 Task: Best fashion website designs: Prive Revaux.
Action: Mouse moved to (619, 425)
Screenshot: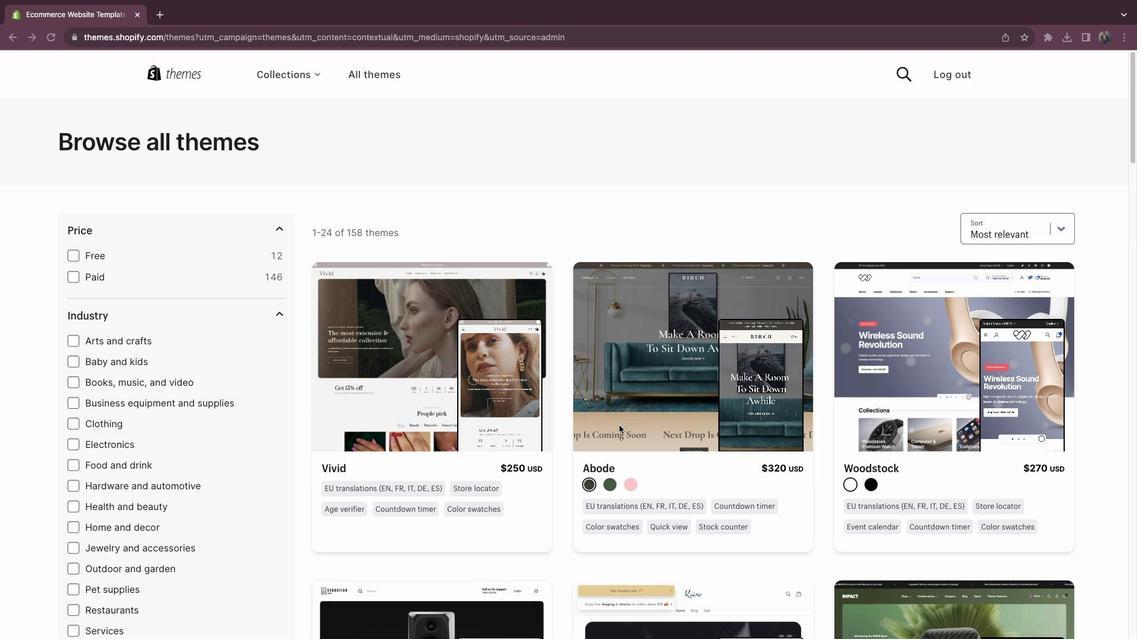 
Action: Mouse scrolled (619, 425) with delta (0, 0)
Screenshot: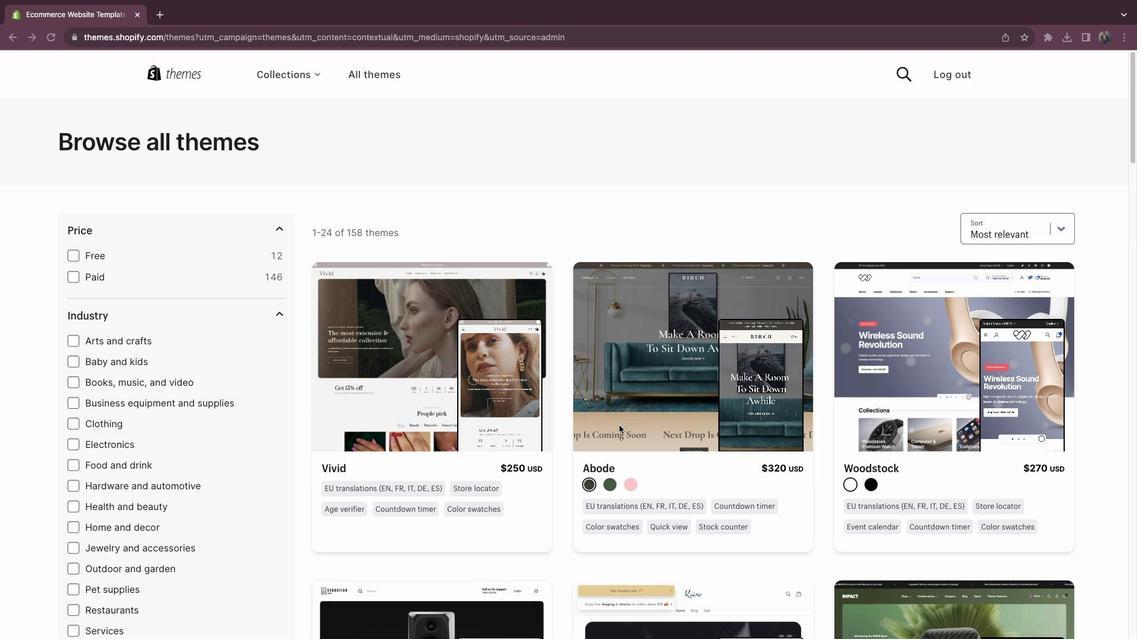 
Action: Mouse scrolled (619, 425) with delta (0, 0)
Screenshot: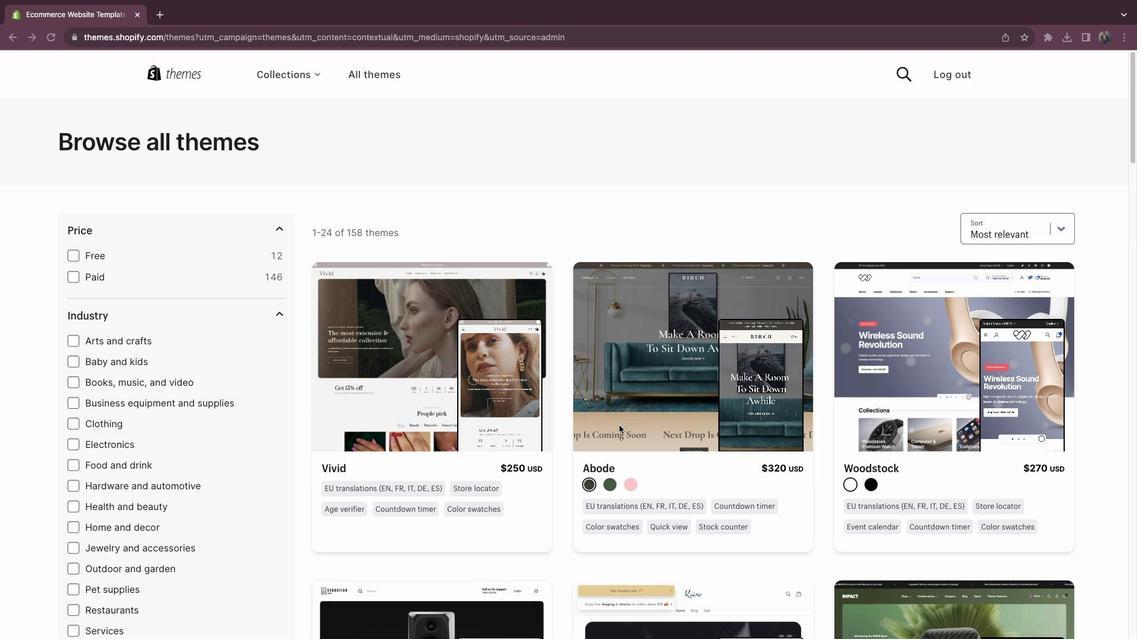 
Action: Mouse scrolled (619, 425) with delta (0, -1)
Screenshot: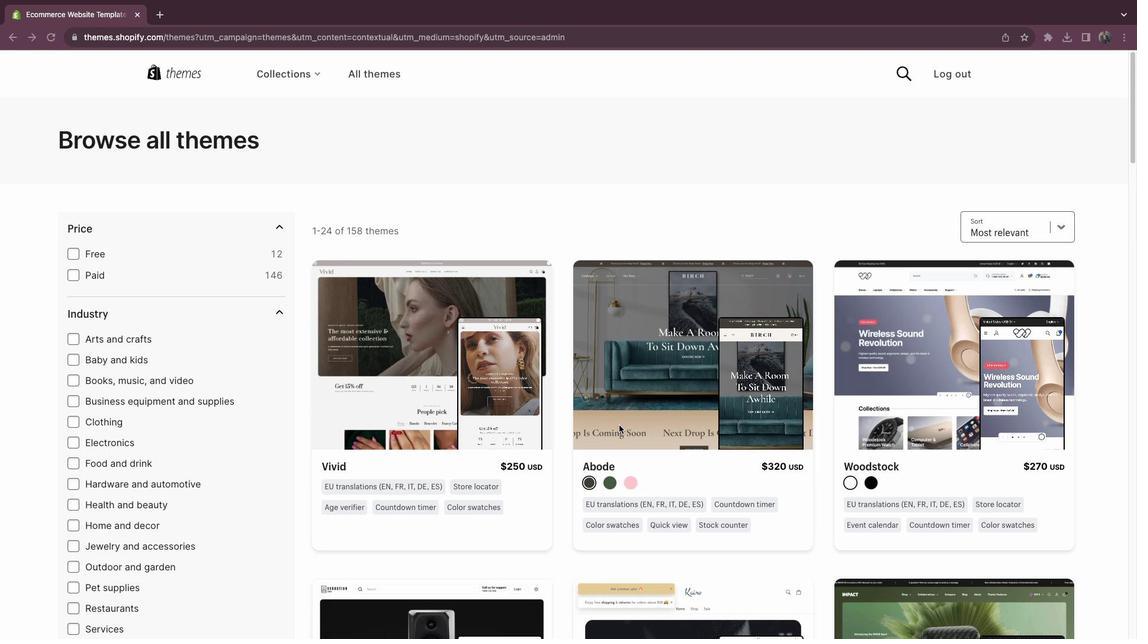 
Action: Mouse scrolled (619, 425) with delta (0, -2)
Screenshot: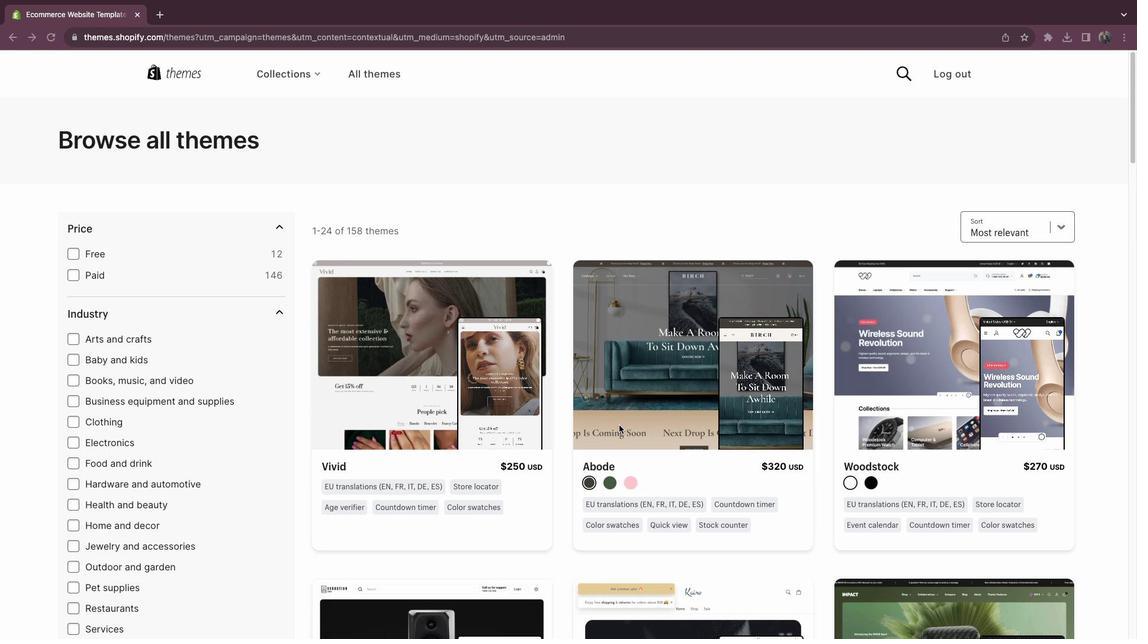 
Action: Mouse scrolled (619, 425) with delta (0, -3)
Screenshot: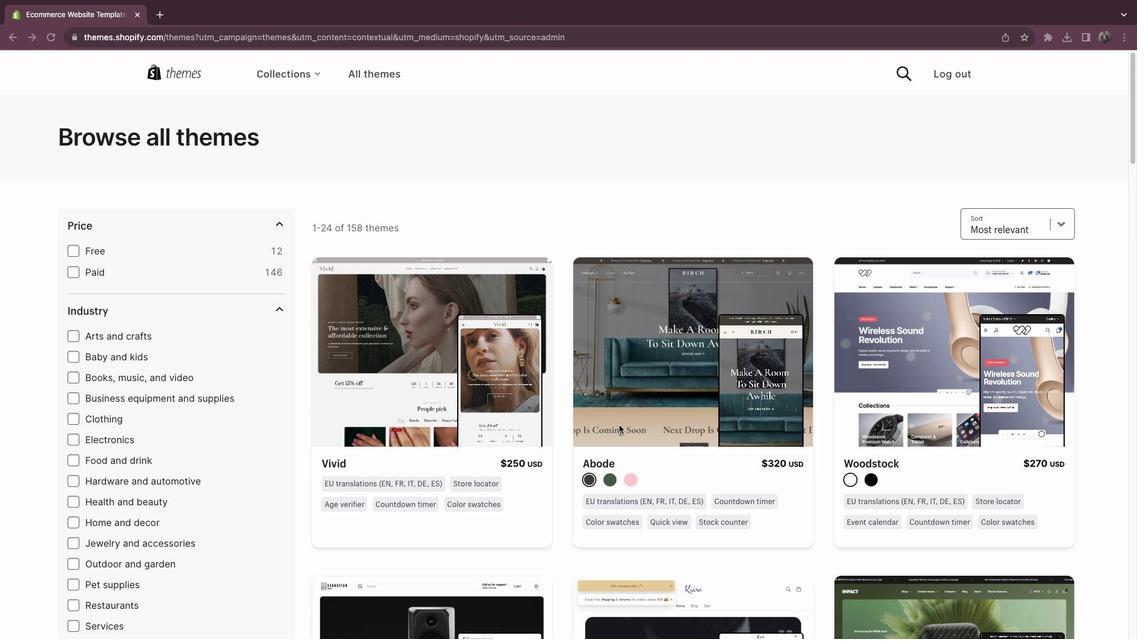
Action: Mouse moved to (623, 425)
Screenshot: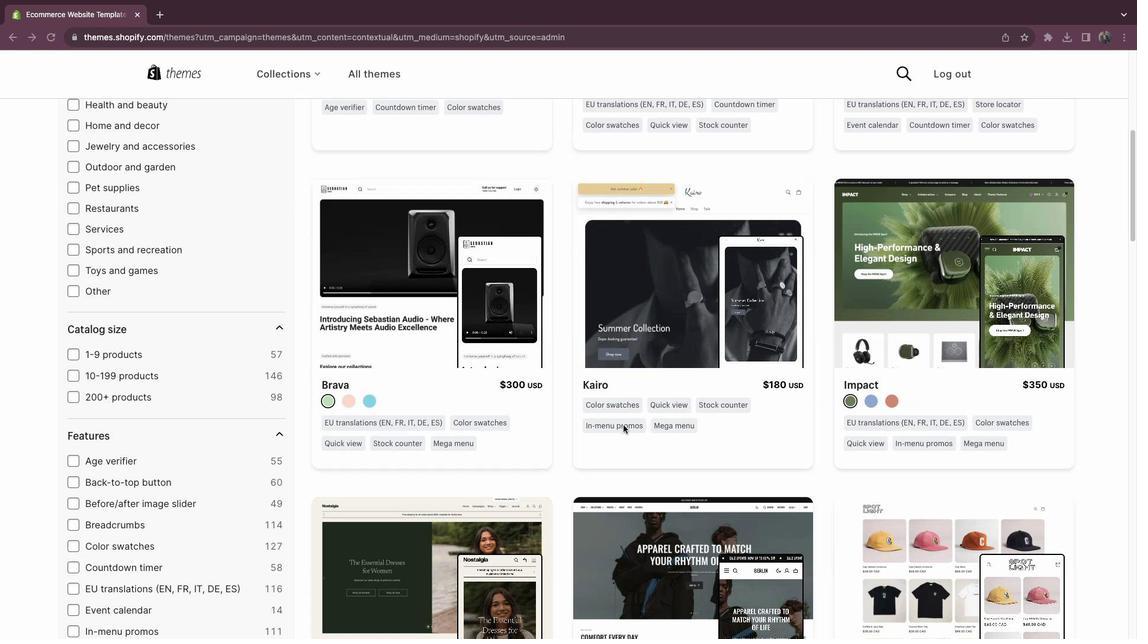 
Action: Mouse scrolled (623, 425) with delta (0, 0)
Screenshot: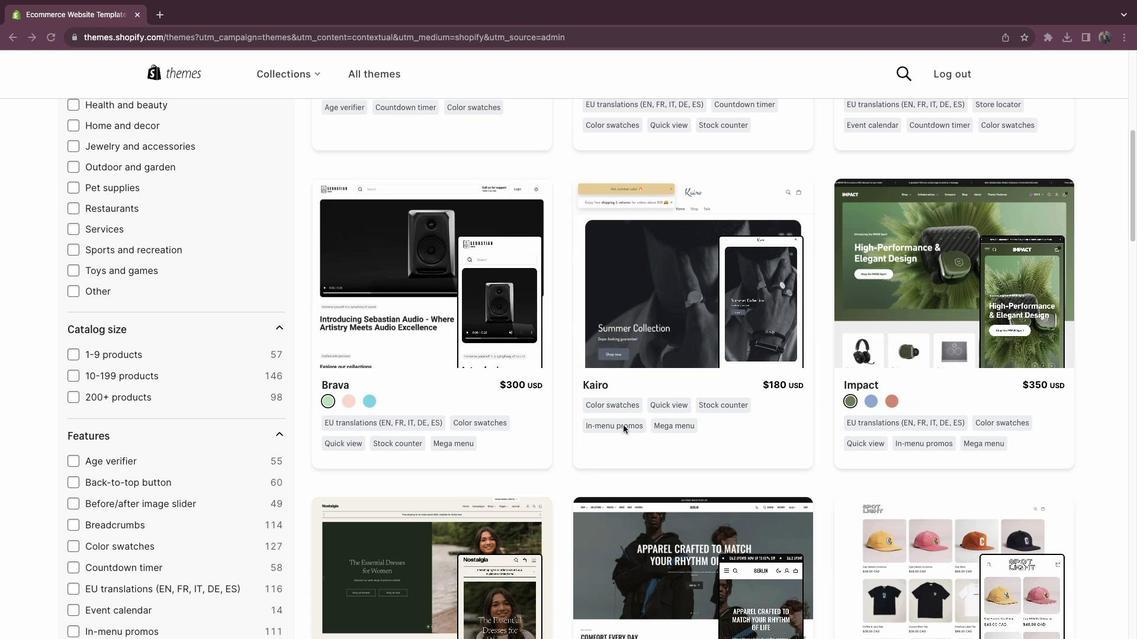 
Action: Mouse scrolled (623, 425) with delta (0, 0)
Screenshot: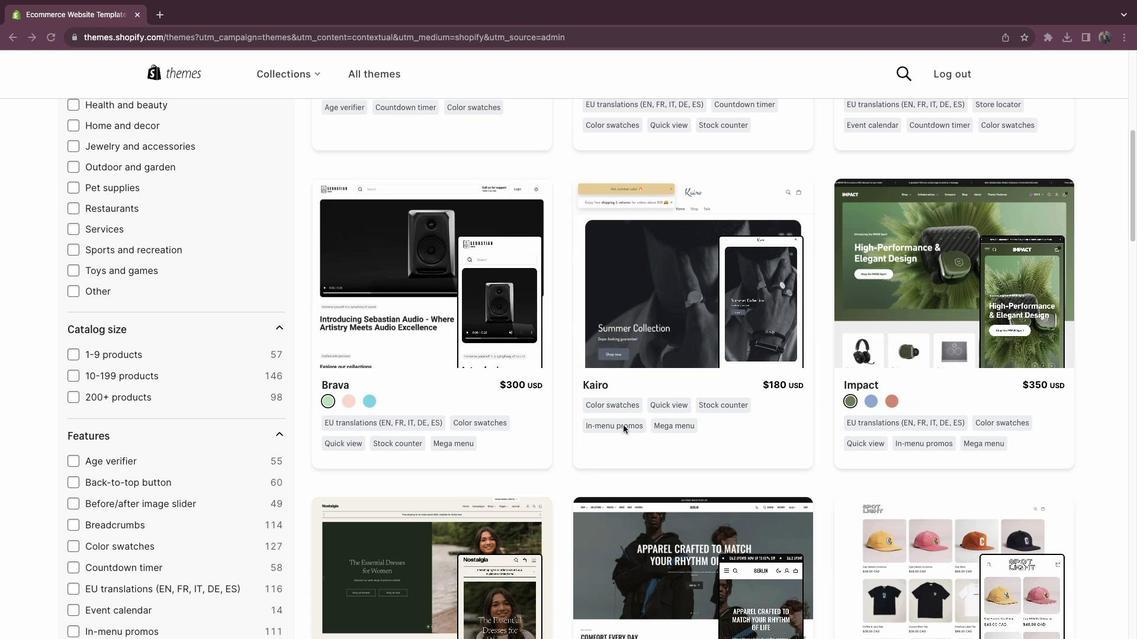 
Action: Mouse scrolled (623, 425) with delta (0, -1)
Screenshot: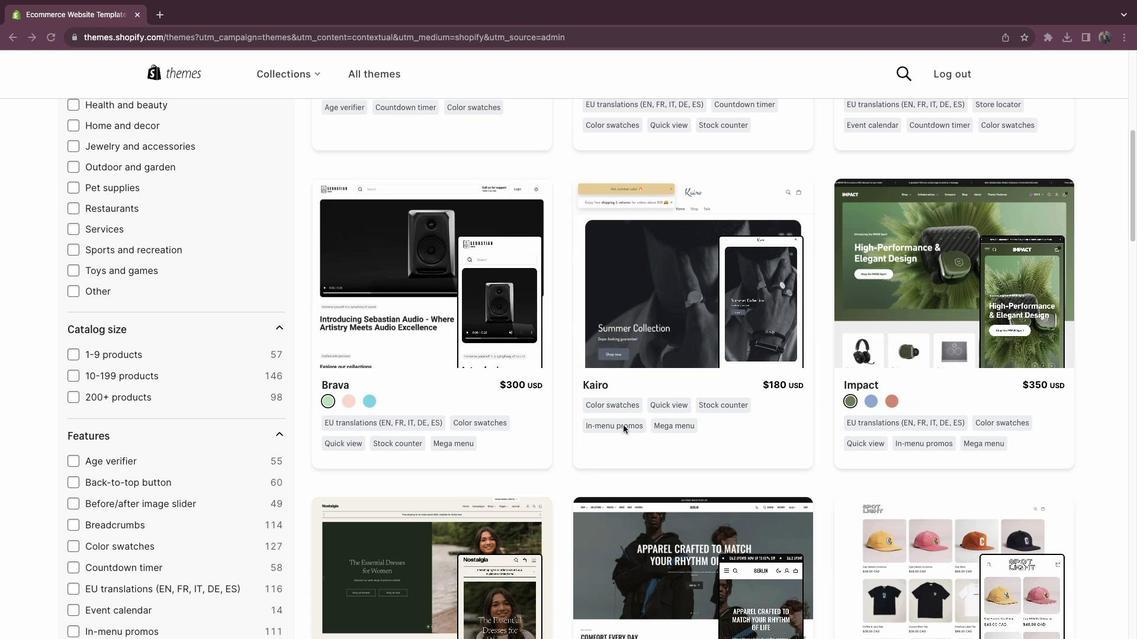 
Action: Mouse scrolled (623, 425) with delta (0, -2)
Screenshot: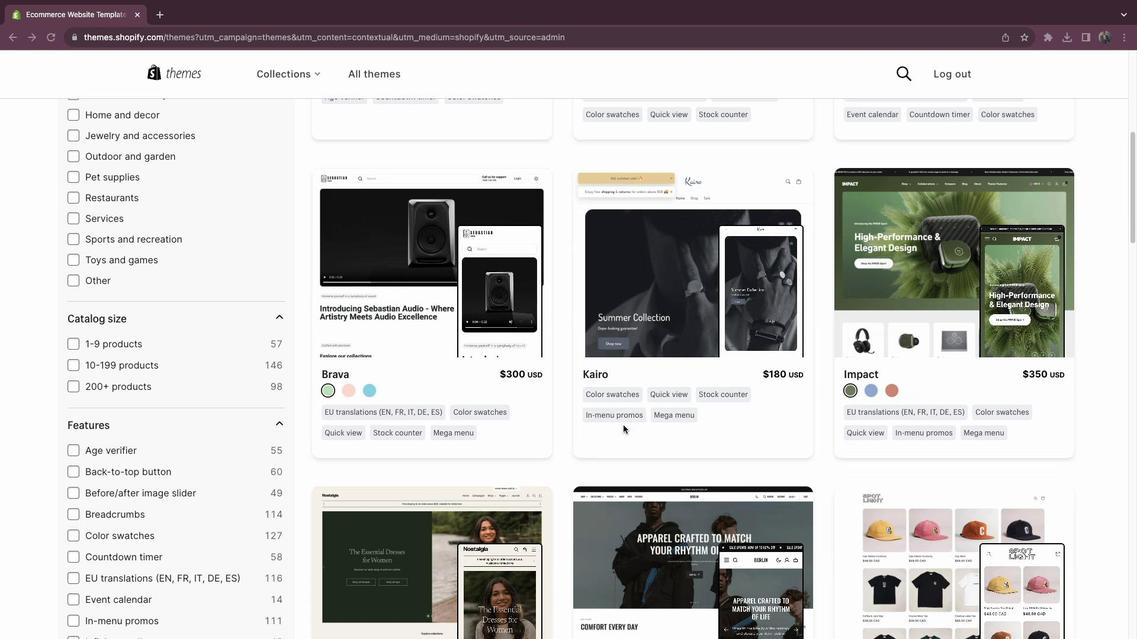 
Action: Mouse moved to (635, 421)
Screenshot: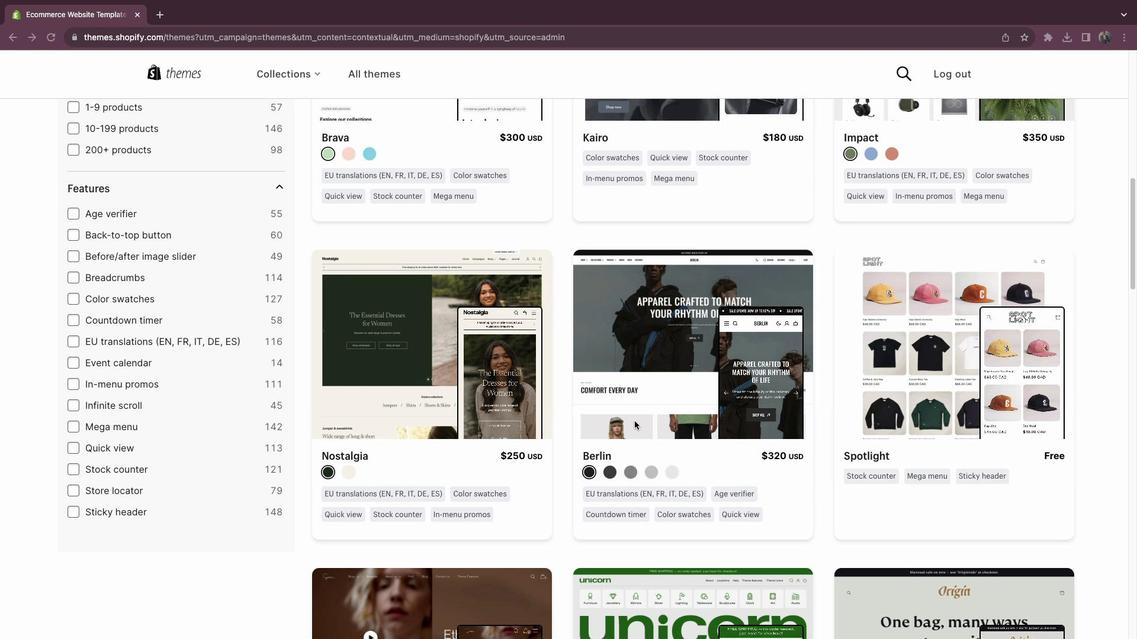 
Action: Mouse scrolled (635, 421) with delta (0, 0)
Screenshot: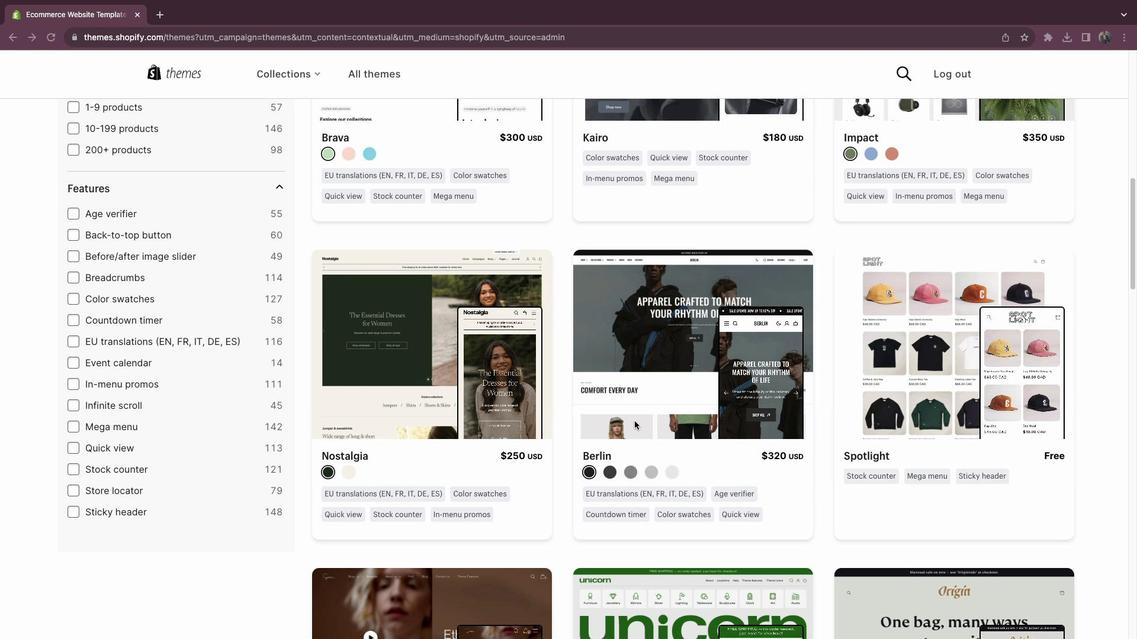 
Action: Mouse scrolled (635, 421) with delta (0, 0)
Screenshot: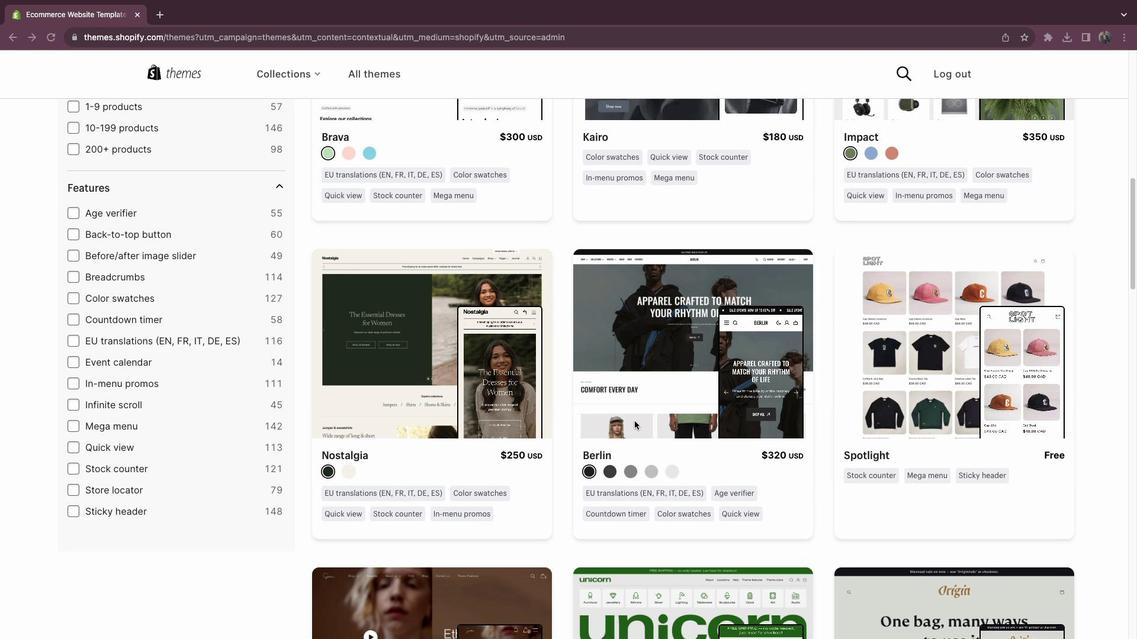 
Action: Mouse scrolled (635, 421) with delta (0, -1)
Screenshot: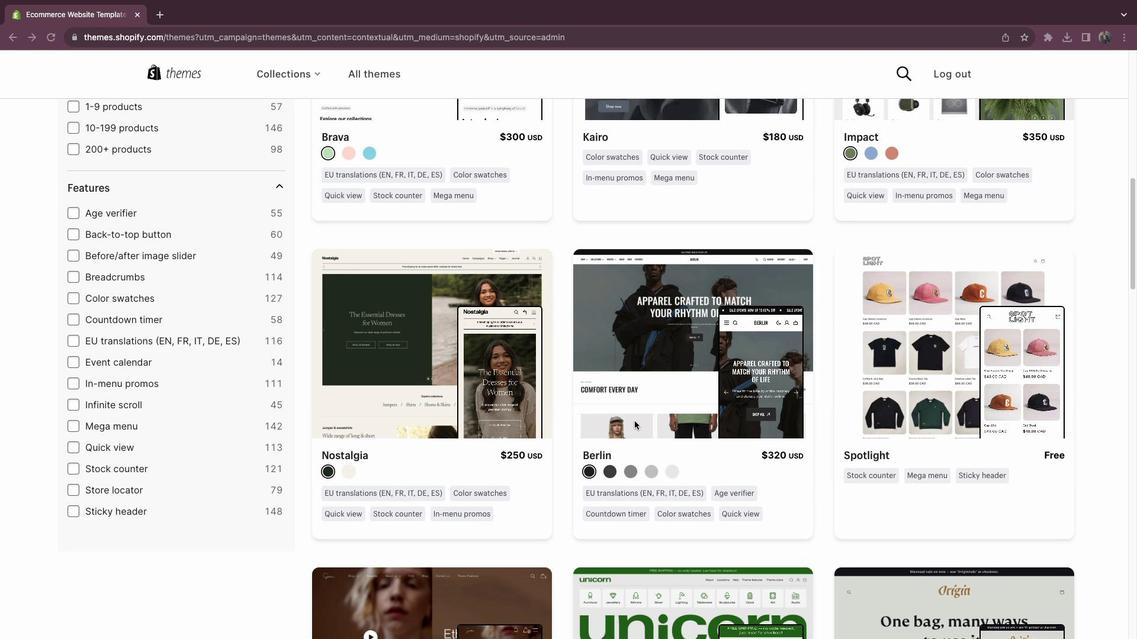 
Action: Mouse scrolled (635, 421) with delta (0, -2)
Screenshot: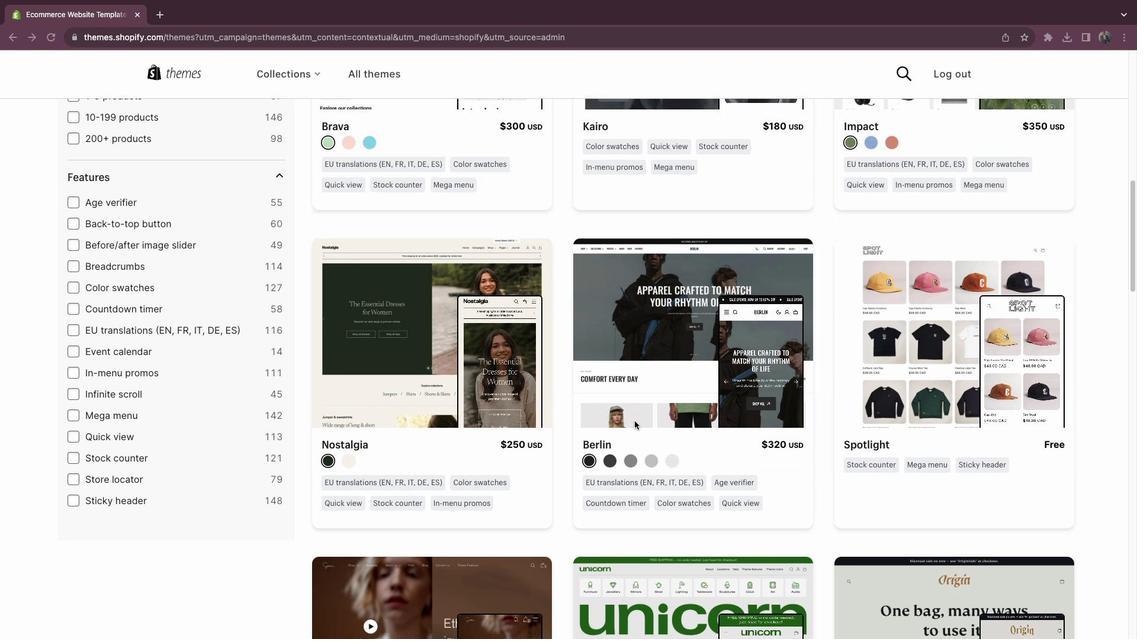 
Action: Mouse scrolled (635, 421) with delta (0, -3)
Screenshot: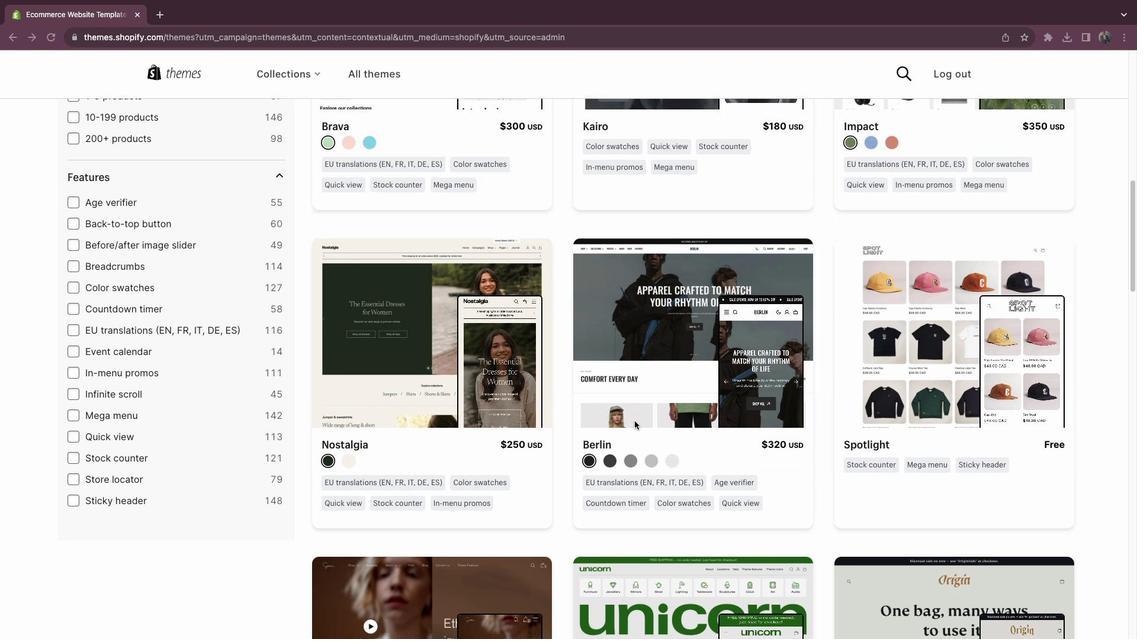 
Action: Mouse moved to (635, 423)
Screenshot: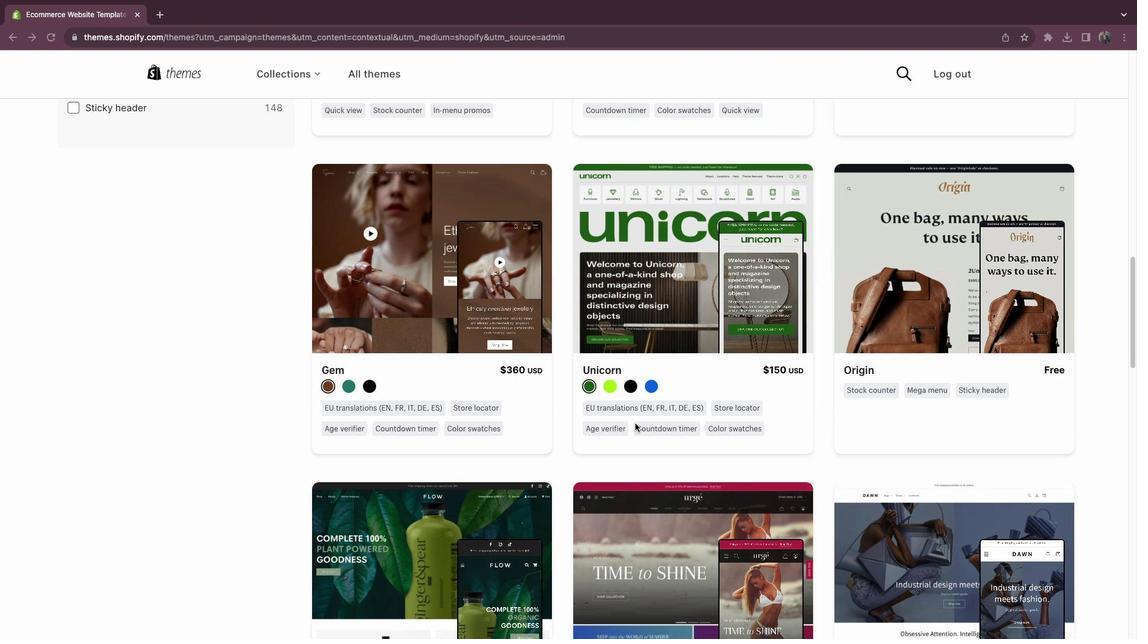 
Action: Mouse scrolled (635, 423) with delta (0, 0)
Screenshot: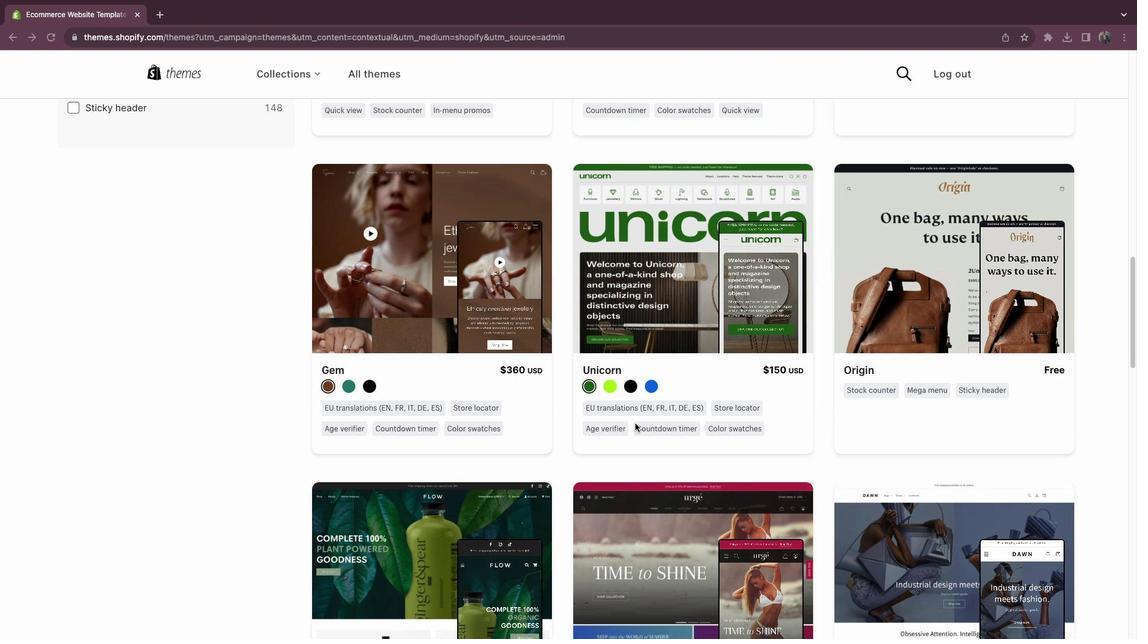 
Action: Mouse scrolled (635, 423) with delta (0, 0)
Screenshot: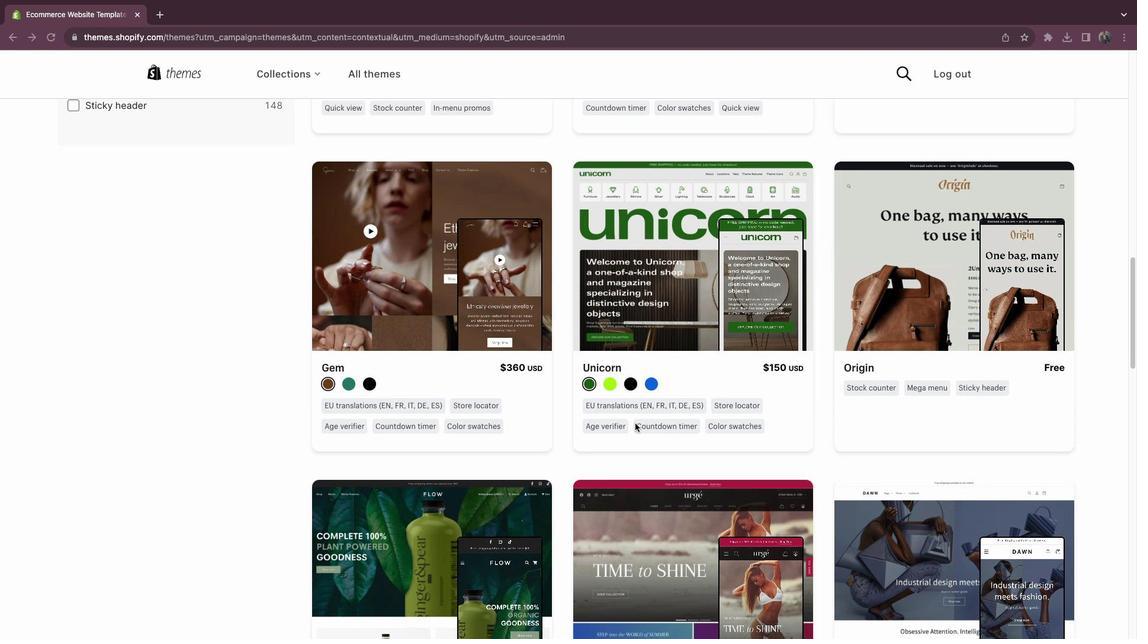 
Action: Mouse scrolled (635, 423) with delta (0, -1)
Screenshot: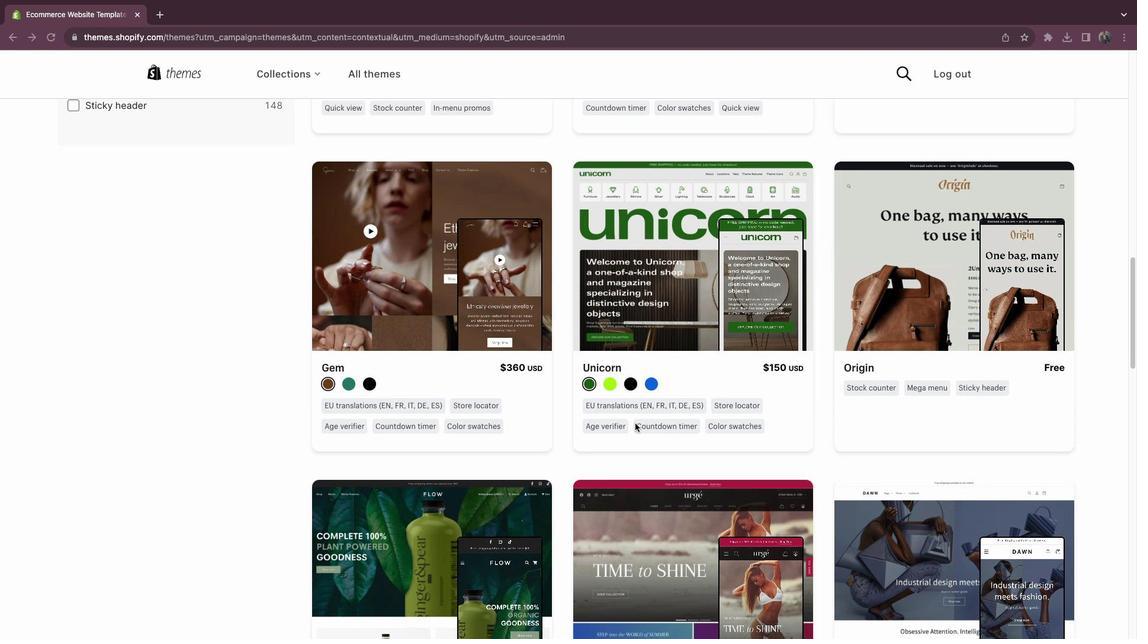 
Action: Mouse scrolled (635, 423) with delta (0, -2)
Screenshot: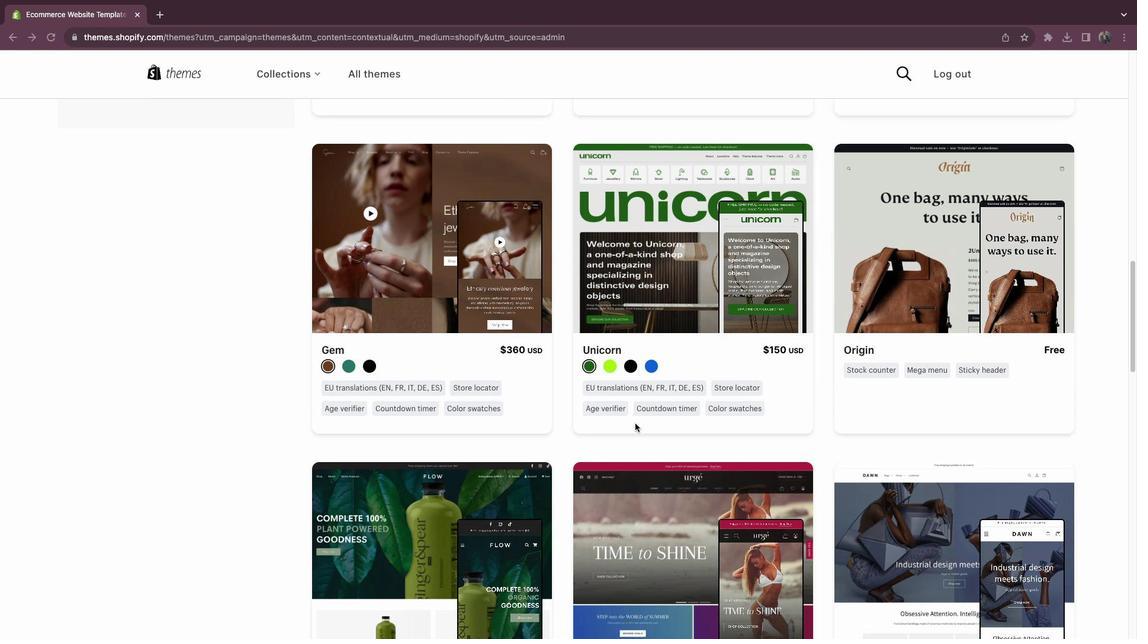 
Action: Mouse moved to (634, 427)
Screenshot: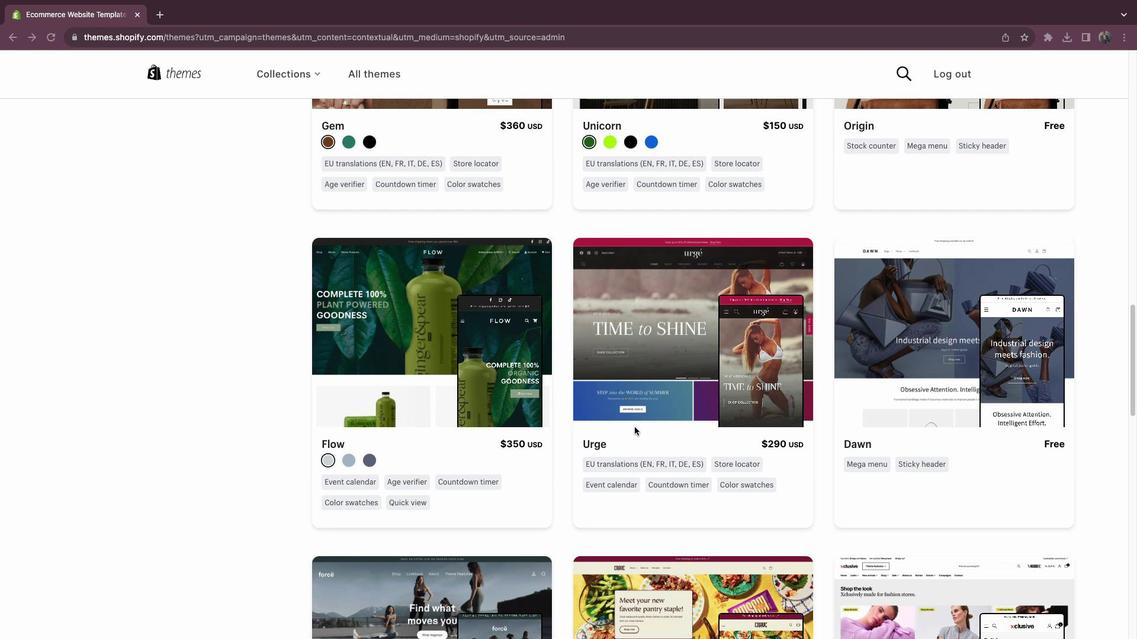 
Action: Mouse scrolled (634, 427) with delta (0, 0)
Screenshot: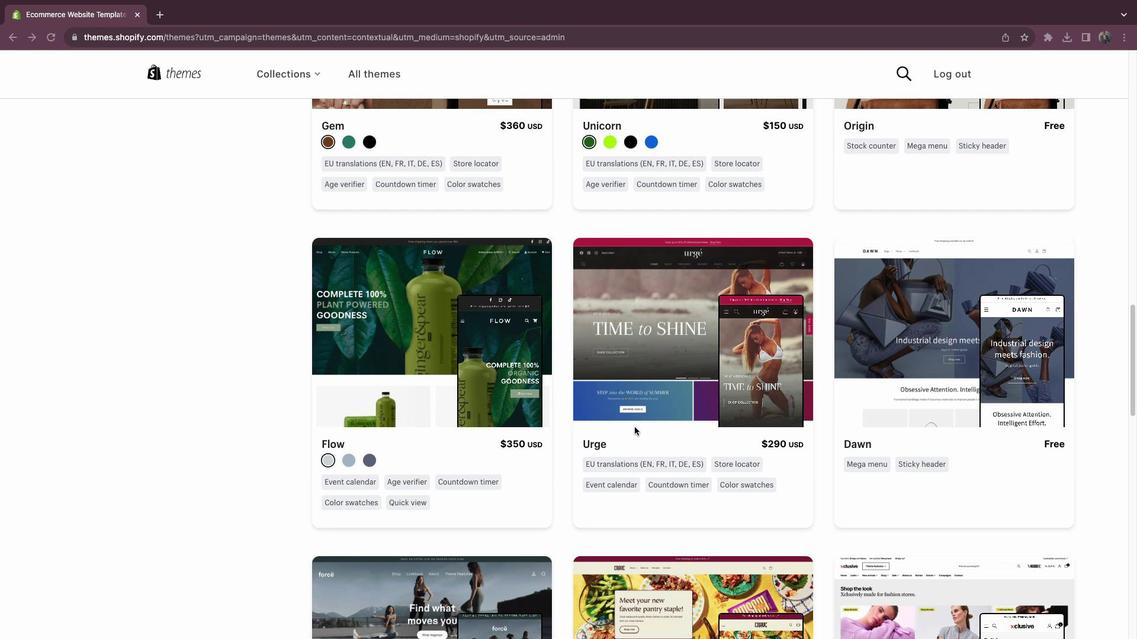 
Action: Mouse scrolled (634, 427) with delta (0, 0)
Screenshot: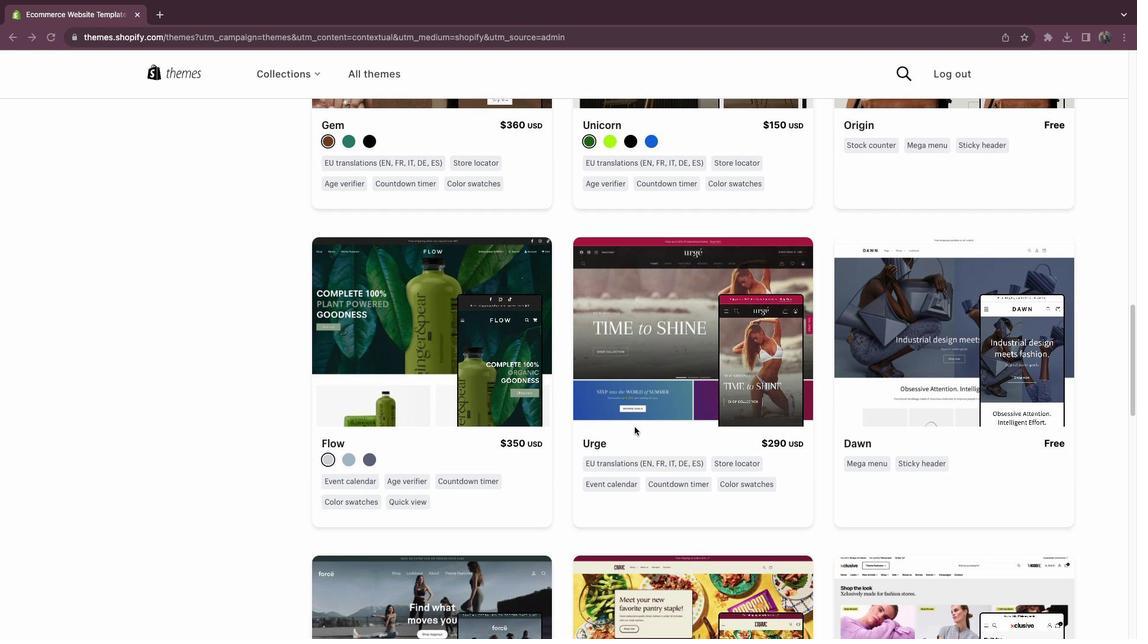 
Action: Mouse scrolled (634, 427) with delta (0, -1)
Screenshot: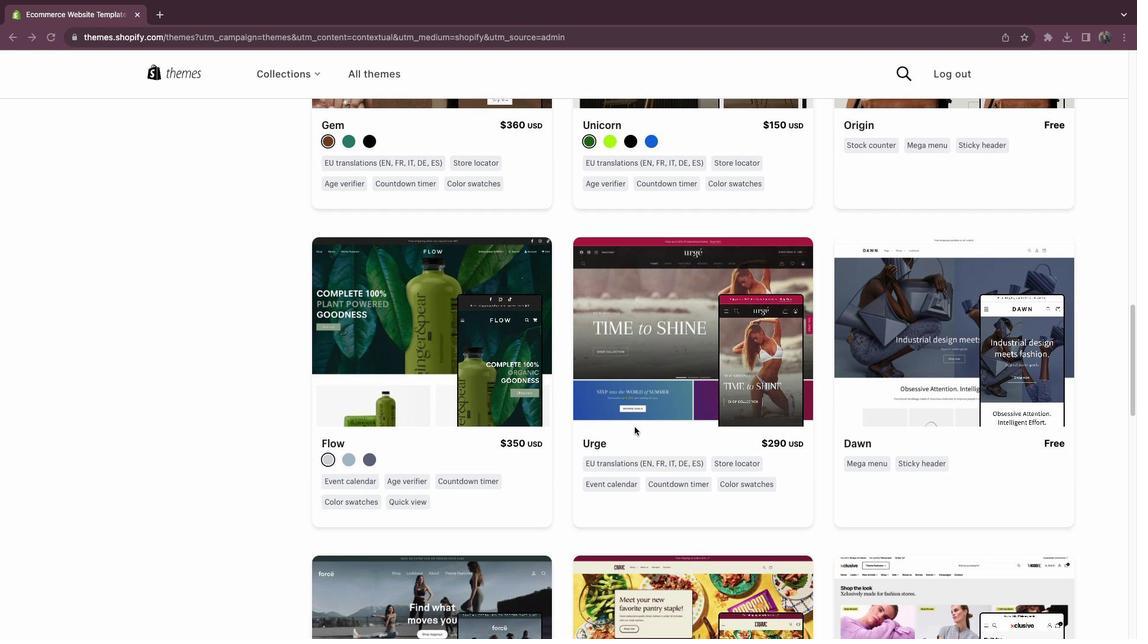 
Action: Mouse moved to (632, 444)
Screenshot: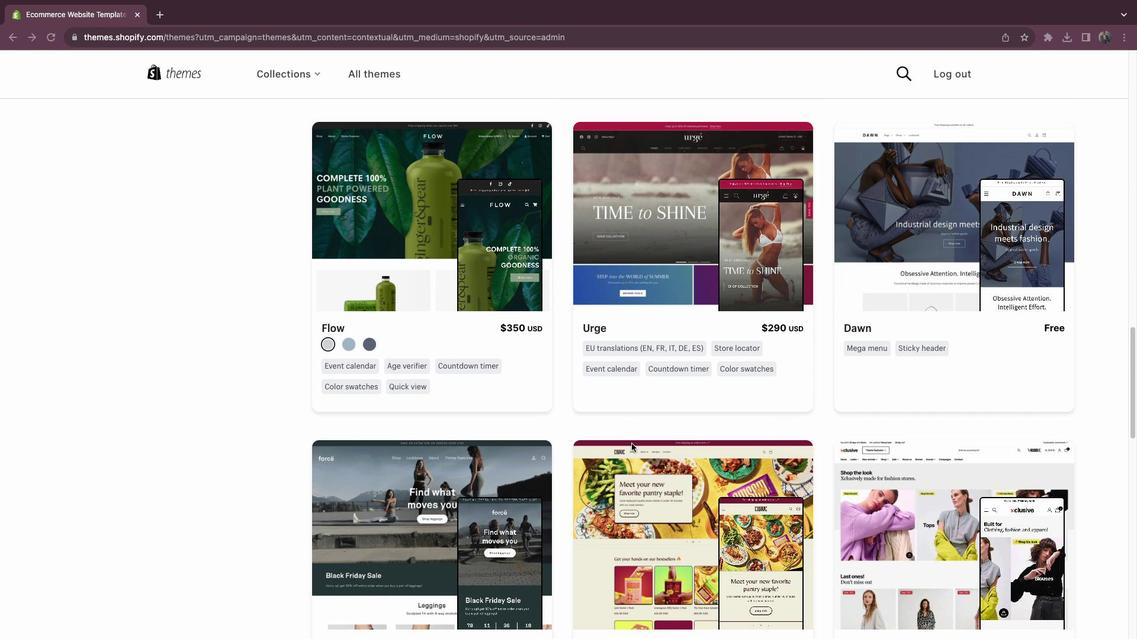 
Action: Mouse scrolled (632, 444) with delta (0, 0)
Screenshot: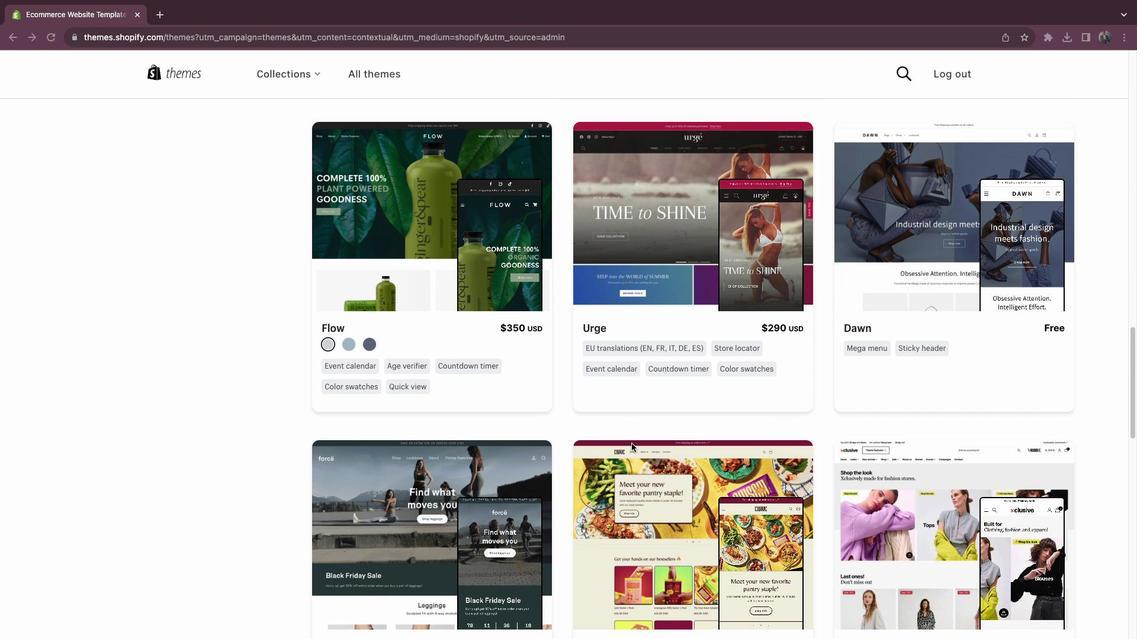 
Action: Mouse scrolled (632, 444) with delta (0, 0)
Screenshot: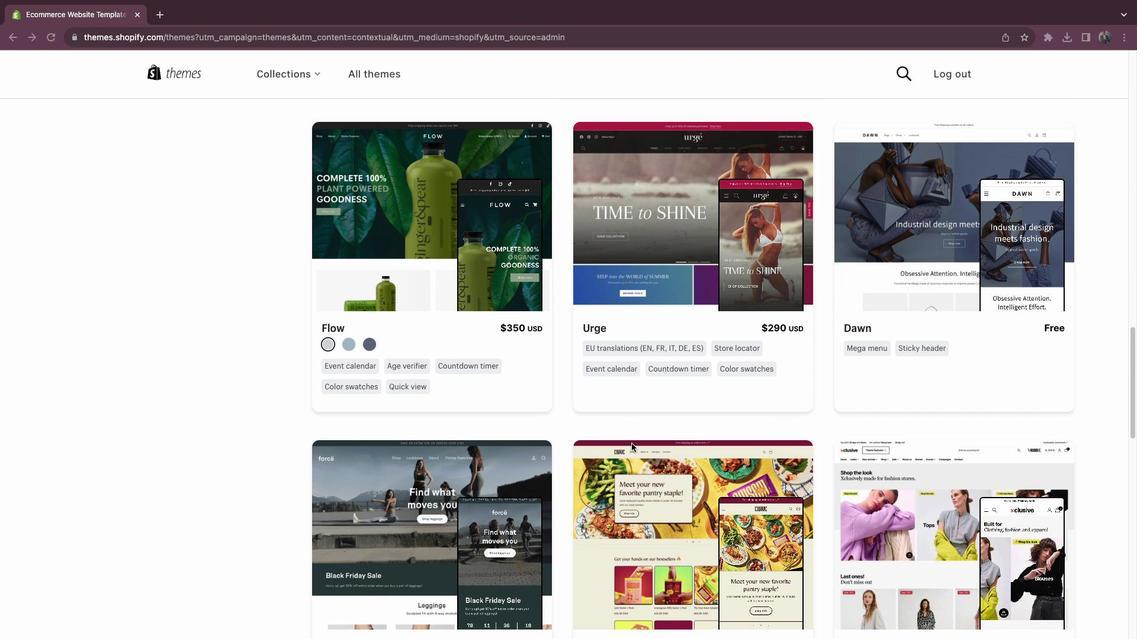
Action: Mouse scrolled (632, 444) with delta (0, -1)
Screenshot: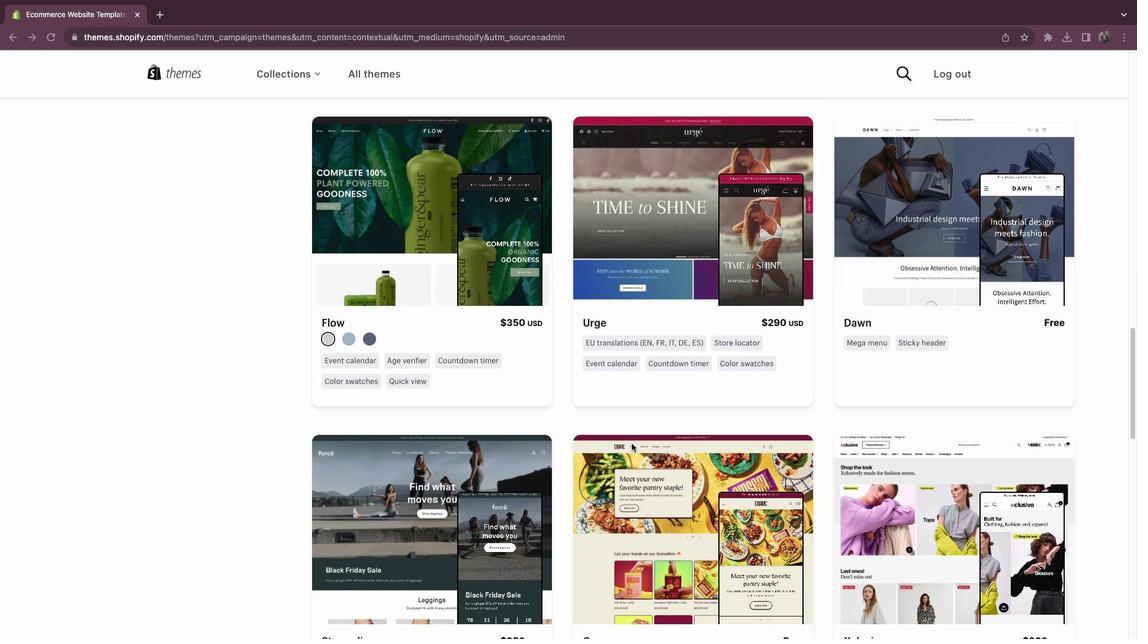
Action: Mouse scrolled (632, 444) with delta (0, -2)
Screenshot: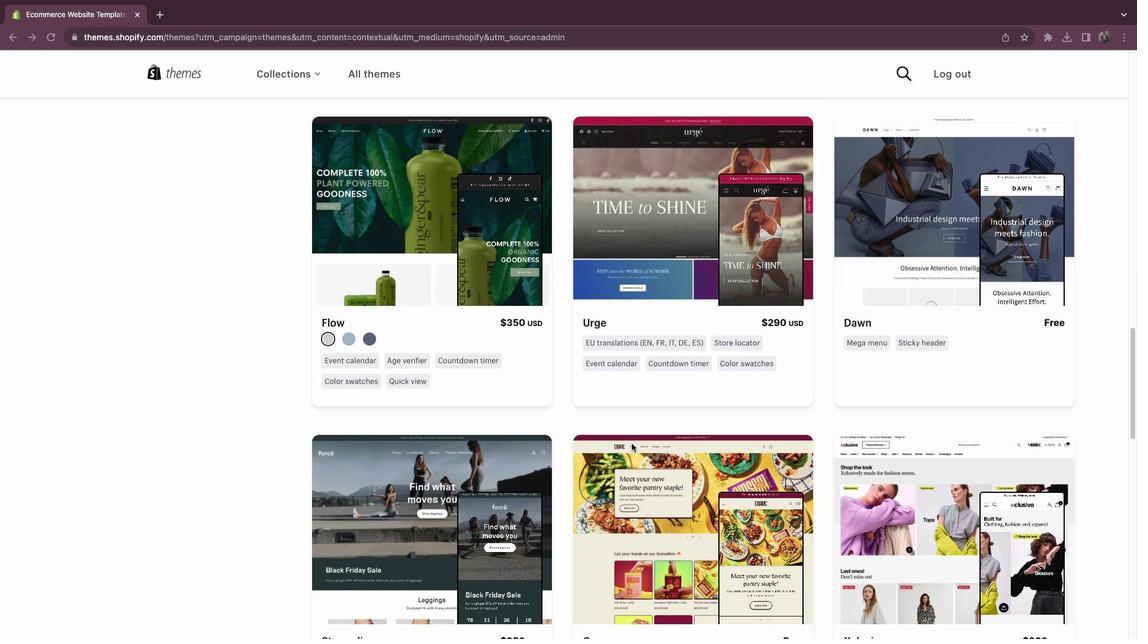 
Action: Mouse scrolled (632, 444) with delta (0, -2)
Screenshot: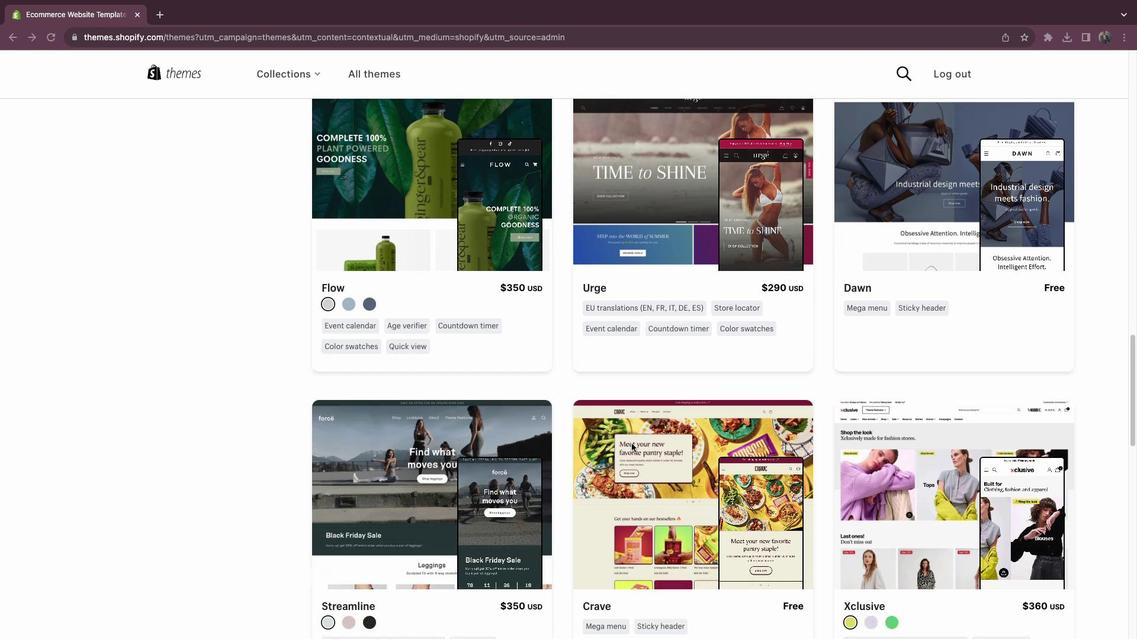 
Action: Mouse scrolled (632, 444) with delta (0, 0)
Screenshot: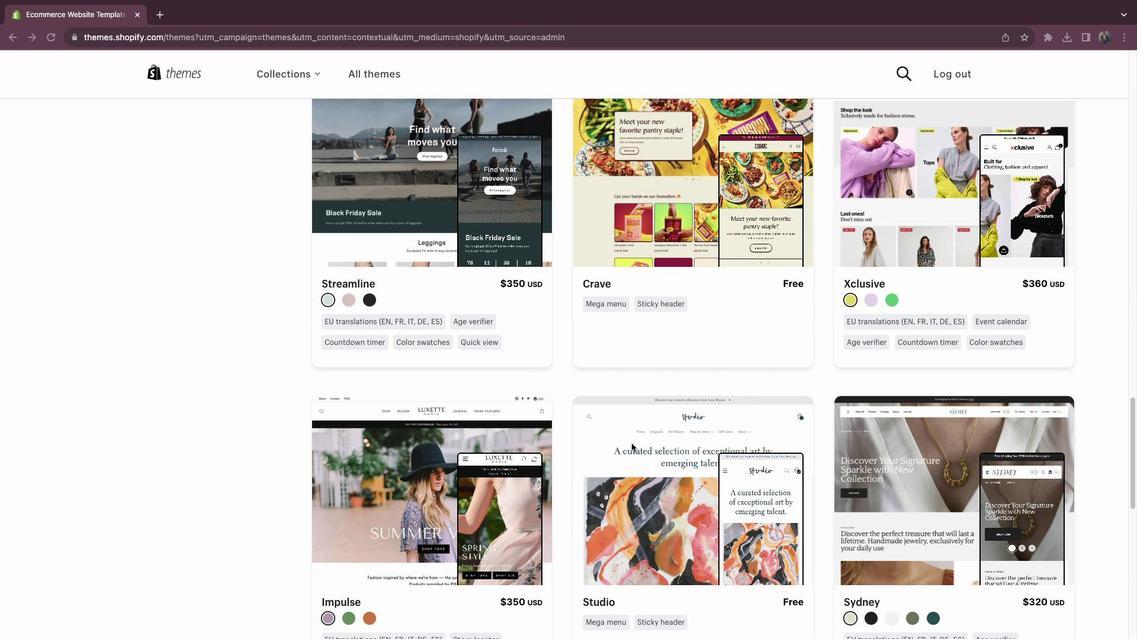 
Action: Mouse scrolled (632, 444) with delta (0, 0)
Screenshot: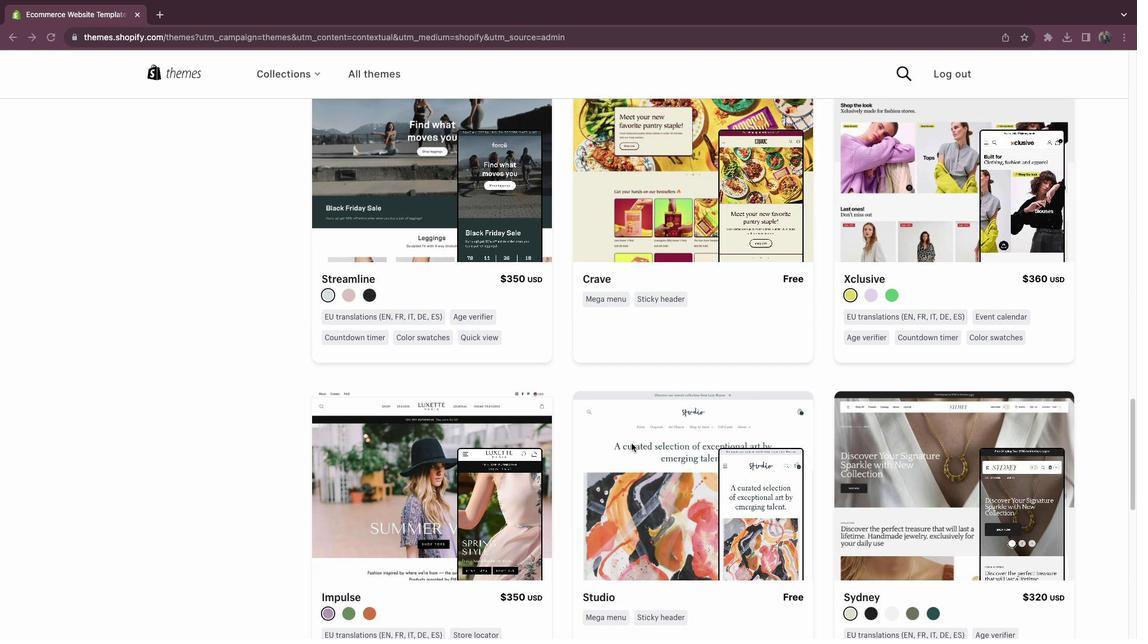 
Action: Mouse scrolled (632, 444) with delta (0, -1)
Screenshot: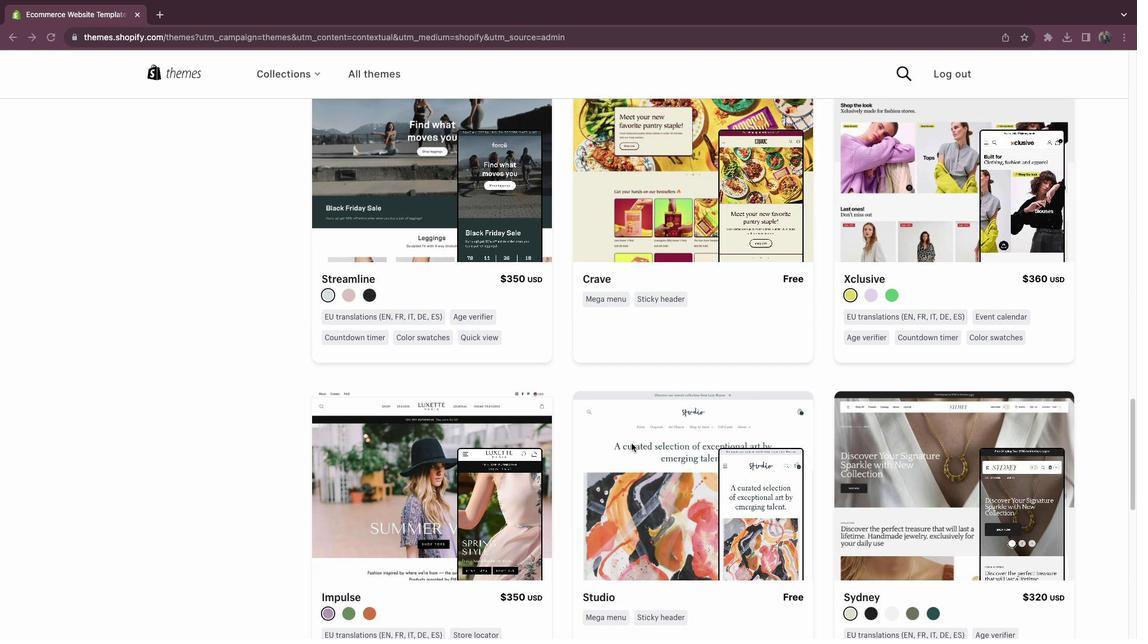 
Action: Mouse scrolled (632, 444) with delta (0, -2)
Screenshot: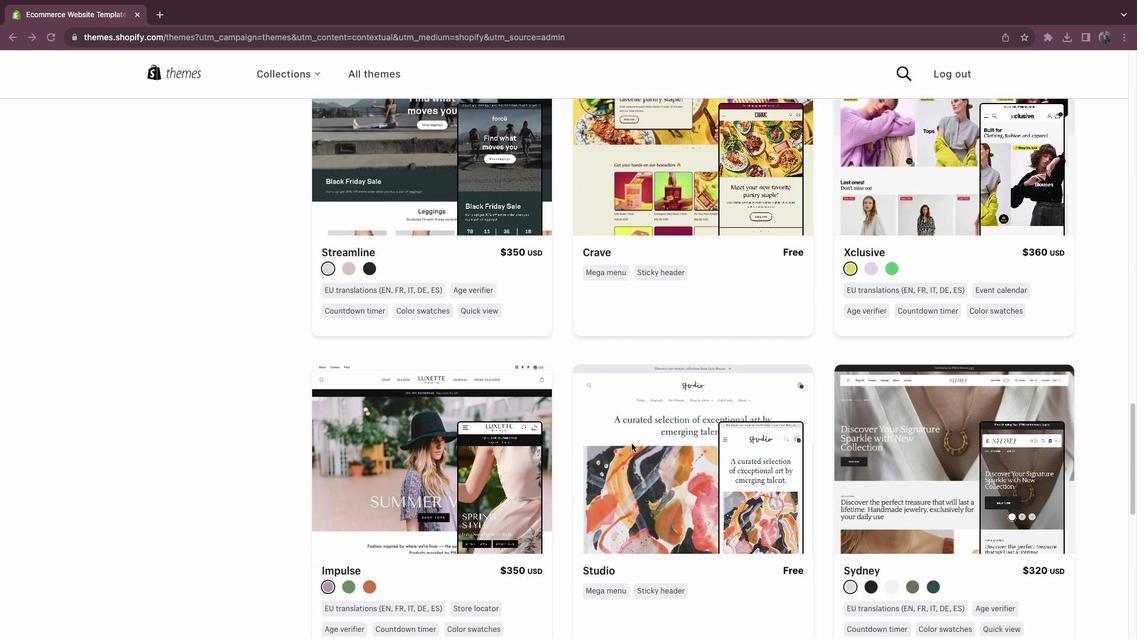 
Action: Mouse scrolled (632, 444) with delta (0, 0)
Screenshot: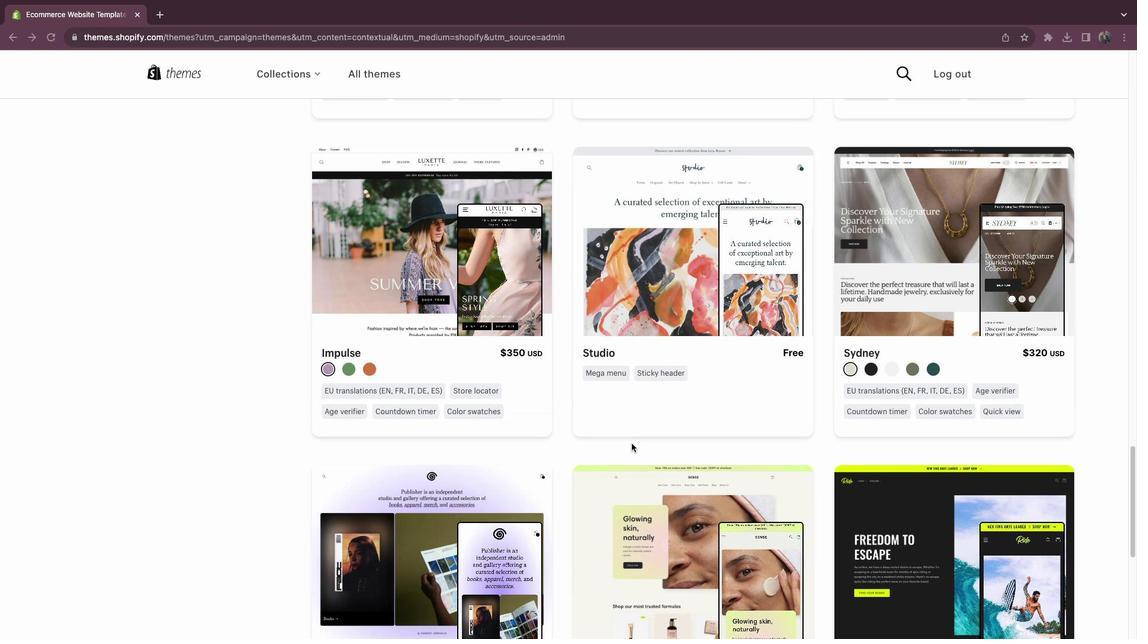 
Action: Mouse scrolled (632, 444) with delta (0, 0)
Screenshot: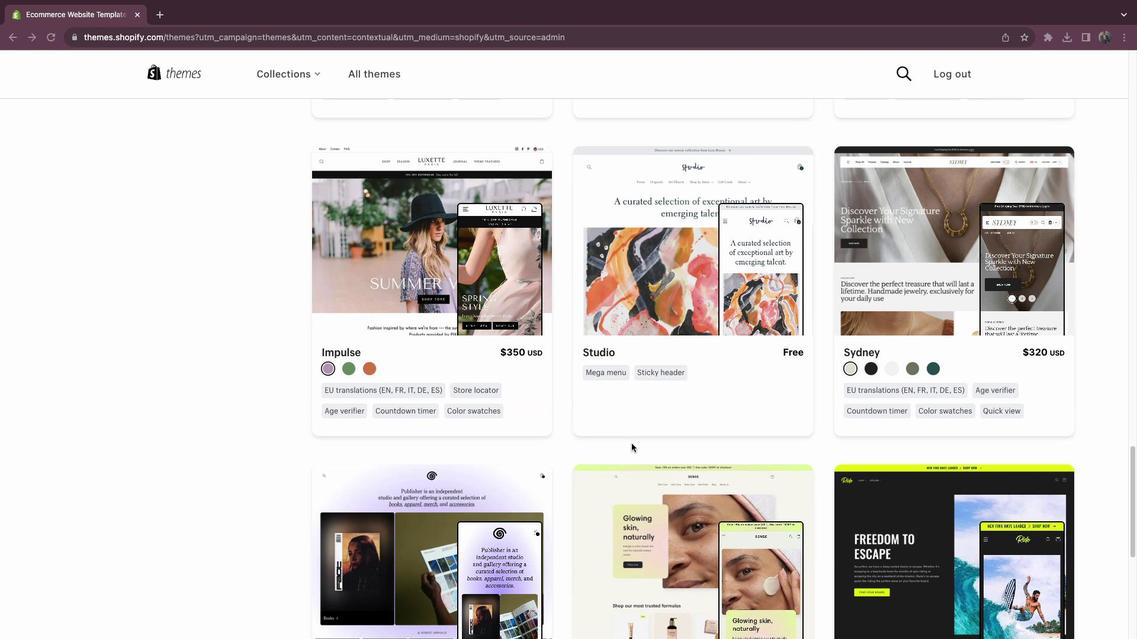 
Action: Mouse scrolled (632, 444) with delta (0, -1)
Screenshot: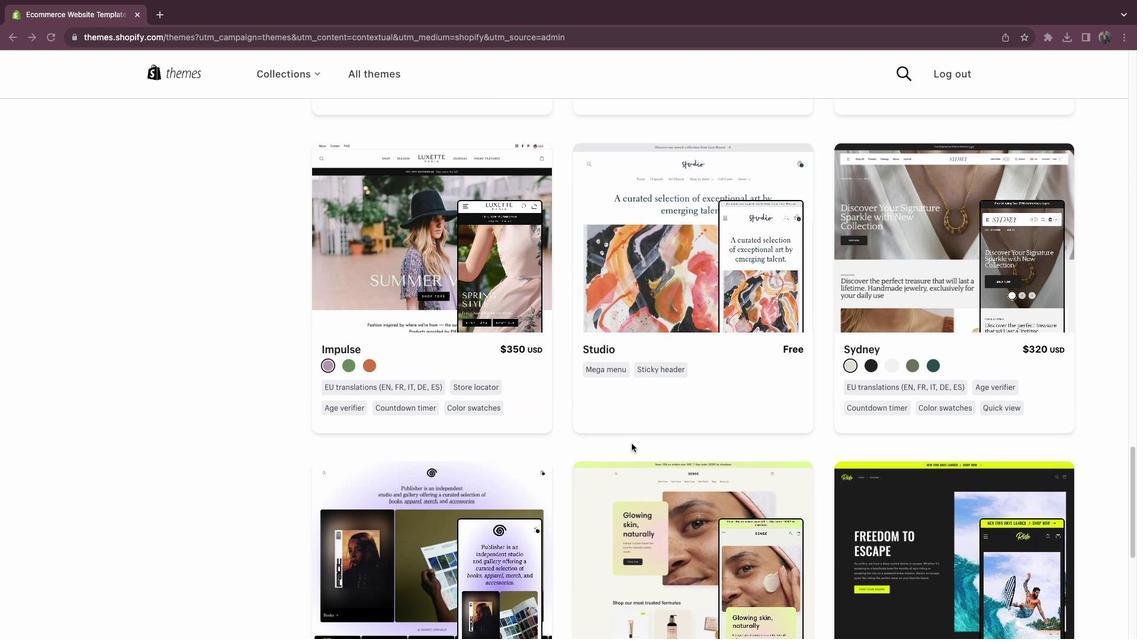
Action: Mouse scrolled (632, 444) with delta (0, -2)
Screenshot: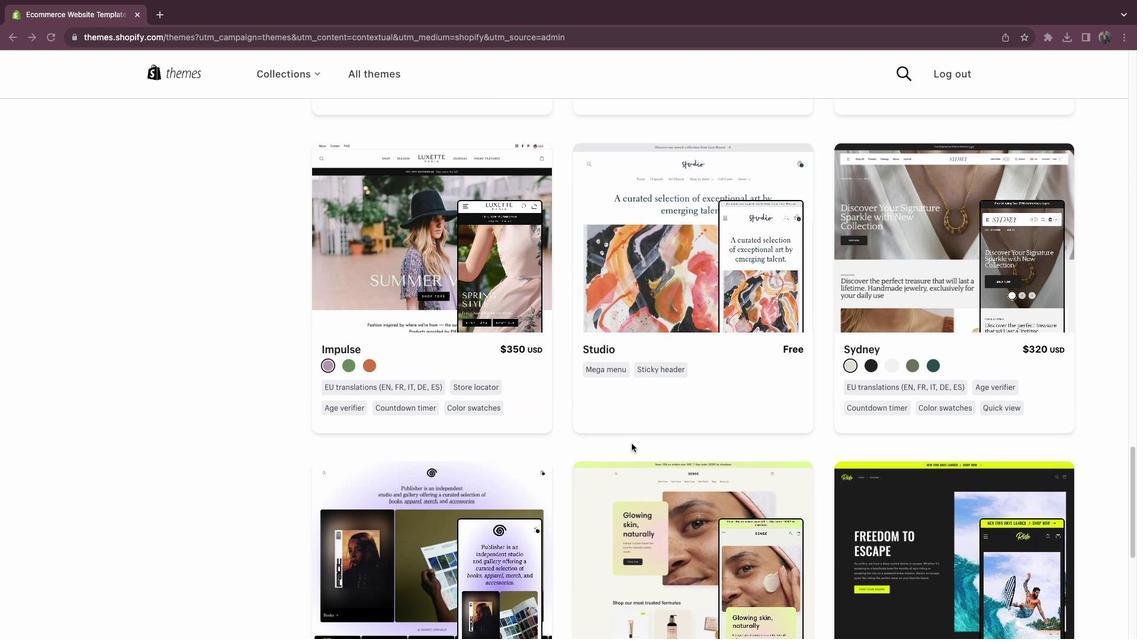 
Action: Mouse scrolled (632, 444) with delta (0, 0)
Screenshot: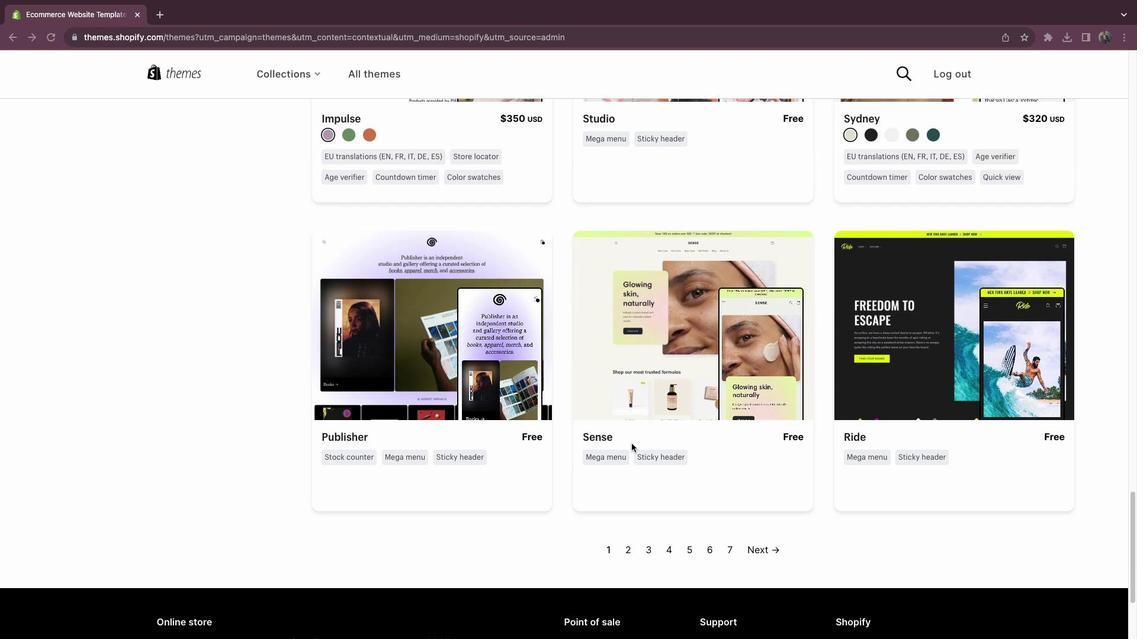 
Action: Mouse scrolled (632, 444) with delta (0, 0)
Screenshot: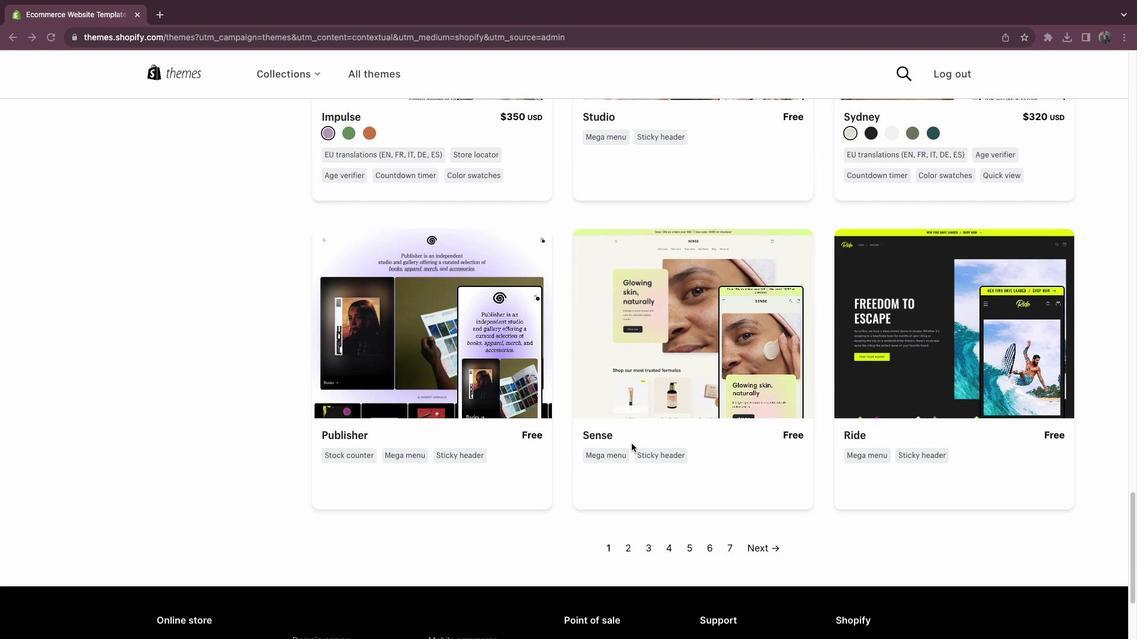 
Action: Mouse scrolled (632, 444) with delta (0, 0)
Screenshot: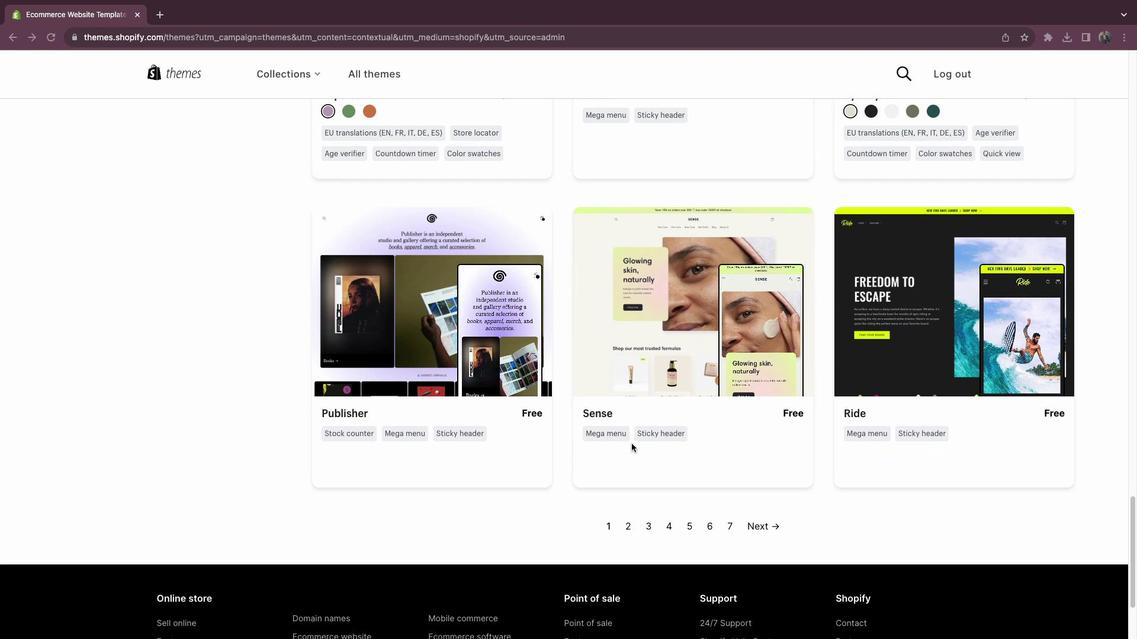 
Action: Mouse scrolled (632, 444) with delta (0, 0)
Screenshot: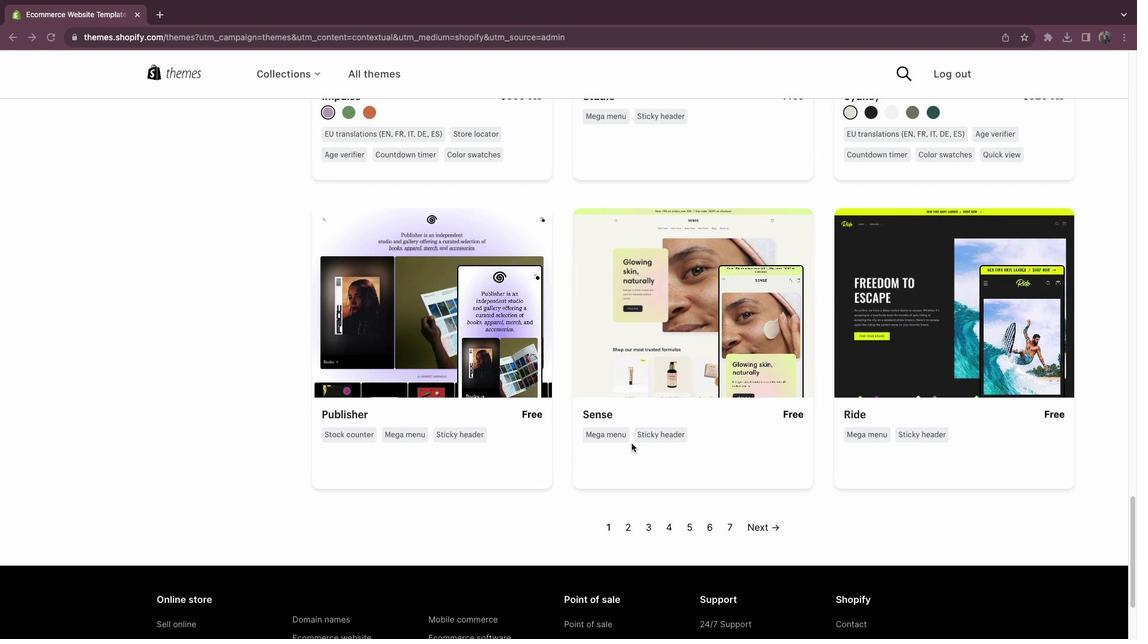 
Action: Mouse scrolled (632, 444) with delta (0, 2)
Screenshot: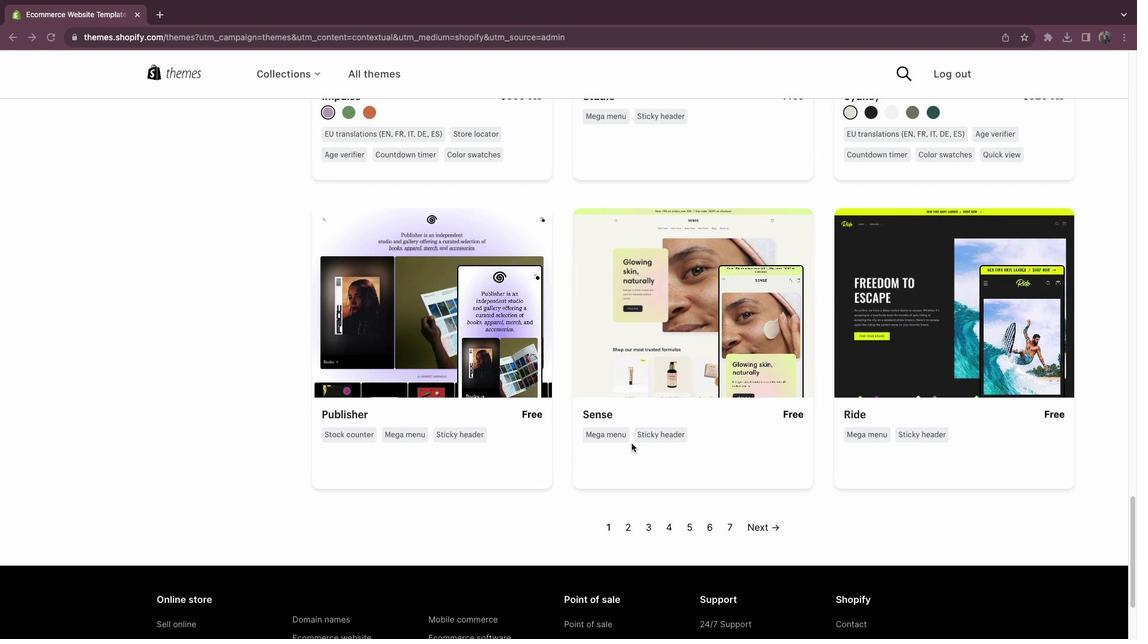 
Action: Mouse scrolled (632, 444) with delta (0, 2)
Screenshot: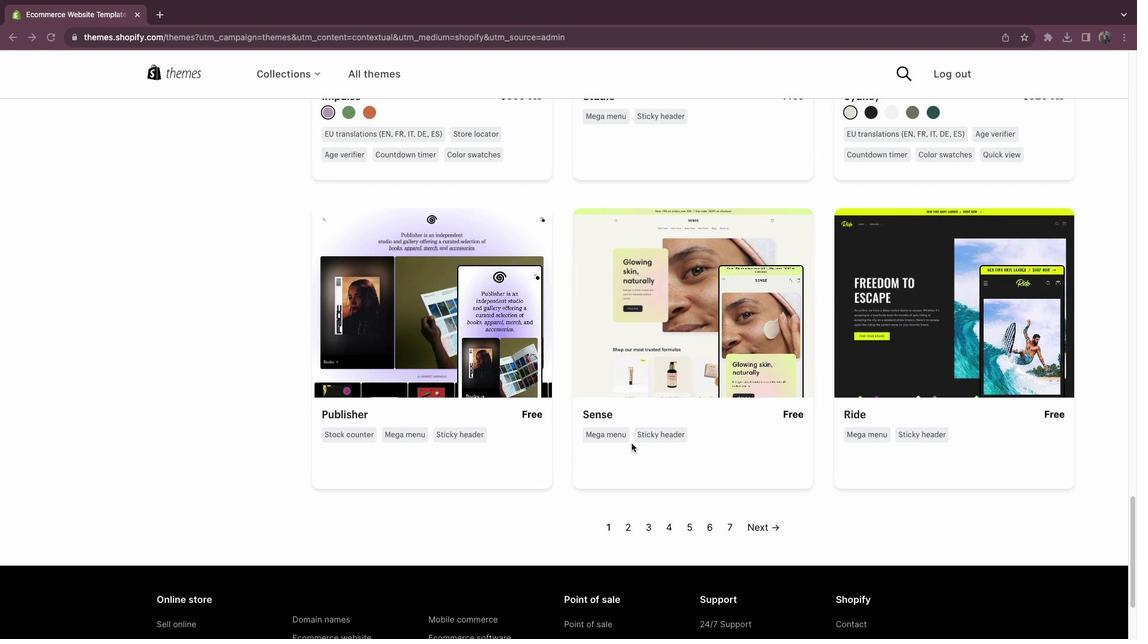 
Action: Mouse scrolled (632, 444) with delta (0, 3)
Screenshot: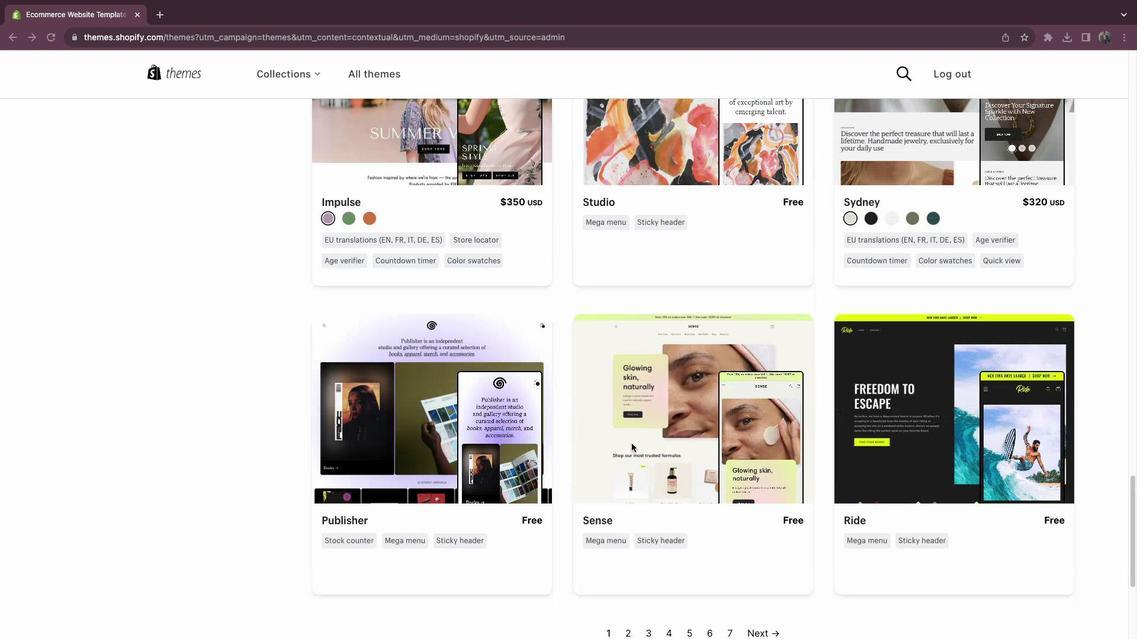 
Action: Mouse scrolled (632, 444) with delta (0, 4)
Screenshot: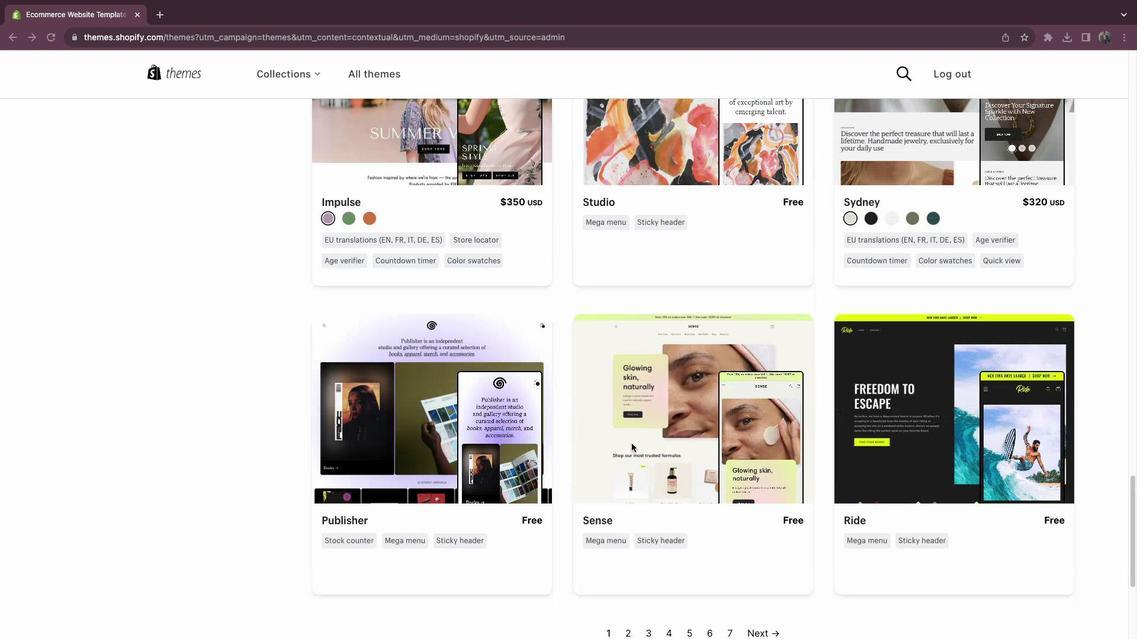 
Action: Mouse scrolled (632, 444) with delta (0, 4)
Screenshot: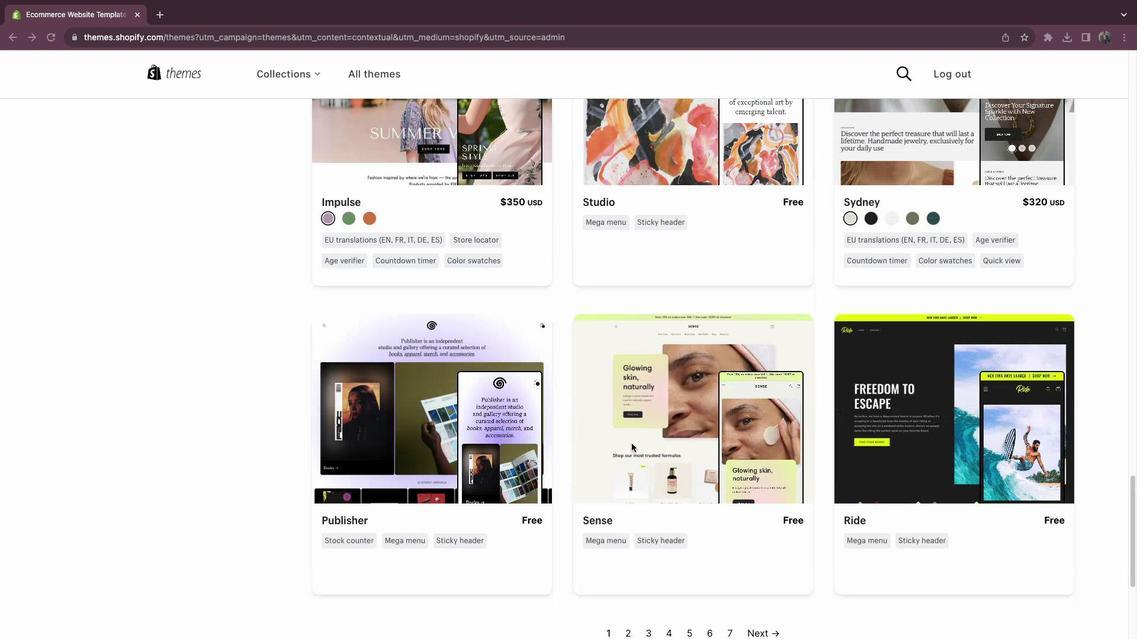 
Action: Mouse scrolled (632, 444) with delta (0, 0)
Screenshot: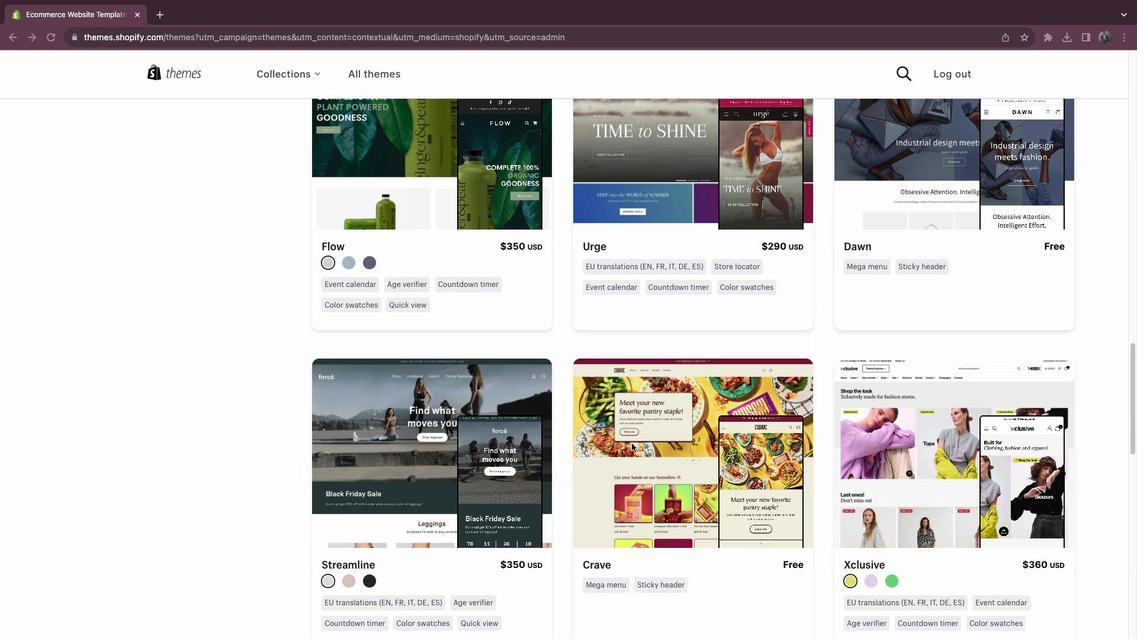 
Action: Mouse scrolled (632, 444) with delta (0, 0)
Screenshot: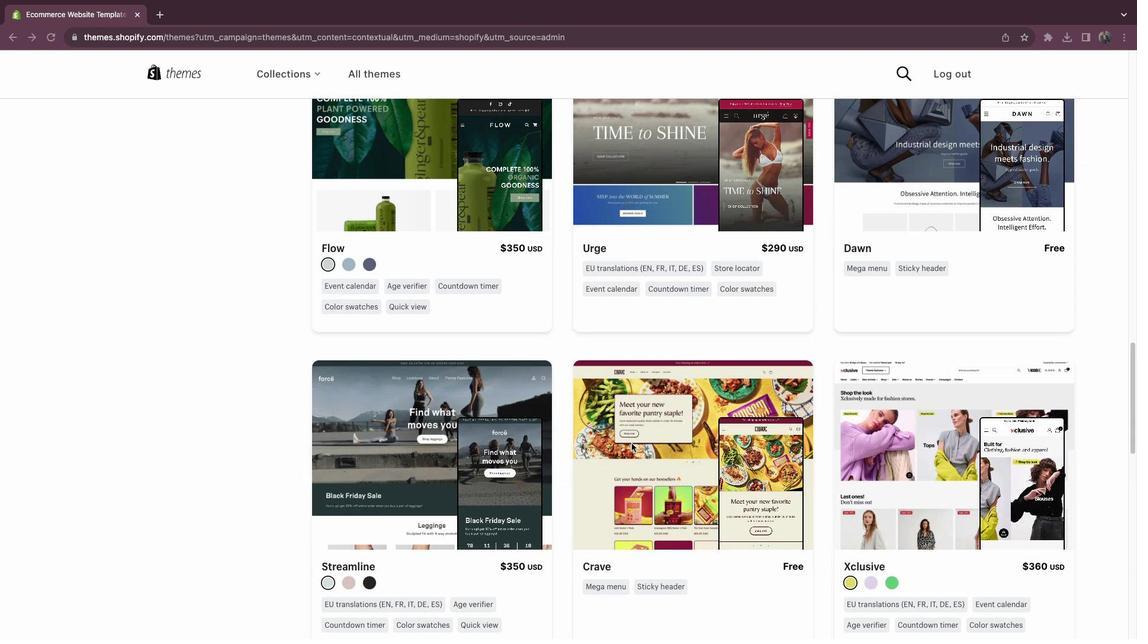 
Action: Mouse scrolled (632, 444) with delta (0, 2)
Screenshot: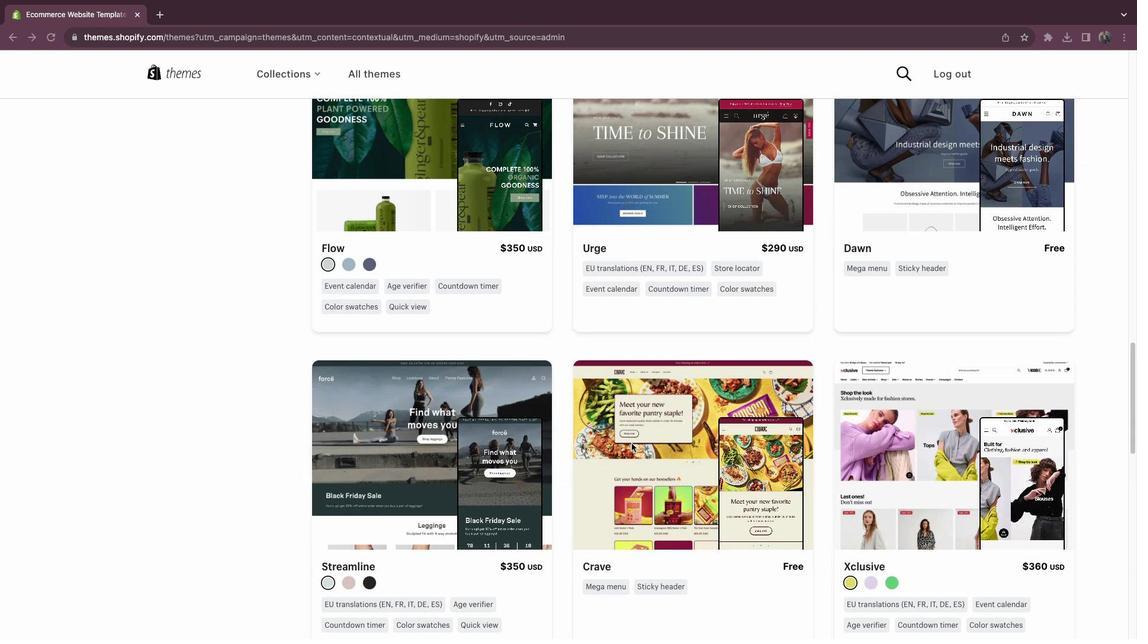 
Action: Mouse scrolled (632, 444) with delta (0, 2)
Screenshot: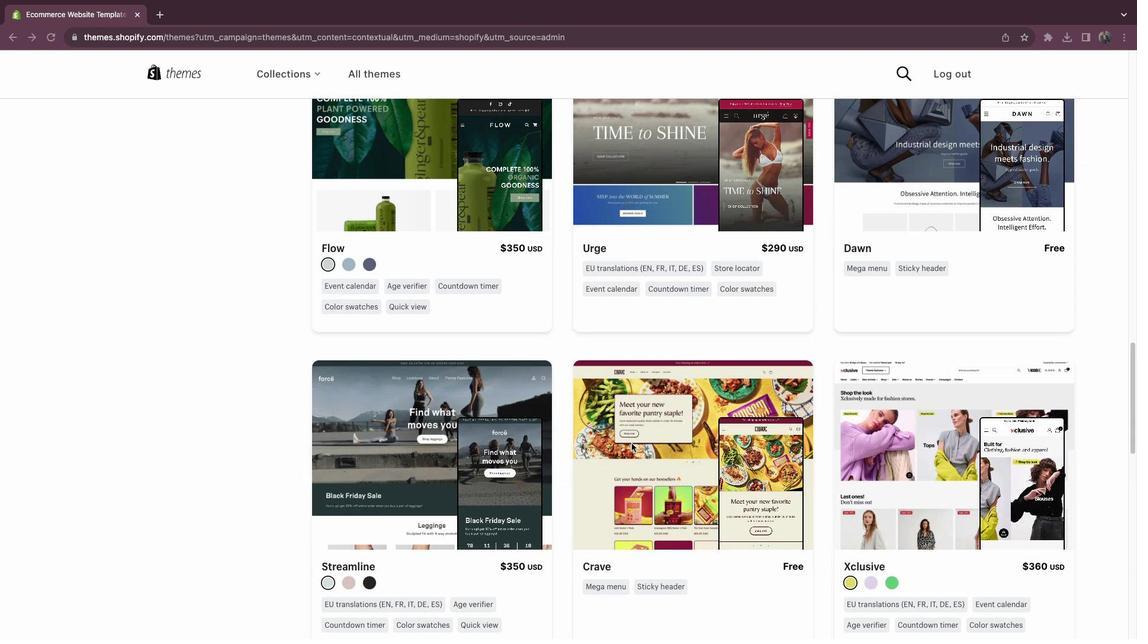 
Action: Mouse scrolled (632, 444) with delta (0, 3)
Screenshot: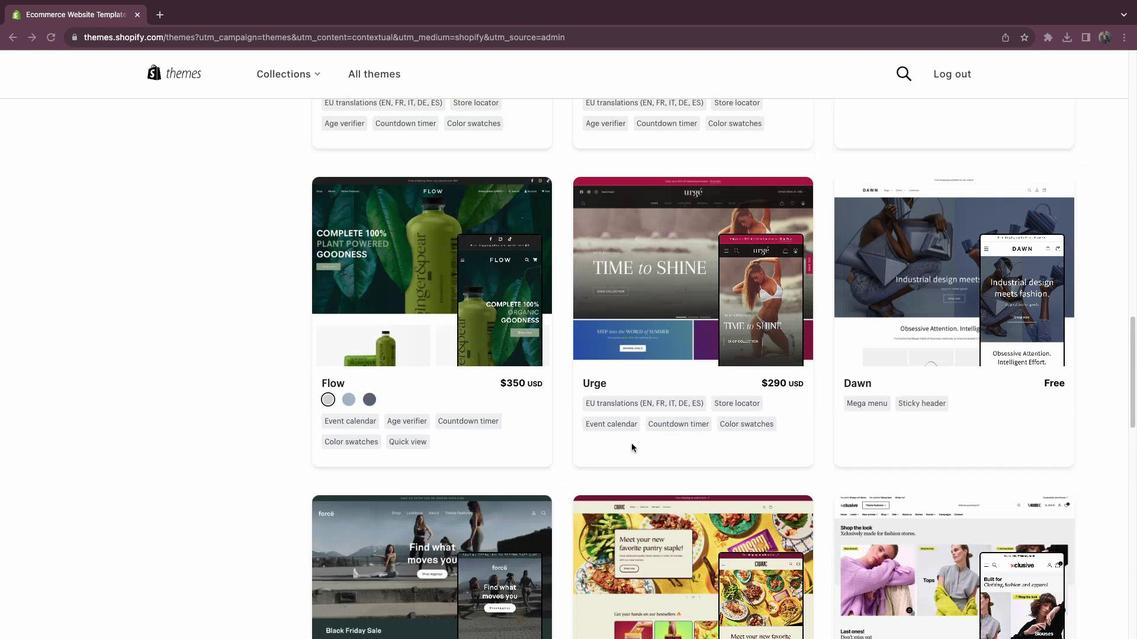 
Action: Mouse scrolled (632, 444) with delta (0, 4)
Screenshot: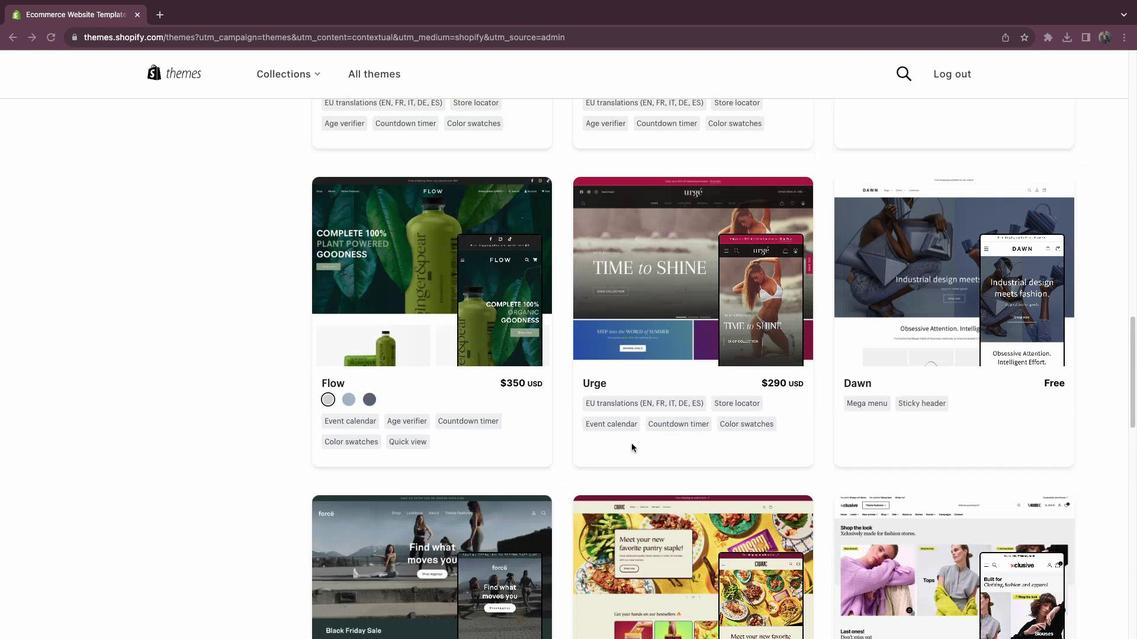 
Action: Mouse scrolled (632, 444) with delta (0, 4)
Screenshot: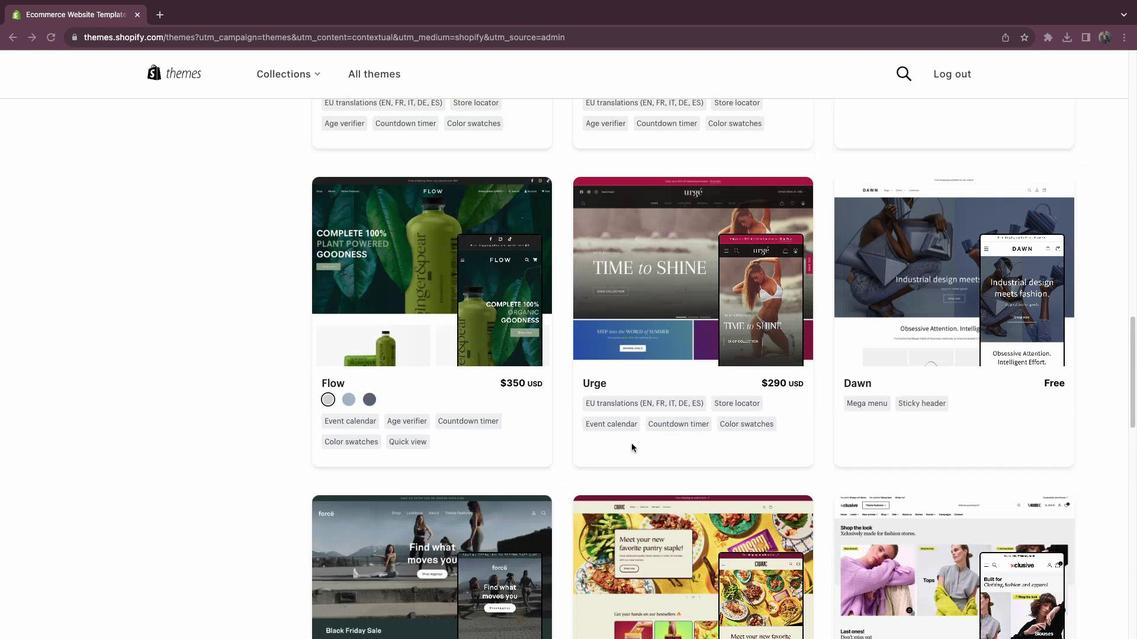 
Action: Mouse moved to (630, 442)
Screenshot: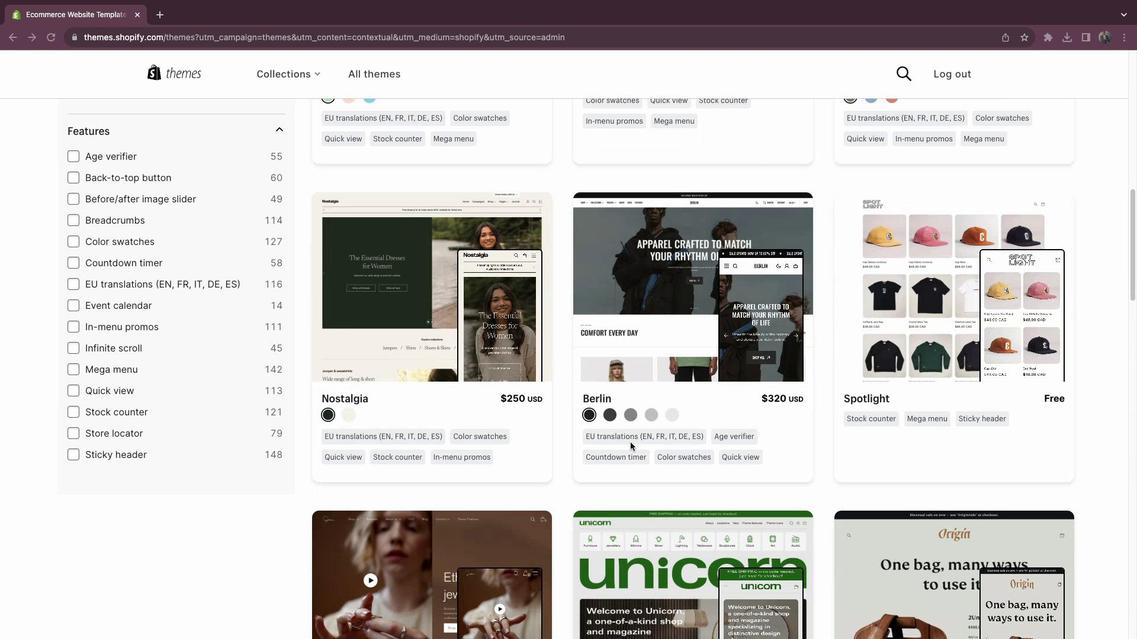 
Action: Mouse scrolled (630, 442) with delta (0, 0)
Screenshot: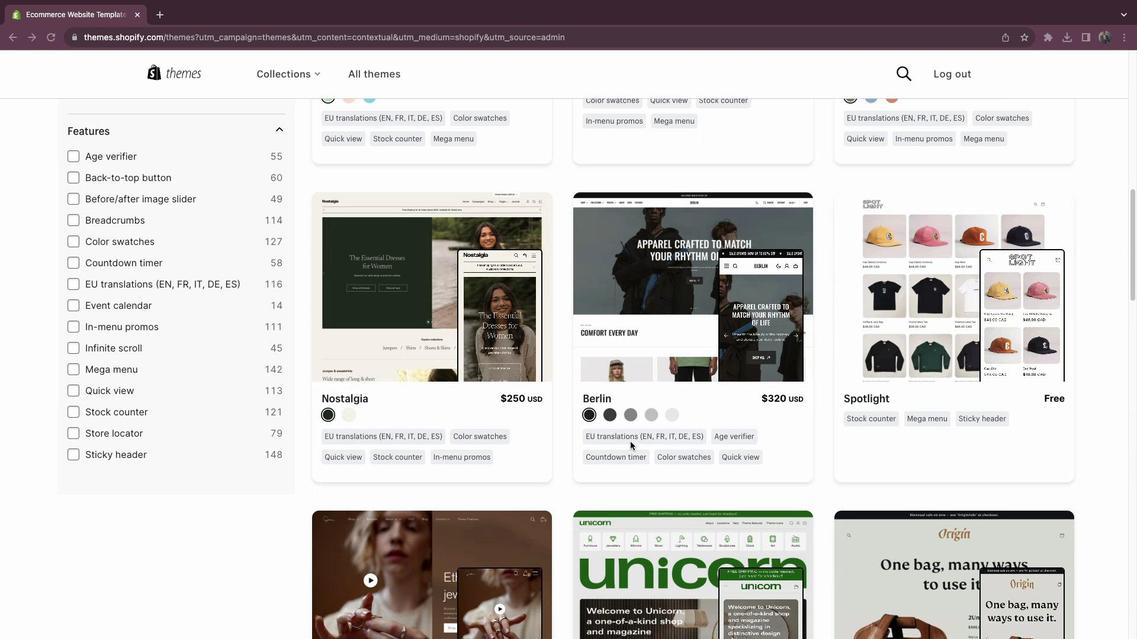 
Action: Mouse scrolled (630, 442) with delta (0, 0)
Screenshot: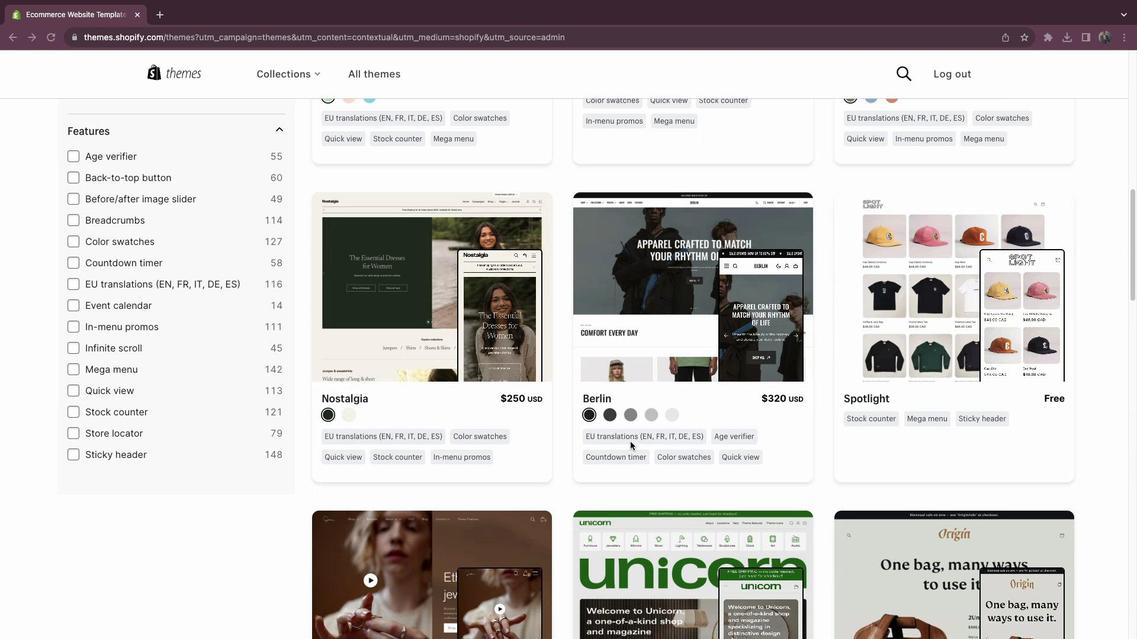 
Action: Mouse scrolled (630, 442) with delta (0, 2)
Screenshot: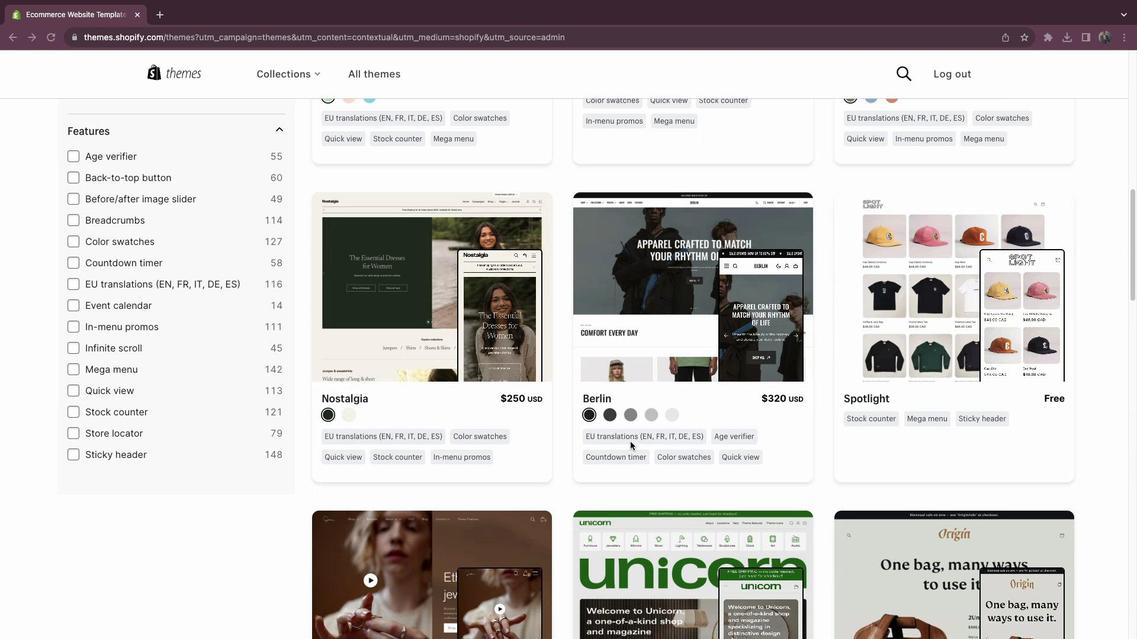 
Action: Mouse scrolled (630, 442) with delta (0, 2)
Screenshot: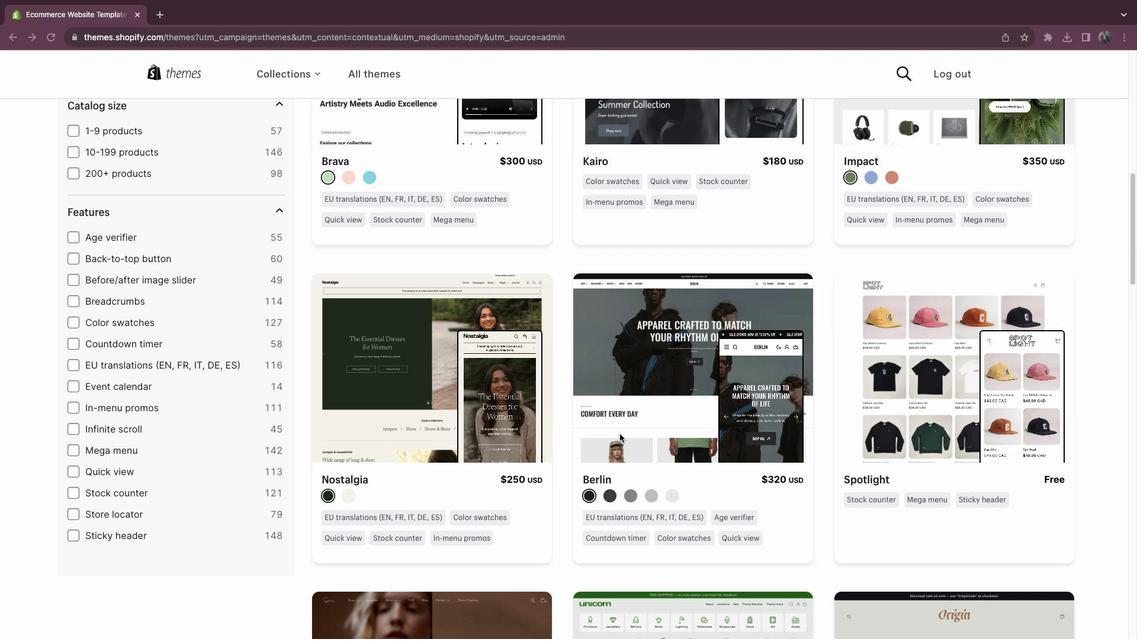 
Action: Mouse scrolled (630, 442) with delta (0, 3)
Screenshot: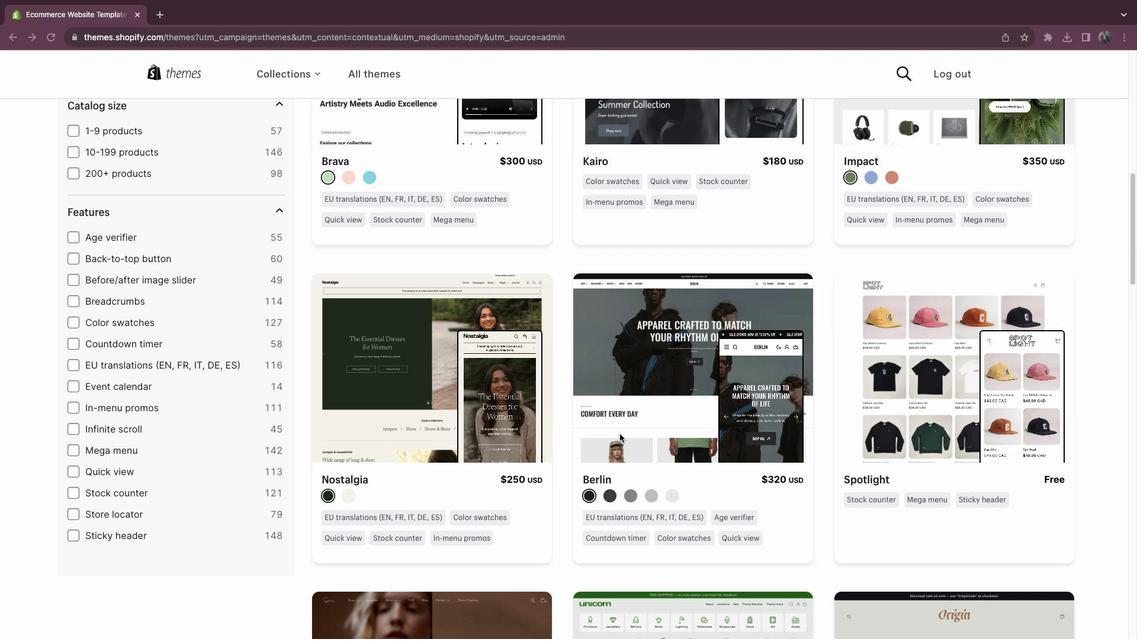 
Action: Mouse moved to (630, 442)
Screenshot: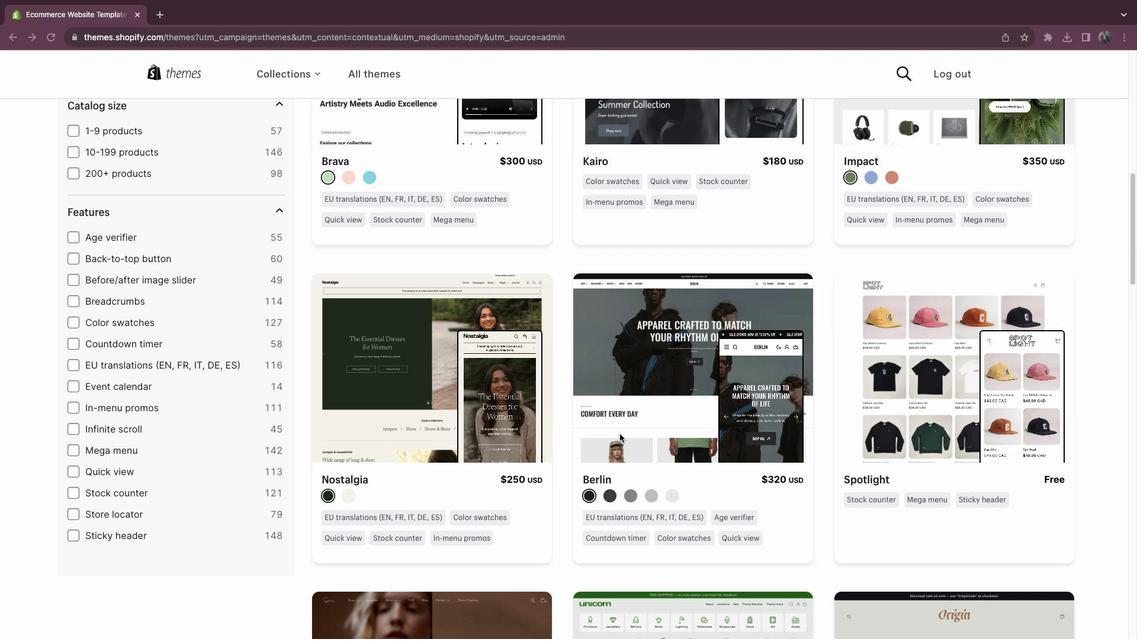 
Action: Mouse scrolled (630, 442) with delta (0, 4)
Screenshot: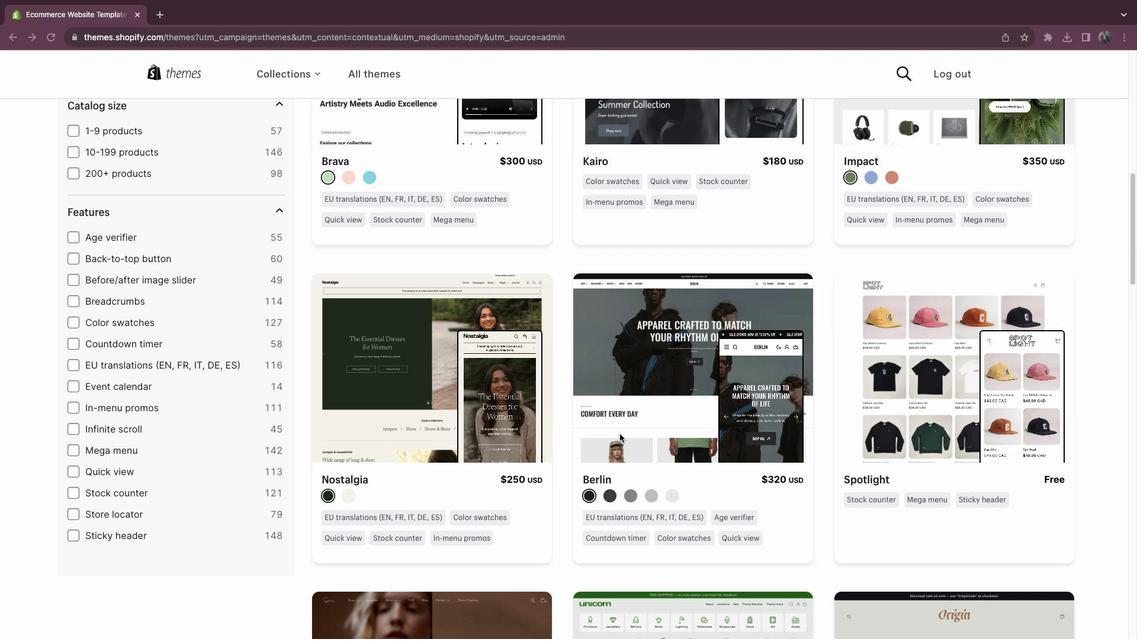 
Action: Mouse moved to (627, 439)
Screenshot: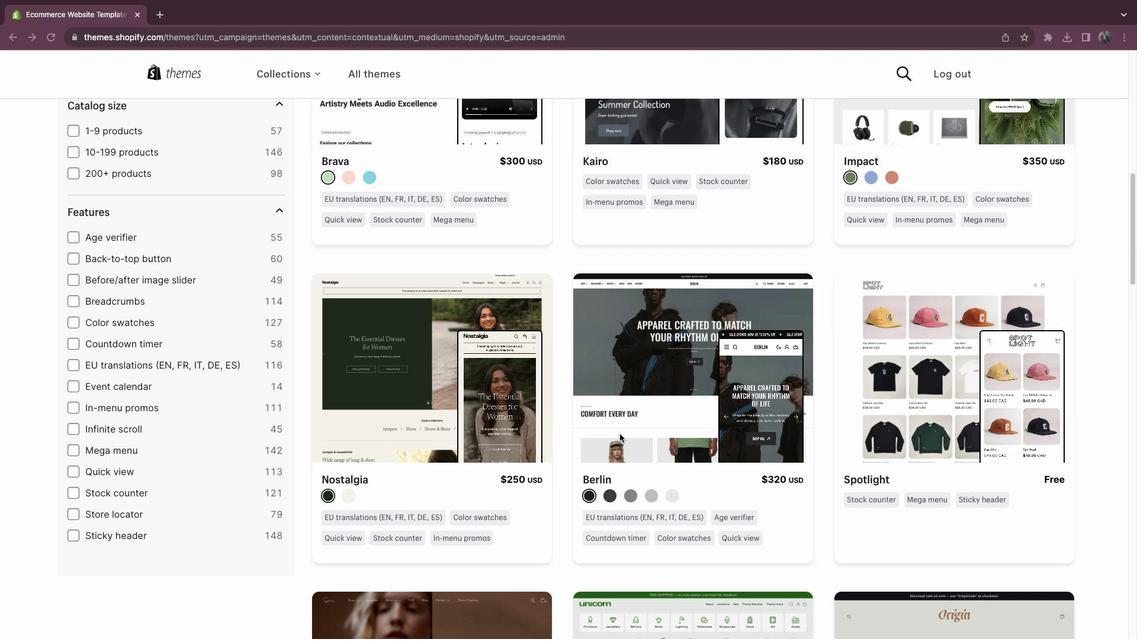 
Action: Mouse scrolled (627, 439) with delta (0, 4)
Screenshot: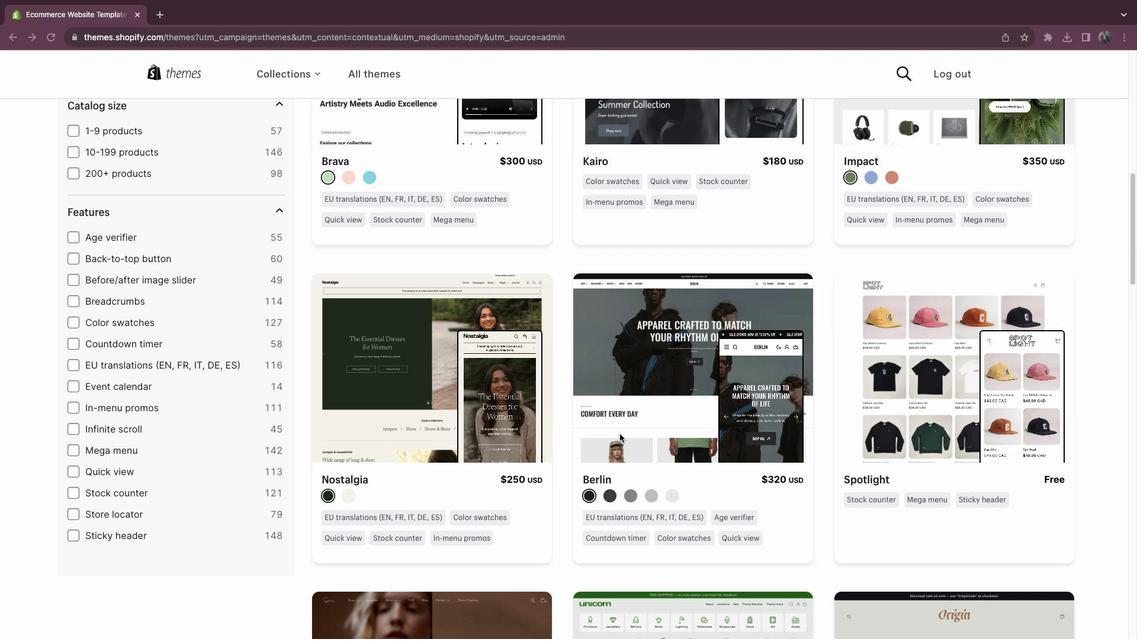 
Action: Mouse moved to (84, 427)
Screenshot: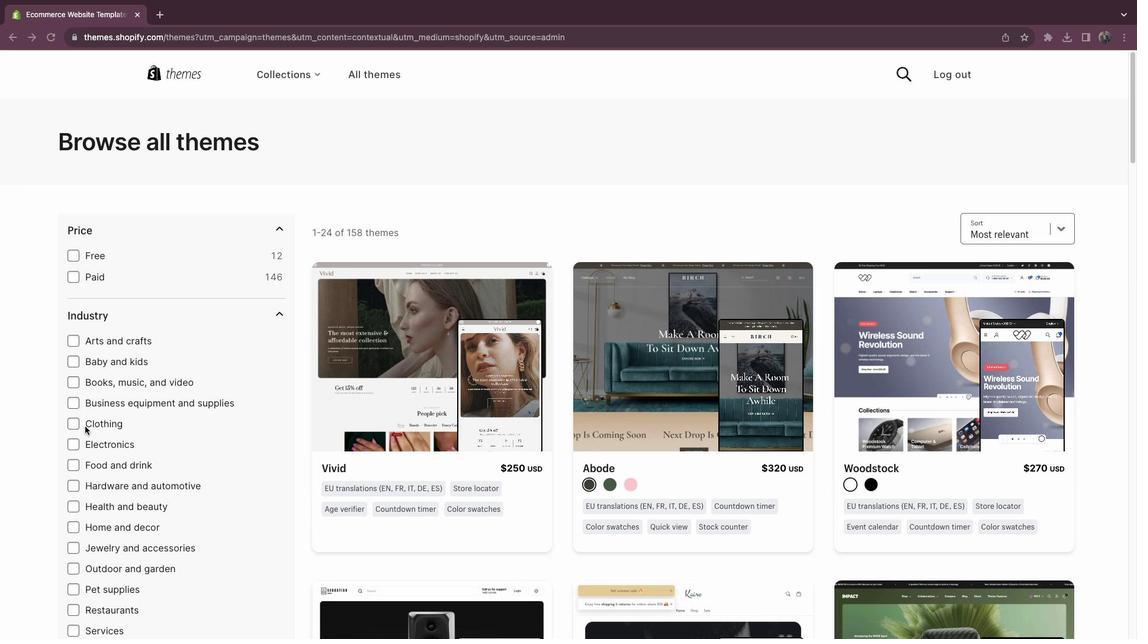 
Action: Mouse scrolled (84, 427) with delta (0, 0)
Screenshot: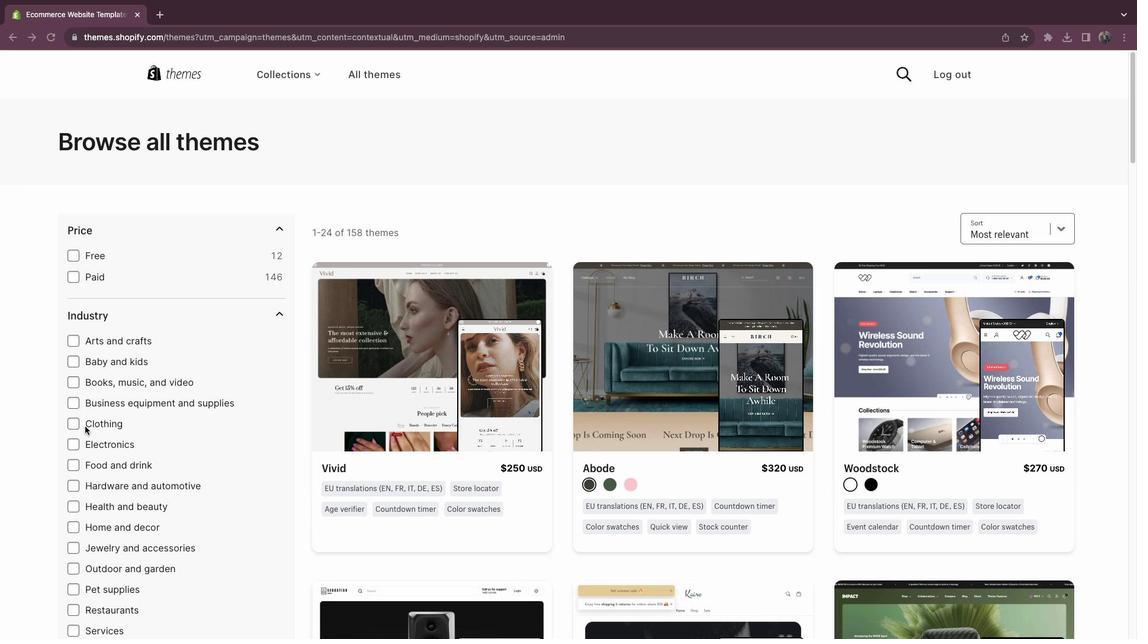 
Action: Mouse scrolled (84, 427) with delta (0, 0)
Screenshot: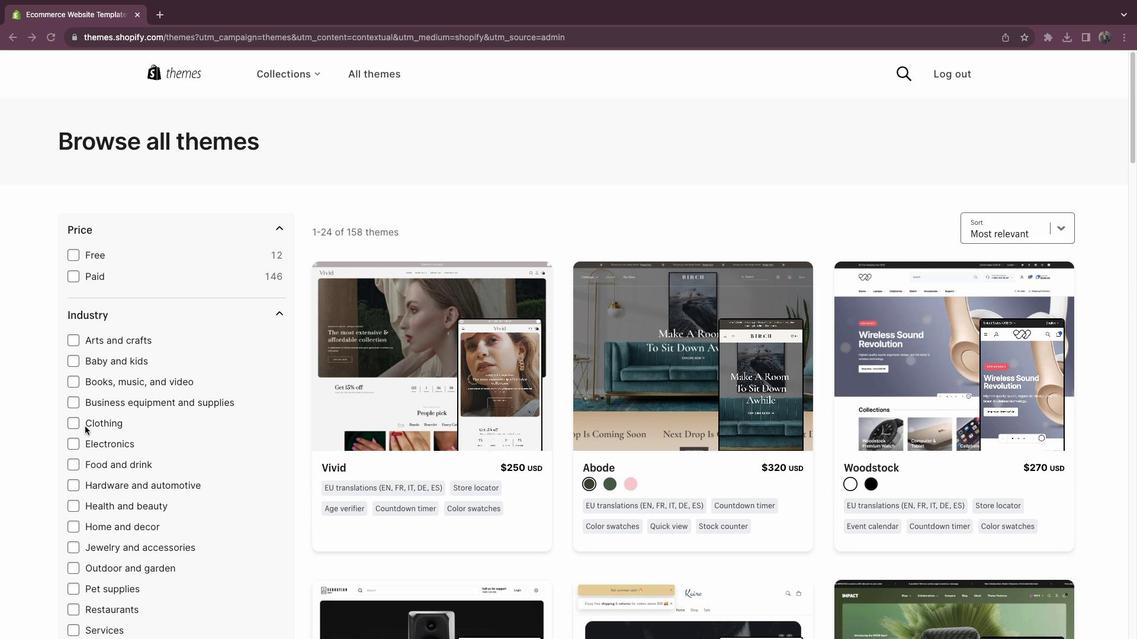 
Action: Mouse scrolled (84, 427) with delta (0, -1)
Screenshot: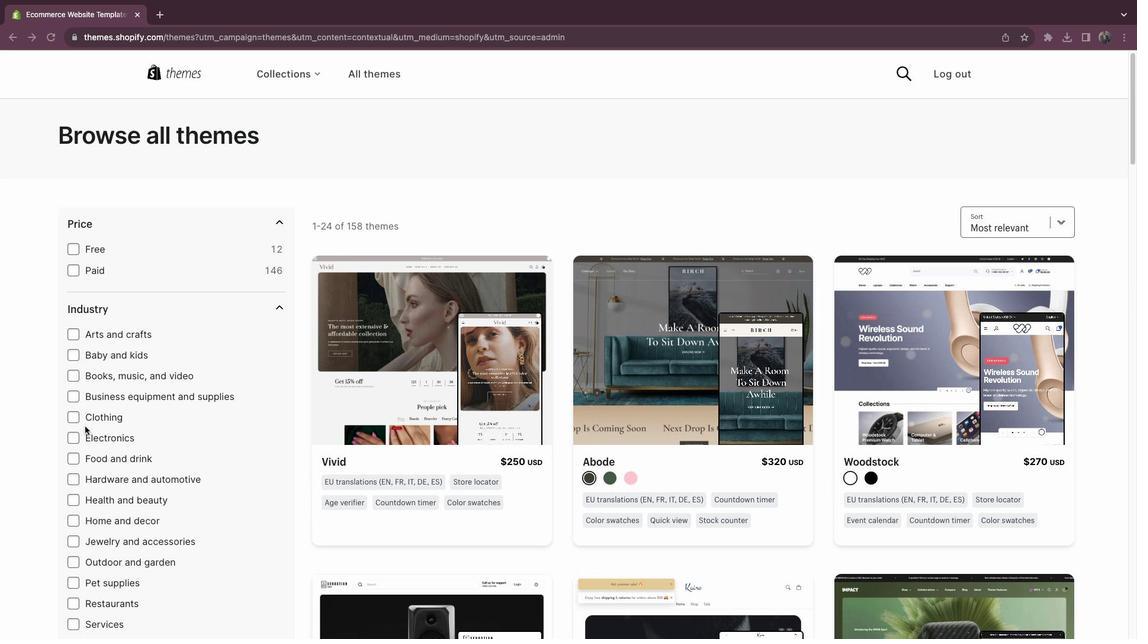 
Action: Mouse moved to (84, 386)
Screenshot: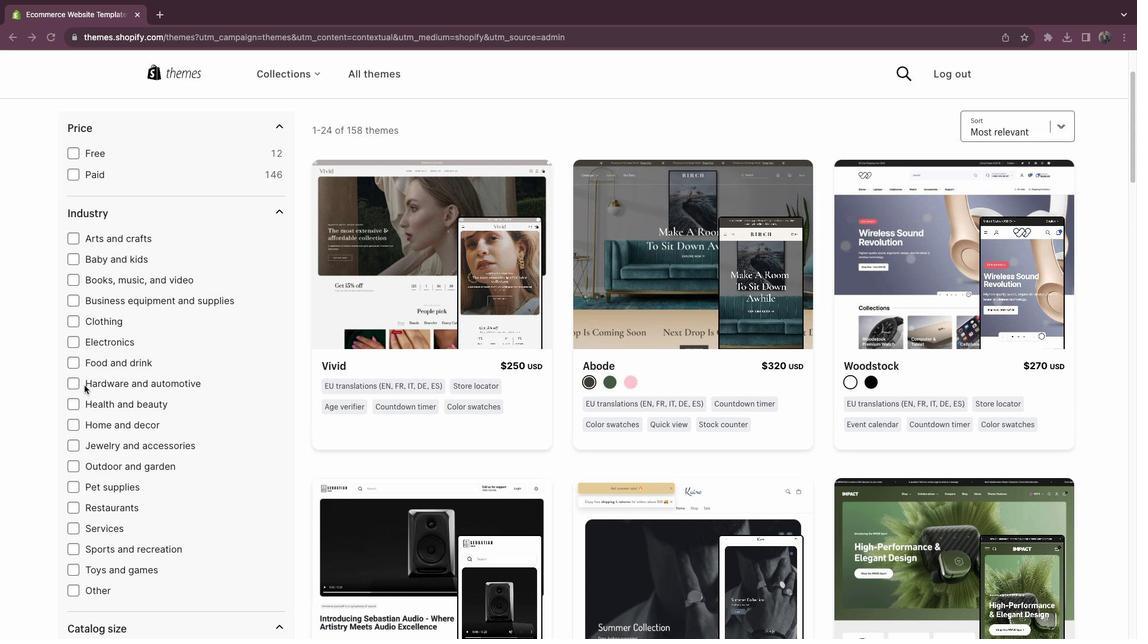 
Action: Mouse scrolled (84, 386) with delta (0, 0)
Screenshot: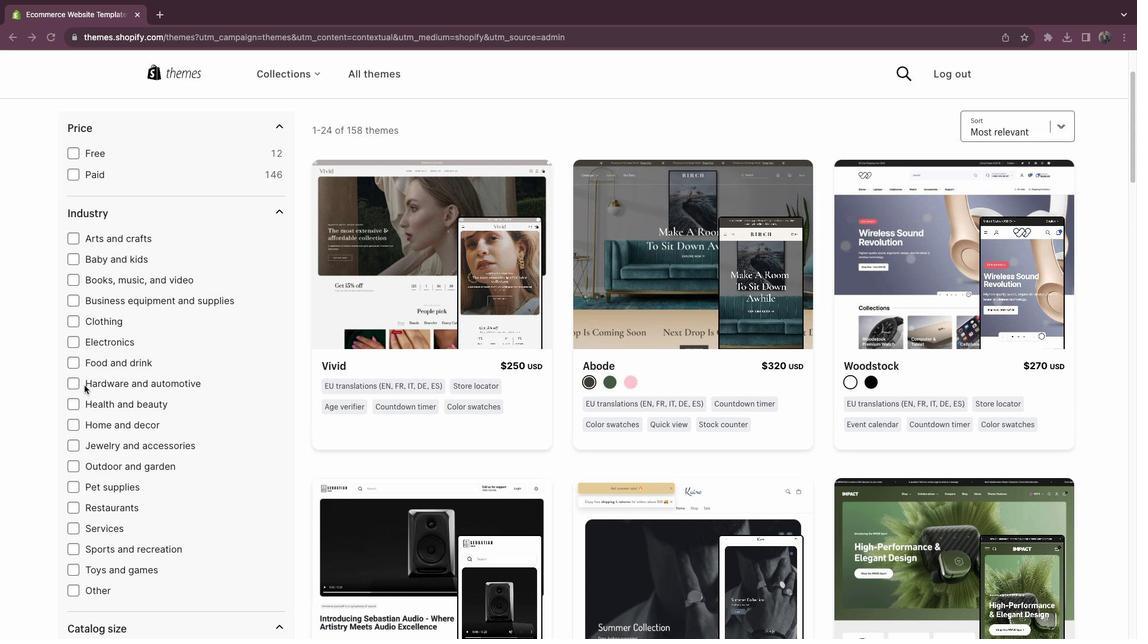 
Action: Mouse scrolled (84, 386) with delta (0, 0)
Screenshot: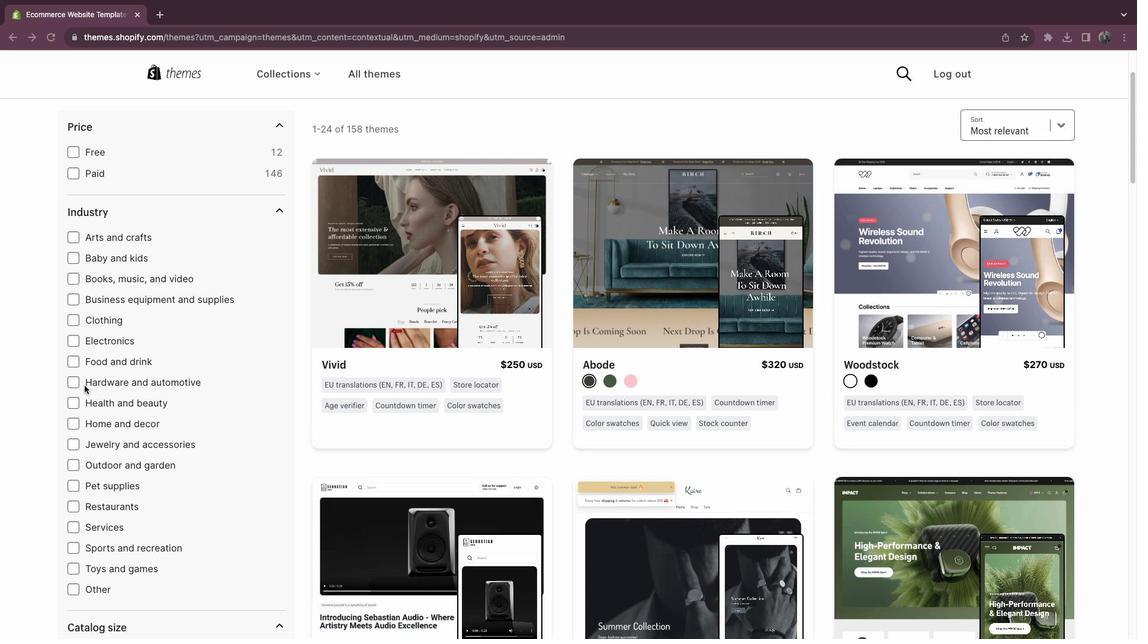 
Action: Mouse scrolled (84, 386) with delta (0, 0)
Screenshot: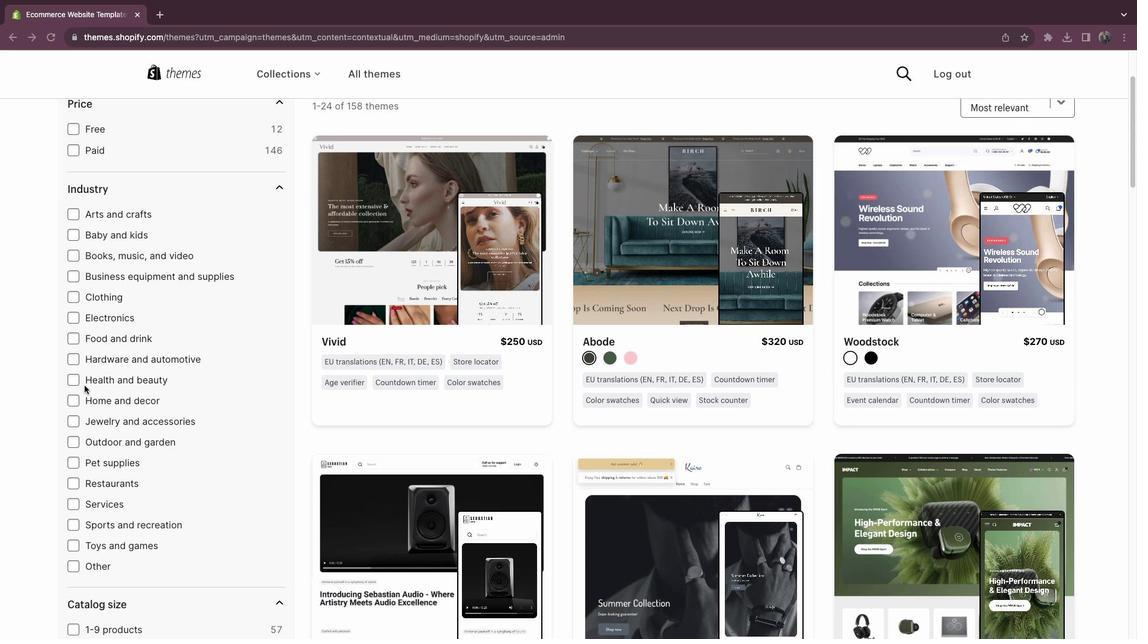 
Action: Mouse scrolled (84, 386) with delta (0, 0)
Screenshot: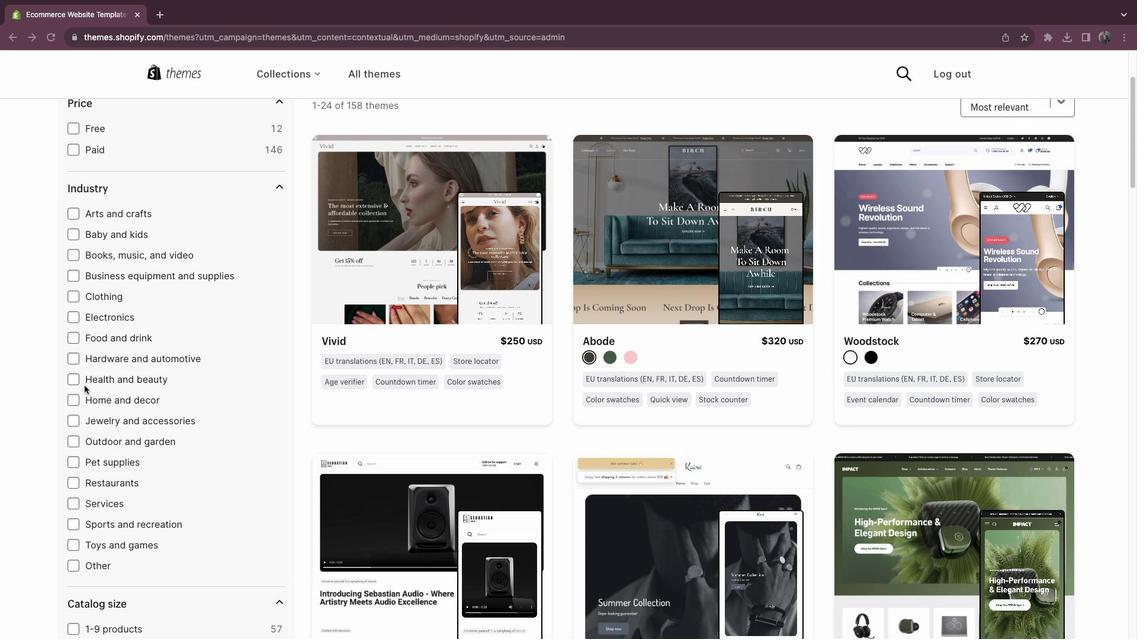 
Action: Mouse moved to (129, 402)
Screenshot: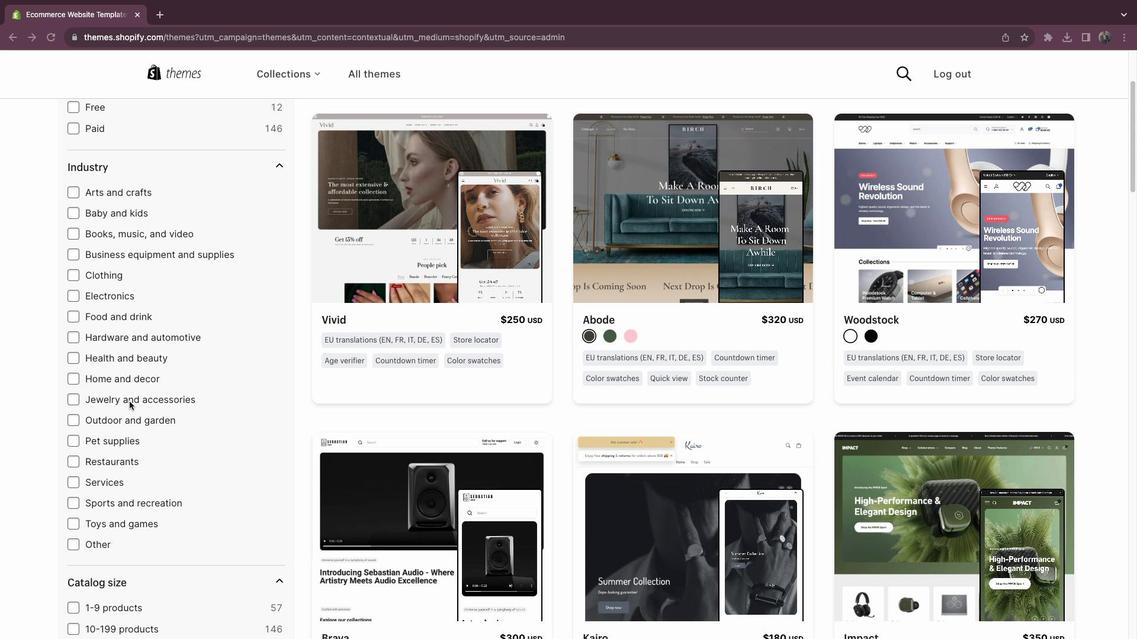 
Action: Mouse scrolled (129, 402) with delta (0, 0)
Screenshot: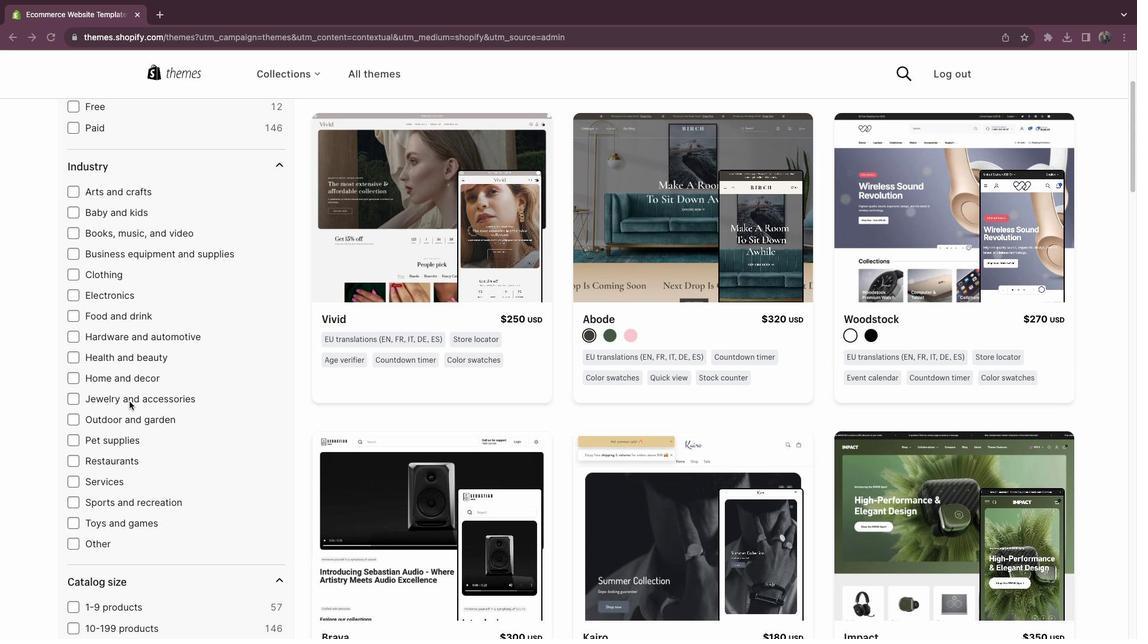 
Action: Mouse scrolled (129, 402) with delta (0, 0)
Screenshot: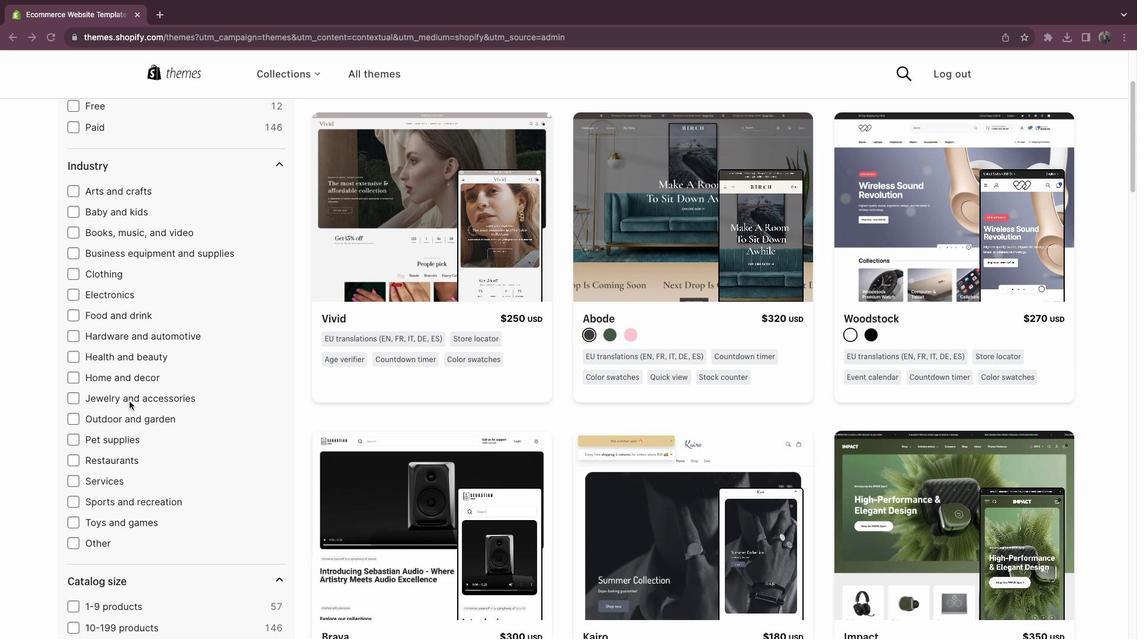 
Action: Mouse scrolled (129, 402) with delta (0, -1)
Screenshot: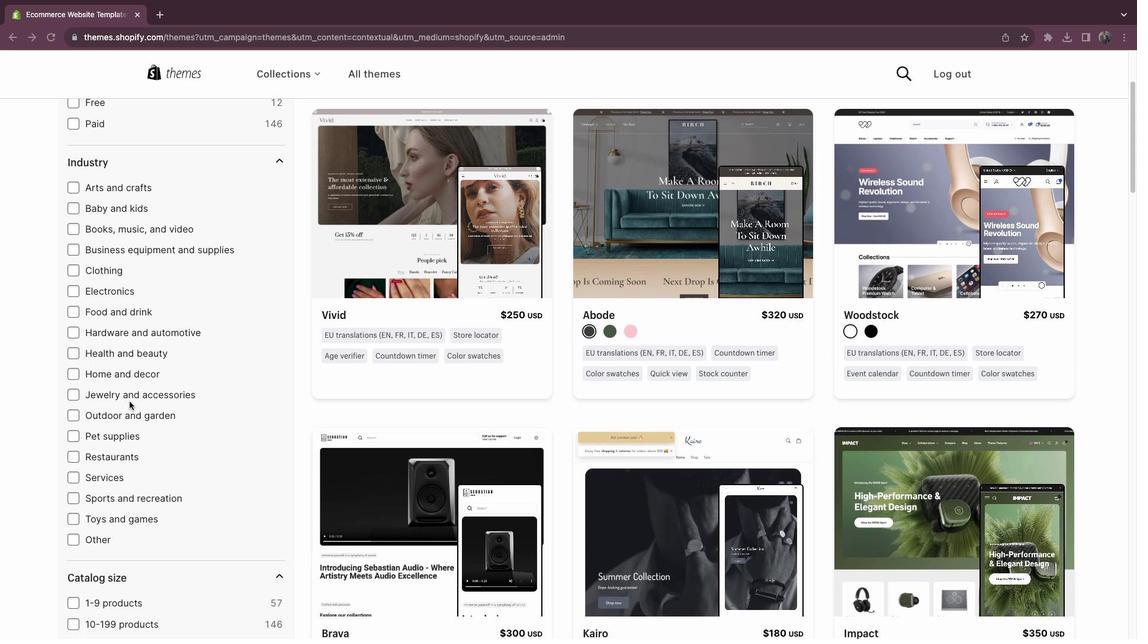 
Action: Mouse moved to (78, 321)
Screenshot: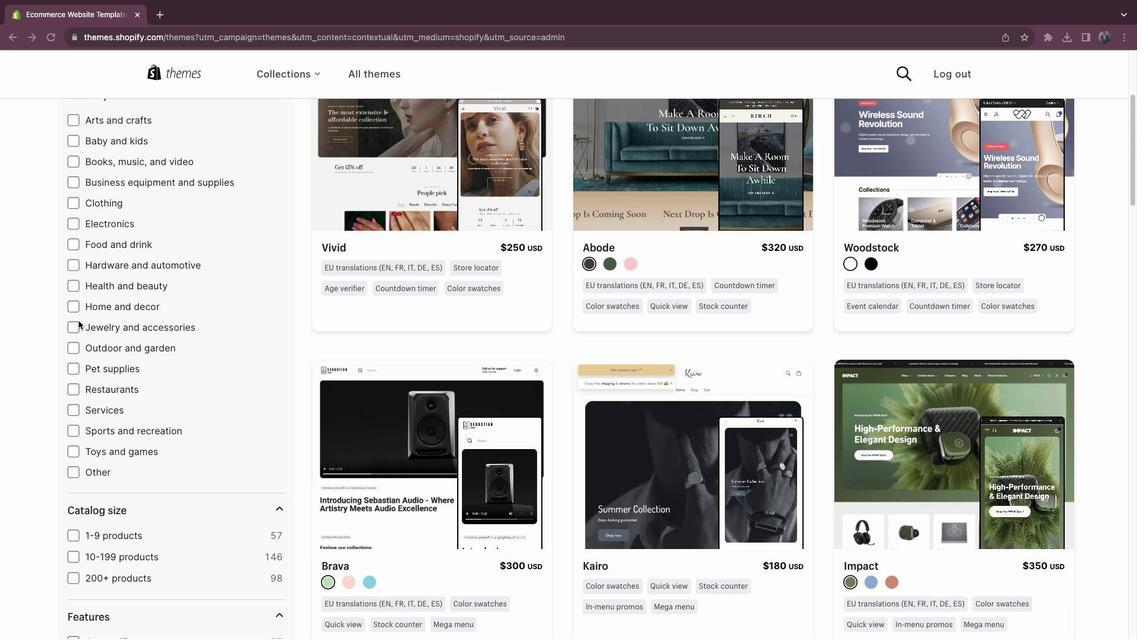 
Action: Mouse pressed left at (78, 321)
Screenshot: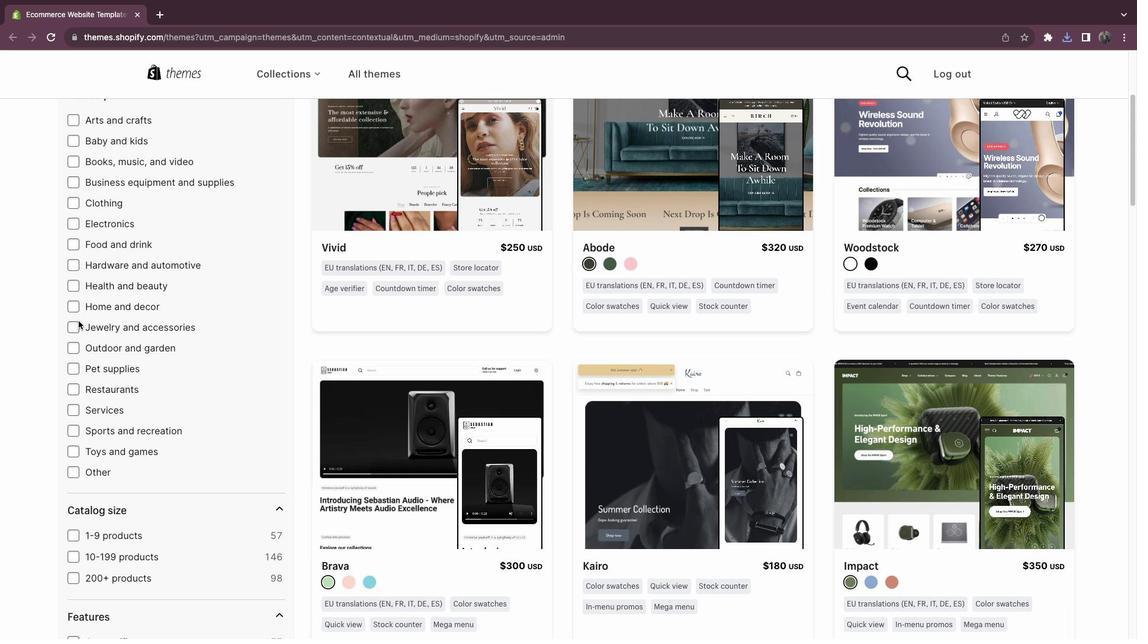 
Action: Mouse moved to (72, 332)
Screenshot: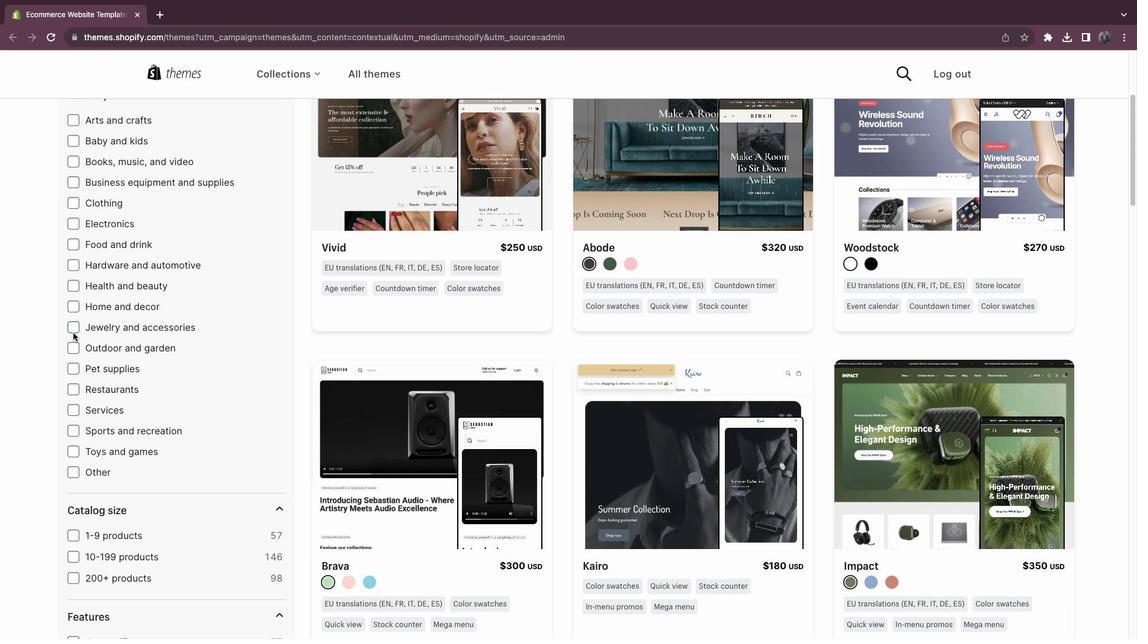 
Action: Mouse pressed left at (72, 332)
Screenshot: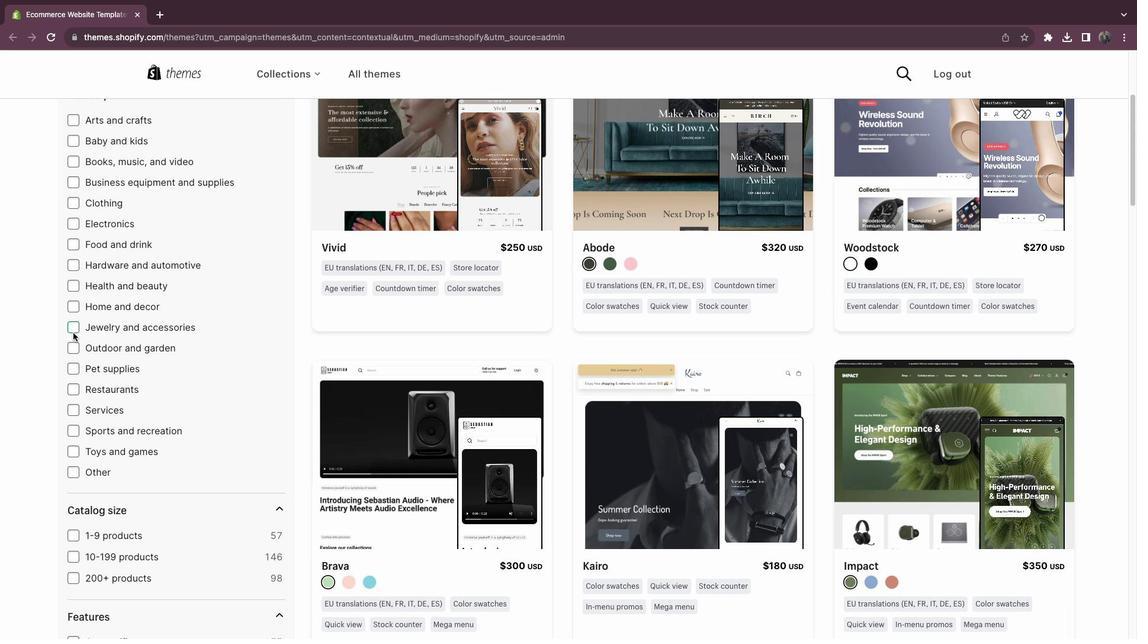 
Action: Mouse moved to (142, 390)
Screenshot: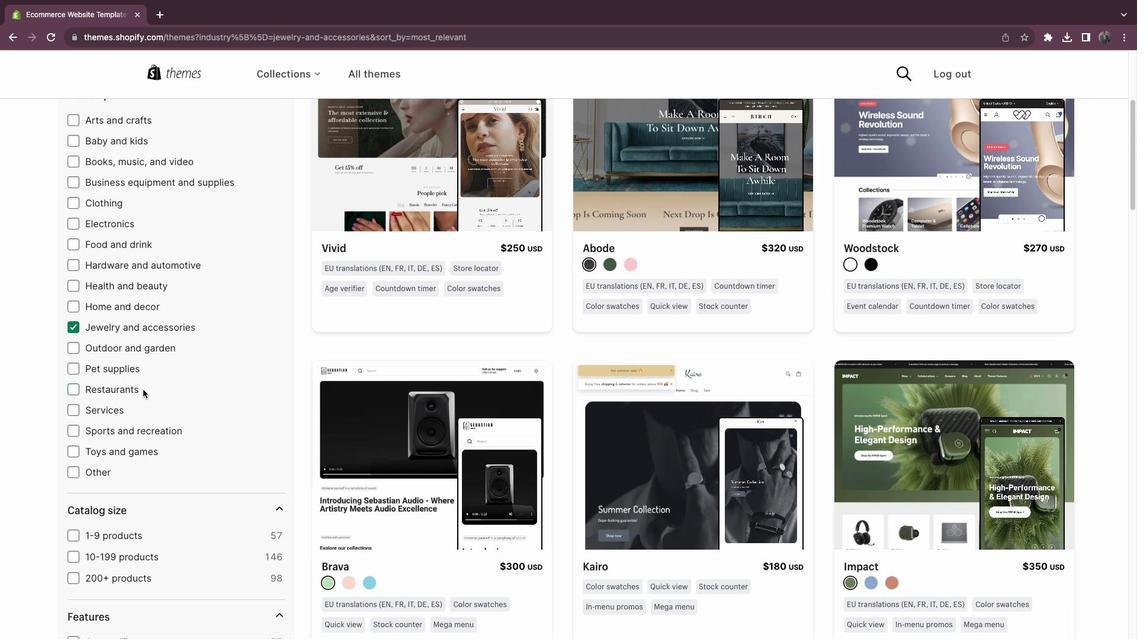 
Action: Mouse scrolled (142, 390) with delta (0, 0)
Screenshot: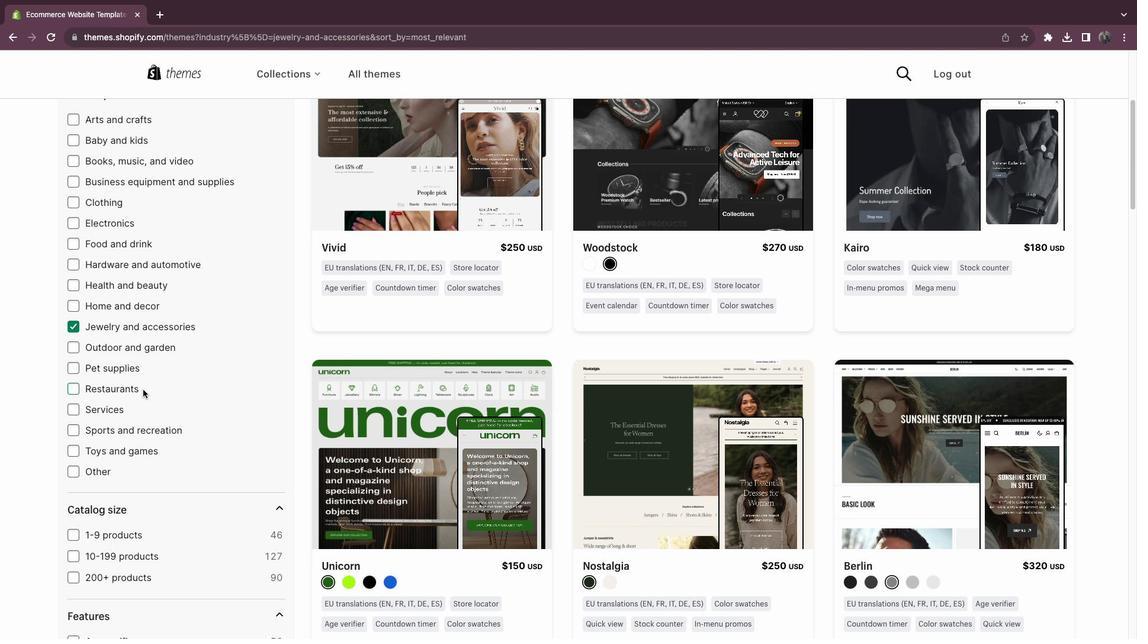 
Action: Mouse scrolled (142, 390) with delta (0, 0)
Screenshot: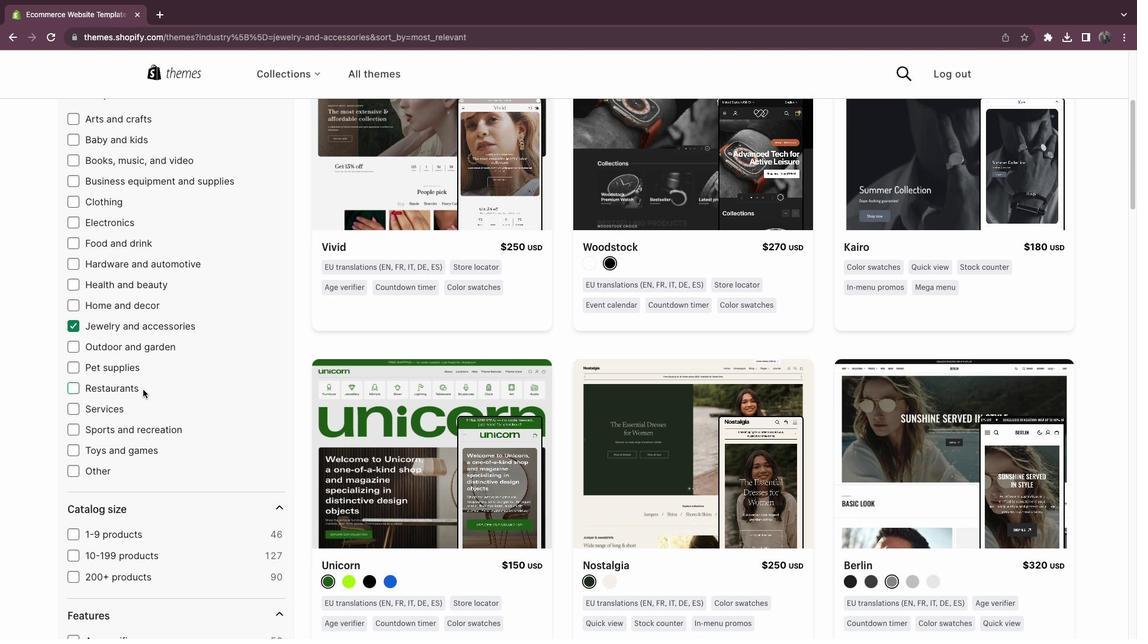 
Action: Mouse scrolled (142, 390) with delta (0, -1)
Screenshot: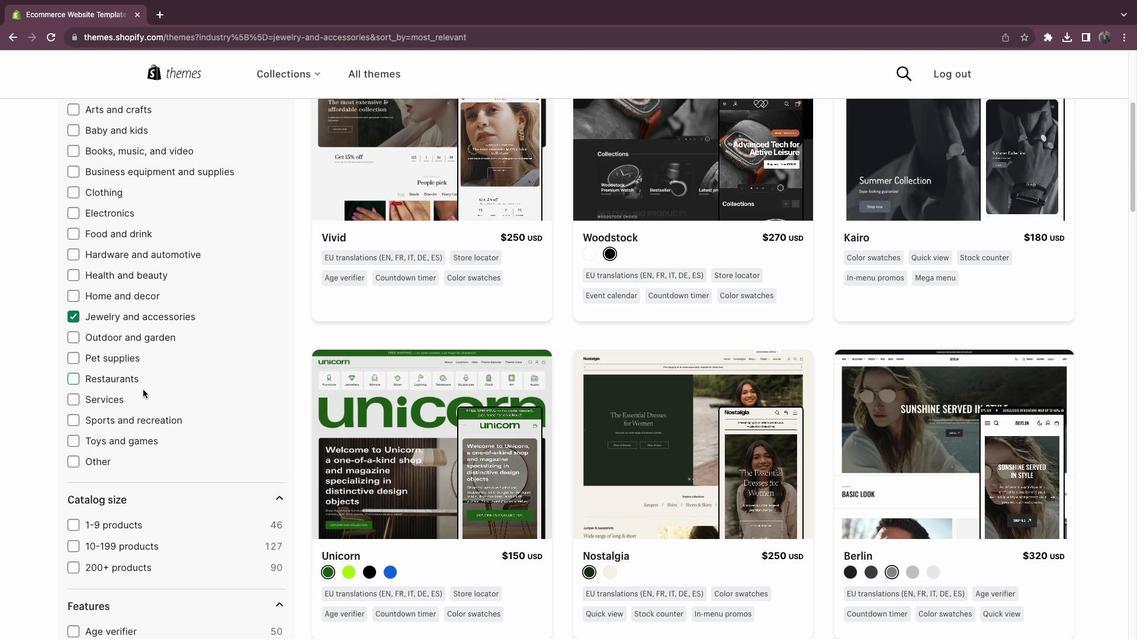 
Action: Mouse moved to (662, 376)
Screenshot: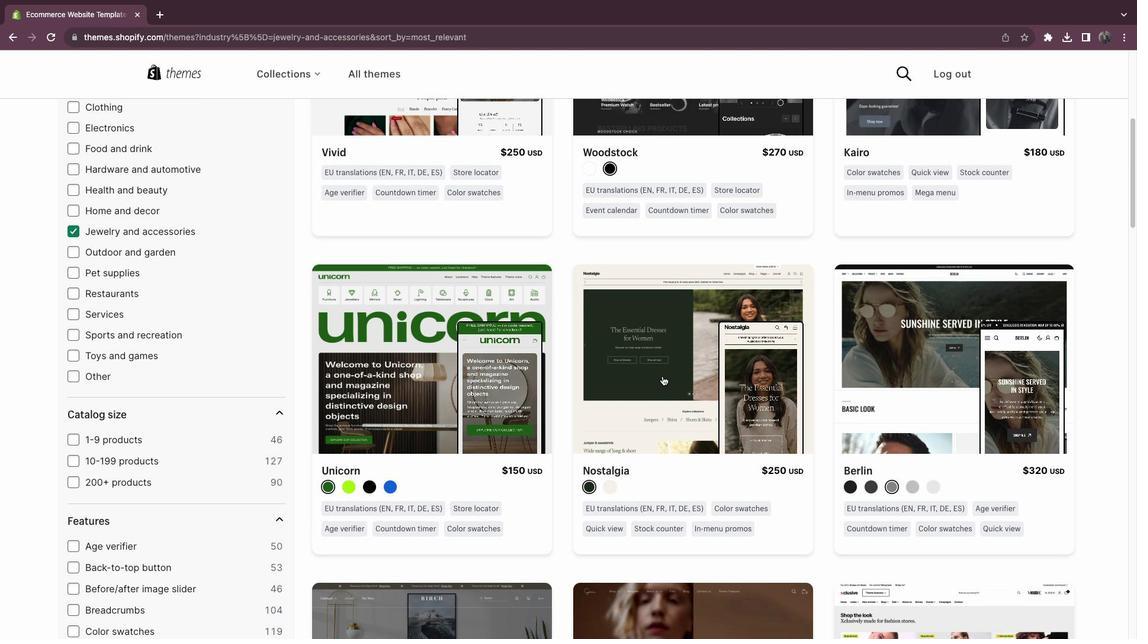 
Action: Mouse scrolled (662, 376) with delta (0, 0)
Screenshot: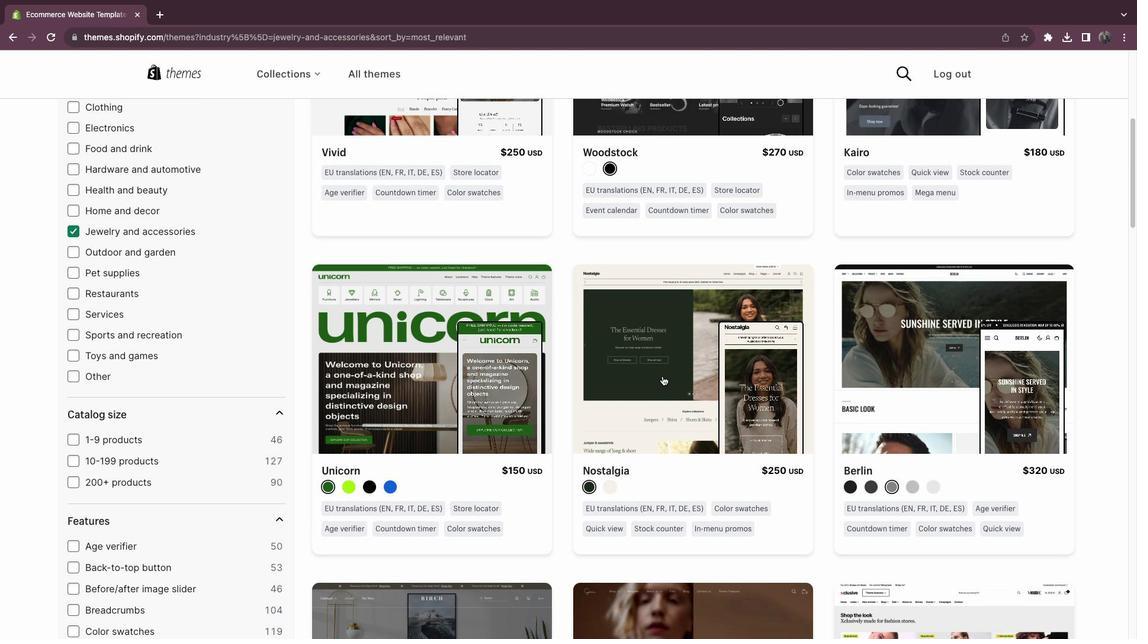 
Action: Mouse moved to (662, 376)
Screenshot: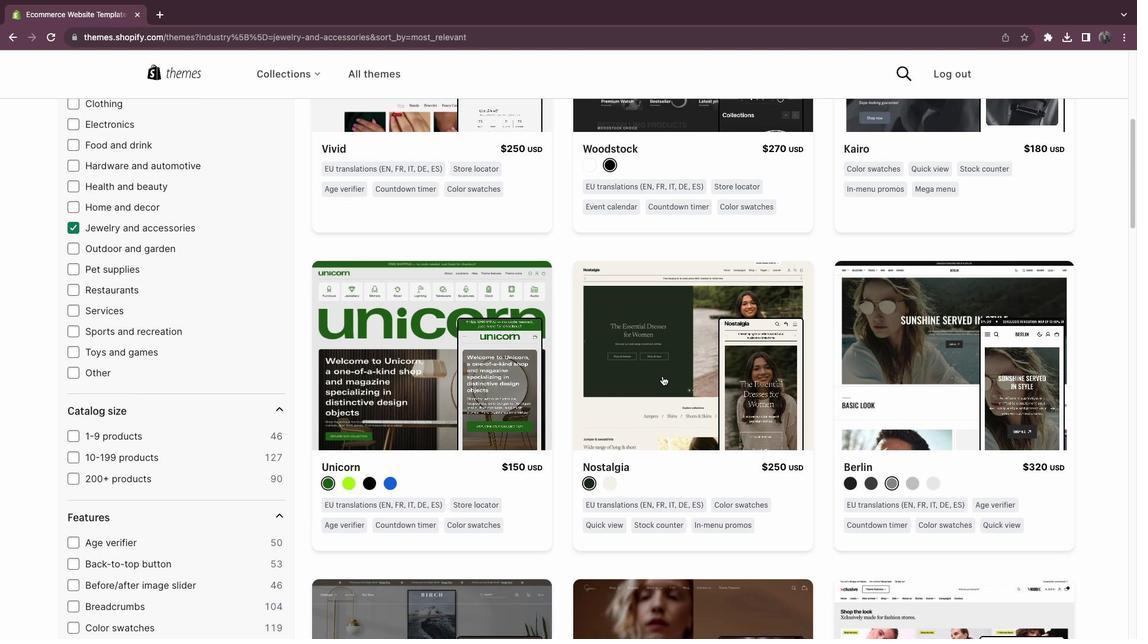 
Action: Mouse scrolled (662, 376) with delta (0, 0)
Screenshot: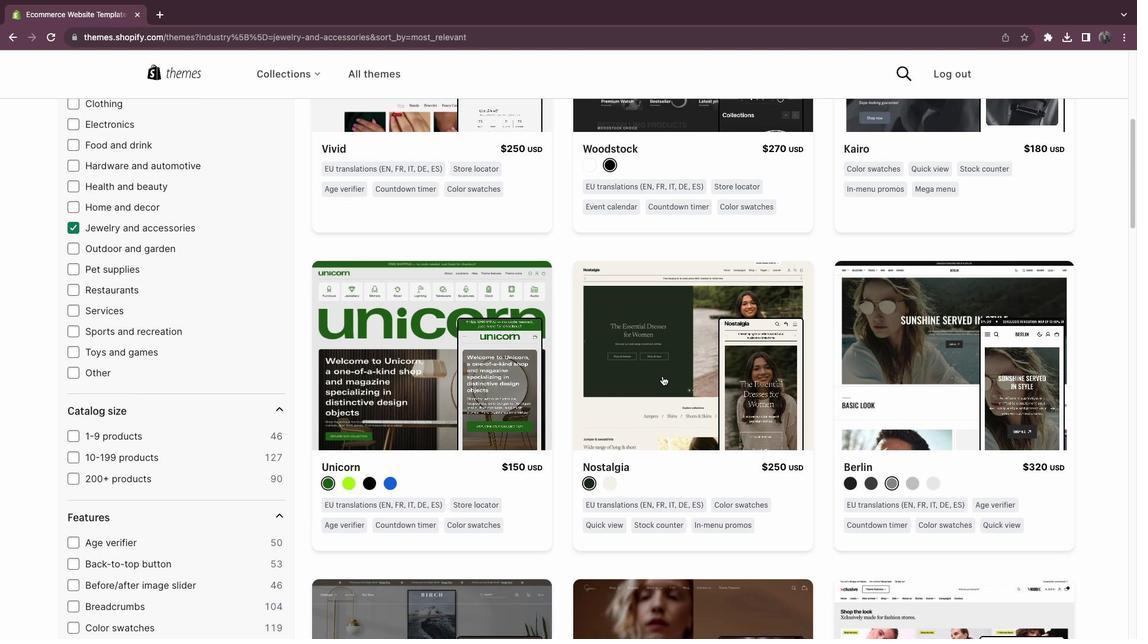 
Action: Mouse moved to (662, 376)
Screenshot: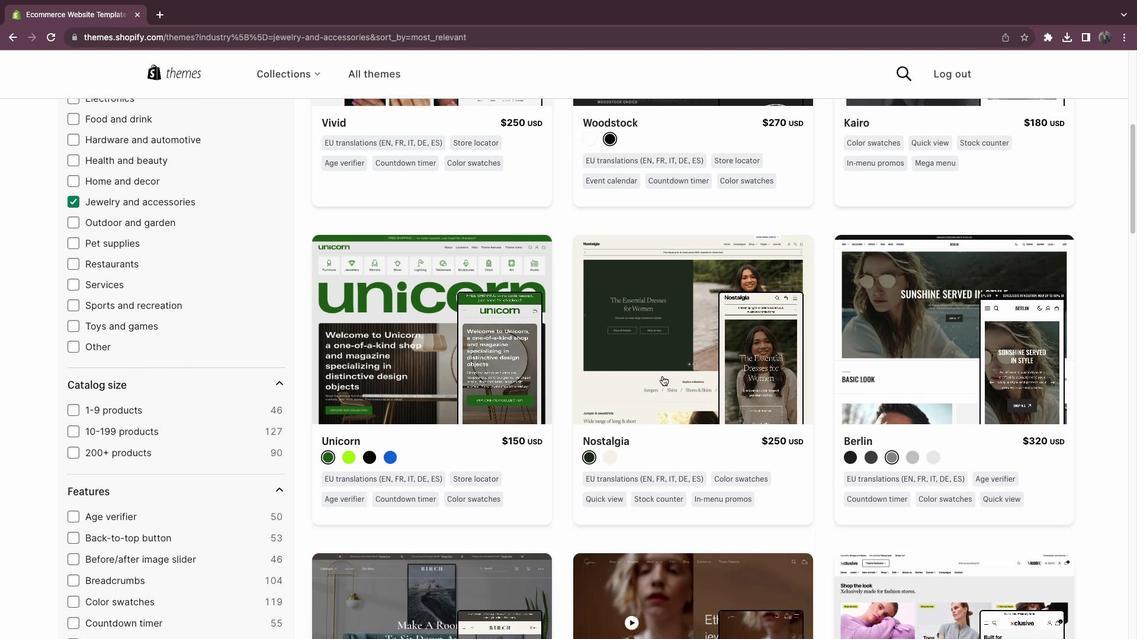 
Action: Mouse scrolled (662, 376) with delta (0, -1)
Screenshot: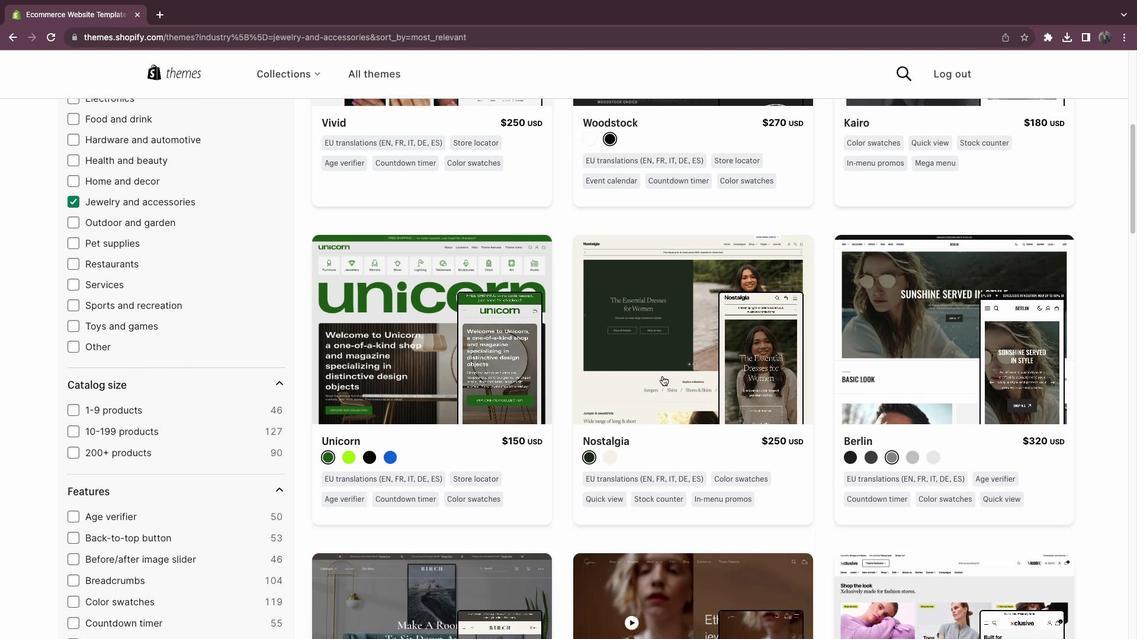 
Action: Mouse scrolled (662, 376) with delta (0, -2)
Screenshot: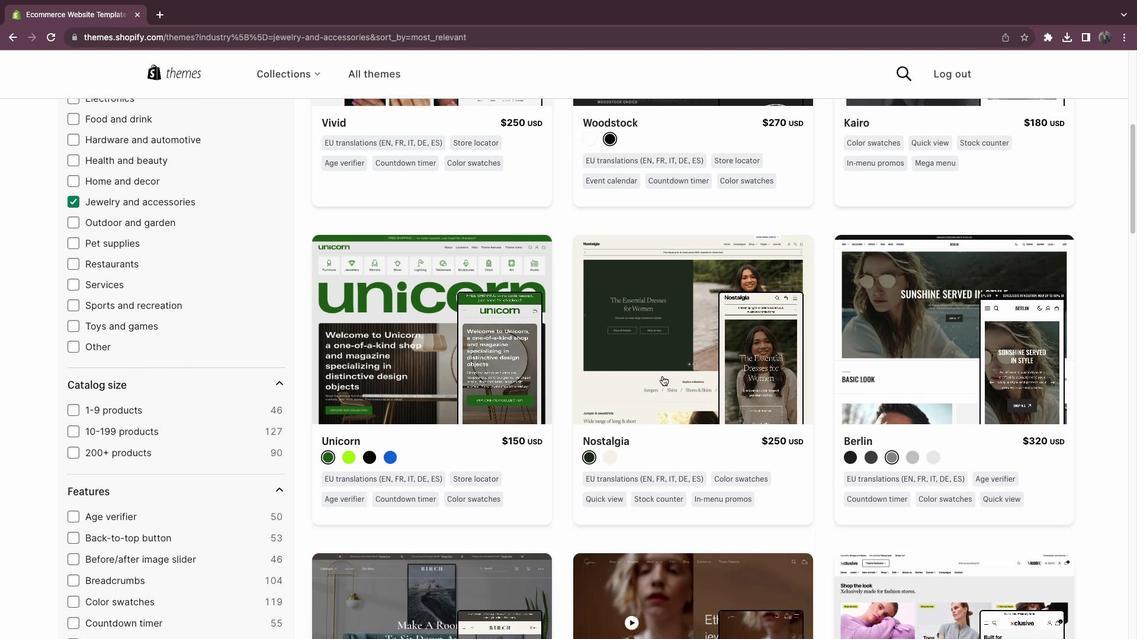 
Action: Mouse moved to (661, 376)
Screenshot: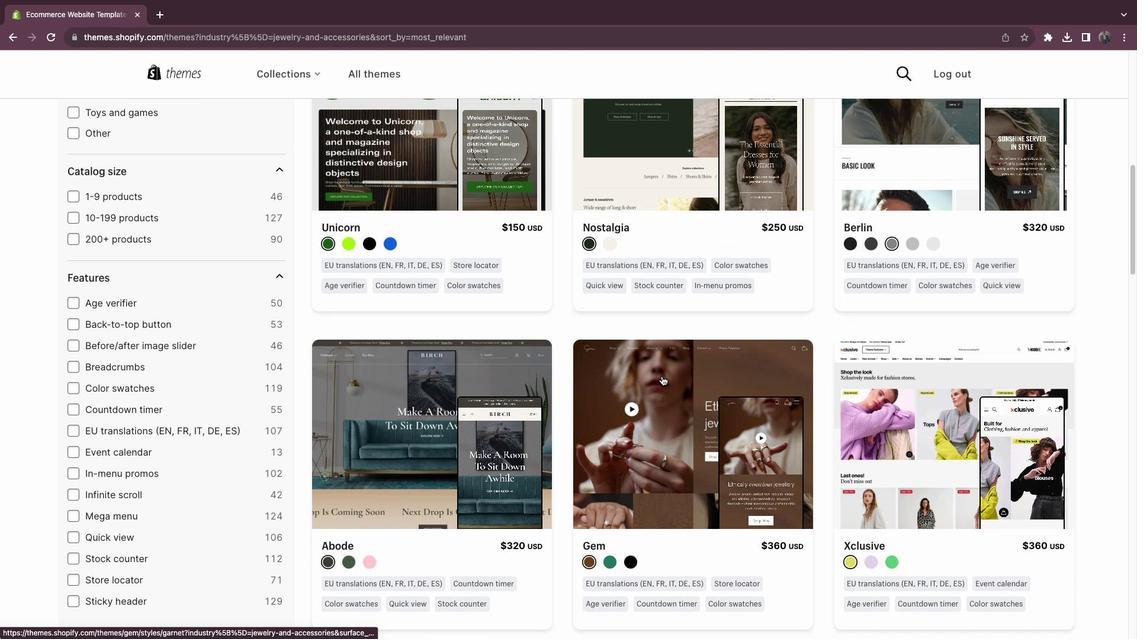 
Action: Mouse scrolled (661, 376) with delta (0, 0)
Screenshot: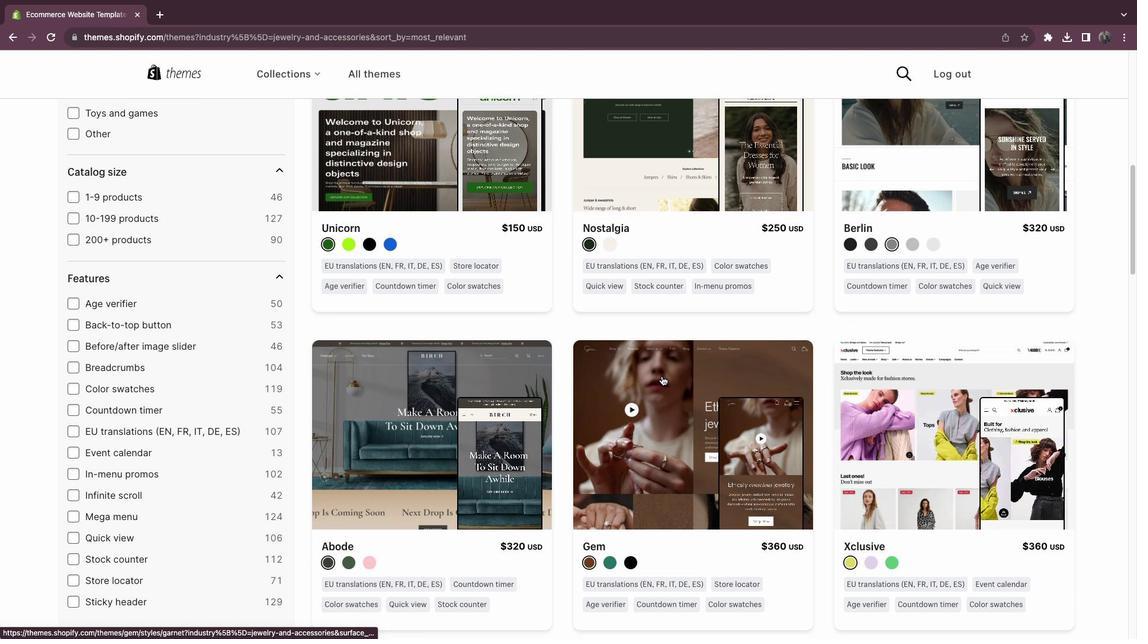 
Action: Mouse scrolled (661, 376) with delta (0, 0)
Screenshot: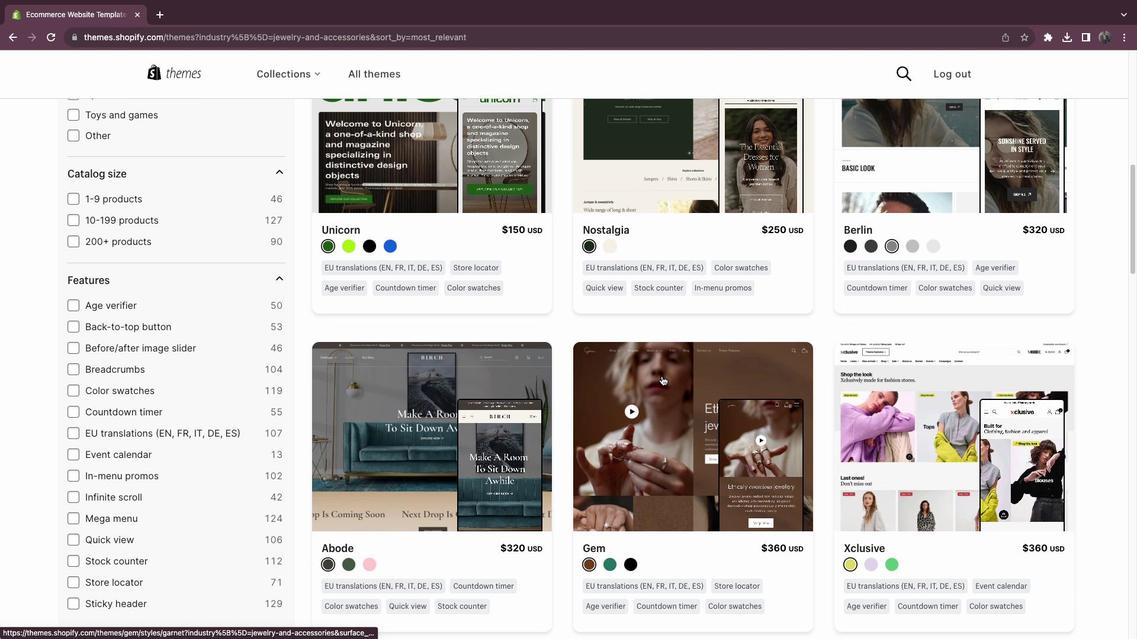 
Action: Mouse scrolled (661, 376) with delta (0, 1)
Screenshot: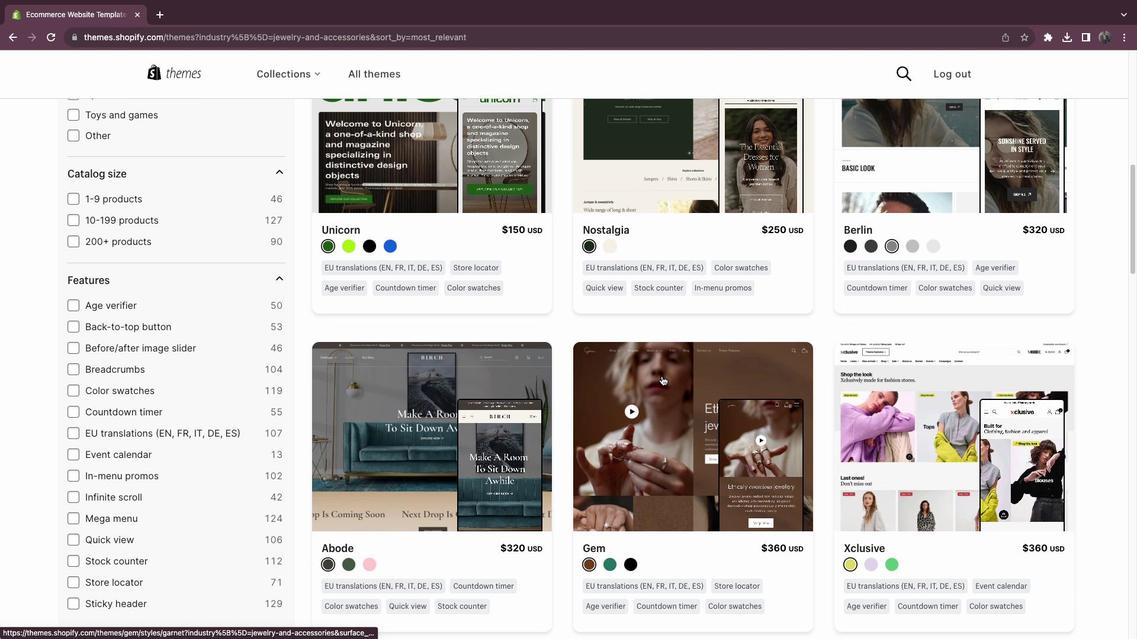 
Action: Mouse scrolled (661, 376) with delta (0, 2)
Screenshot: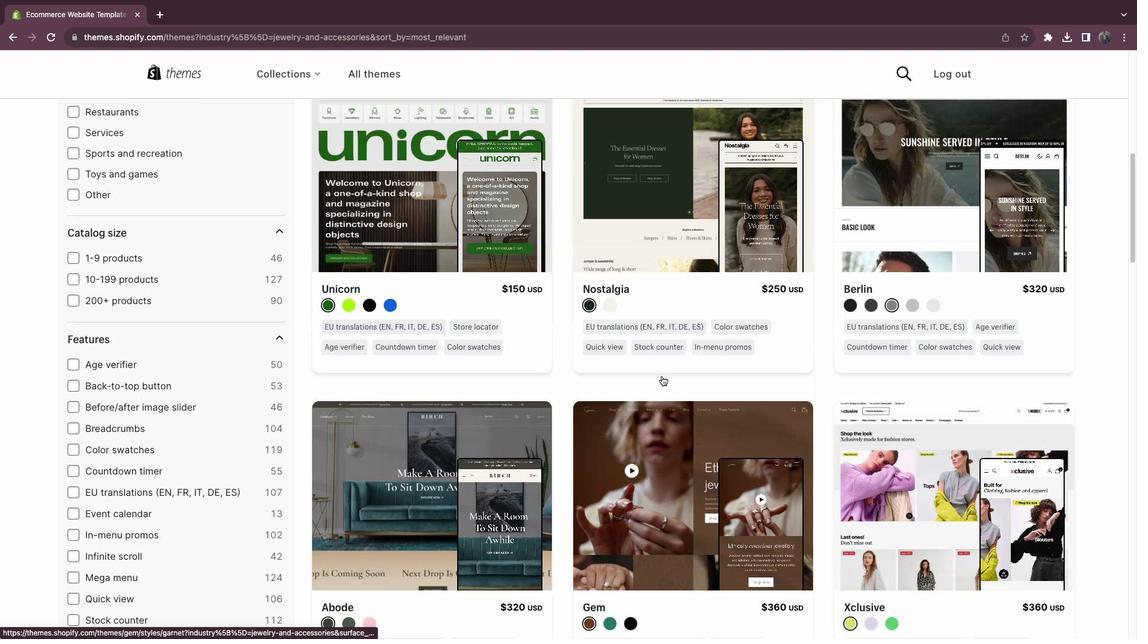 
Action: Mouse moved to (915, 384)
Screenshot: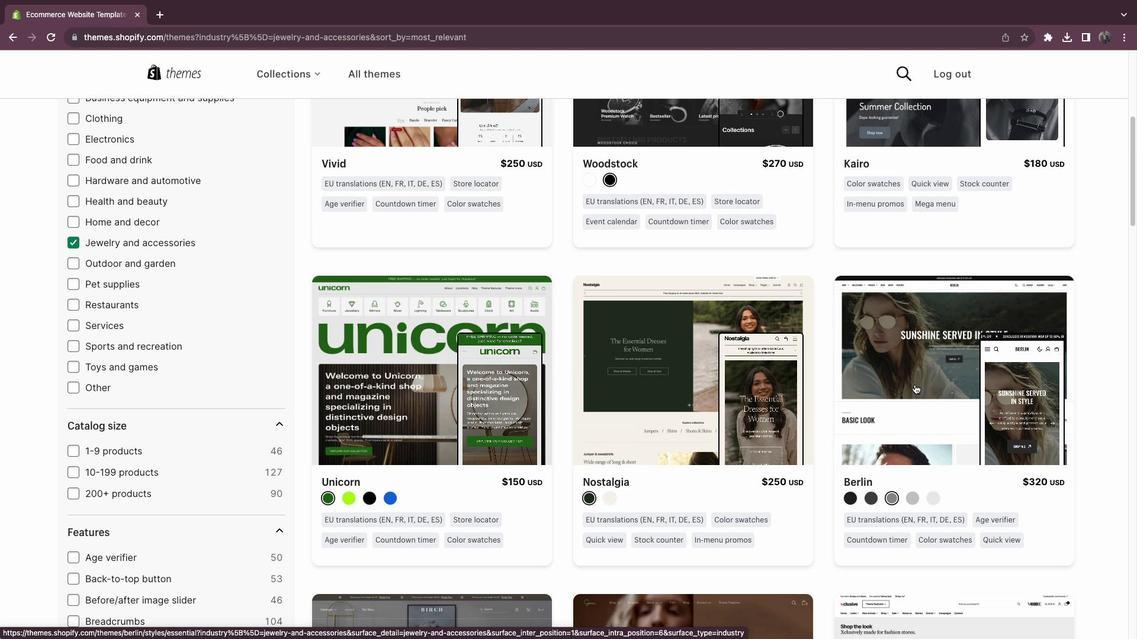 
Action: Mouse pressed left at (915, 384)
Screenshot: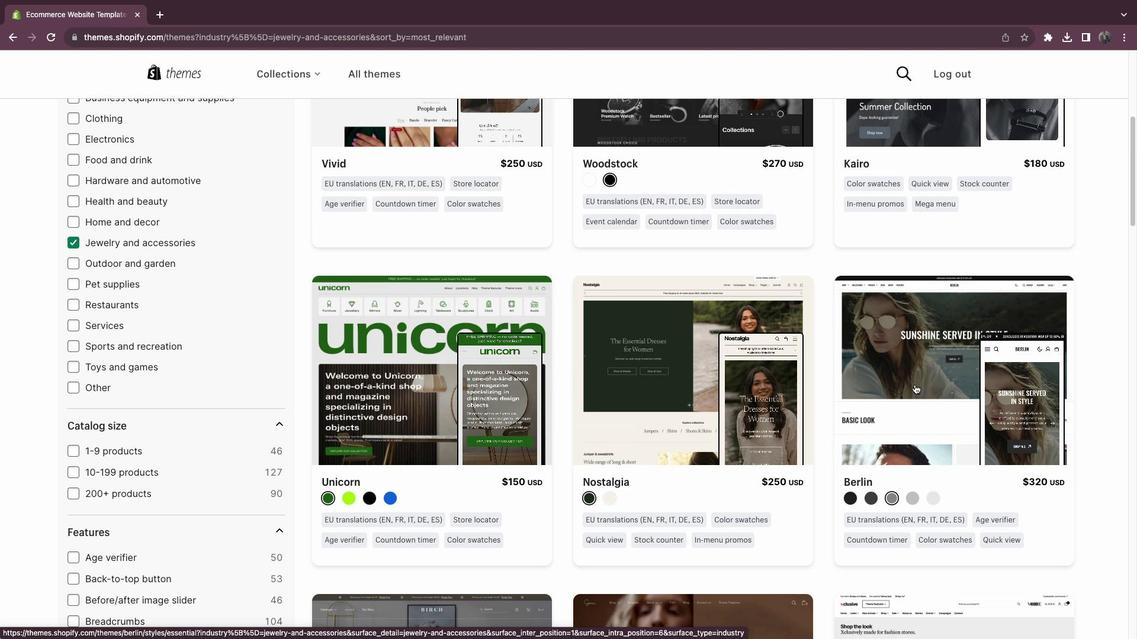 
Action: Mouse moved to (273, 469)
Screenshot: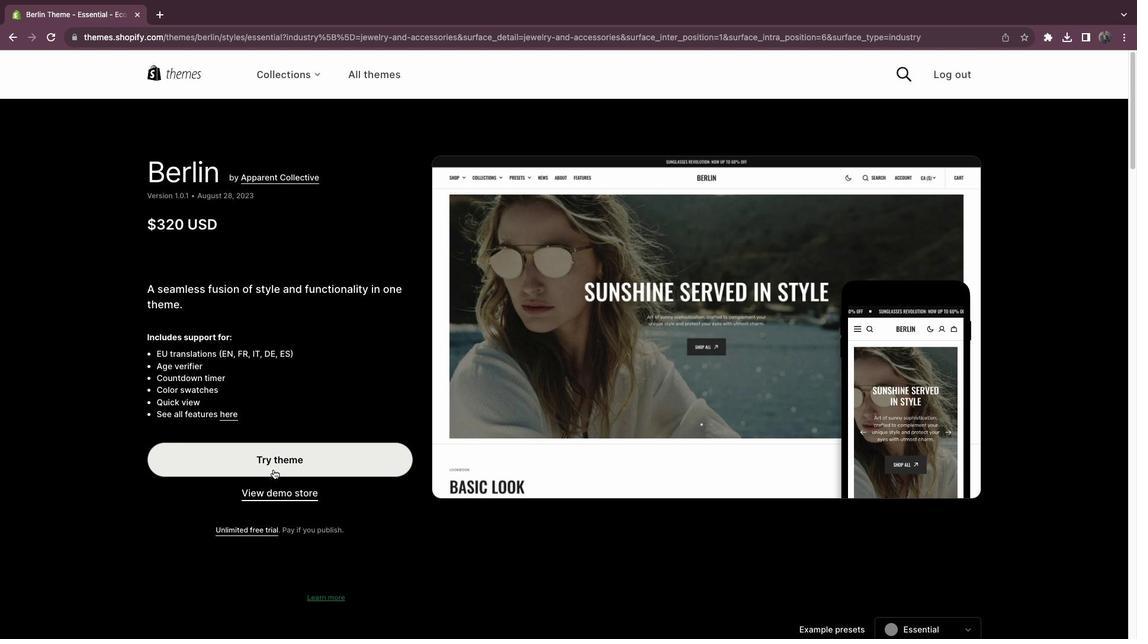 
Action: Mouse pressed left at (273, 469)
Screenshot: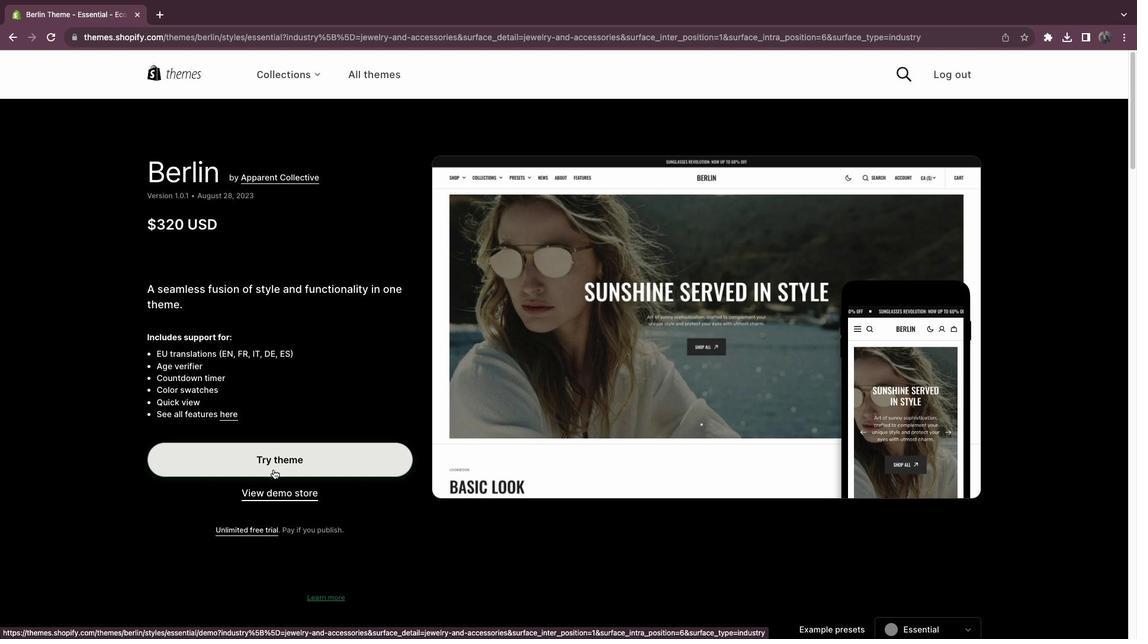 
Action: Mouse moved to (555, 412)
Screenshot: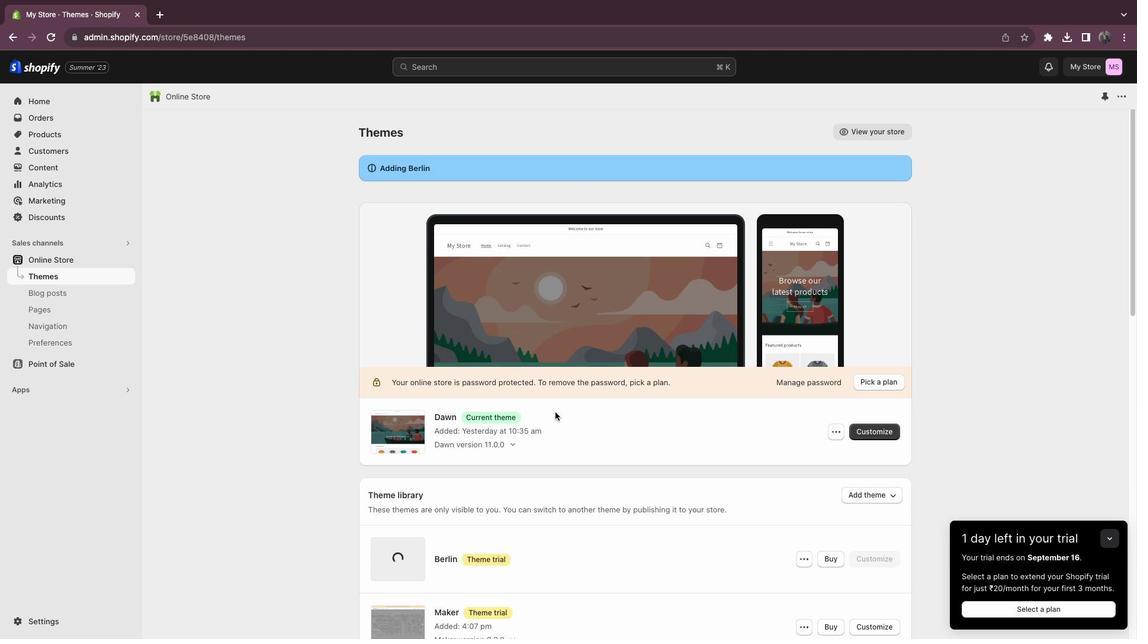 
Action: Mouse scrolled (555, 412) with delta (0, 0)
Screenshot: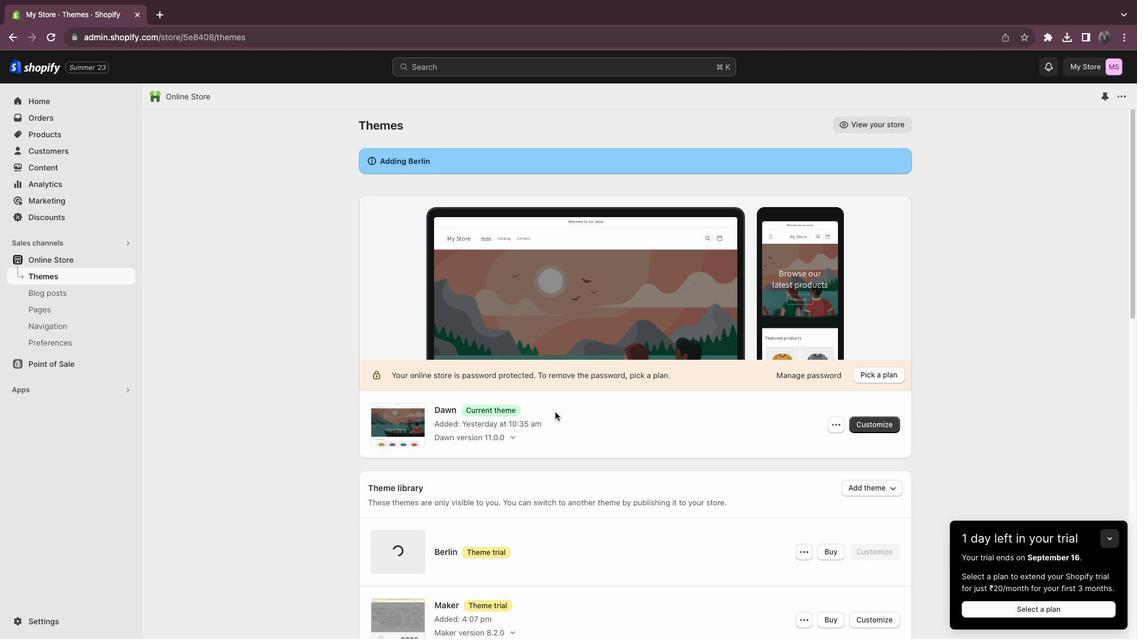 
Action: Mouse scrolled (555, 412) with delta (0, 0)
Screenshot: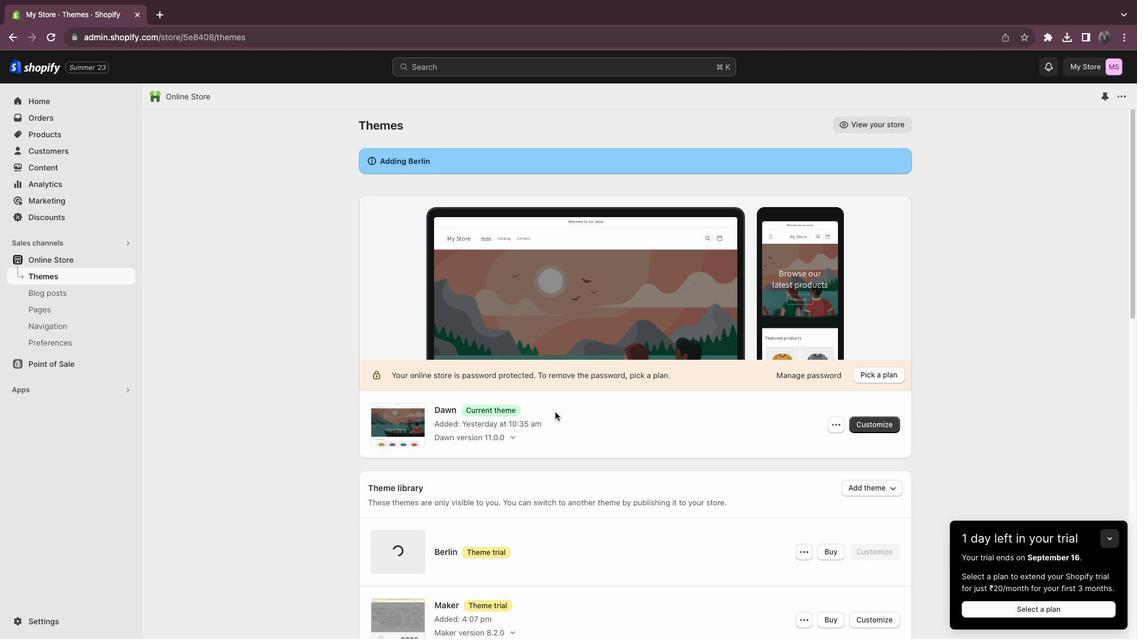 
Action: Mouse scrolled (555, 412) with delta (0, -1)
Screenshot: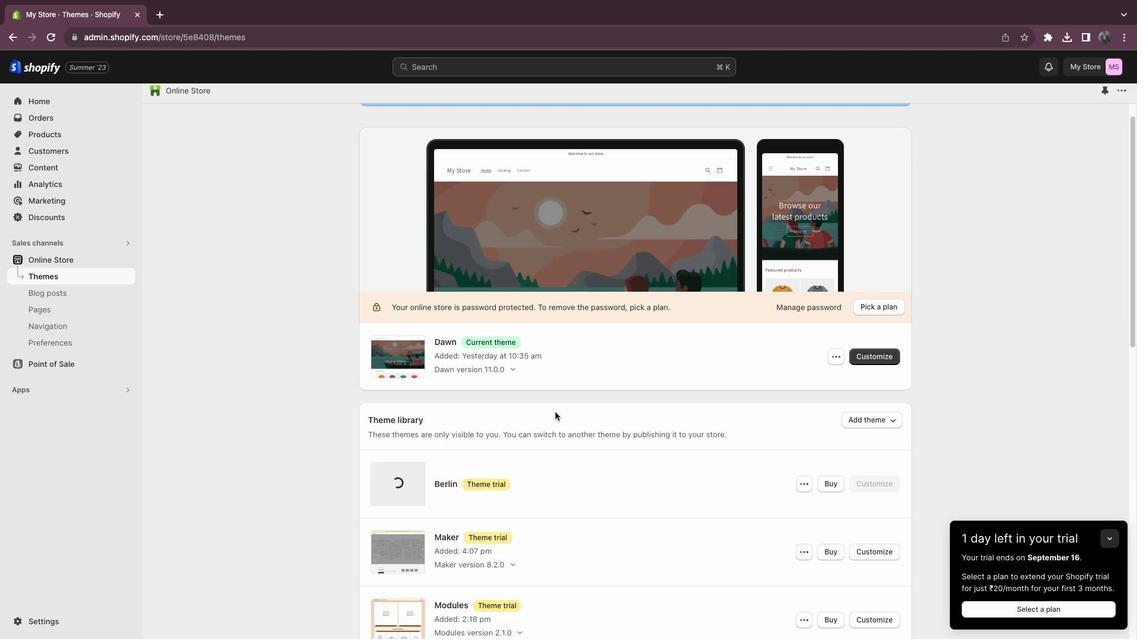 
Action: Mouse scrolled (555, 412) with delta (0, -2)
Screenshot: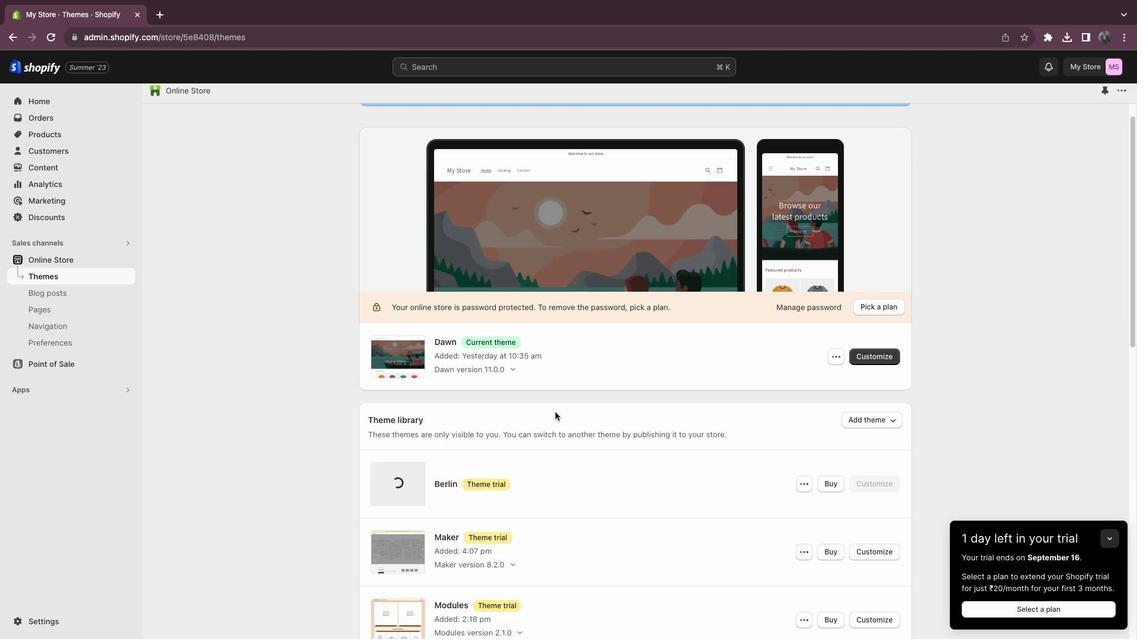 
Action: Mouse moved to (555, 412)
Screenshot: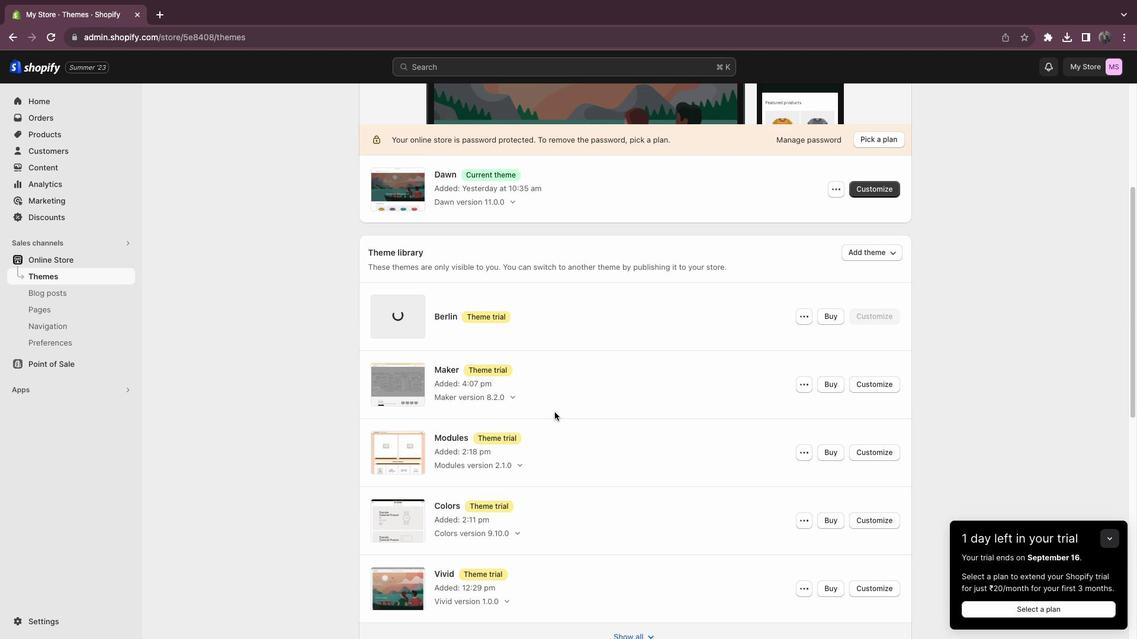 
Action: Mouse scrolled (555, 412) with delta (0, 0)
Screenshot: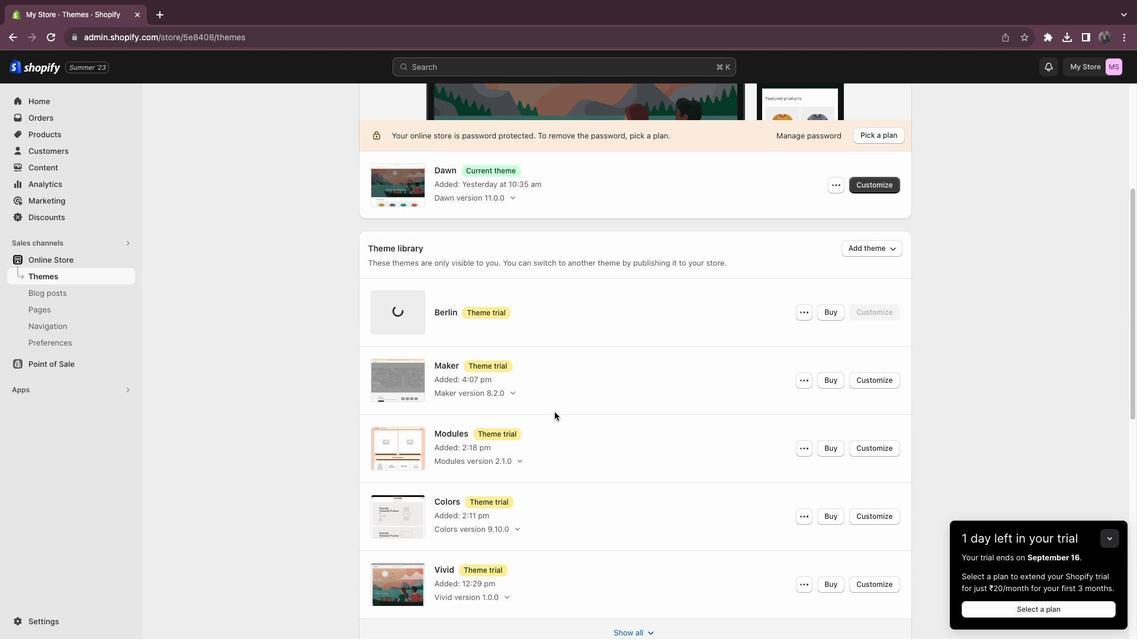 
Action: Mouse scrolled (555, 412) with delta (0, 0)
Screenshot: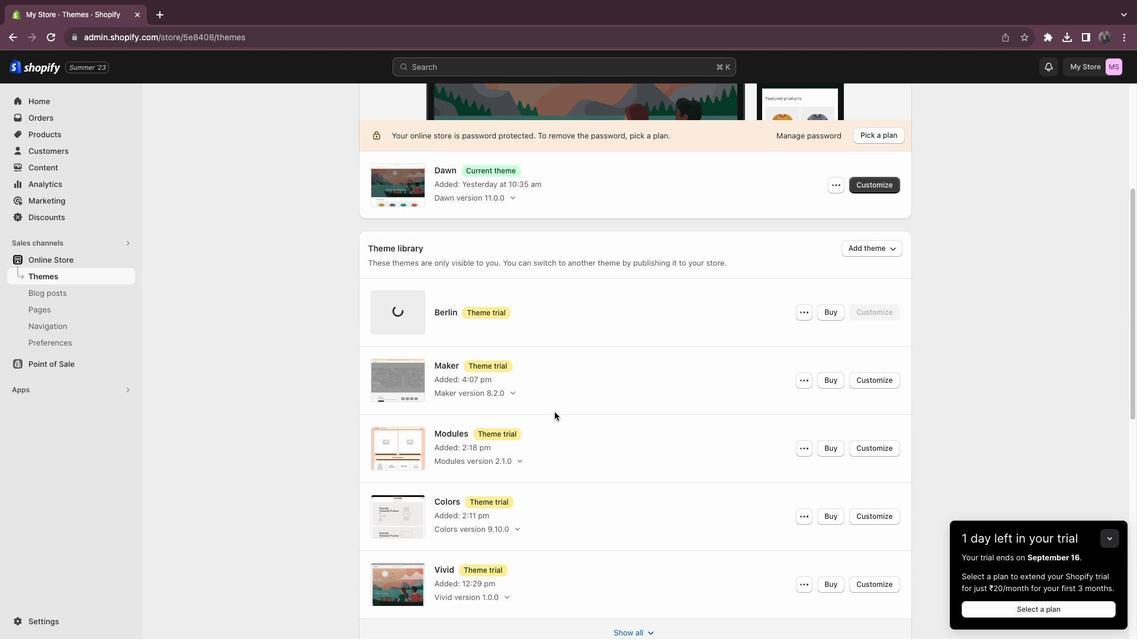 
Action: Mouse moved to (555, 412)
Screenshot: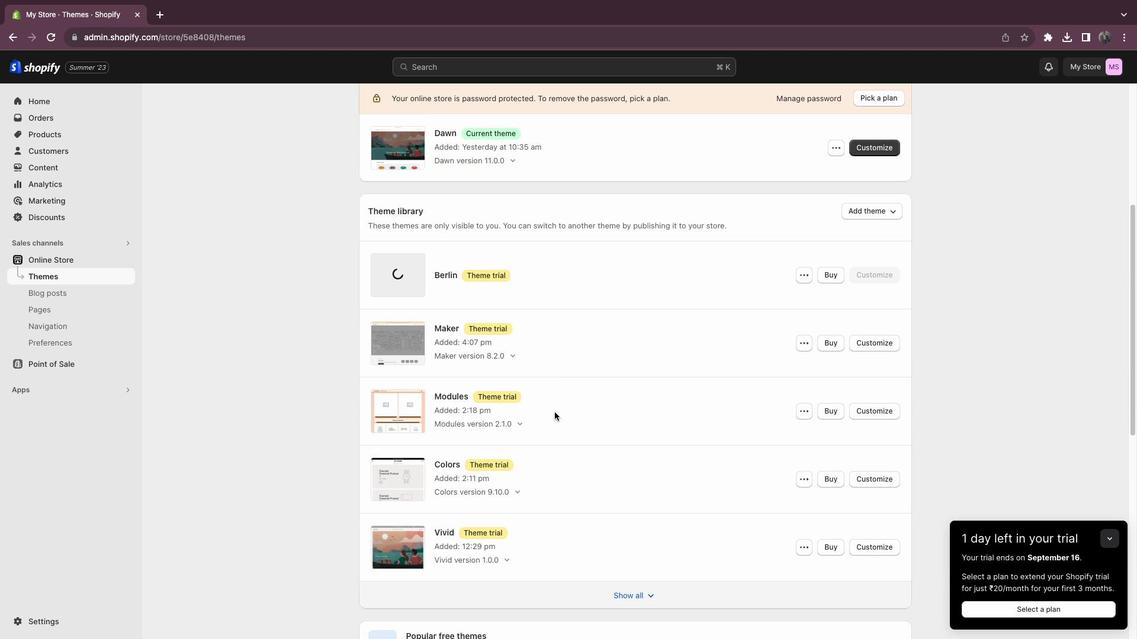 
Action: Mouse scrolled (555, 412) with delta (0, -1)
Screenshot: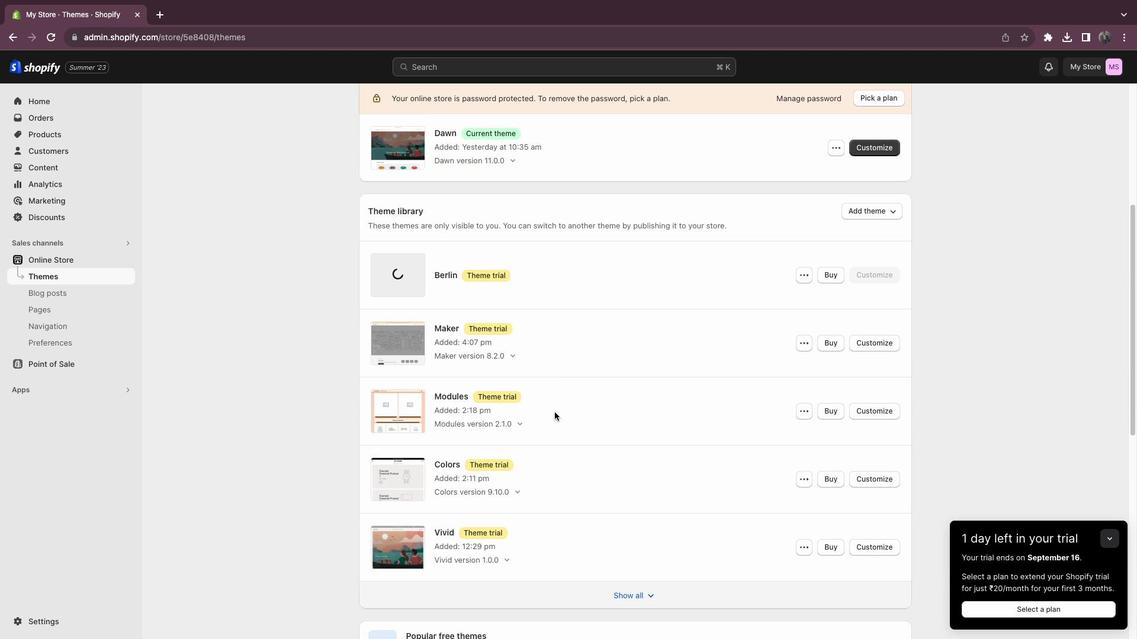
Action: Mouse moved to (555, 412)
Screenshot: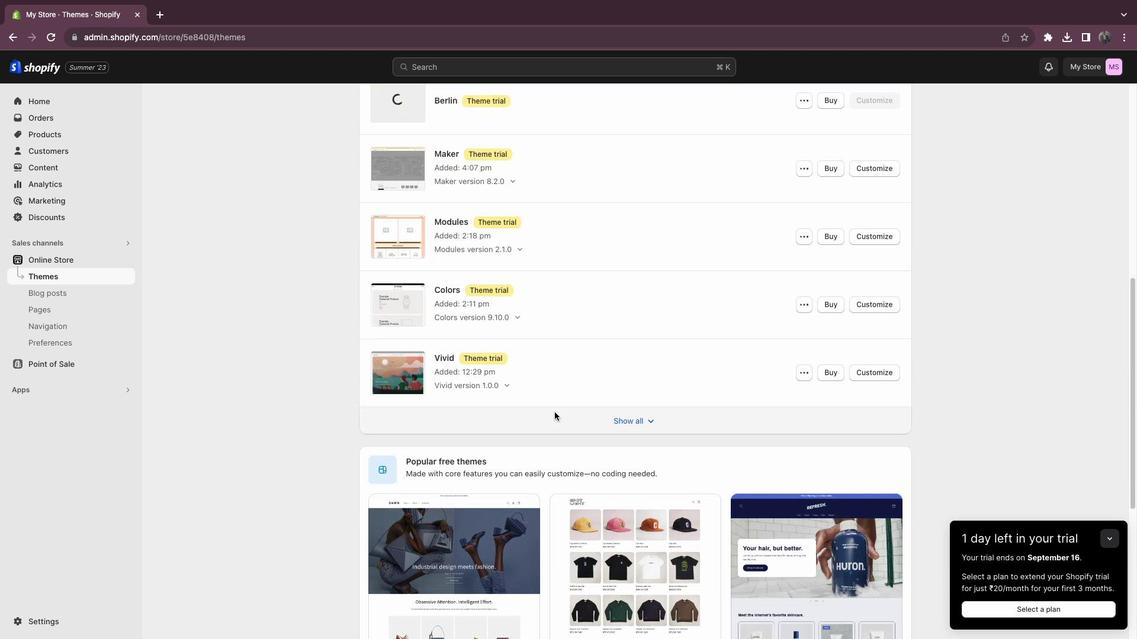 
Action: Mouse scrolled (555, 412) with delta (0, -2)
Screenshot: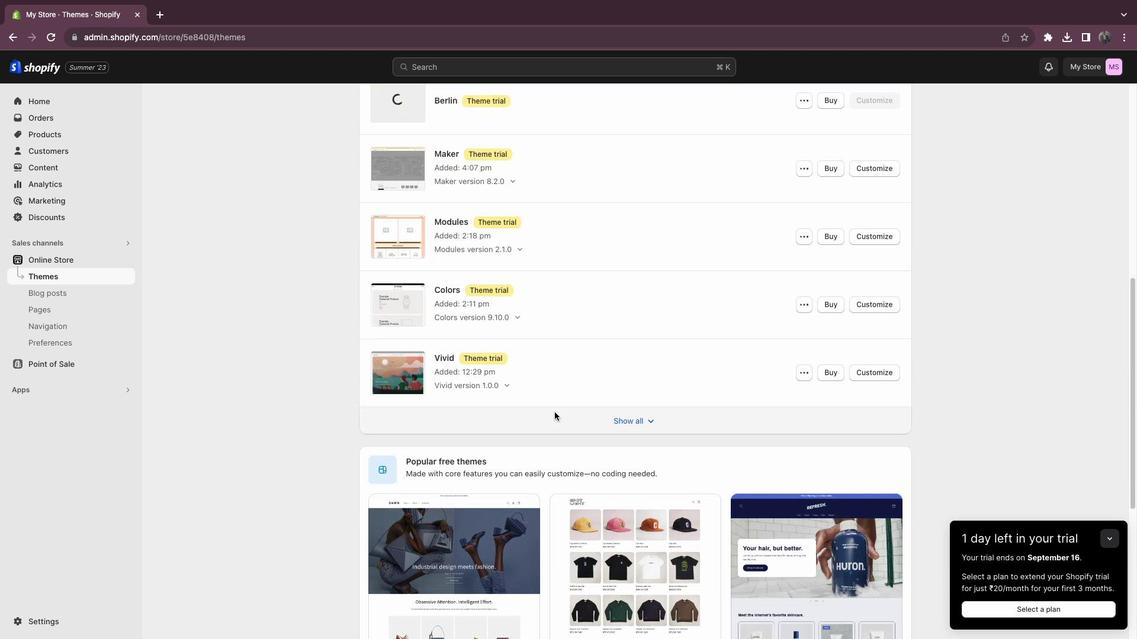 
Action: Mouse scrolled (555, 412) with delta (0, -3)
Screenshot: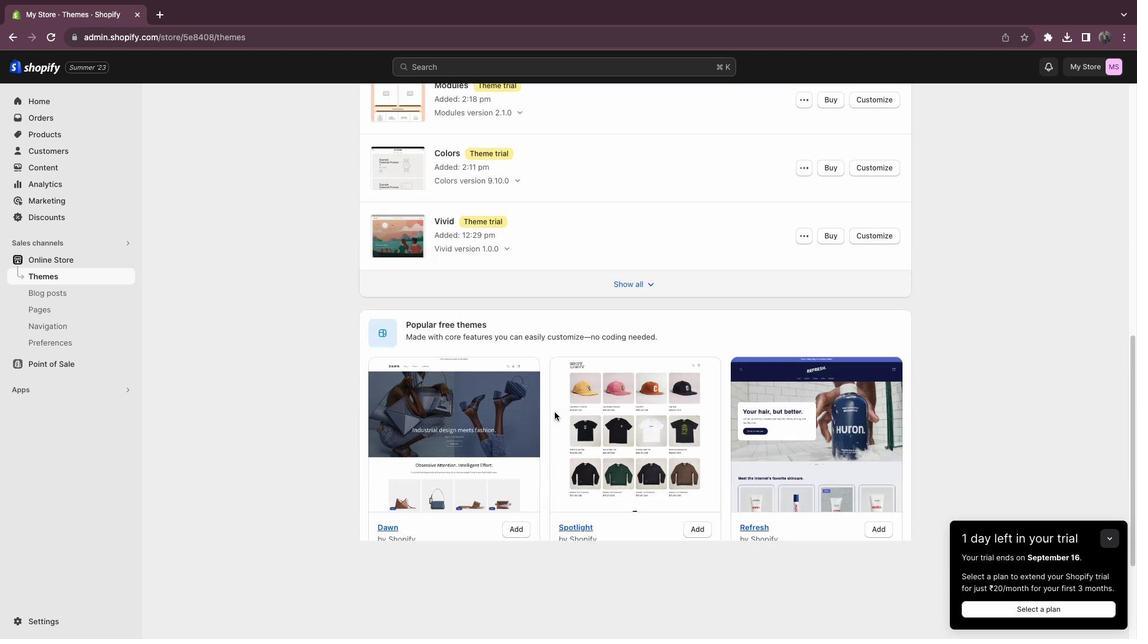 
Action: Mouse moved to (703, 373)
Screenshot: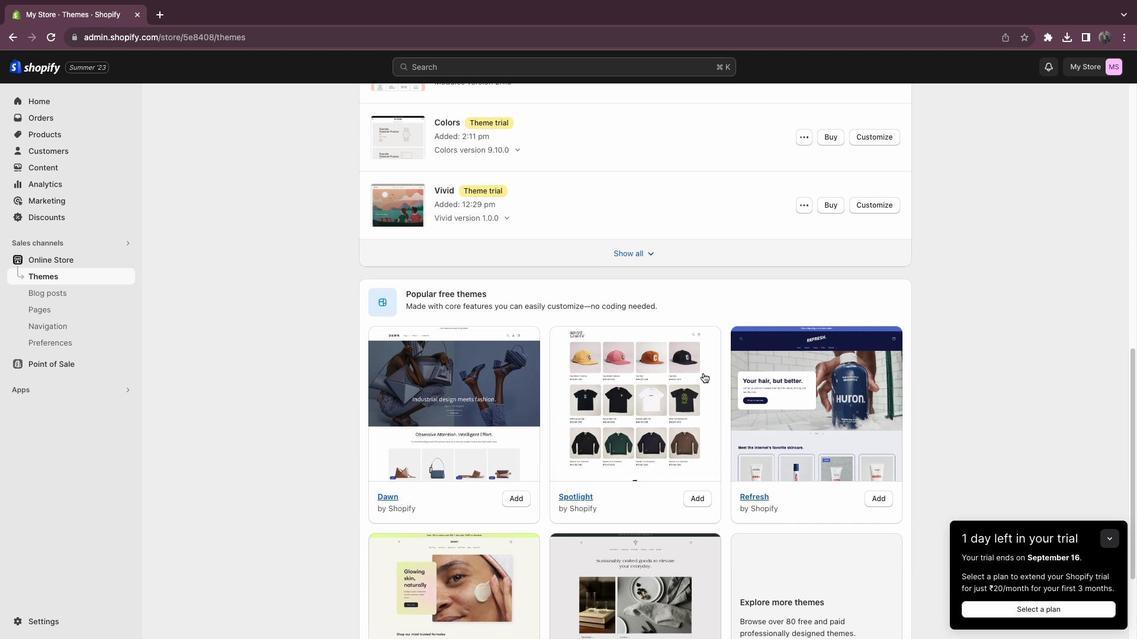 
Action: Mouse scrolled (703, 373) with delta (0, 0)
Screenshot: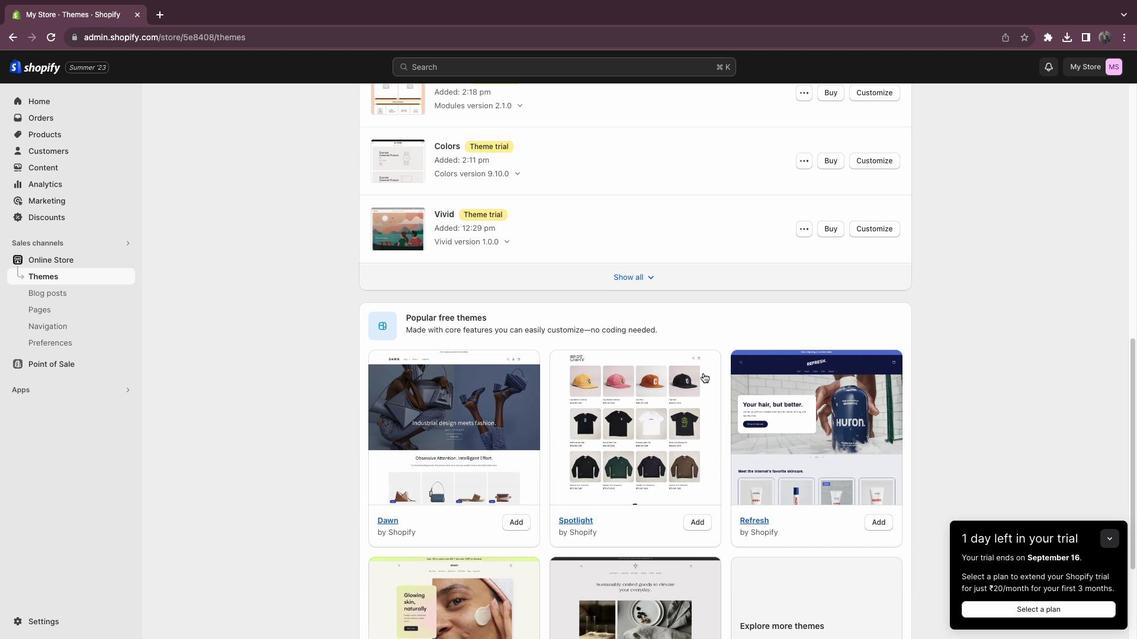 
Action: Mouse moved to (703, 373)
Screenshot: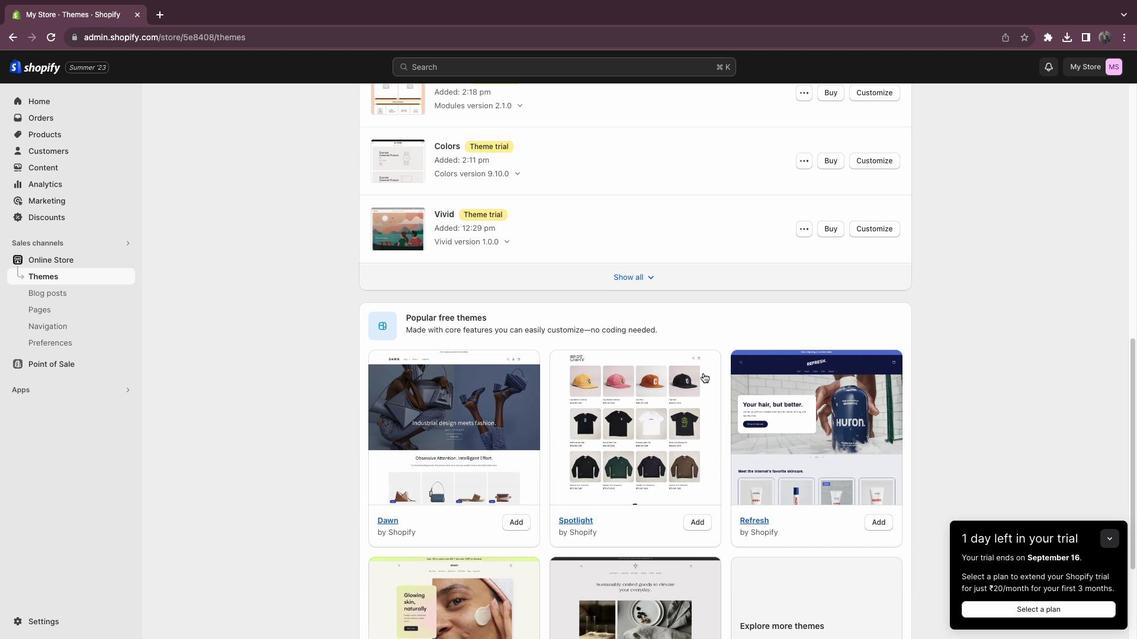 
Action: Mouse scrolled (703, 373) with delta (0, 0)
Screenshot: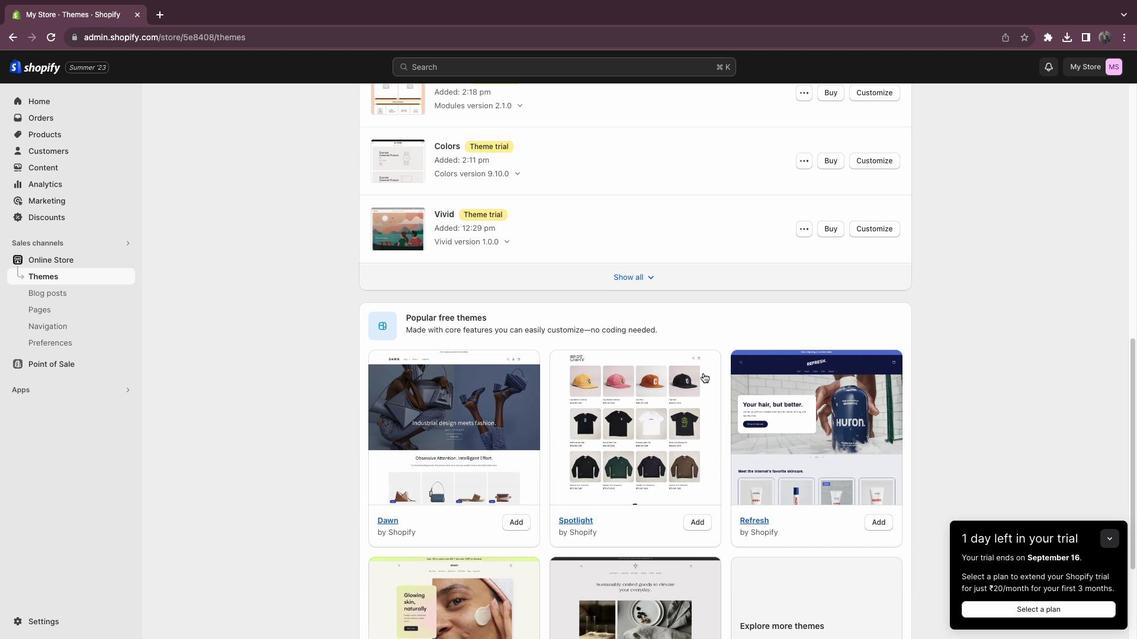 
Action: Mouse scrolled (703, 373) with delta (0, 1)
Screenshot: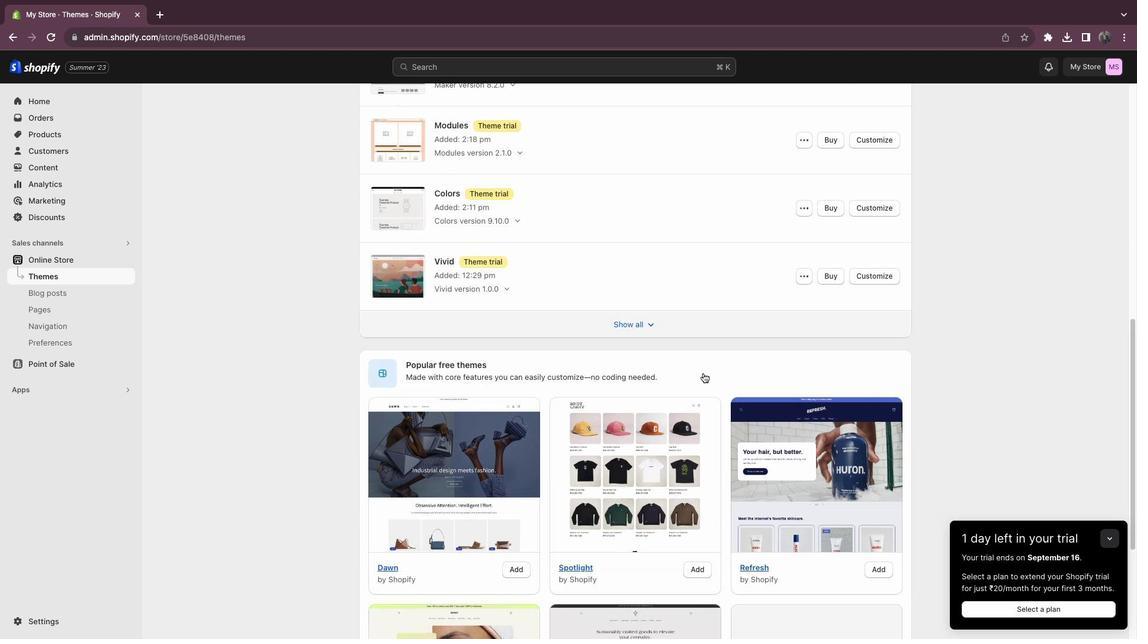 
Action: Mouse scrolled (703, 373) with delta (0, 2)
Screenshot: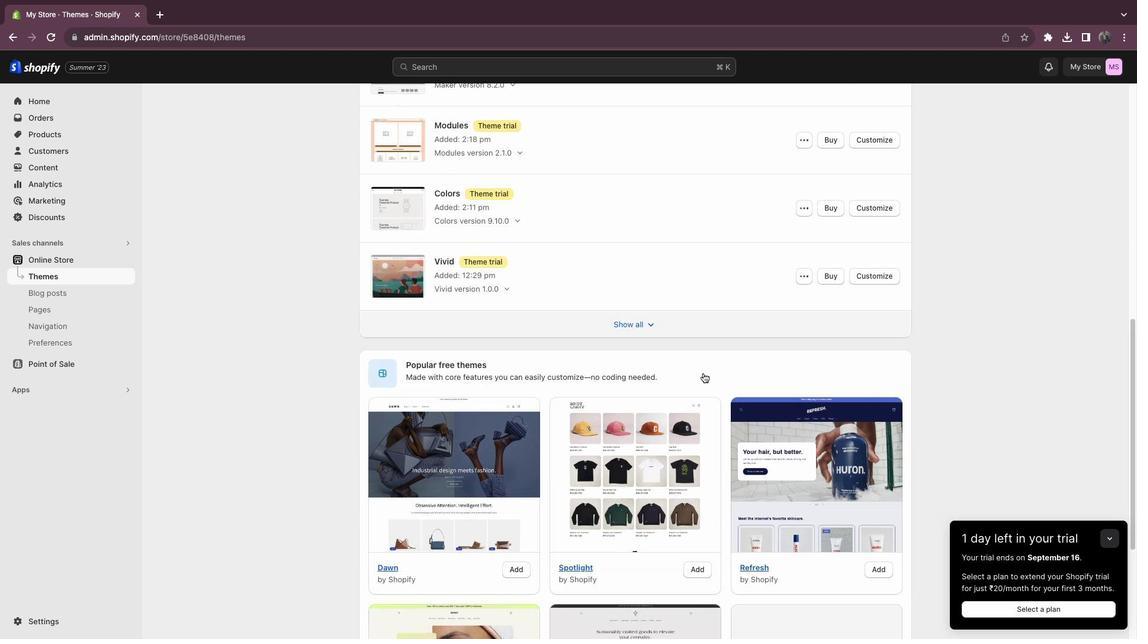 
Action: Mouse moved to (619, 496)
Screenshot: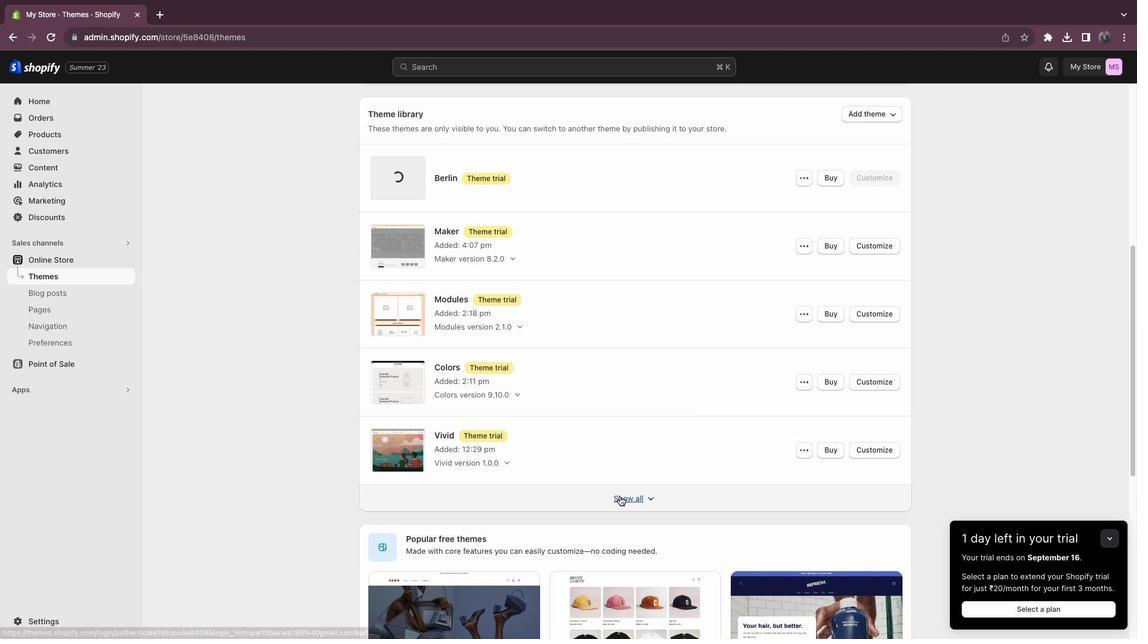 
Action: Mouse pressed left at (619, 496)
Screenshot: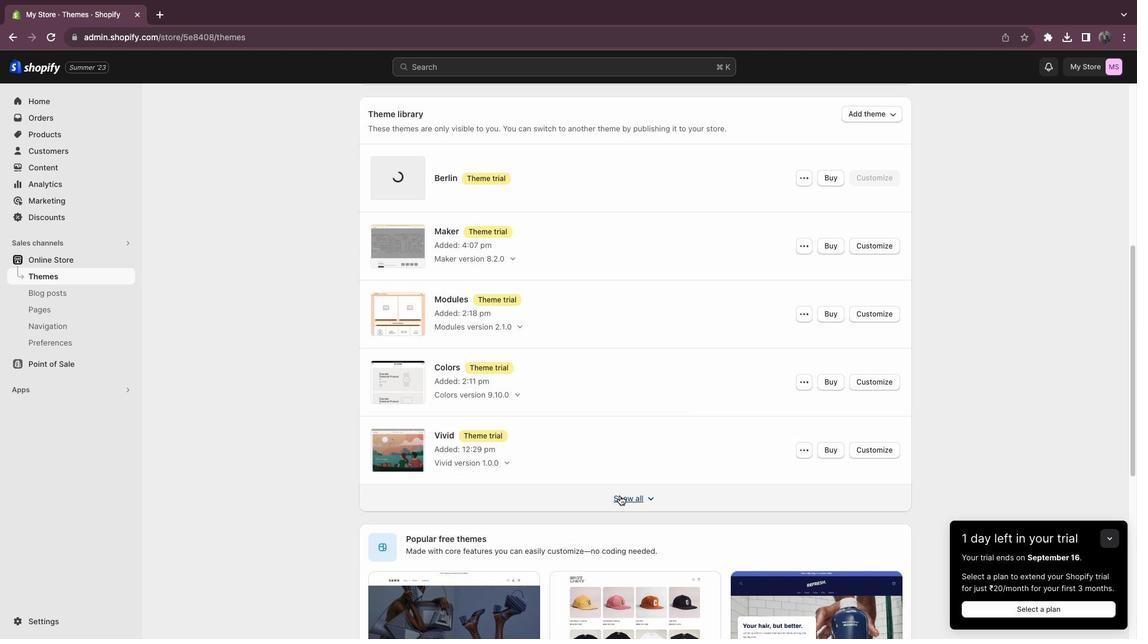 
Action: Mouse moved to (622, 384)
Screenshot: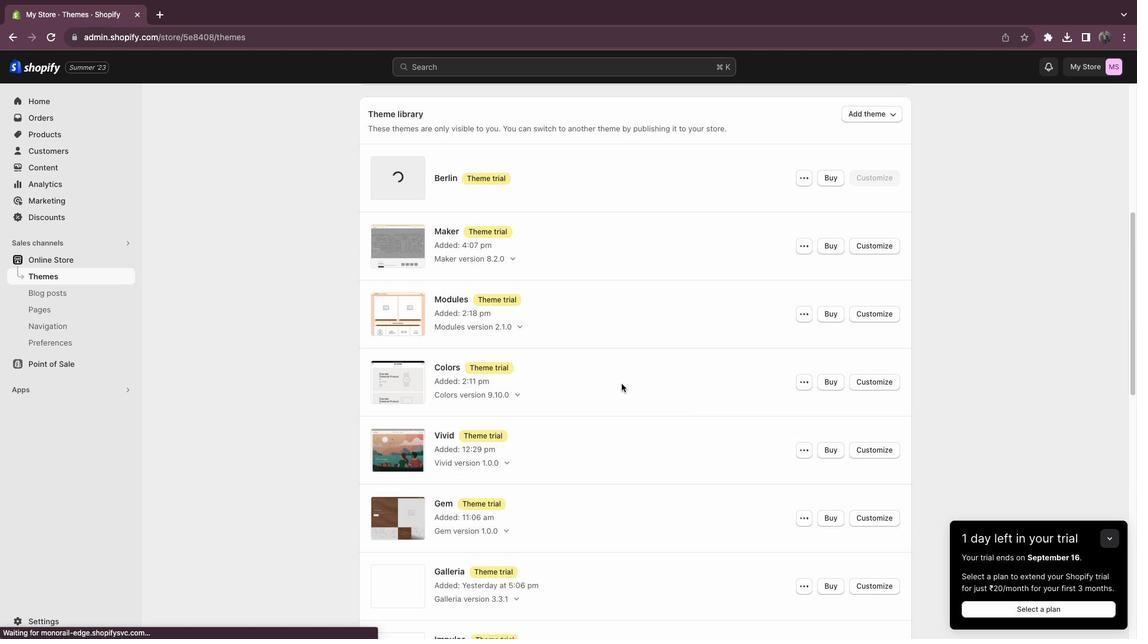 
Action: Mouse scrolled (622, 384) with delta (0, 0)
Screenshot: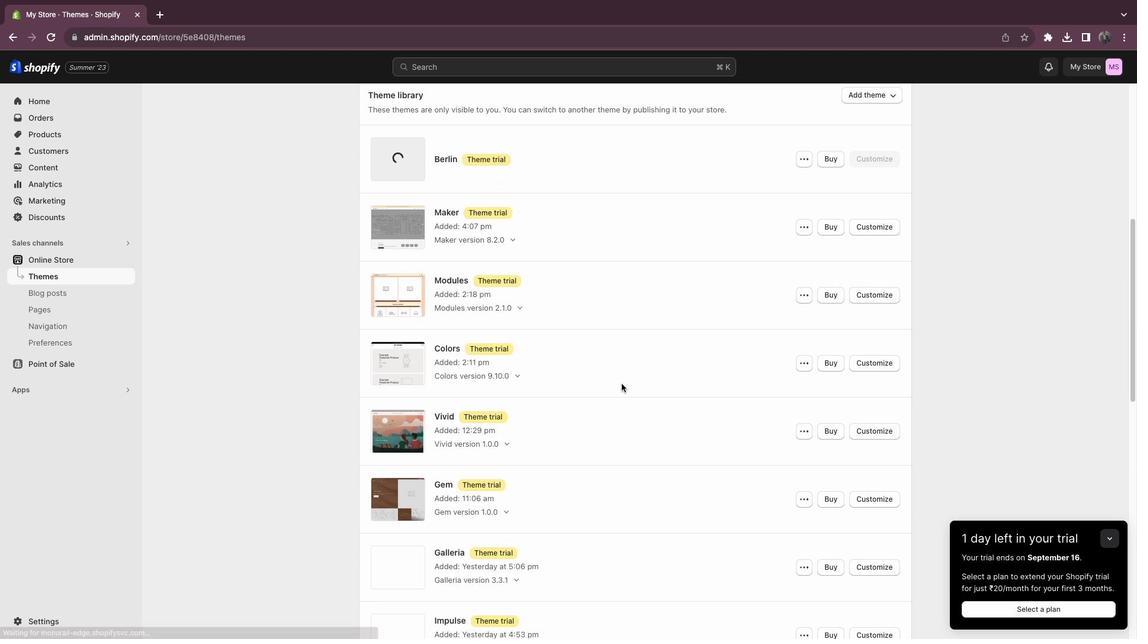 
Action: Mouse scrolled (622, 384) with delta (0, 0)
Screenshot: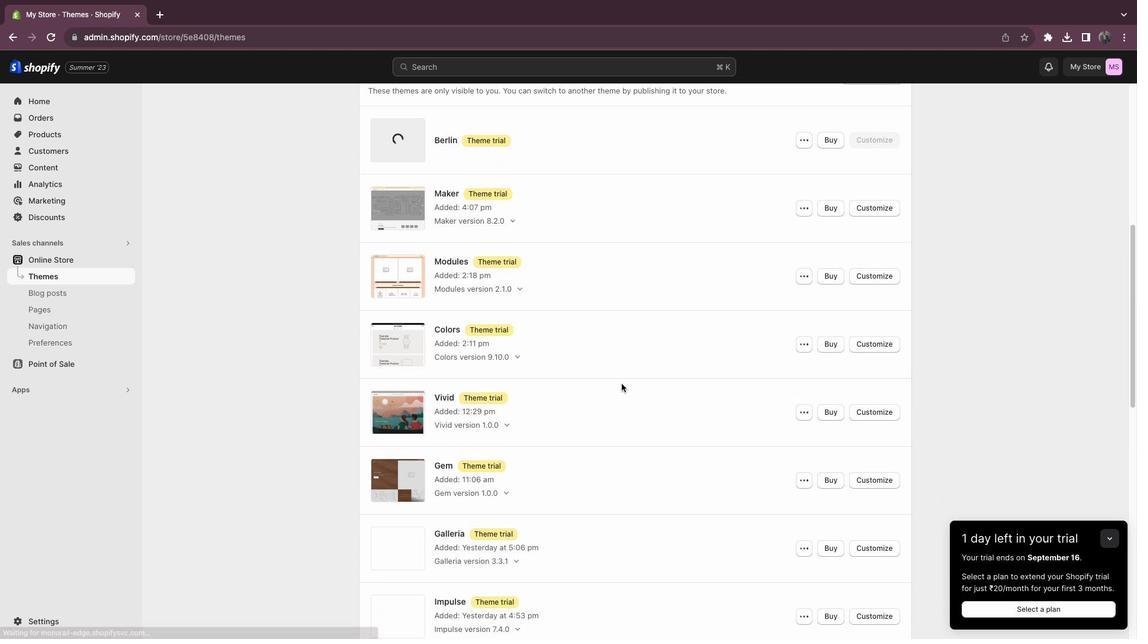 
Action: Mouse scrolled (622, 384) with delta (0, -1)
Screenshot: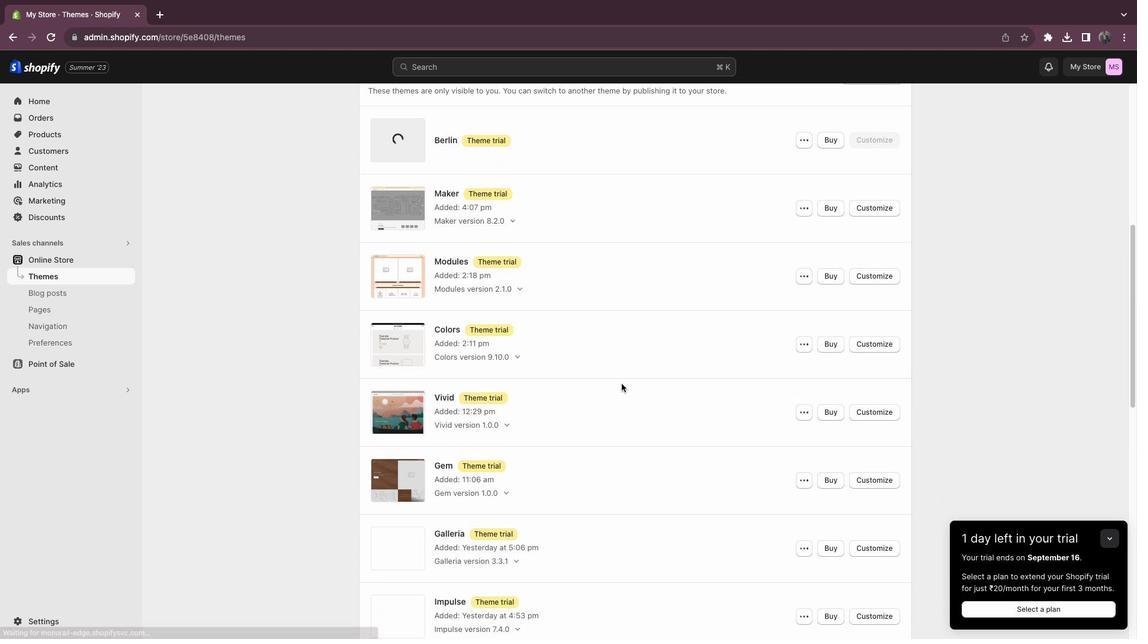
Action: Mouse scrolled (622, 384) with delta (0, -2)
Screenshot: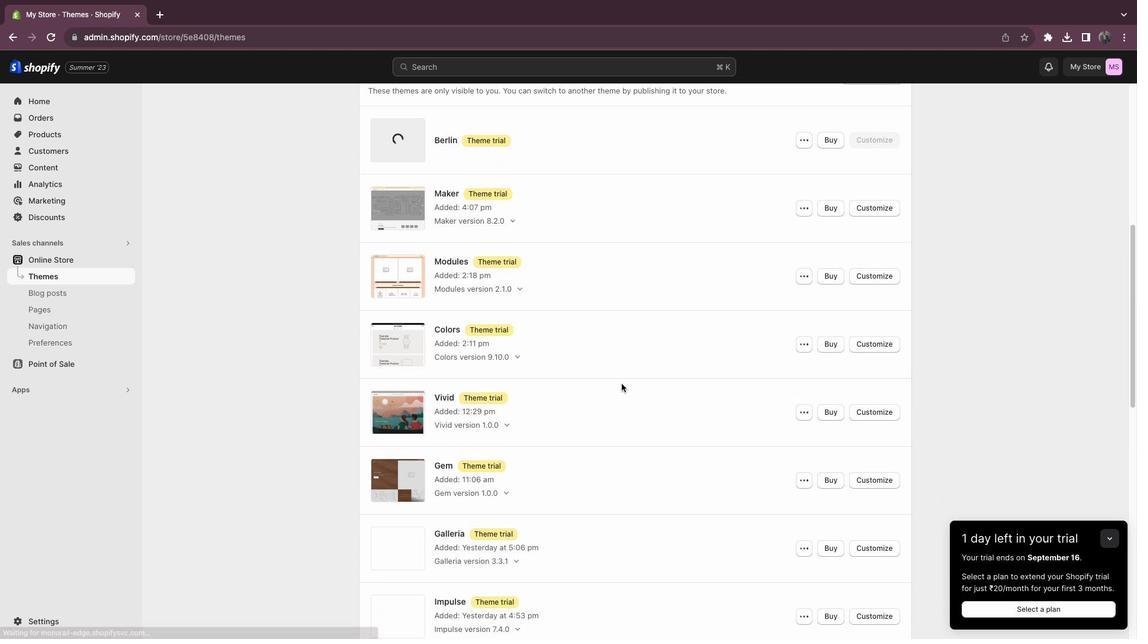 
Action: Mouse scrolled (622, 384) with delta (0, -3)
Screenshot: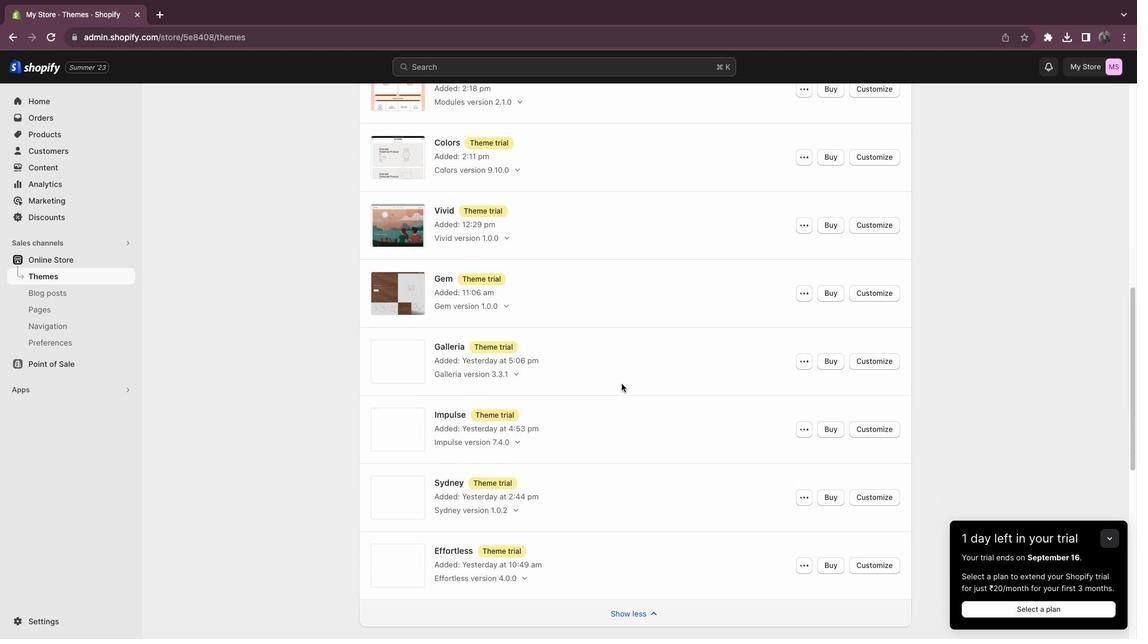 
Action: Mouse scrolled (622, 384) with delta (0, 0)
Screenshot: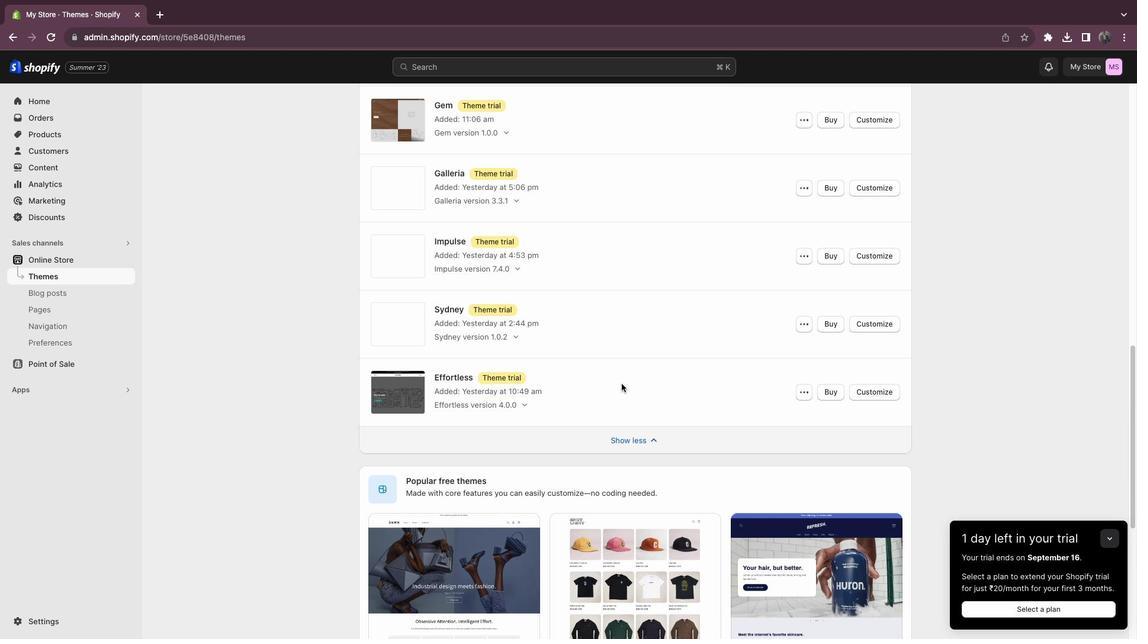 
Action: Mouse scrolled (622, 384) with delta (0, 0)
Screenshot: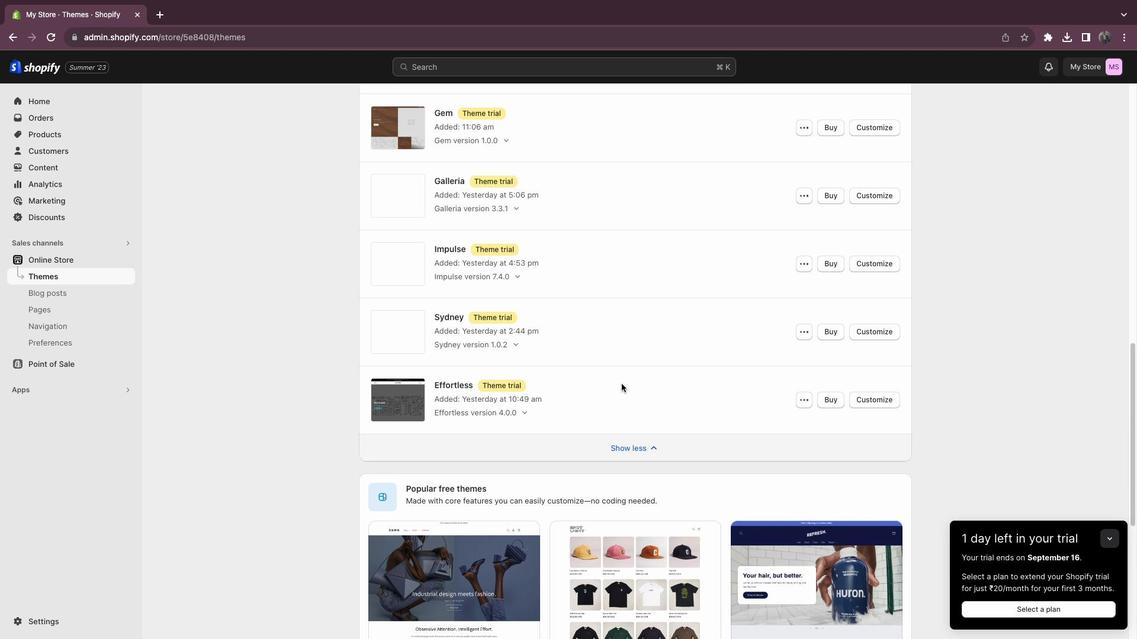 
Action: Mouse scrolled (622, 384) with delta (0, 1)
Screenshot: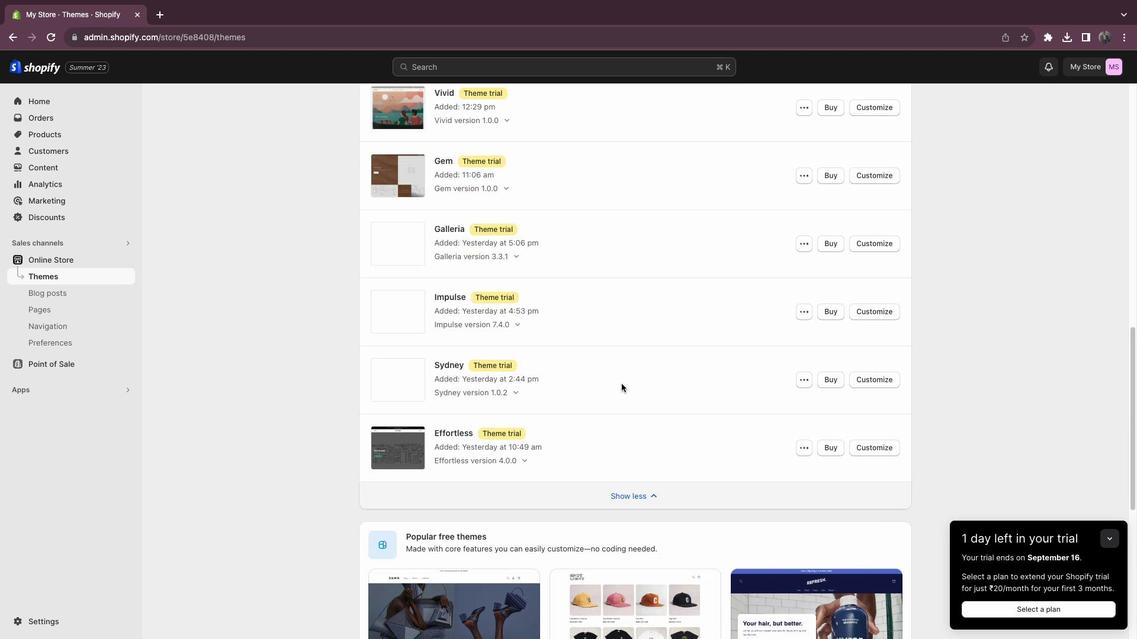 
Action: Mouse scrolled (622, 384) with delta (0, 2)
Screenshot: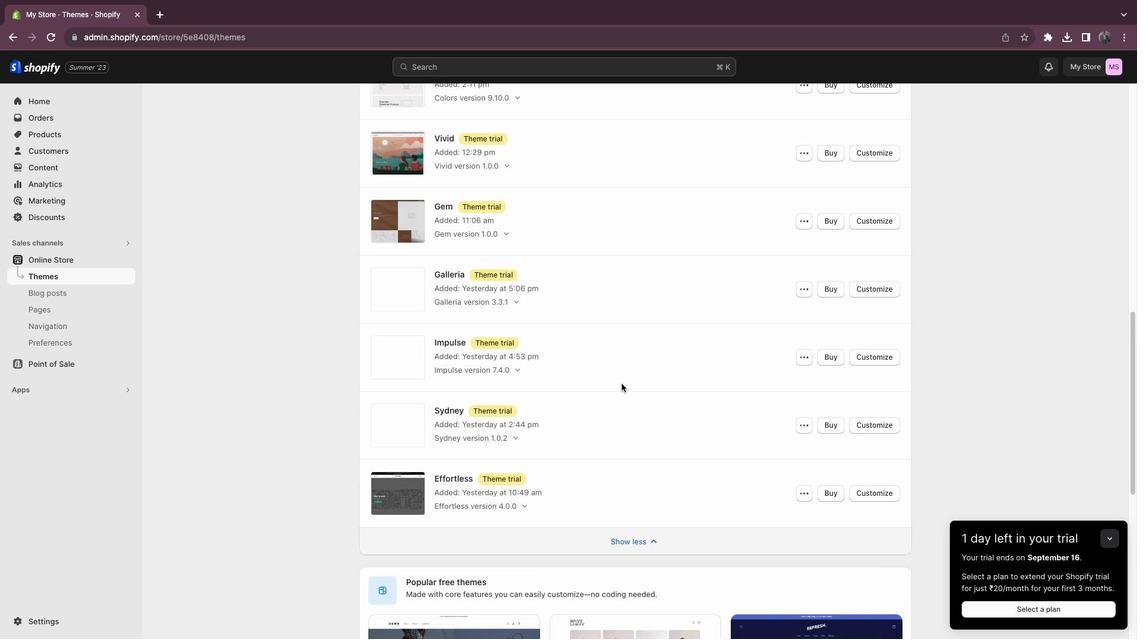
Action: Mouse scrolled (622, 384) with delta (0, 0)
Screenshot: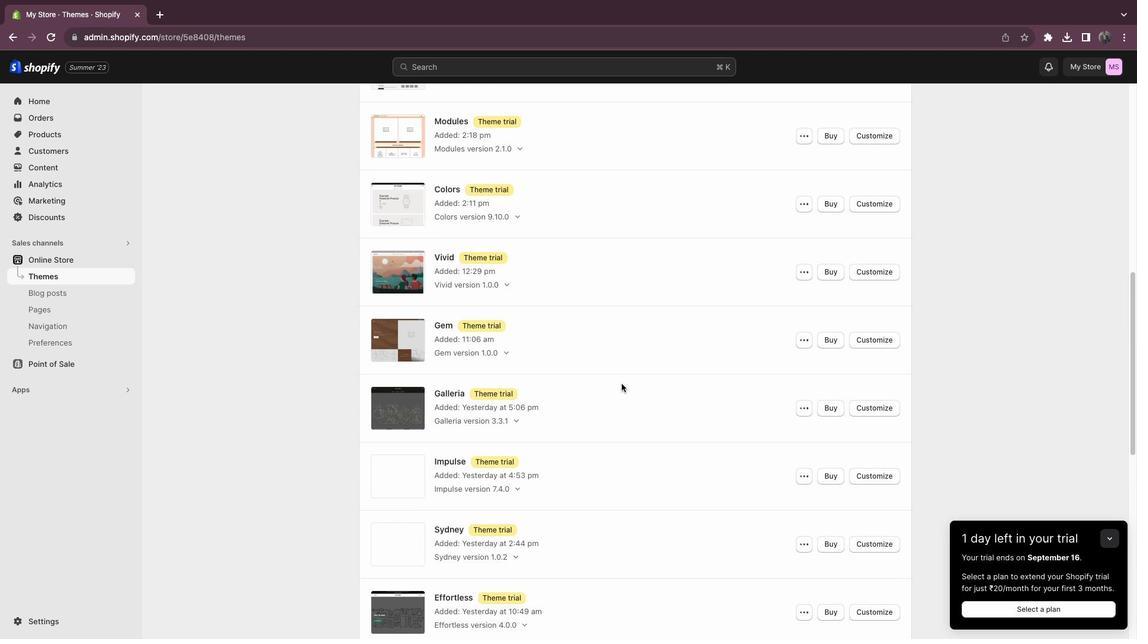 
Action: Mouse scrolled (622, 384) with delta (0, 0)
Screenshot: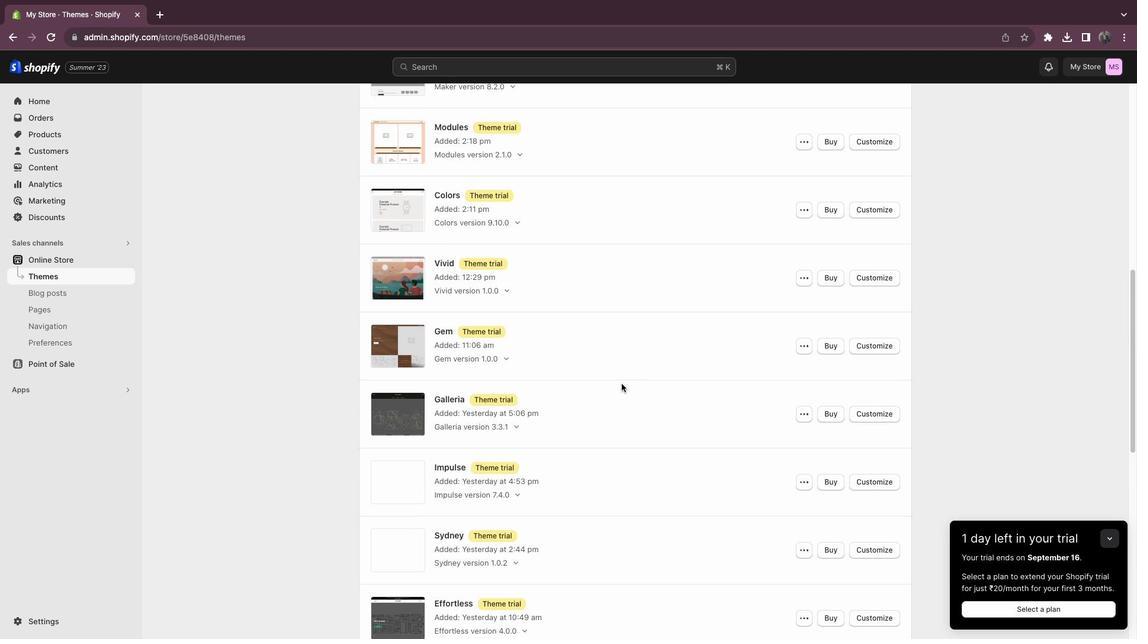 
Action: Mouse scrolled (622, 384) with delta (0, 1)
Screenshot: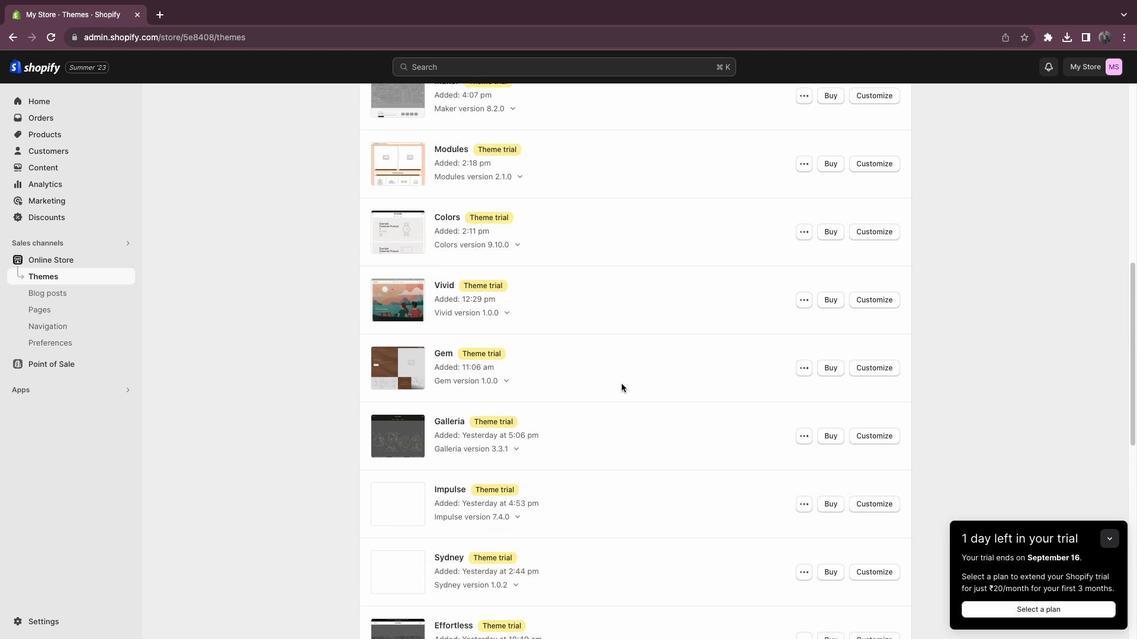 
Action: Mouse scrolled (622, 384) with delta (0, 0)
Screenshot: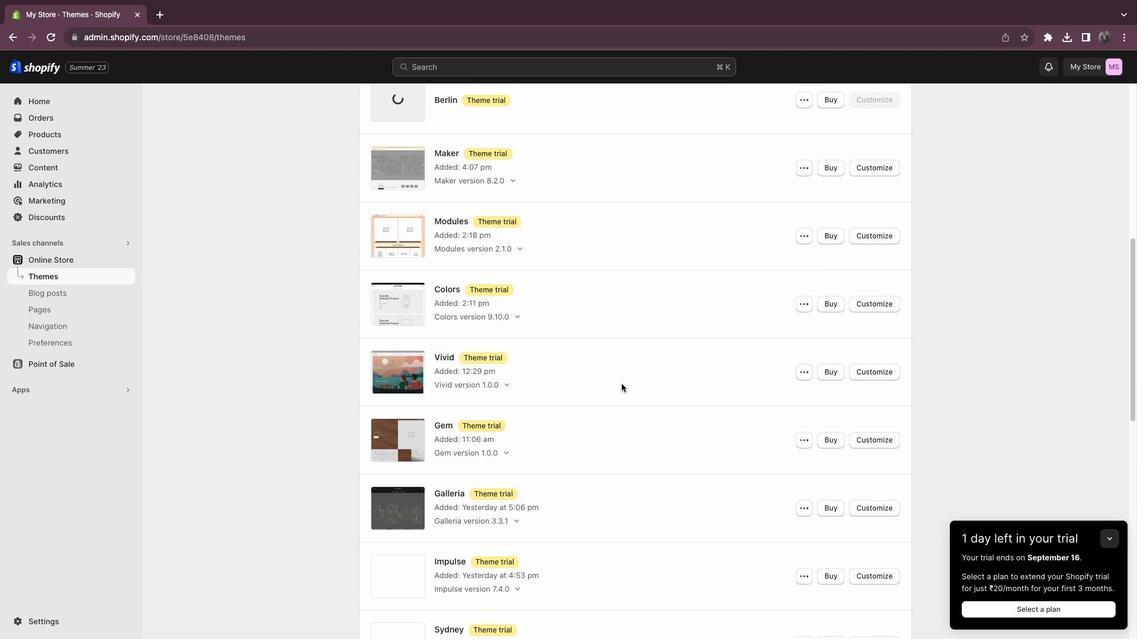 
Action: Mouse scrolled (622, 384) with delta (0, 0)
Screenshot: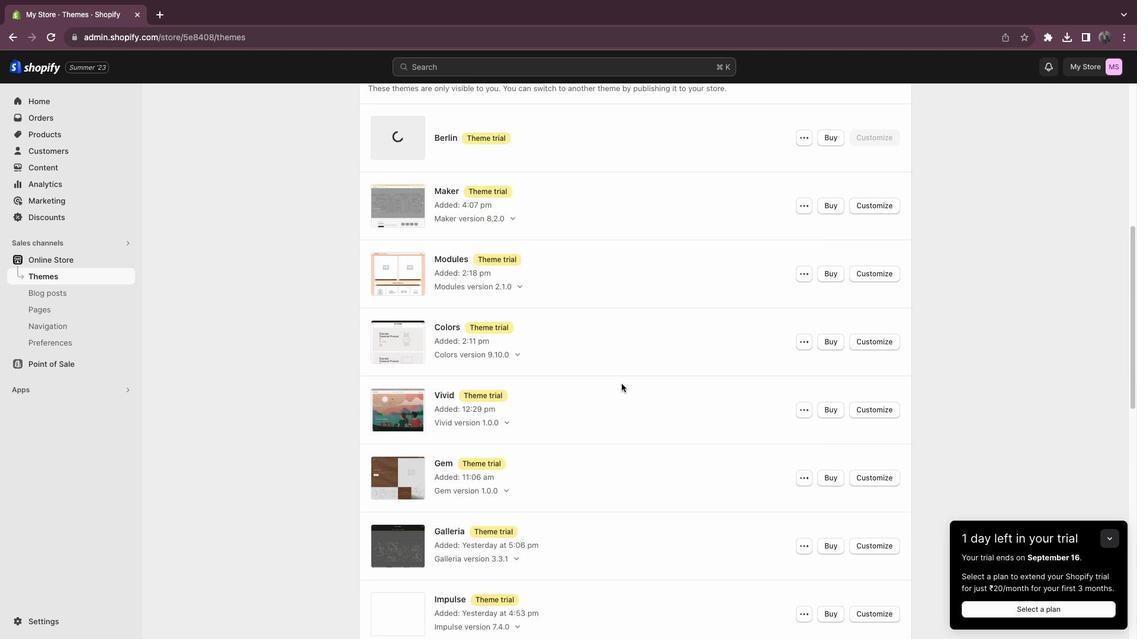 
Action: Mouse scrolled (622, 384) with delta (0, 1)
Screenshot: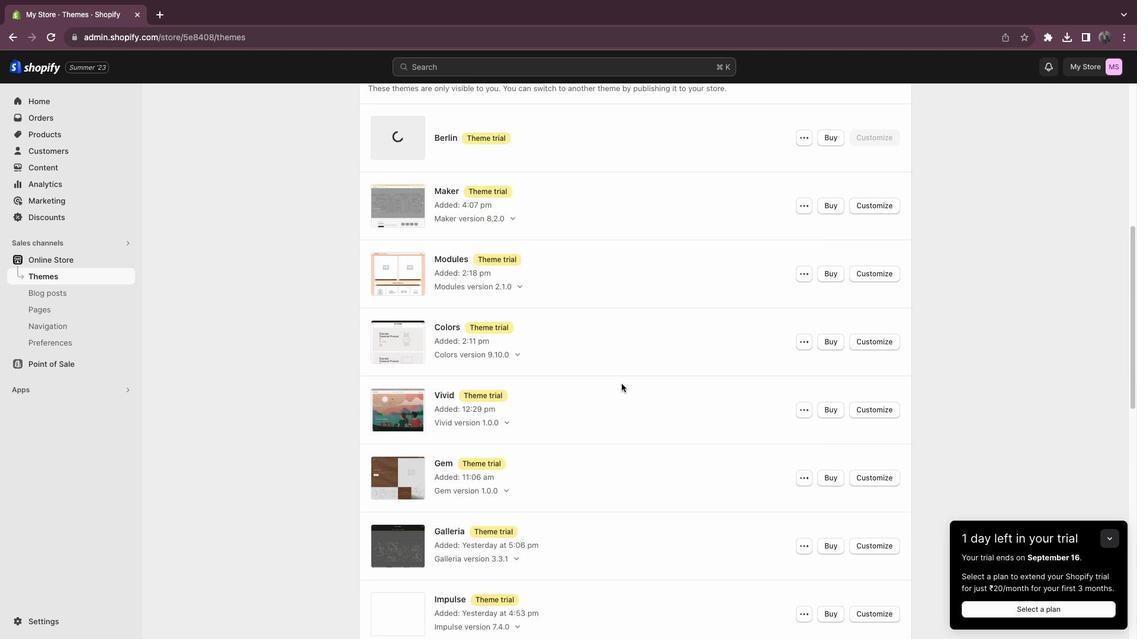 
Action: Mouse scrolled (622, 384) with delta (0, 2)
Screenshot: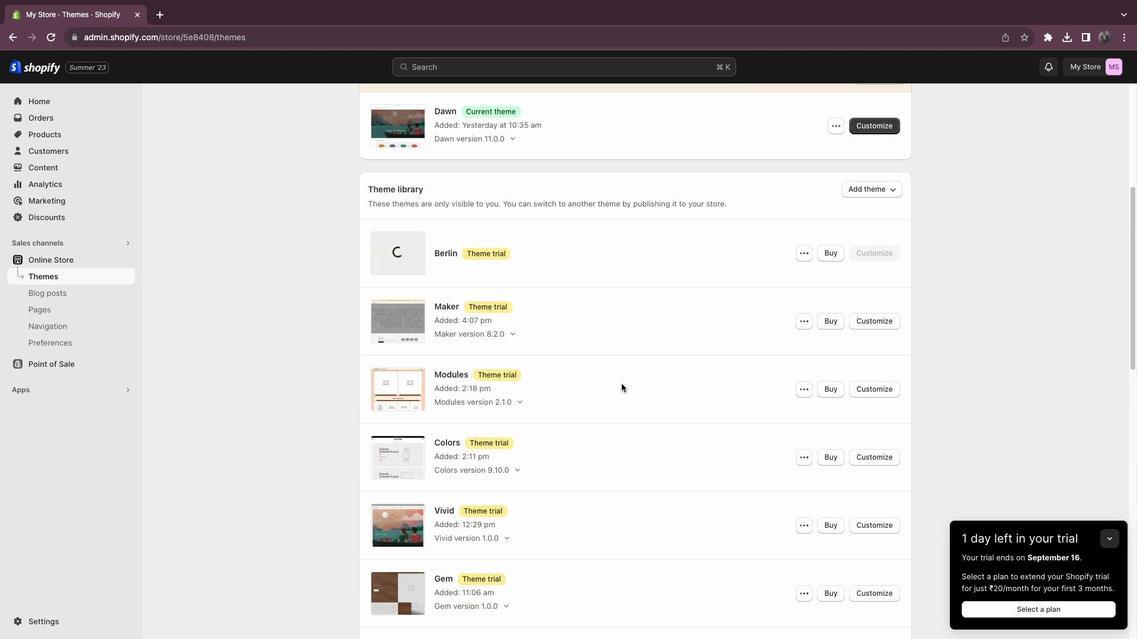 
Action: Mouse moved to (616, 420)
Screenshot: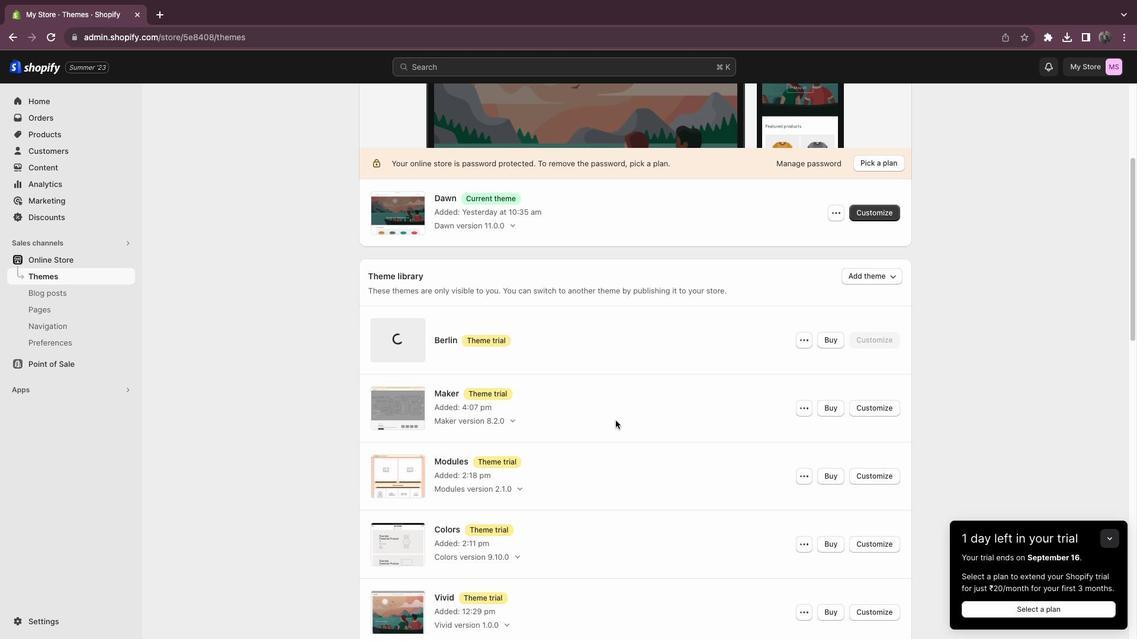 
Action: Mouse scrolled (616, 420) with delta (0, 0)
Screenshot: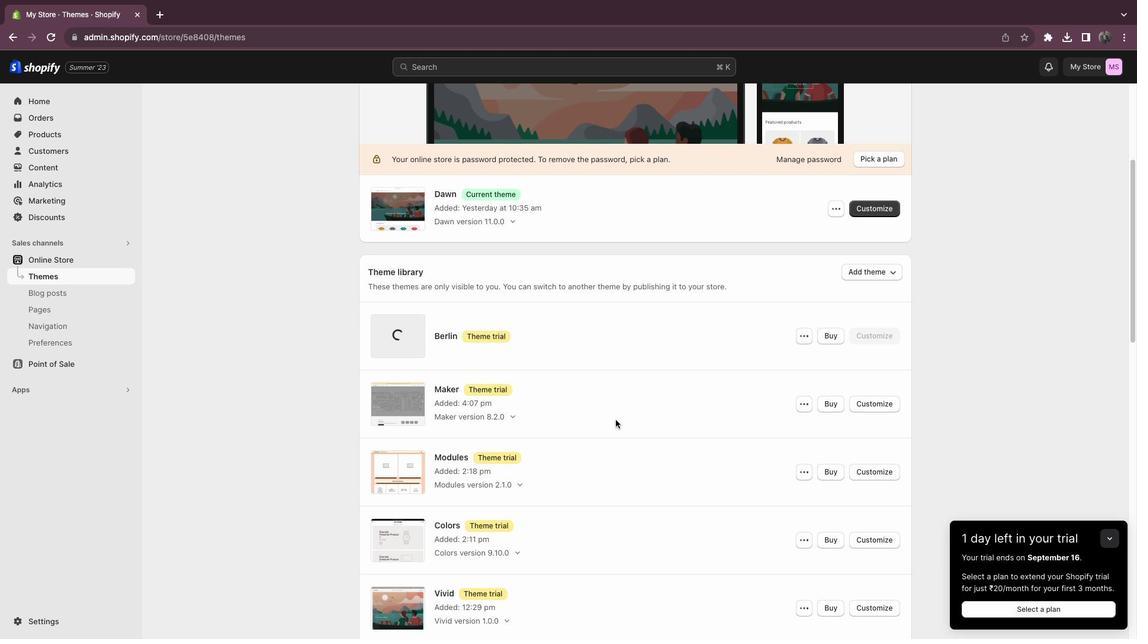 
Action: Mouse scrolled (616, 420) with delta (0, 0)
Screenshot: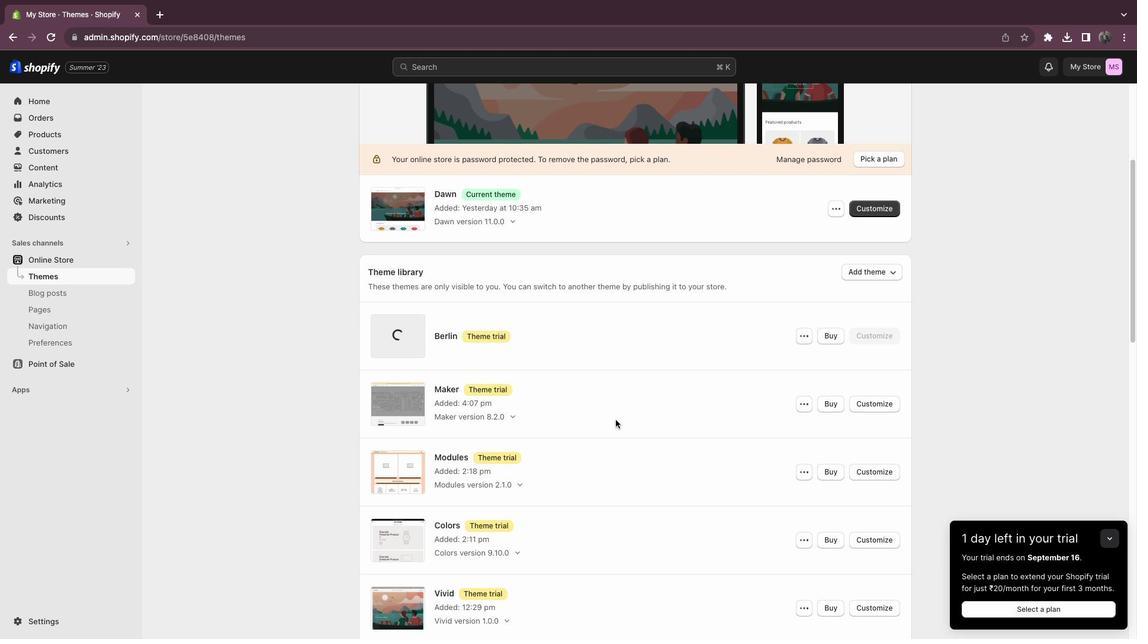 
Action: Mouse scrolled (616, 420) with delta (0, -1)
Screenshot: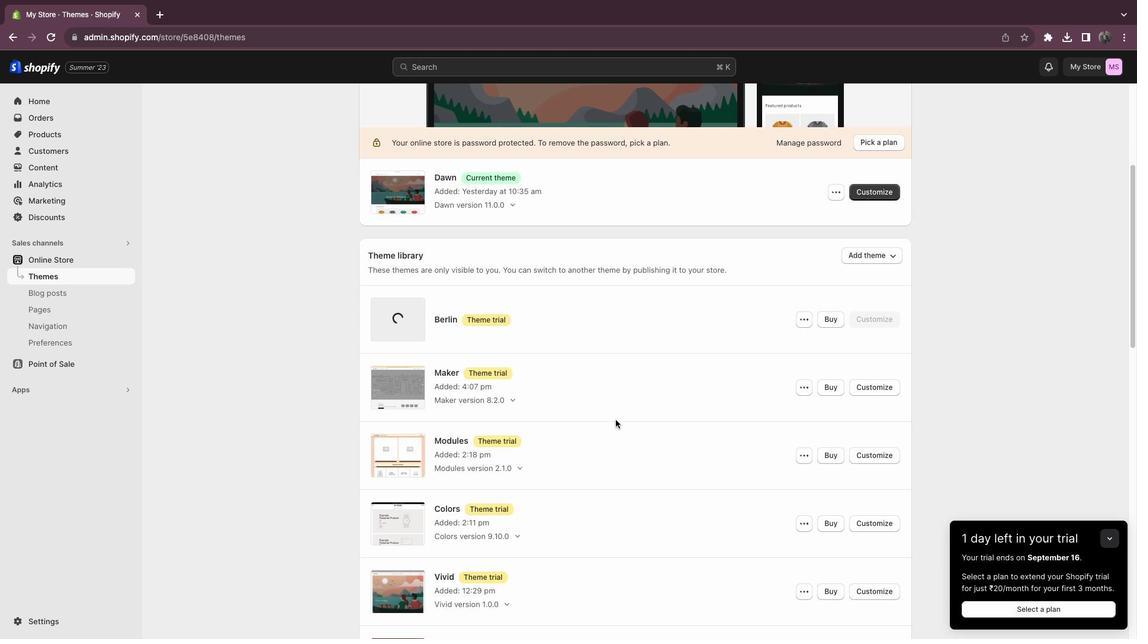 
Action: Mouse moved to (616, 420)
Screenshot: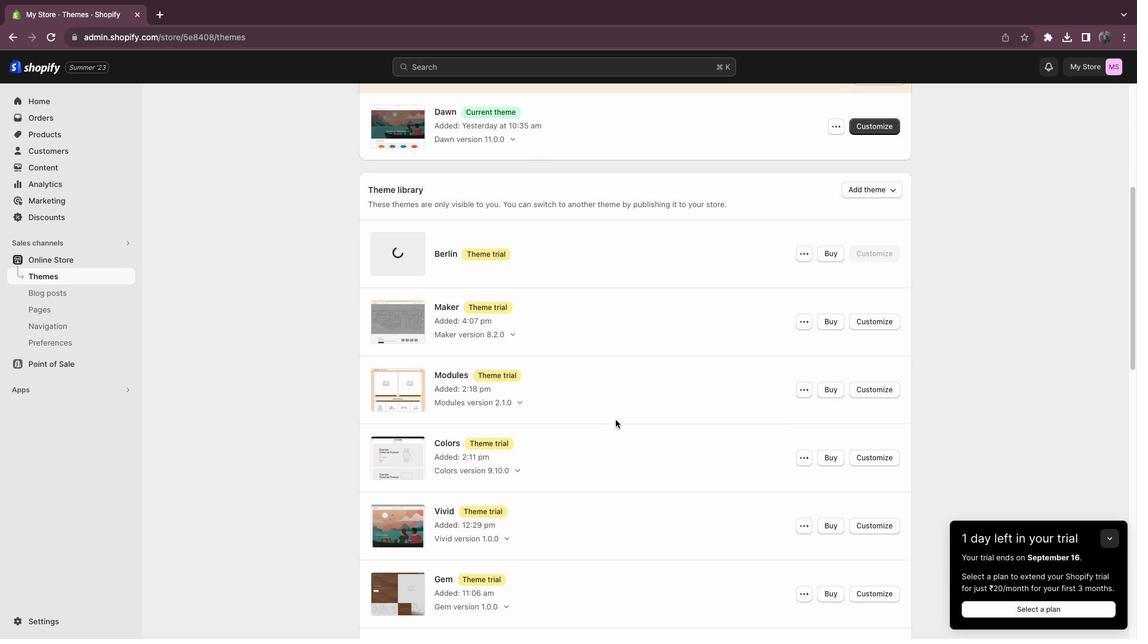 
Action: Mouse scrolled (616, 420) with delta (0, 0)
Screenshot: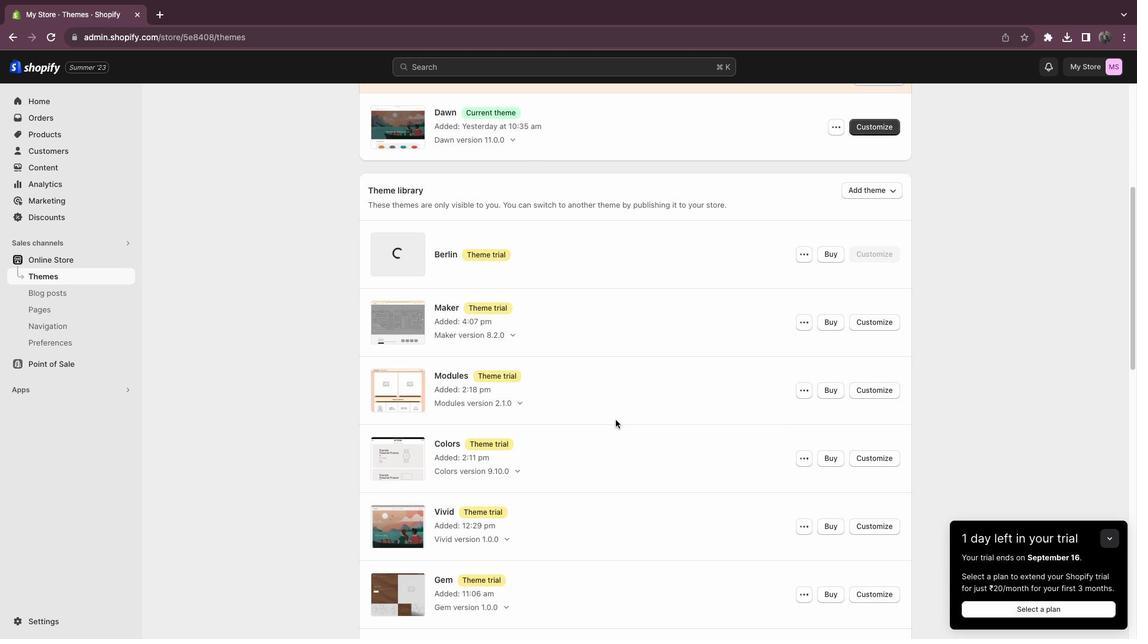 
Action: Mouse scrolled (616, 420) with delta (0, 0)
Screenshot: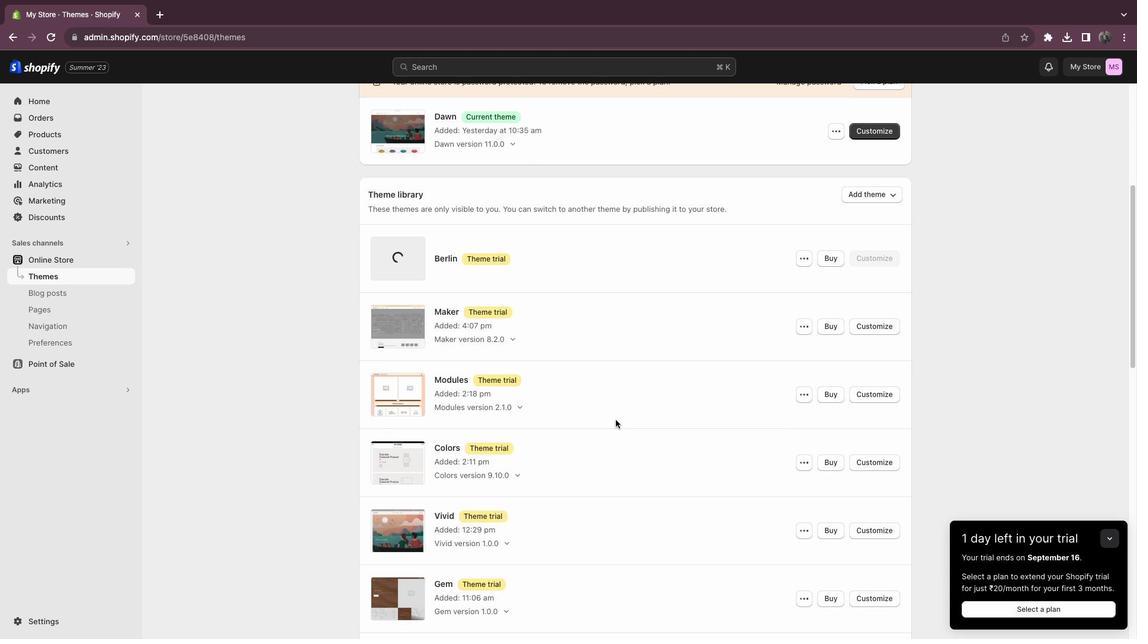
Action: Mouse scrolled (616, 420) with delta (0, 1)
Screenshot: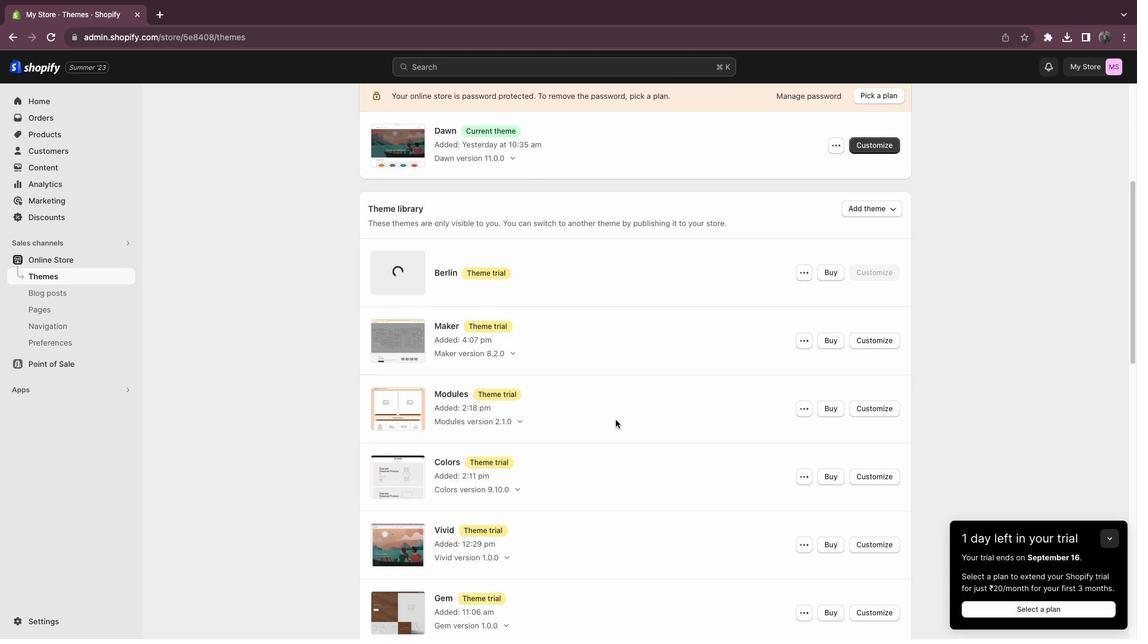 
Action: Mouse moved to (616, 419)
Screenshot: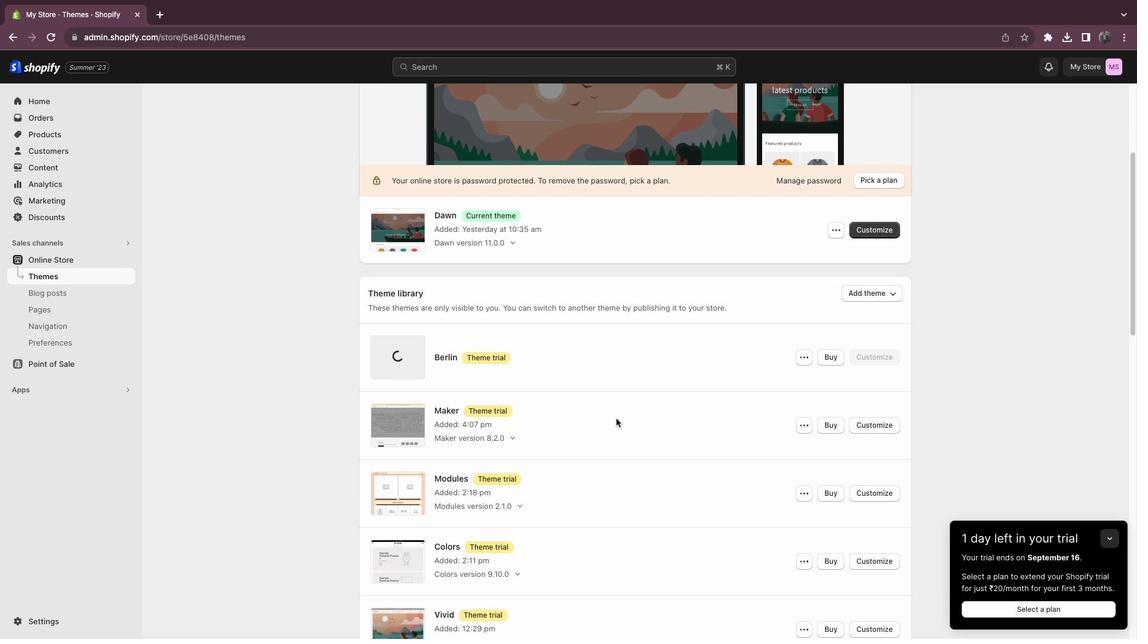 
Action: Mouse scrolled (616, 419) with delta (0, 0)
Screenshot: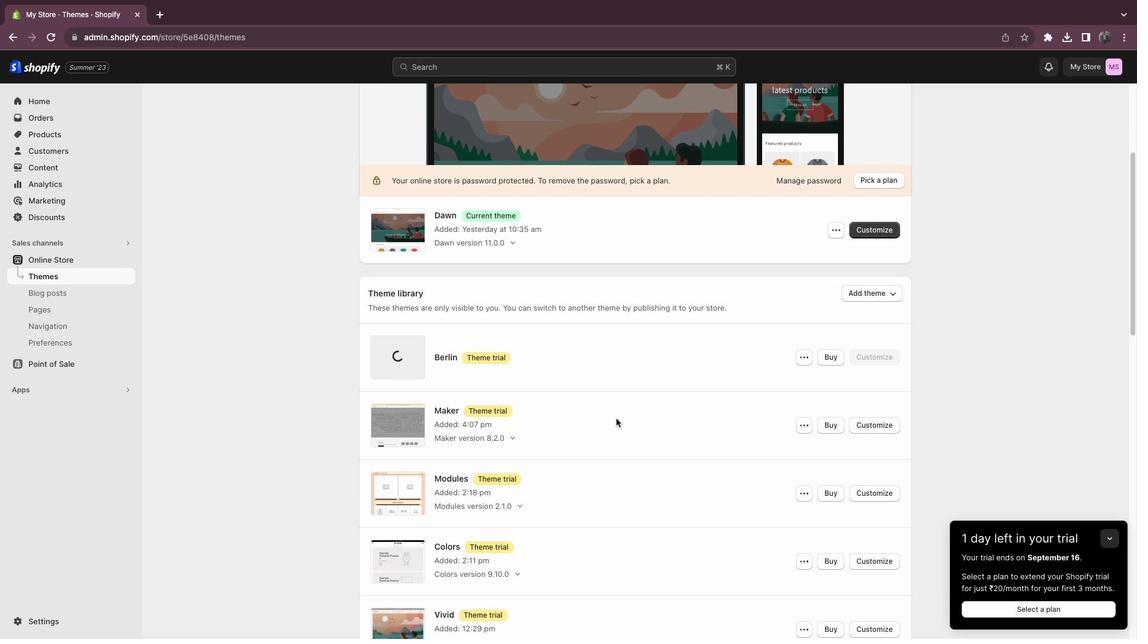 
Action: Mouse moved to (616, 418)
Screenshot: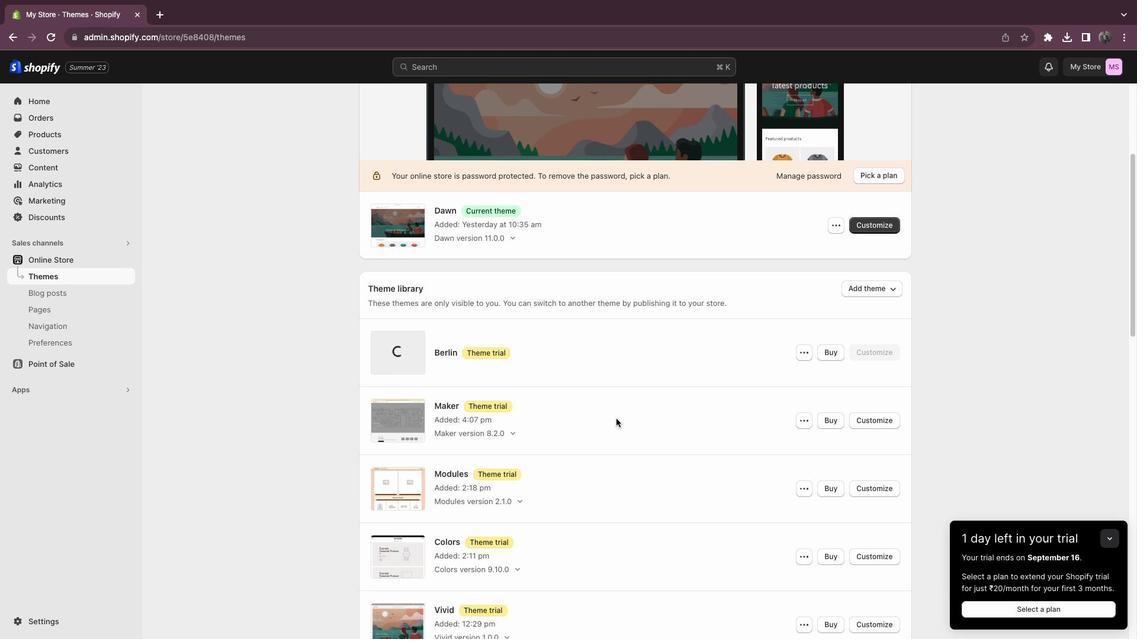 
Action: Mouse scrolled (616, 418) with delta (0, 0)
Screenshot: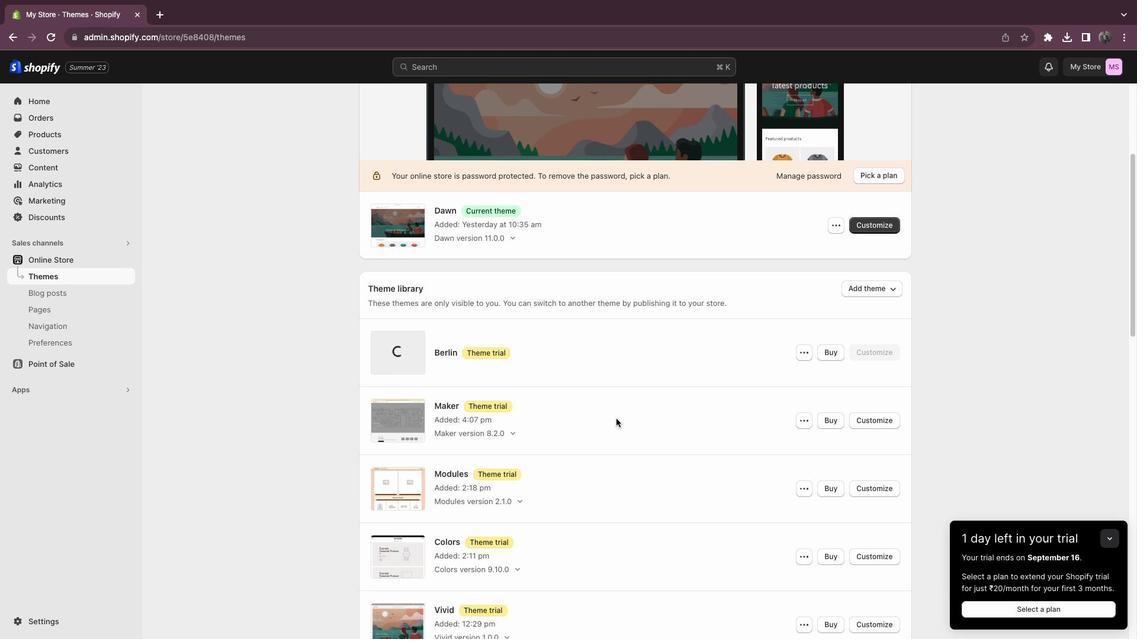 
Action: Mouse scrolled (616, 418) with delta (0, -1)
Screenshot: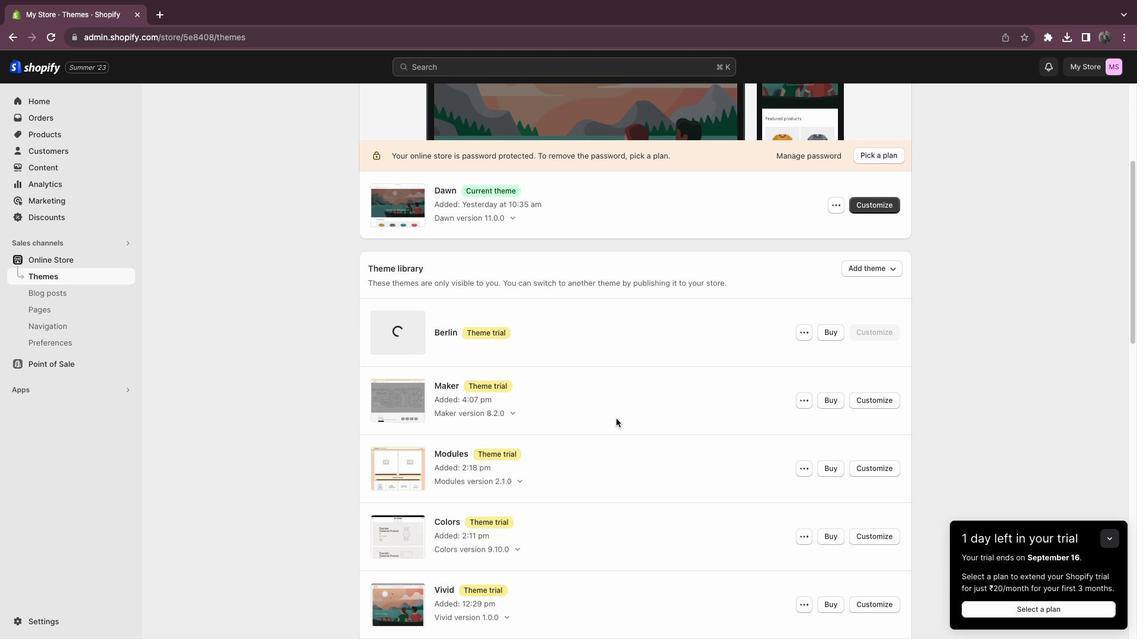 
Action: Mouse moved to (616, 416)
Screenshot: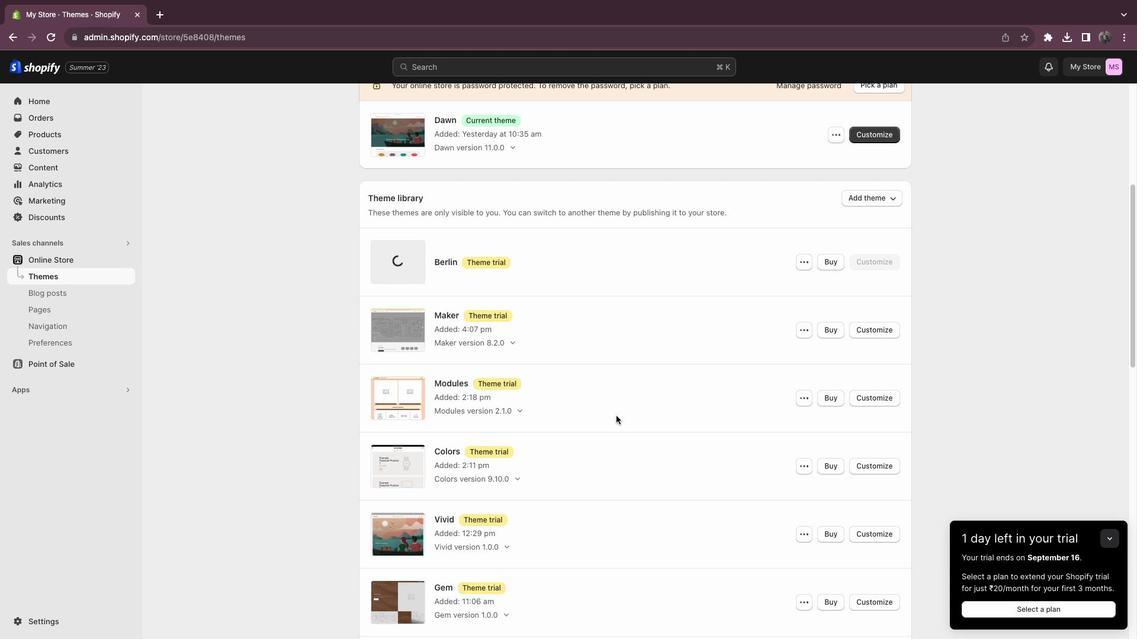 
Action: Mouse scrolled (616, 416) with delta (0, 0)
Screenshot: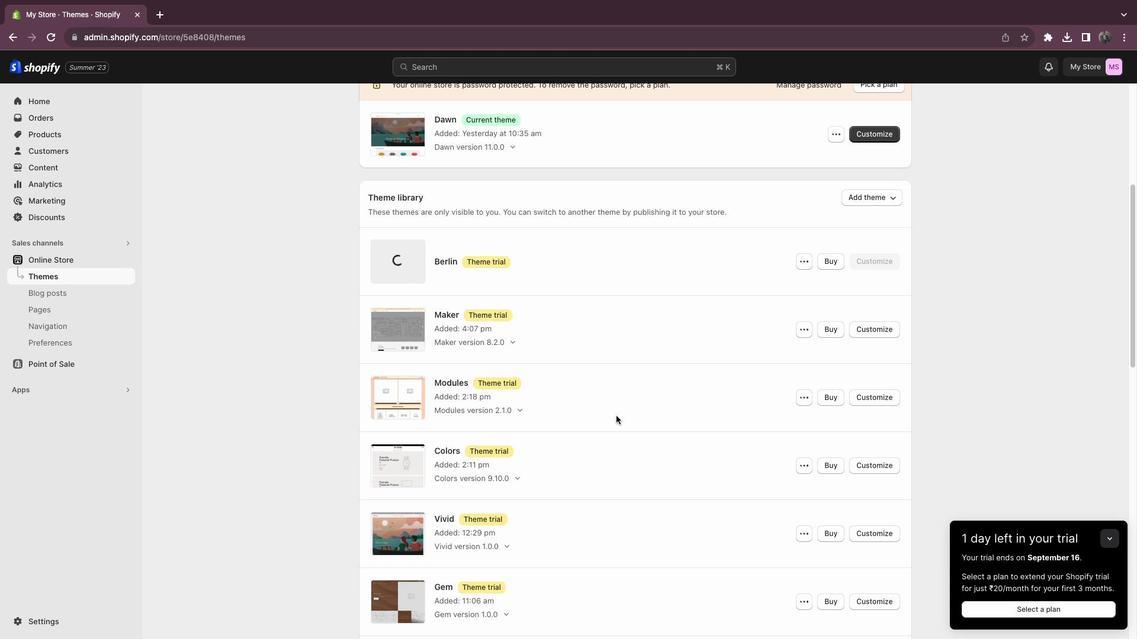 
Action: Mouse scrolled (616, 416) with delta (0, 0)
Screenshot: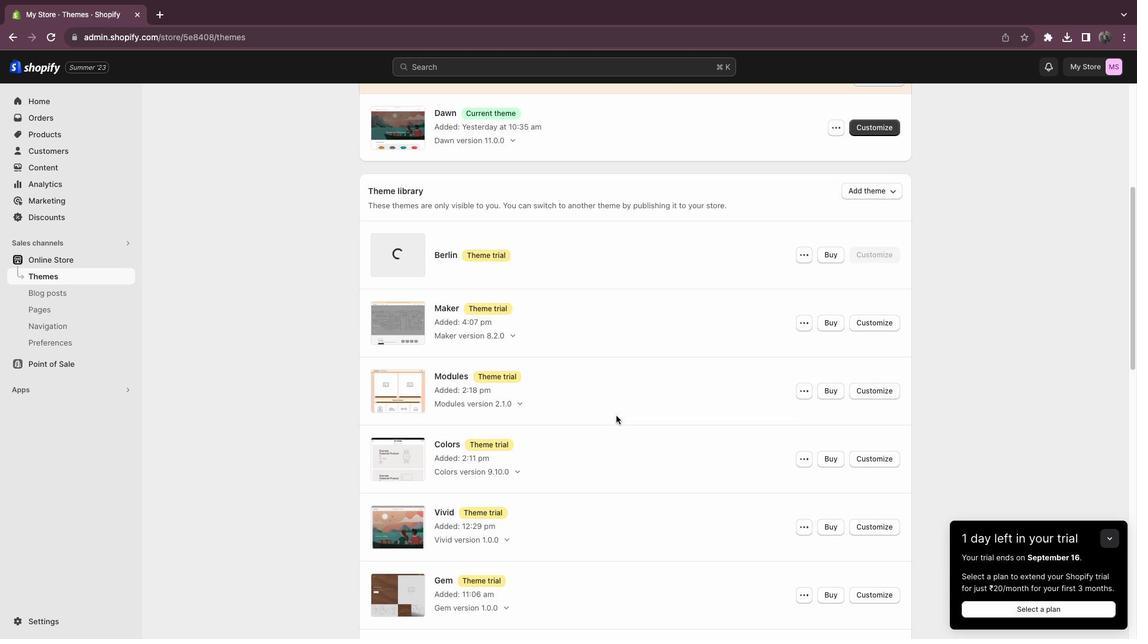 
Action: Mouse scrolled (616, 416) with delta (0, -1)
Screenshot: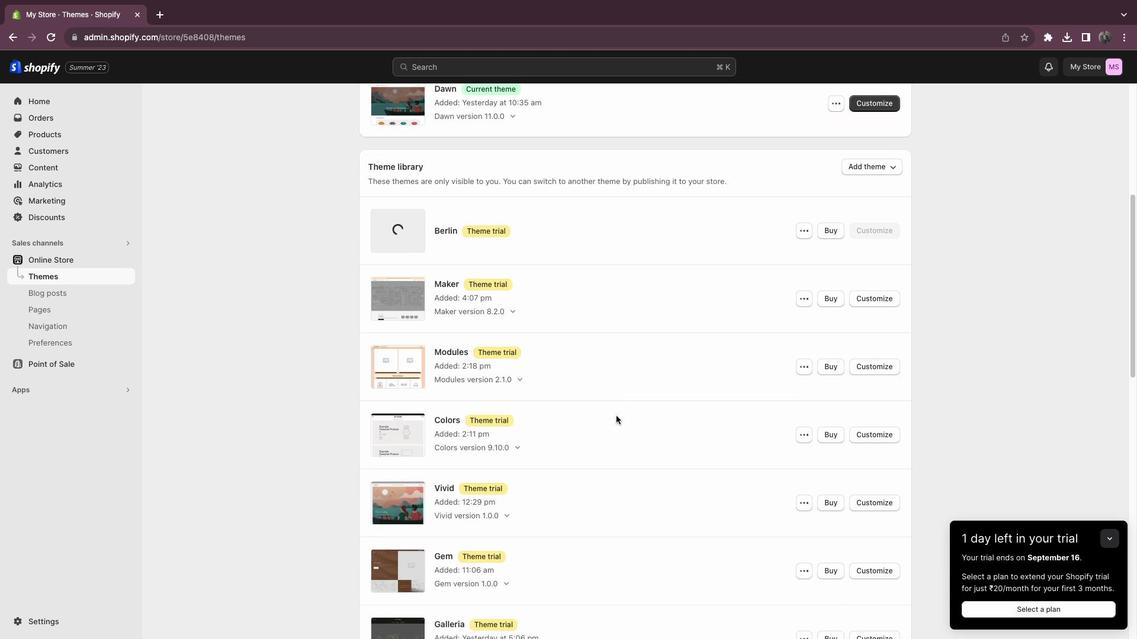 
Action: Mouse scrolled (616, 416) with delta (0, -1)
Screenshot: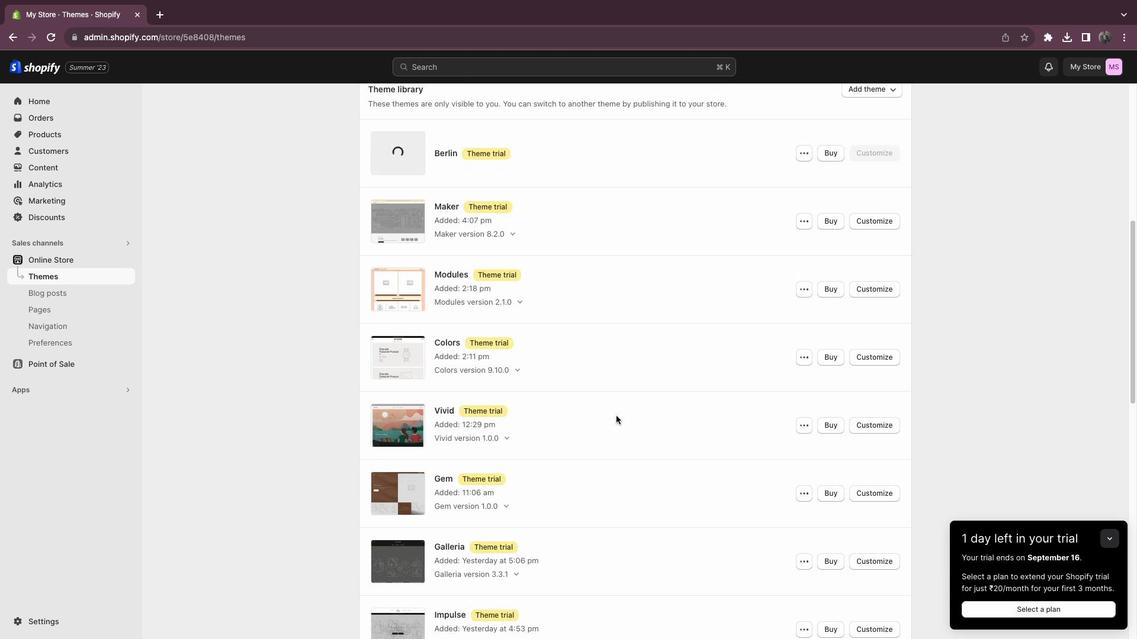 
Action: Mouse scrolled (616, 416) with delta (0, 0)
Screenshot: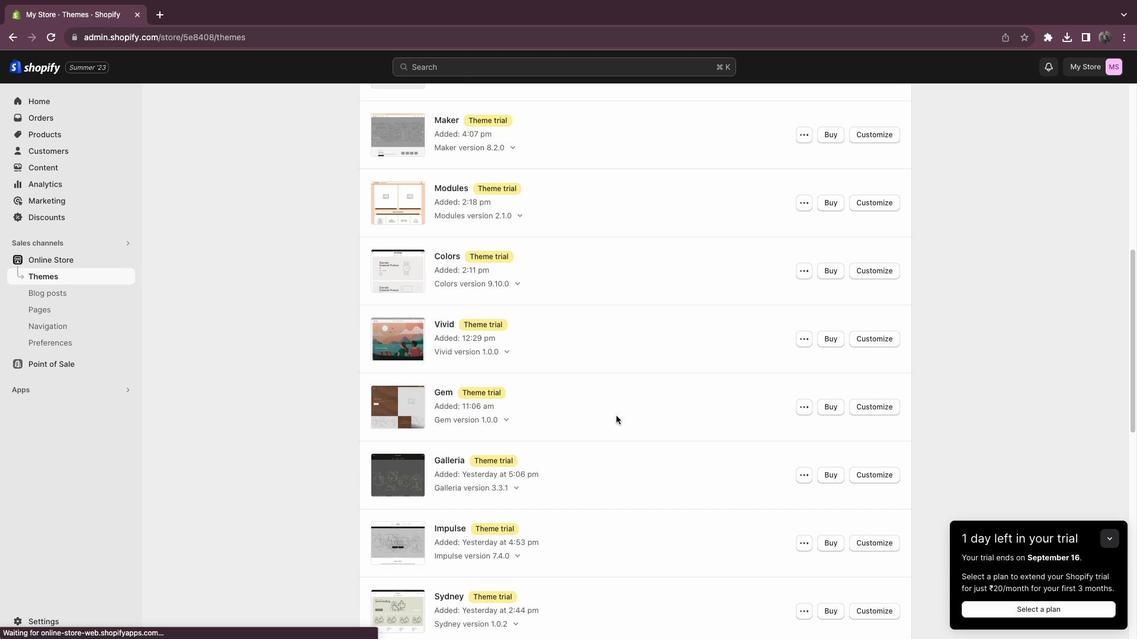 
Action: Mouse scrolled (616, 416) with delta (0, 0)
Screenshot: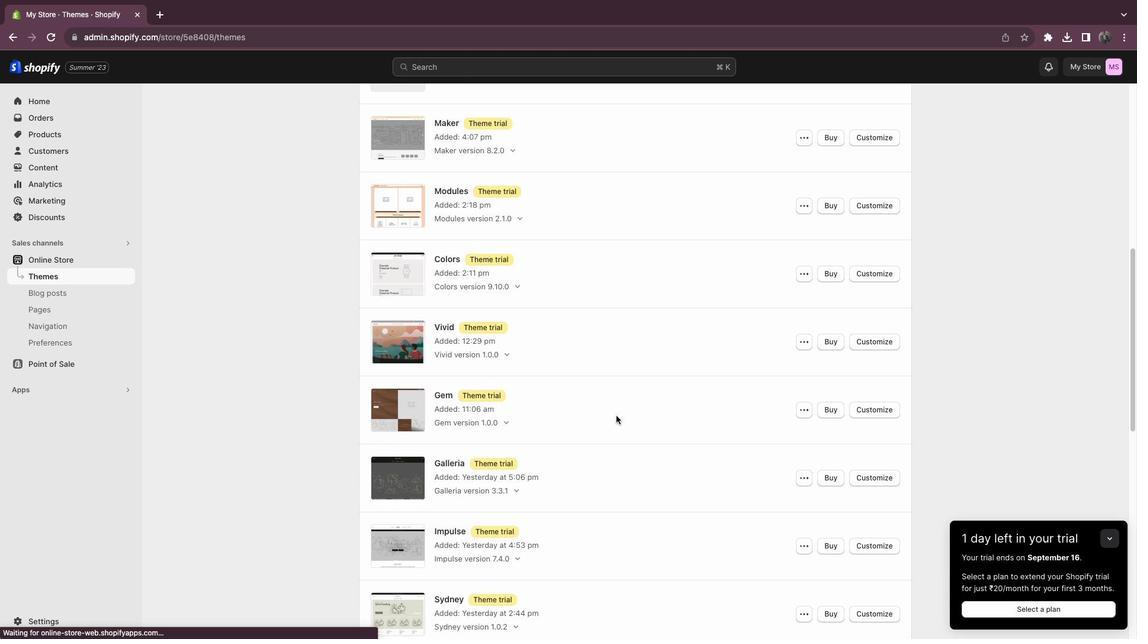 
Action: Mouse scrolled (616, 416) with delta (0, 1)
Screenshot: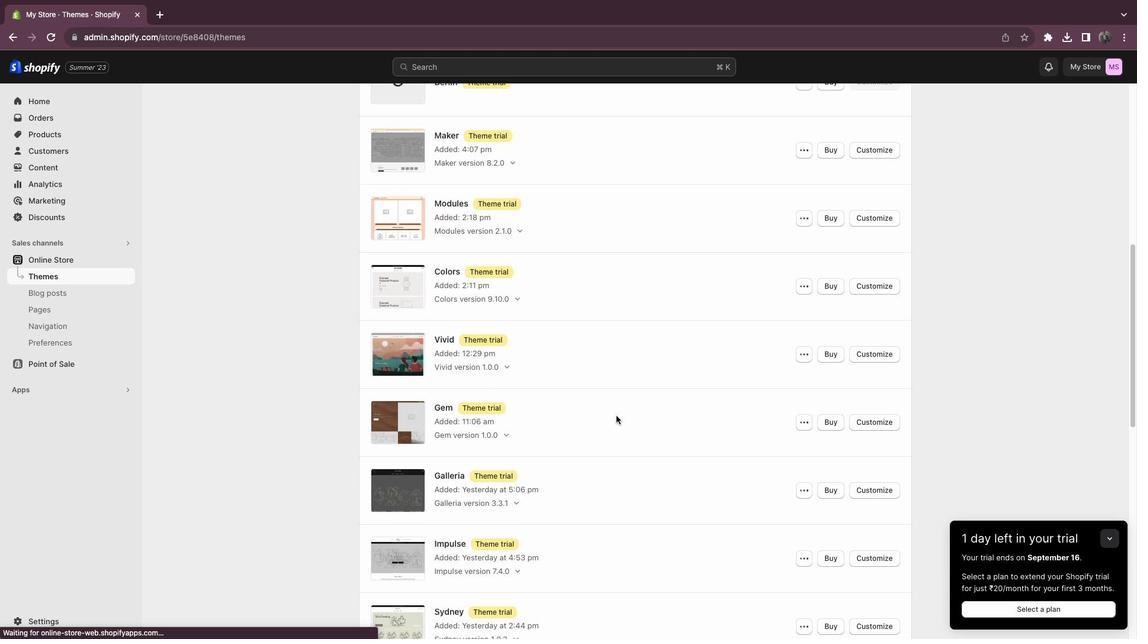 
Action: Mouse scrolled (616, 416) with delta (0, 2)
Screenshot: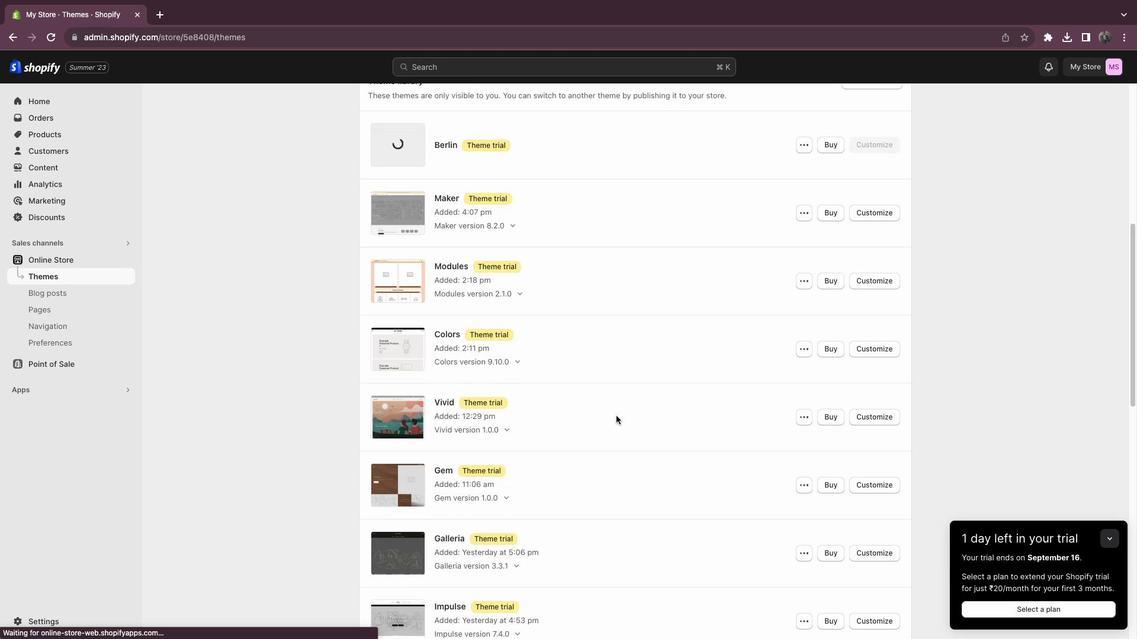 
Action: Mouse moved to (614, 412)
Screenshot: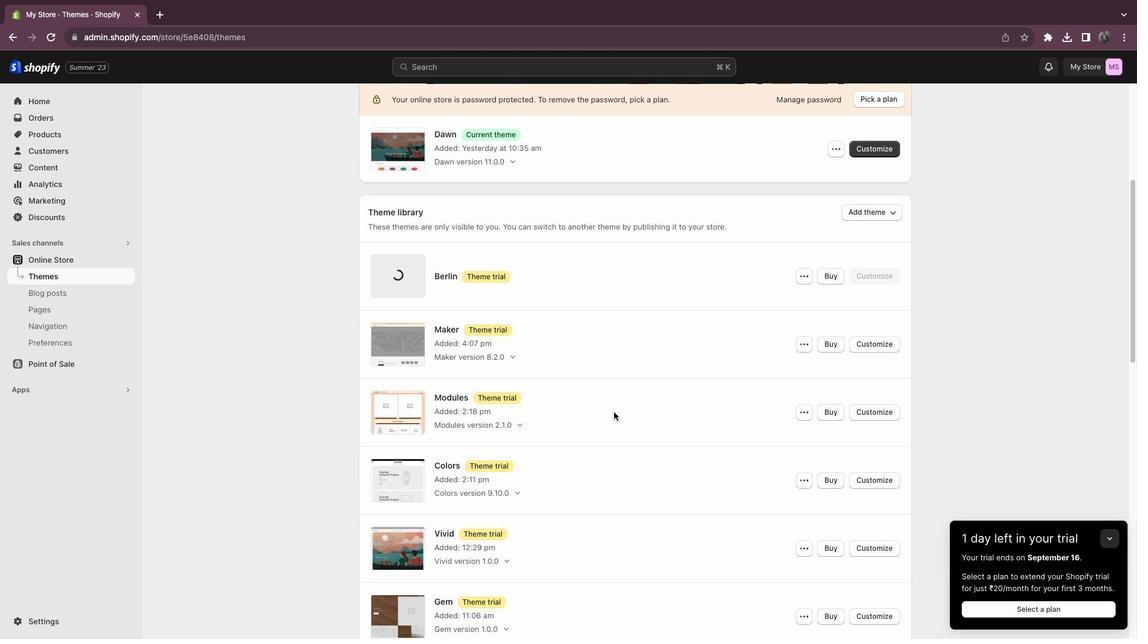 
Action: Mouse scrolled (614, 412) with delta (0, 0)
Screenshot: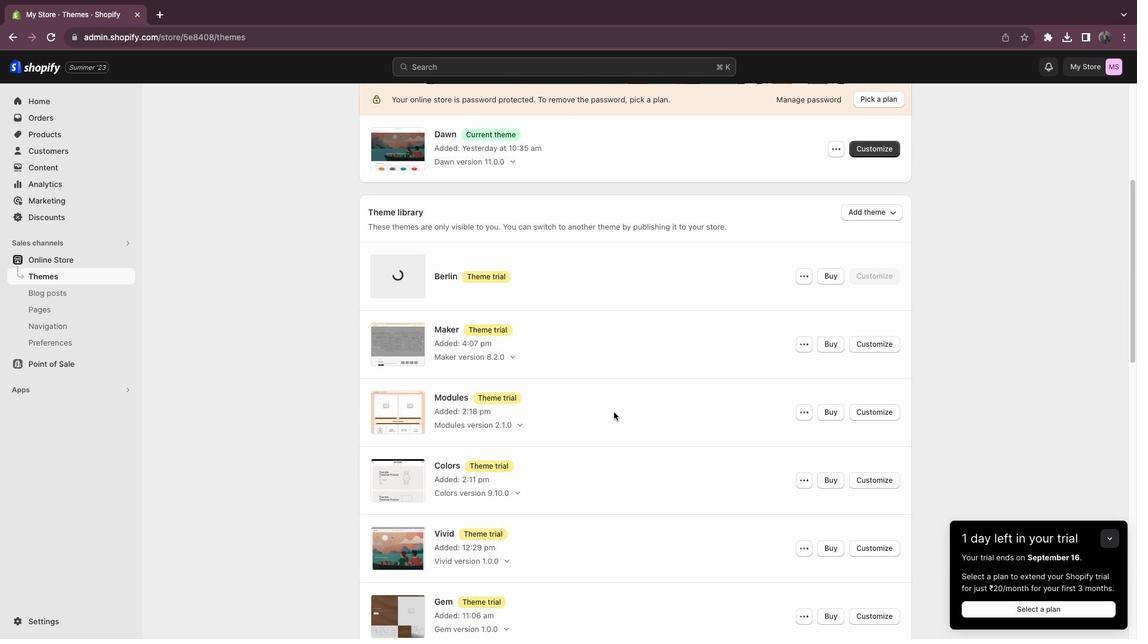 
Action: Mouse scrolled (614, 412) with delta (0, 0)
Screenshot: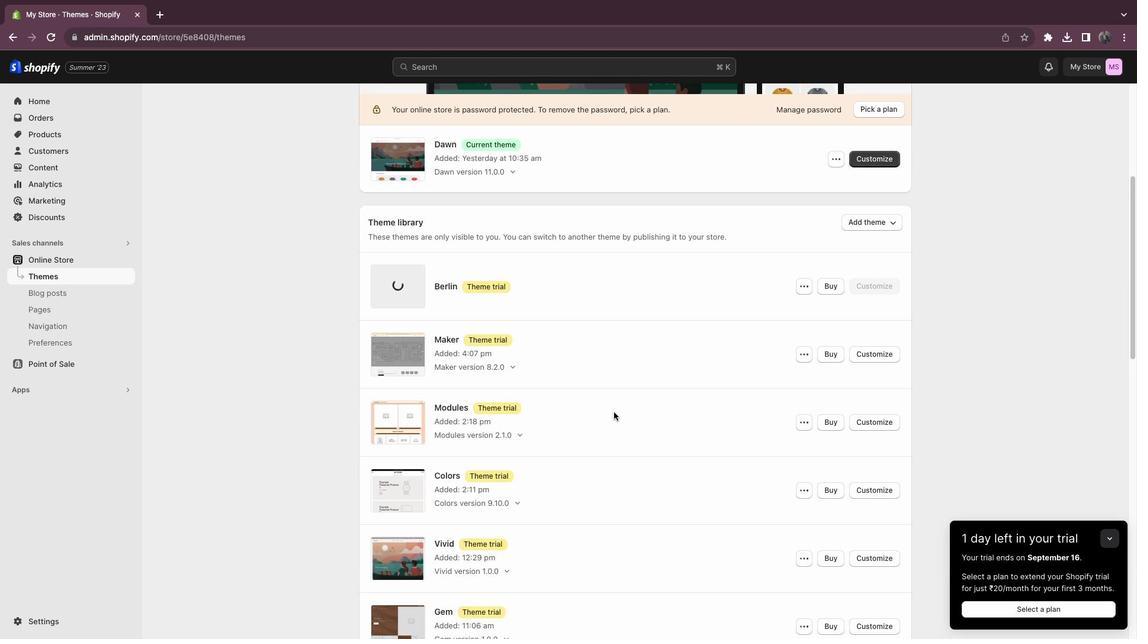
Action: Mouse scrolled (614, 412) with delta (0, 1)
Screenshot: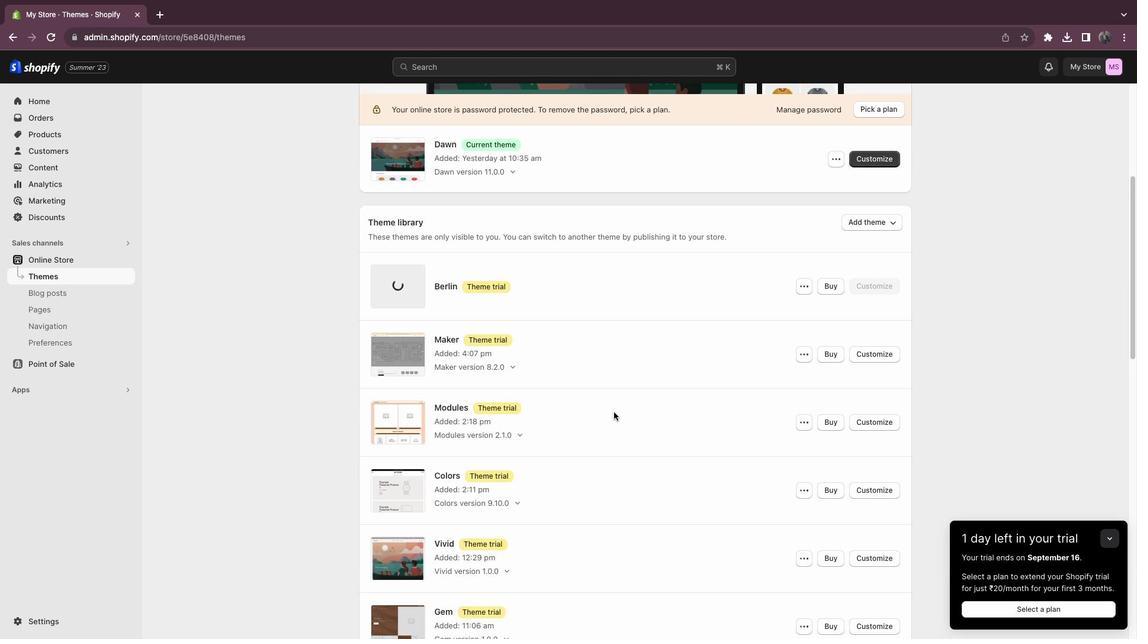 
Action: Mouse moved to (870, 368)
Screenshot: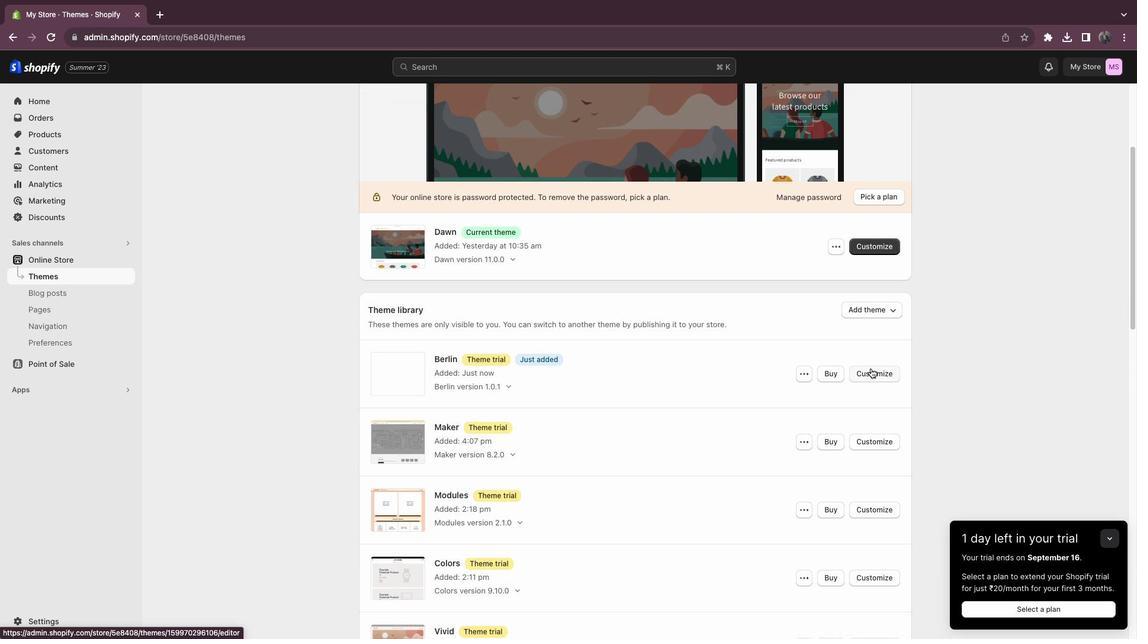 
Action: Mouse pressed left at (870, 368)
Screenshot: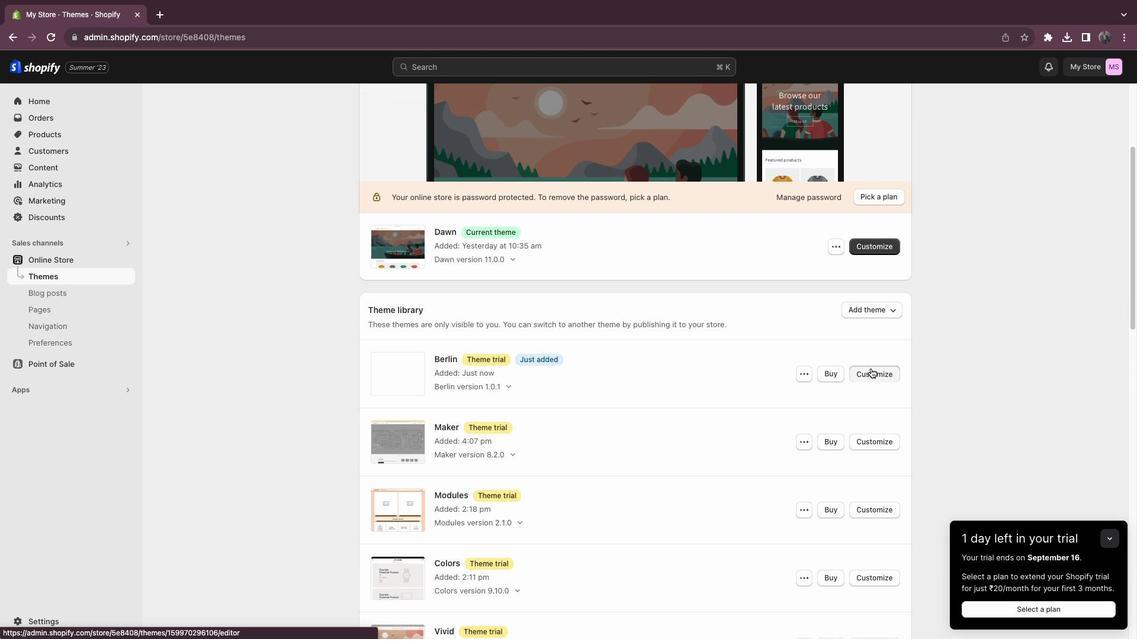 
Action: Mouse moved to (728, 139)
Screenshot: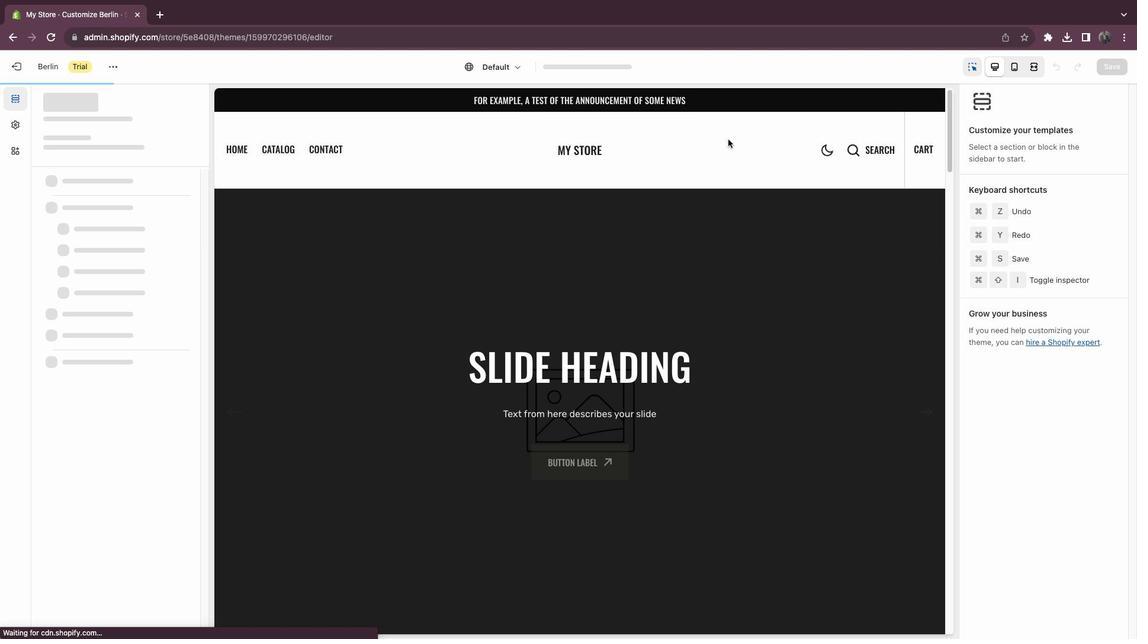 
Action: Mouse pressed left at (728, 139)
Screenshot: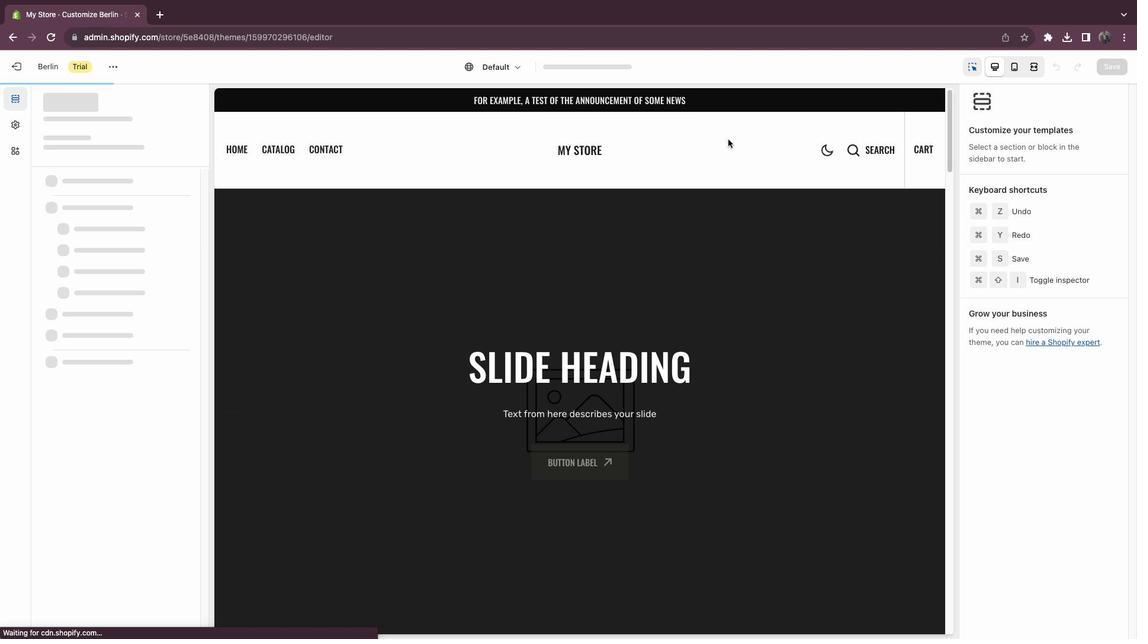
Action: Mouse moved to (715, 168)
Screenshot: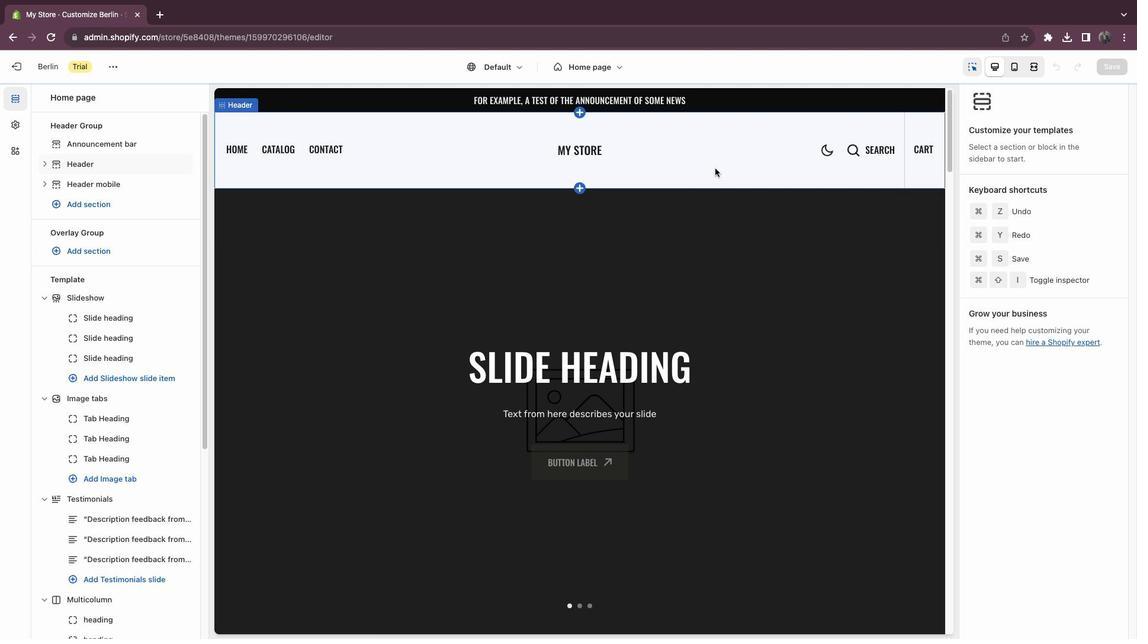 
Action: Mouse pressed left at (715, 168)
Screenshot: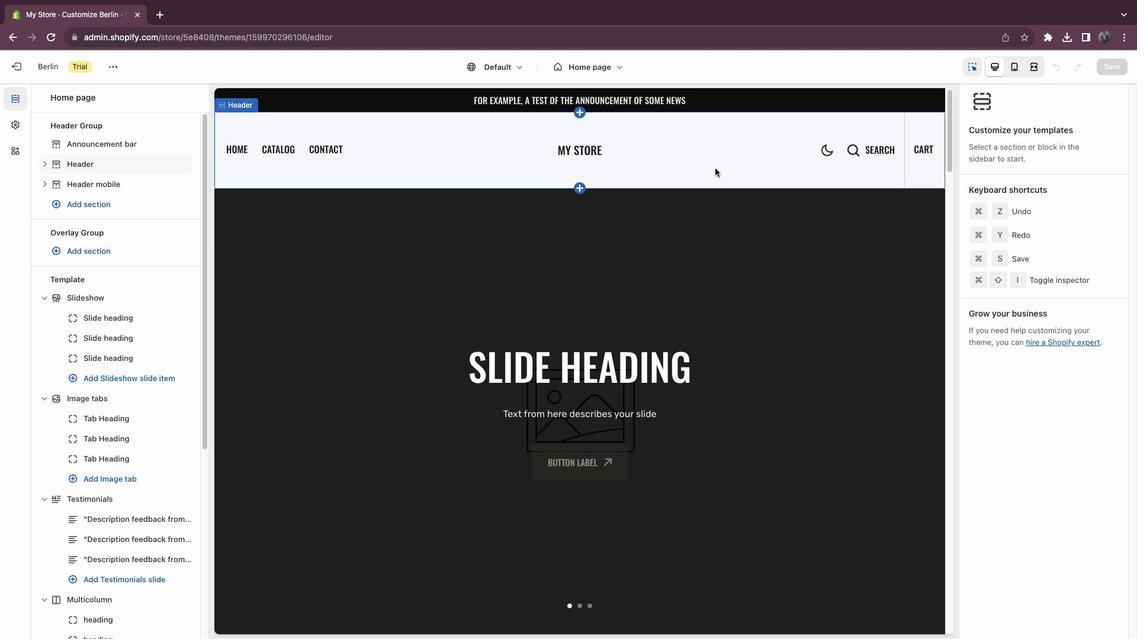 
Action: Mouse moved to (1033, 209)
Screenshot: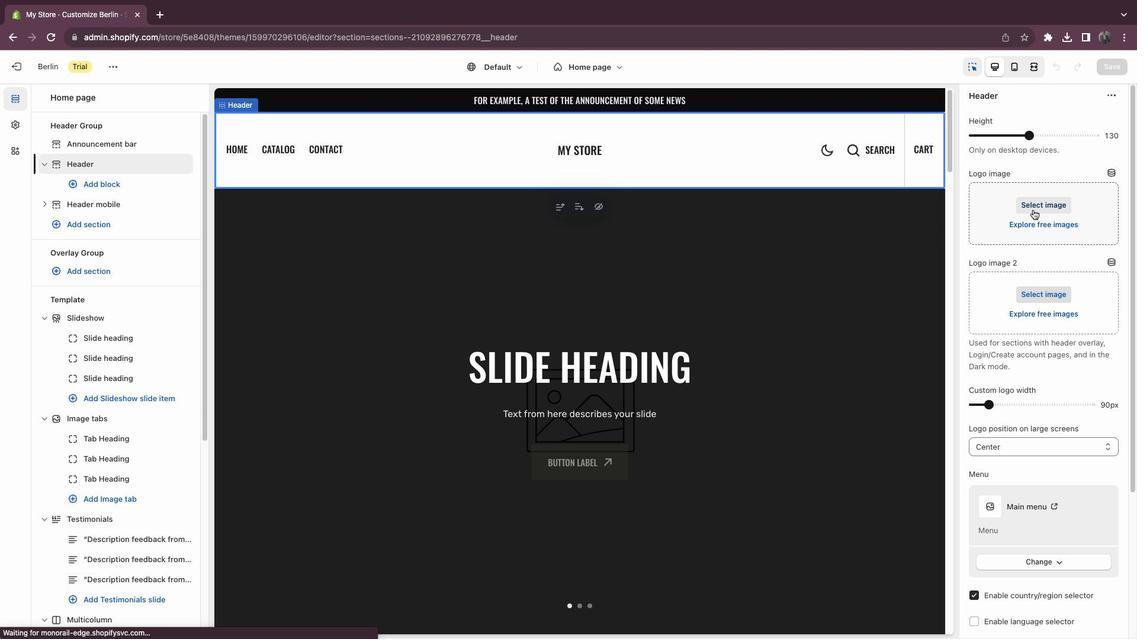 
Action: Mouse pressed left at (1033, 209)
Screenshot: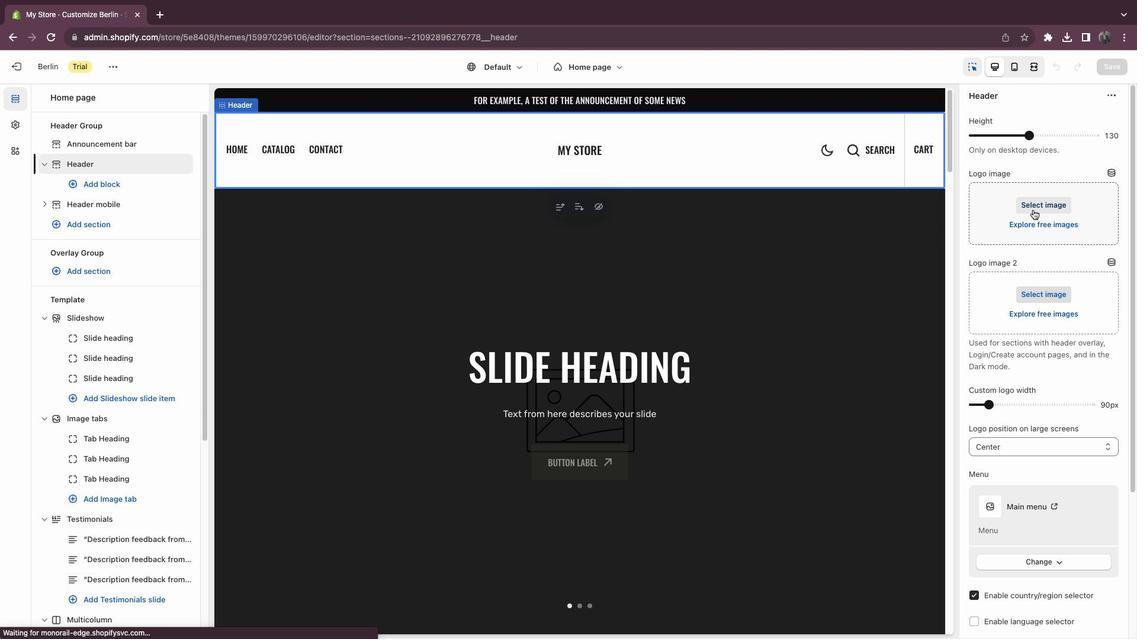 
Action: Mouse moved to (632, 195)
Screenshot: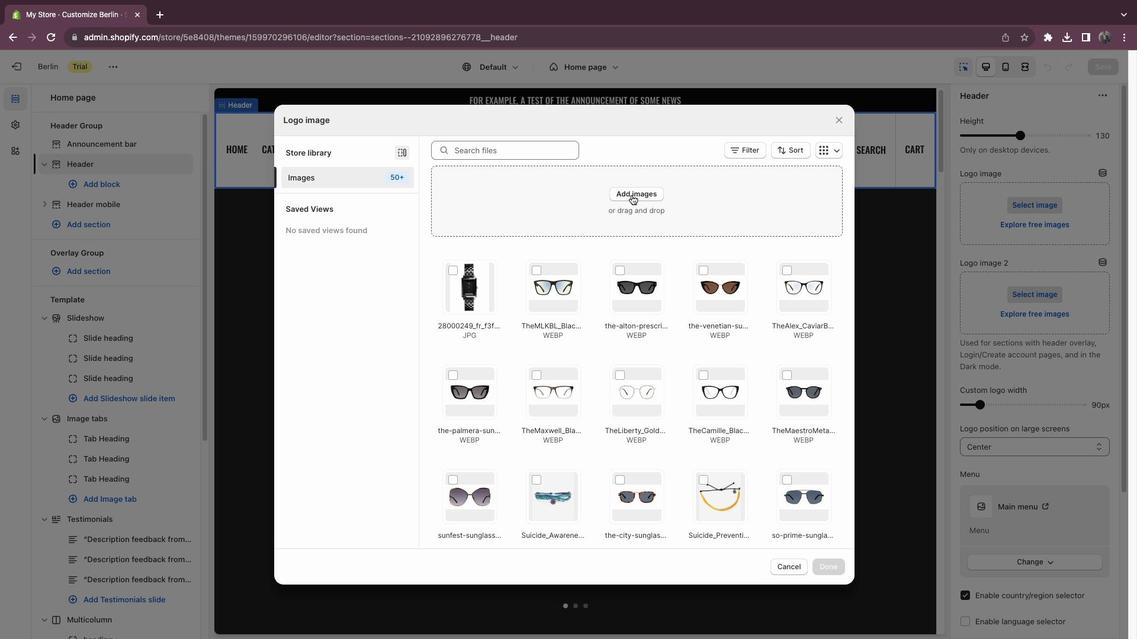 
Action: Mouse pressed left at (632, 195)
Screenshot: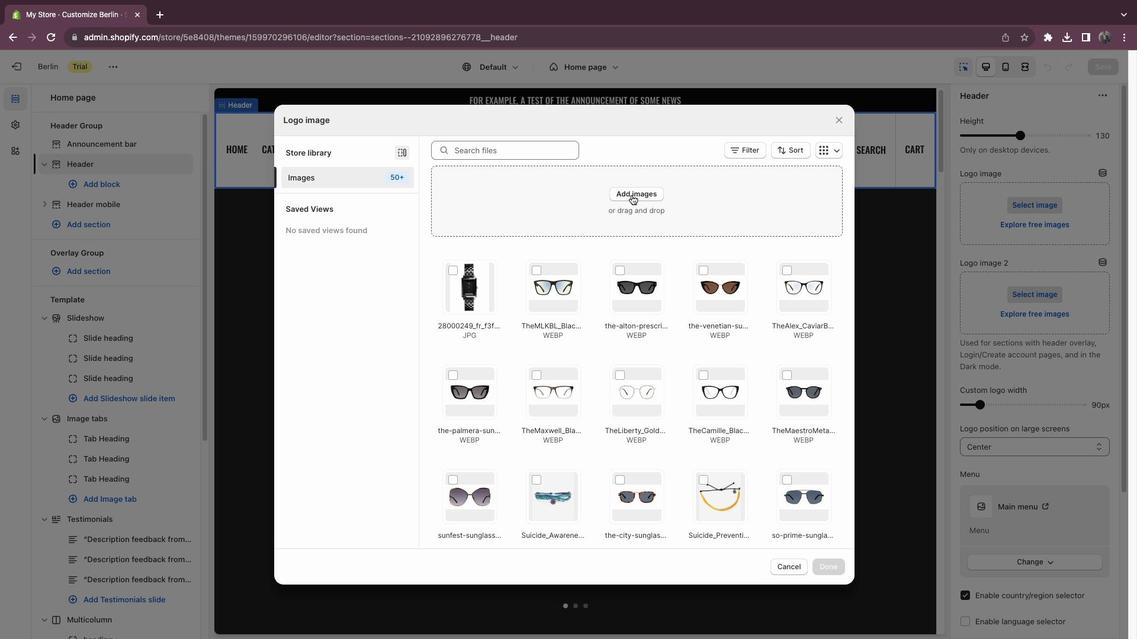 
Action: Mouse moved to (489, 244)
Screenshot: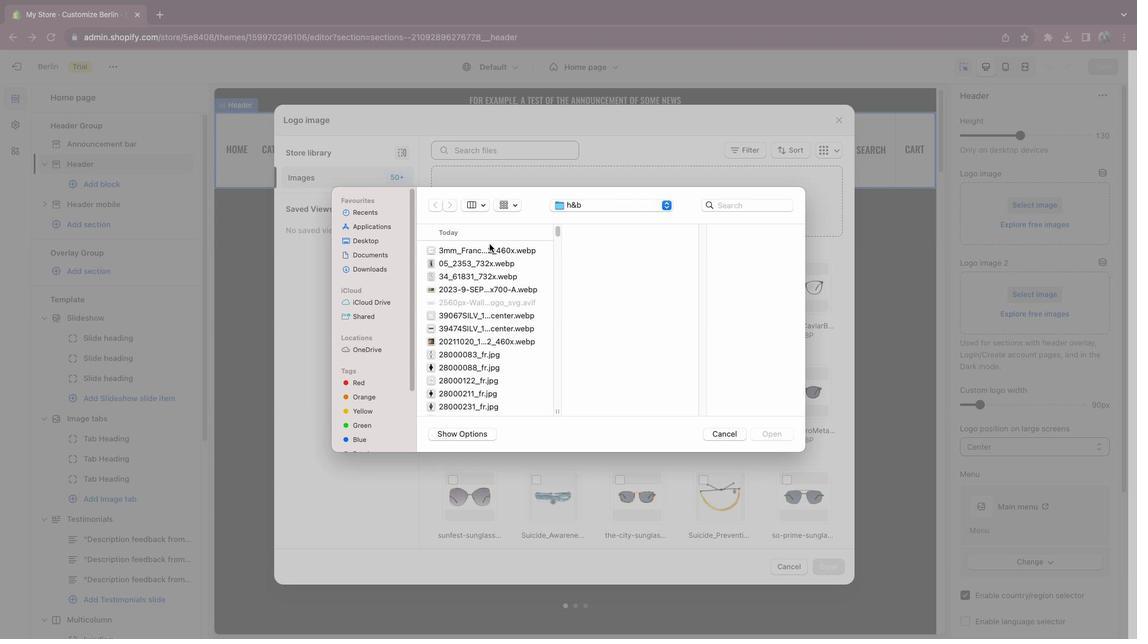 
Action: Mouse pressed left at (489, 244)
Screenshot: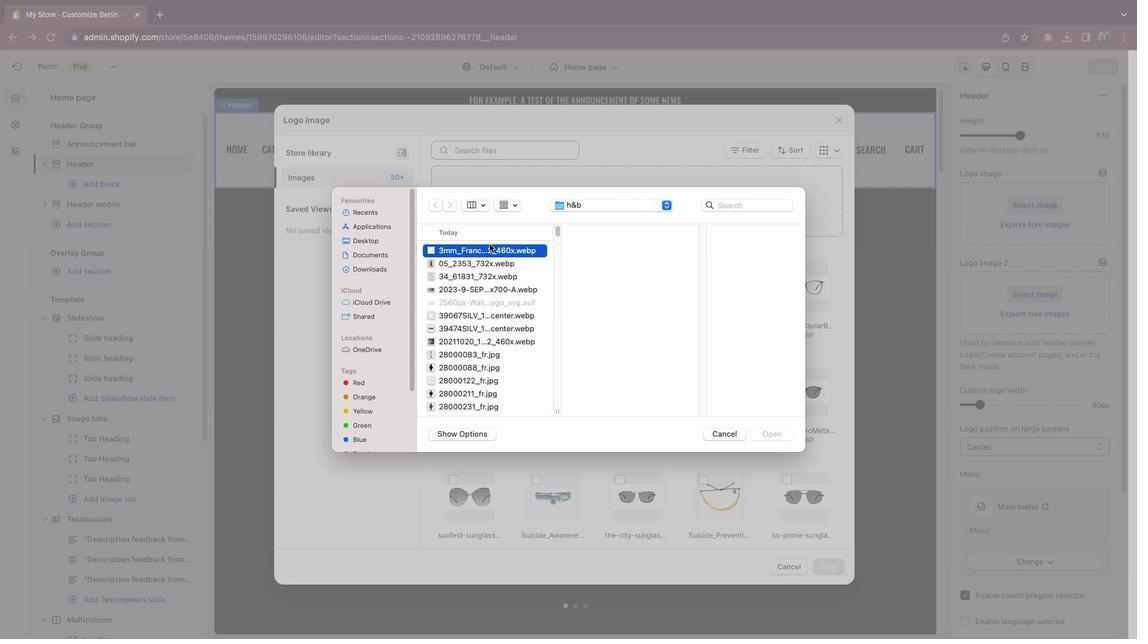 
Action: Mouse moved to (479, 265)
Screenshot: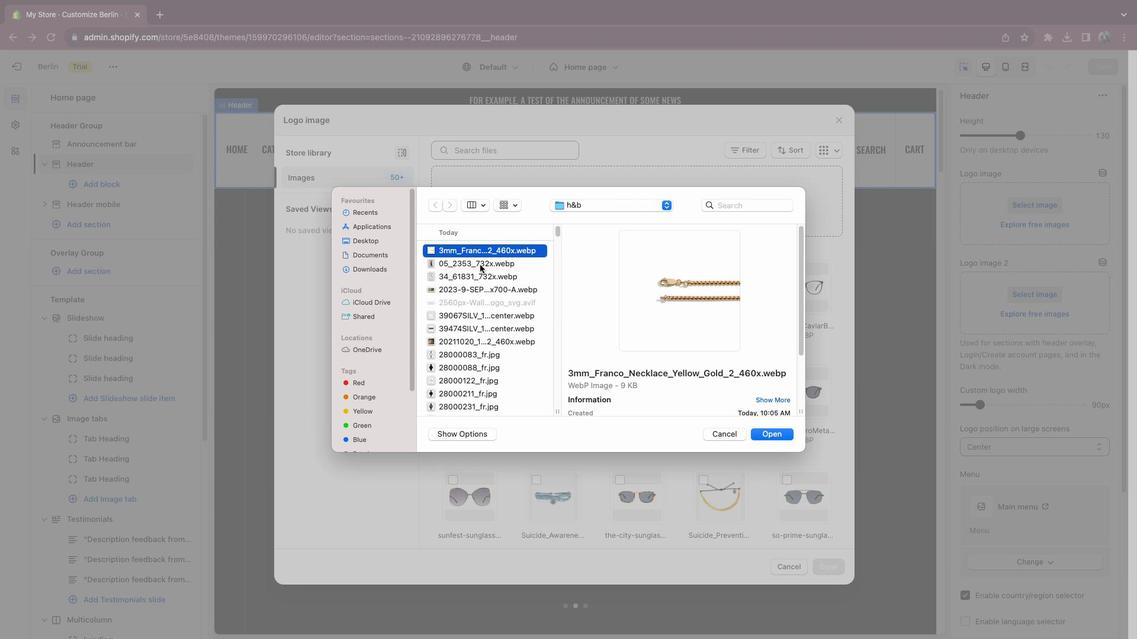 
Action: Mouse pressed left at (479, 265)
Screenshot: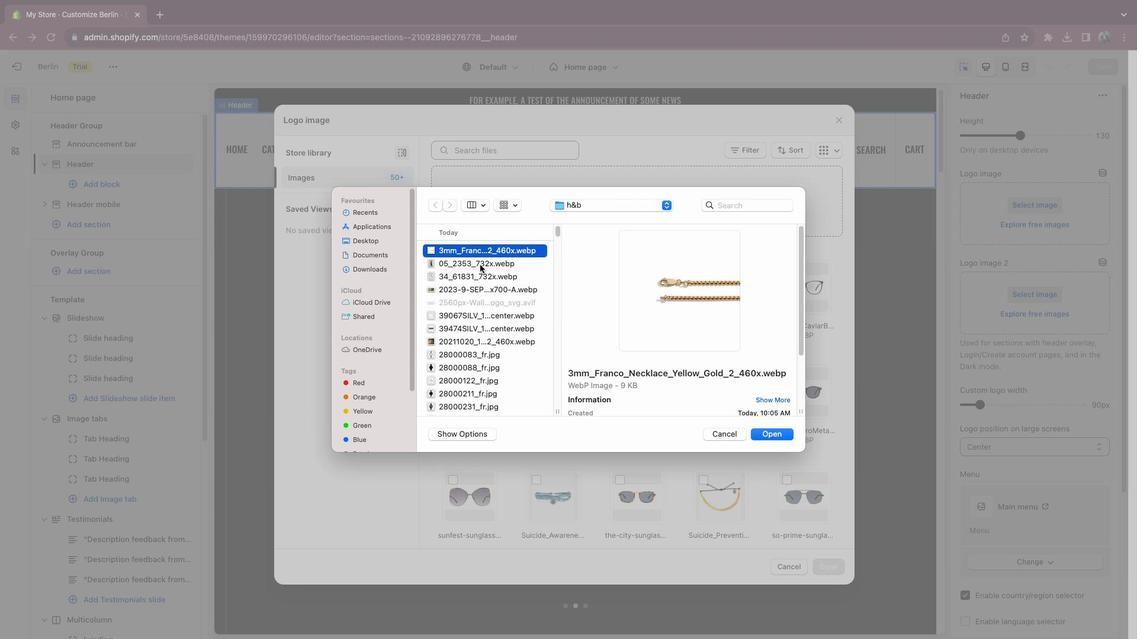 
Action: Mouse moved to (480, 286)
Screenshot: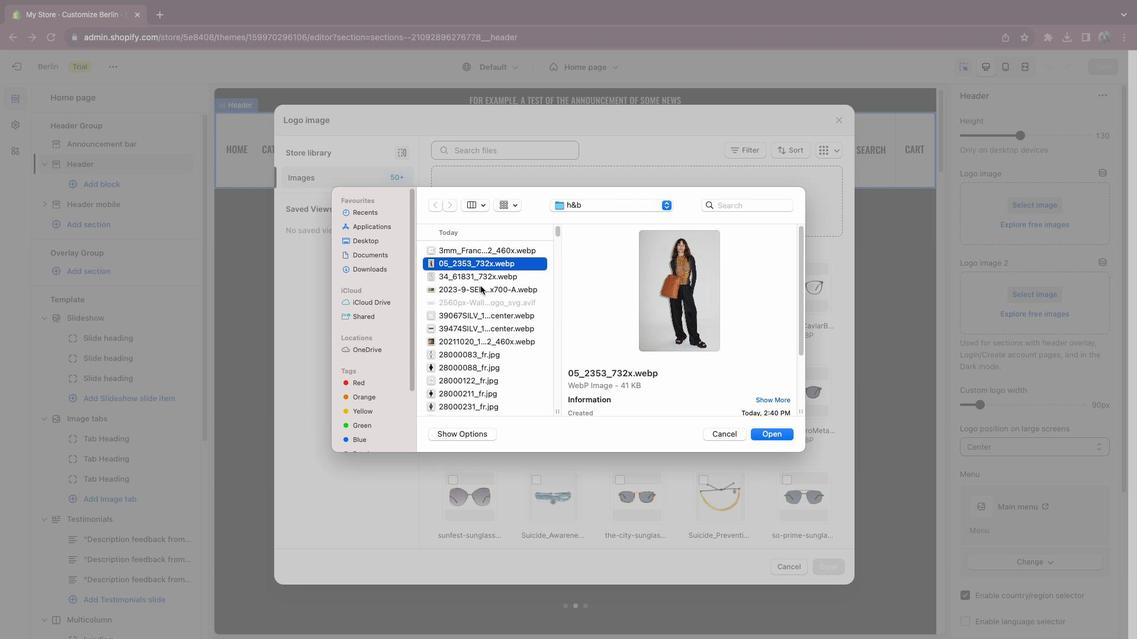 
Action: Mouse scrolled (480, 286) with delta (0, 0)
Screenshot: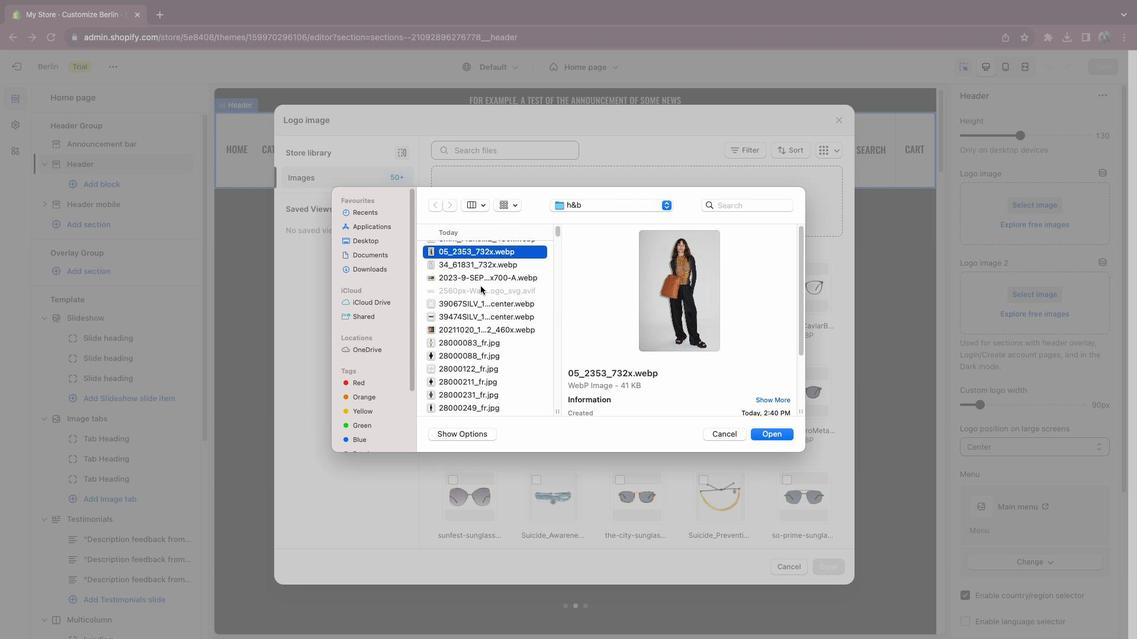 
Action: Mouse scrolled (480, 286) with delta (0, 0)
Screenshot: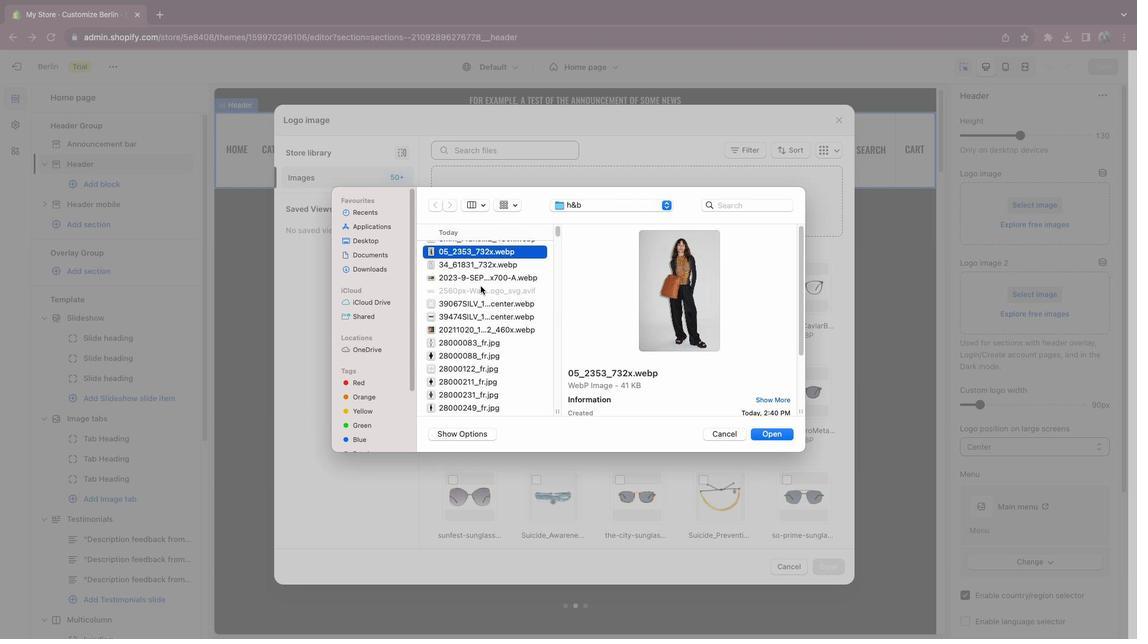 
Action: Mouse pressed left at (480, 286)
Screenshot: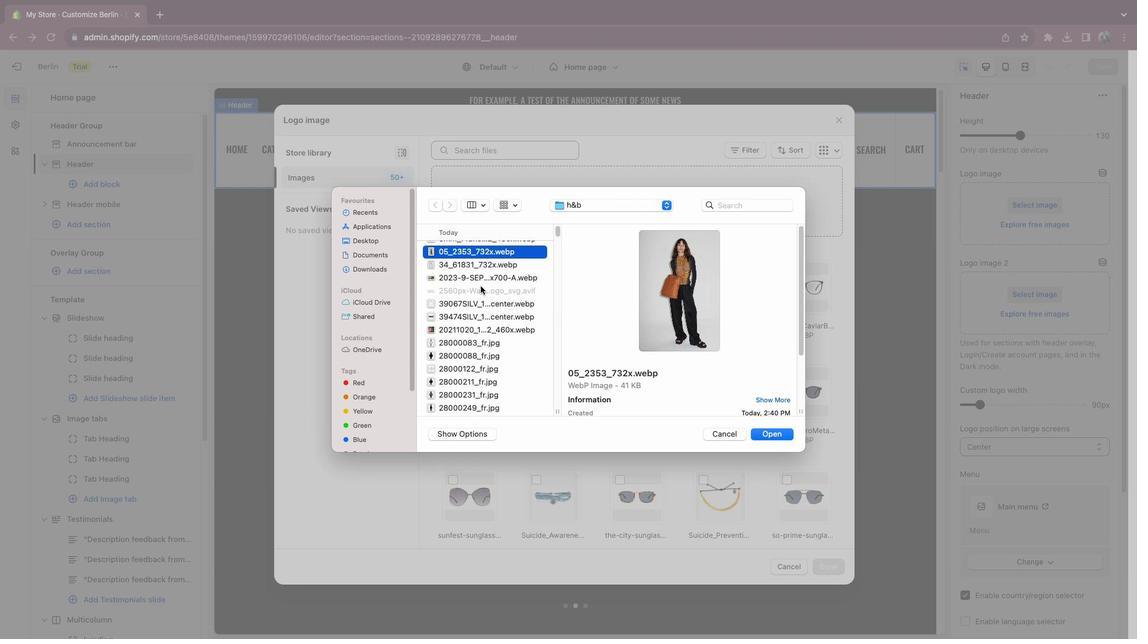 
Action: Mouse moved to (480, 274)
Screenshot: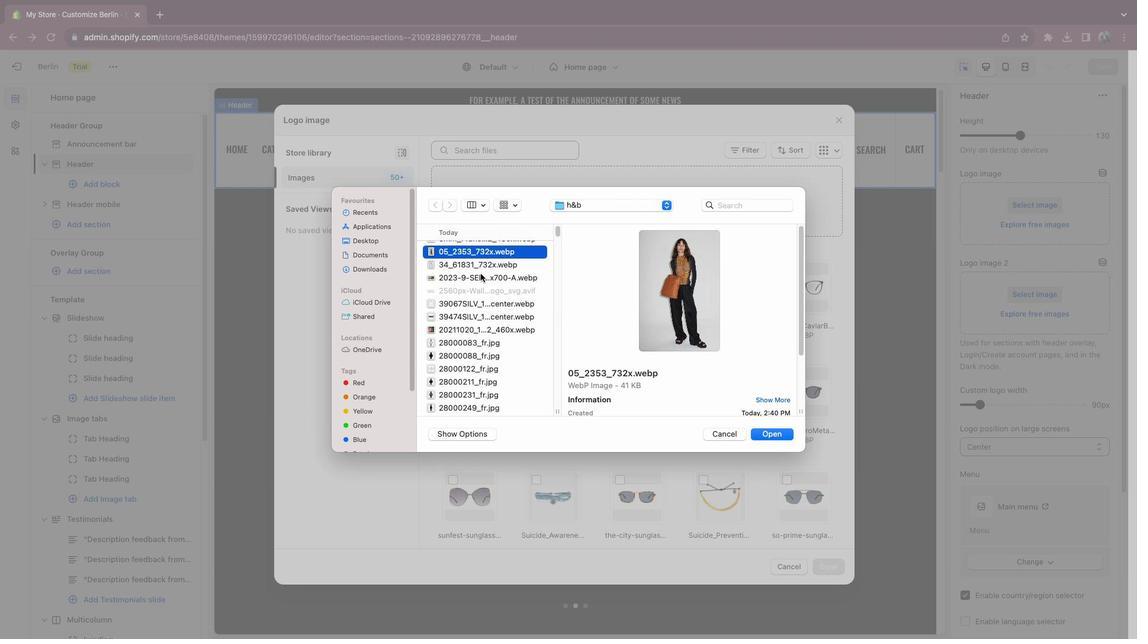 
Action: Mouse pressed left at (480, 274)
Screenshot: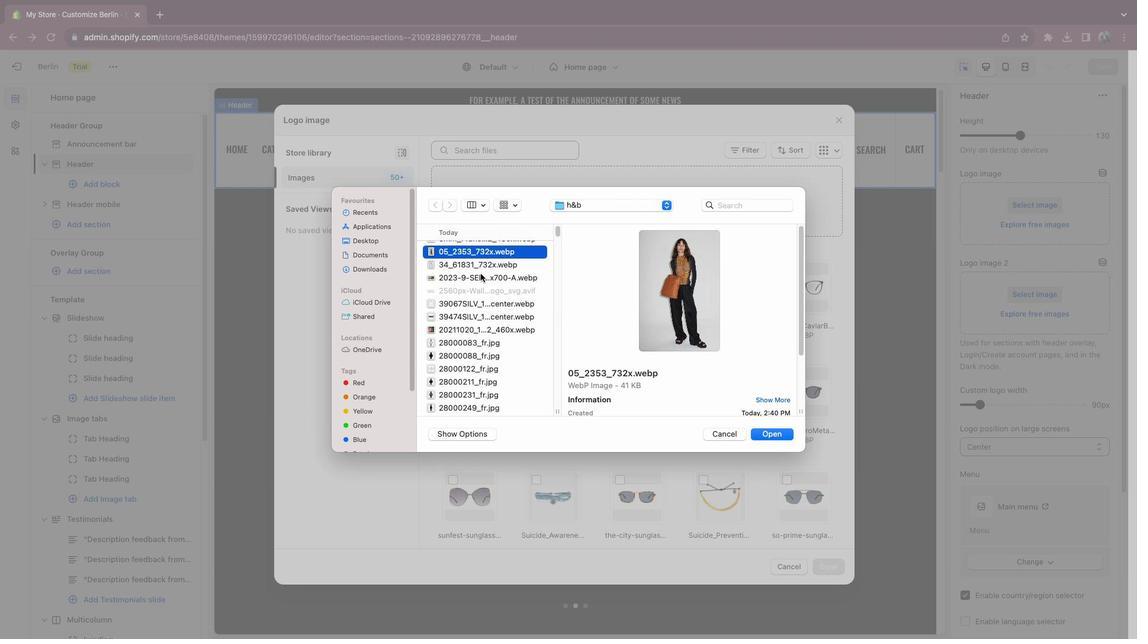 
Action: Mouse moved to (477, 269)
Screenshot: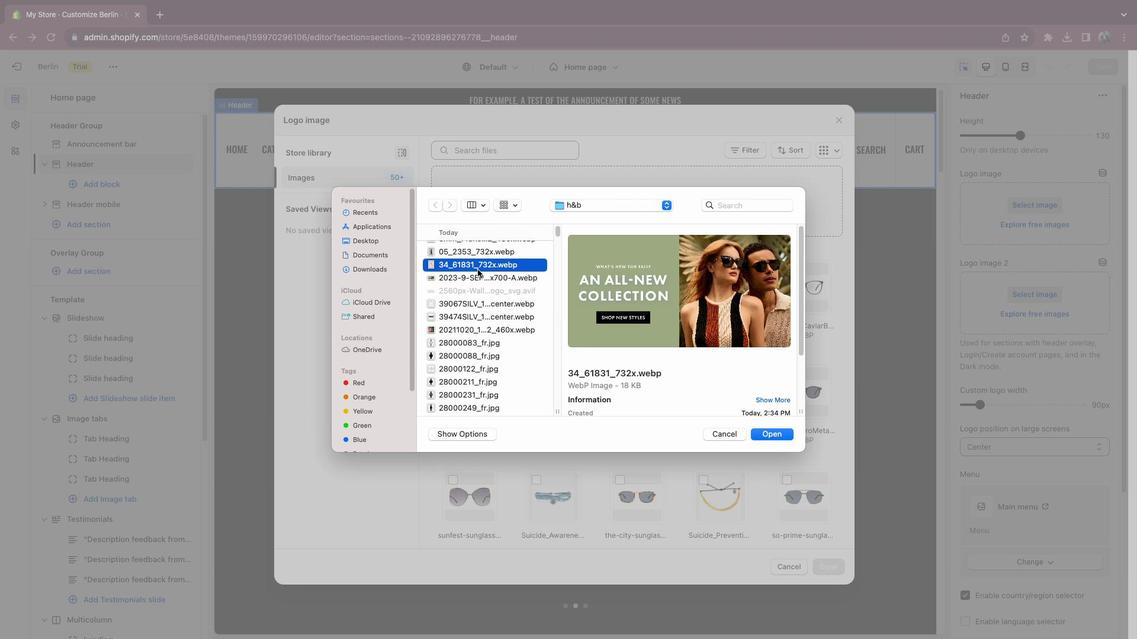 
Action: Mouse pressed left at (477, 269)
Screenshot: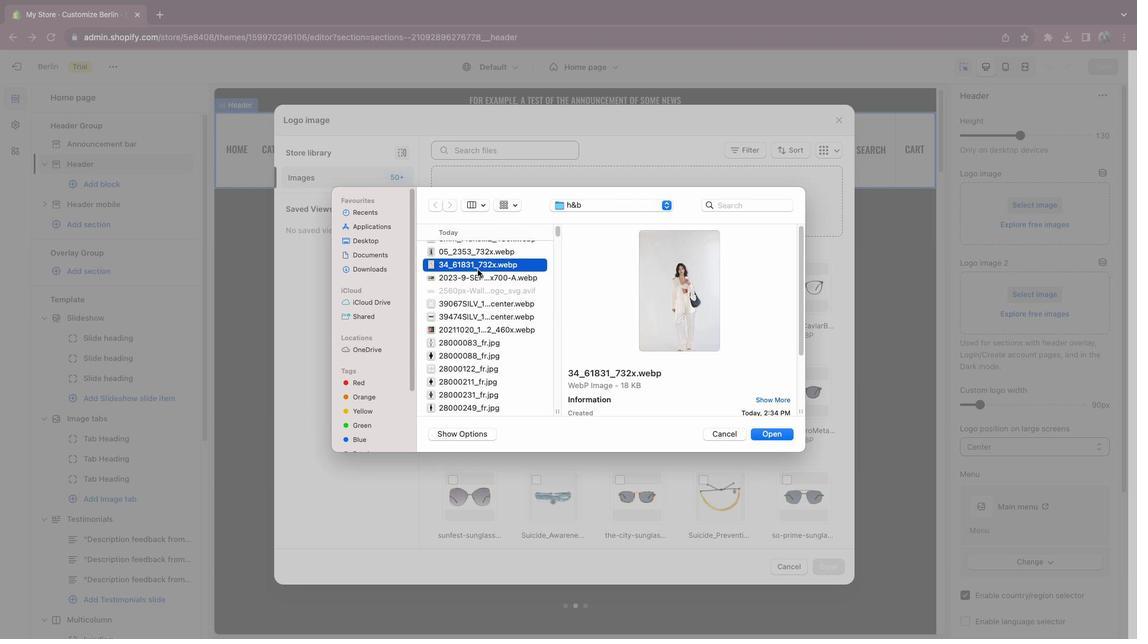 
Action: Mouse moved to (481, 323)
Screenshot: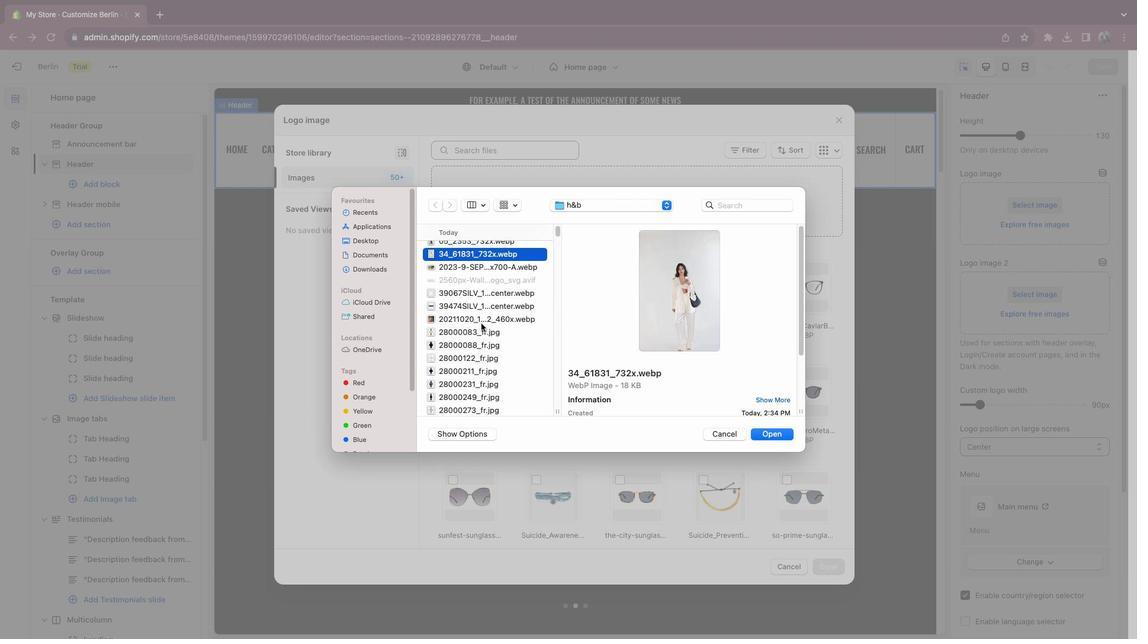 
Action: Mouse scrolled (481, 323) with delta (0, 0)
Screenshot: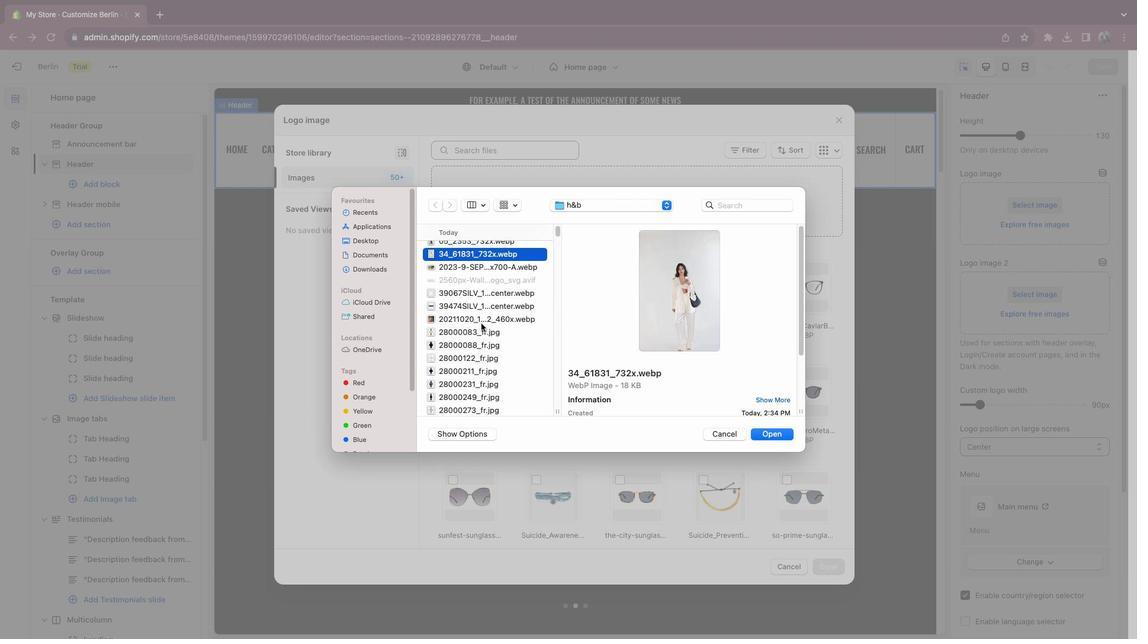
Action: Mouse scrolled (481, 323) with delta (0, 0)
Screenshot: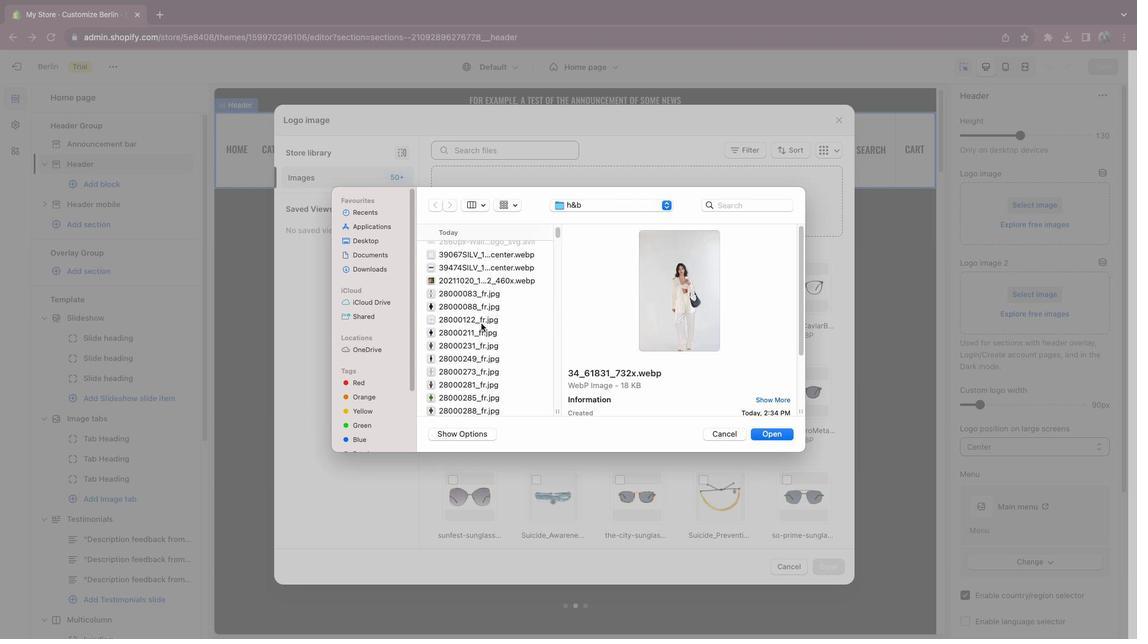 
Action: Mouse scrolled (481, 323) with delta (0, -1)
Screenshot: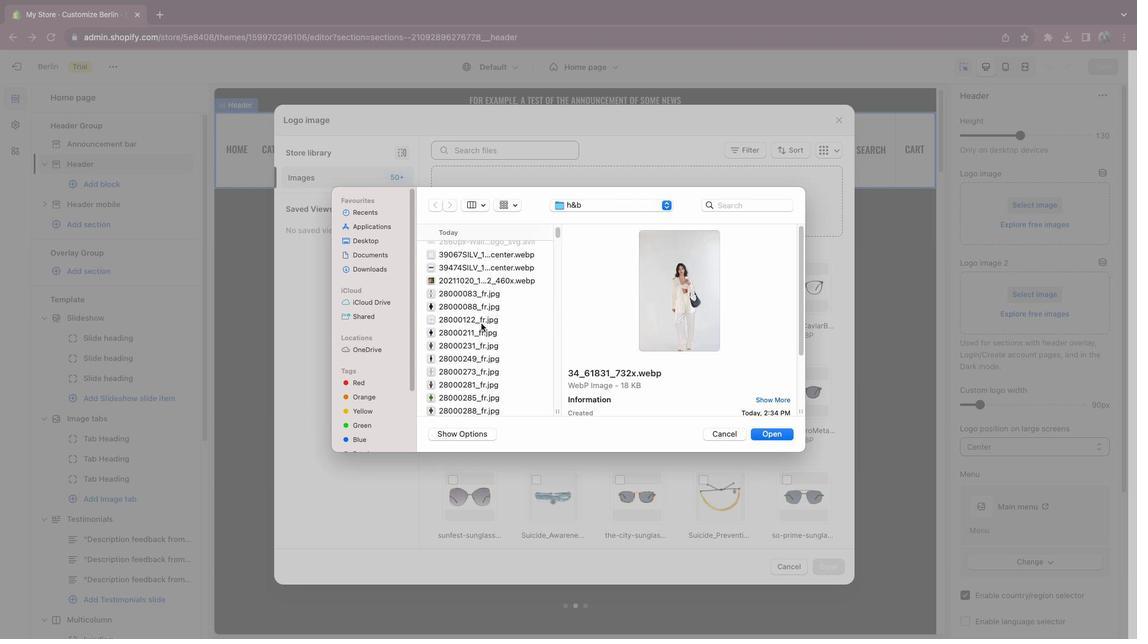 
Action: Mouse moved to (467, 285)
Screenshot: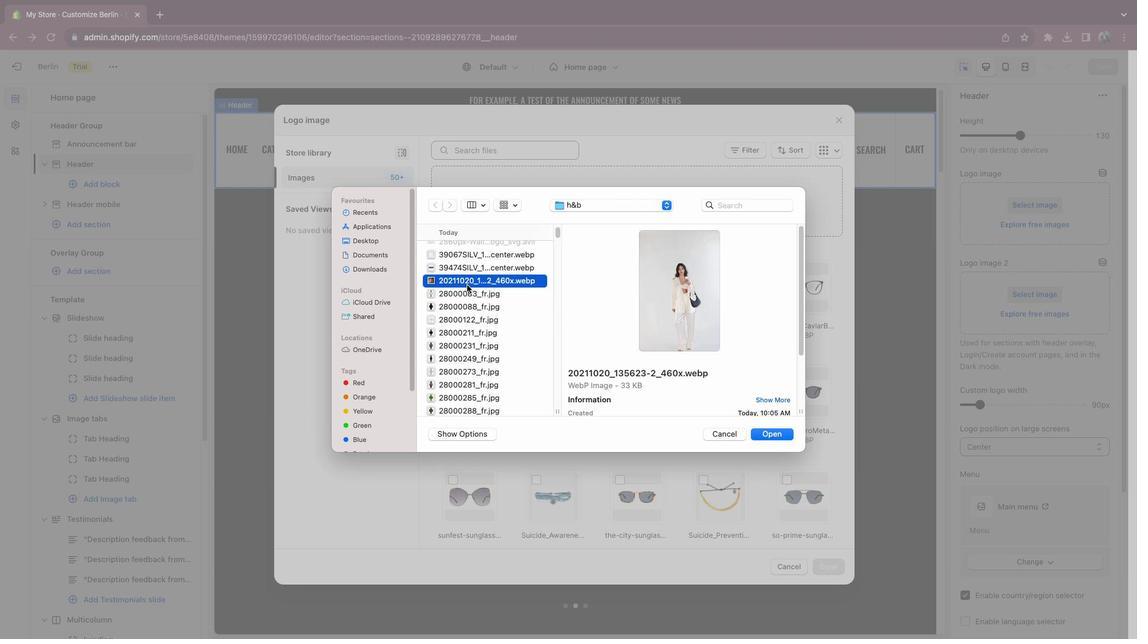 
Action: Mouse pressed left at (467, 285)
Screenshot: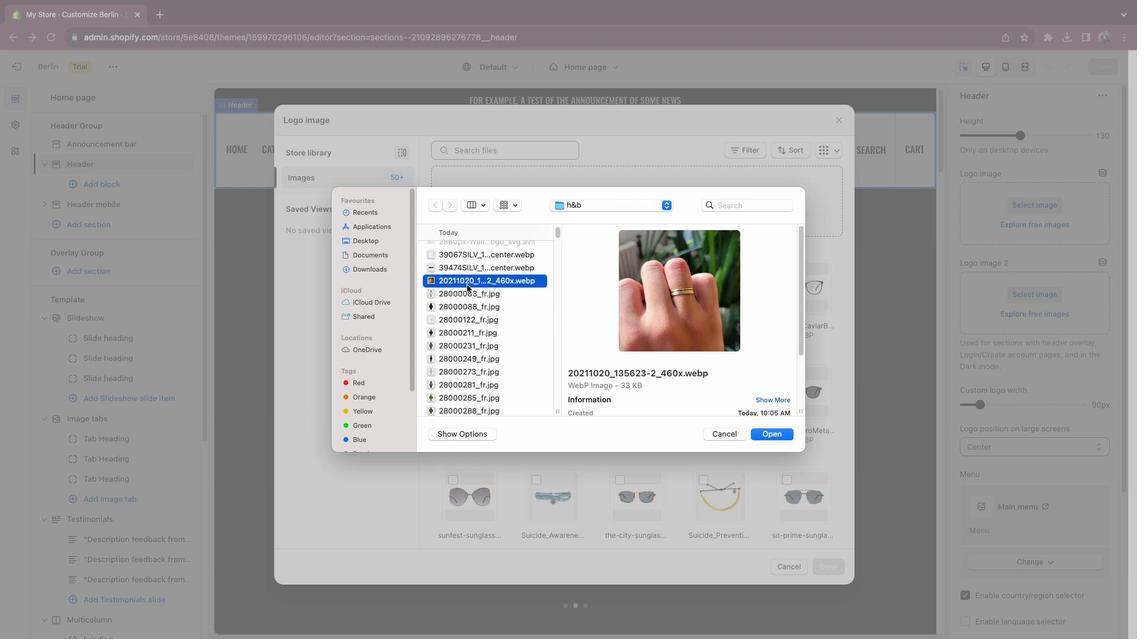 
Action: Mouse moved to (468, 267)
Screenshot: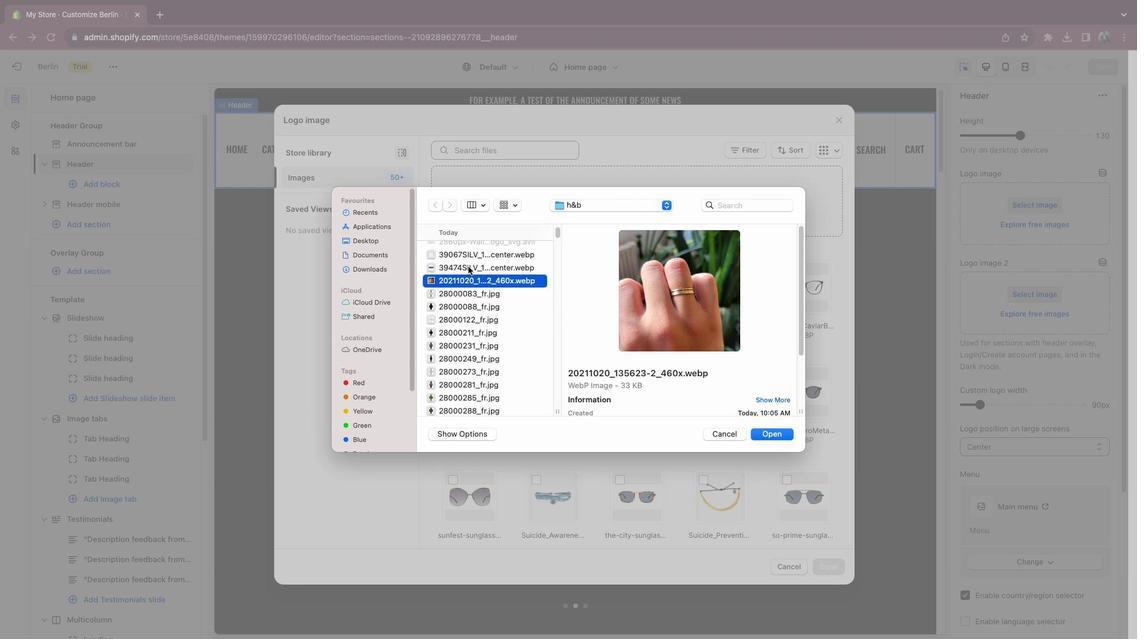 
Action: Mouse pressed left at (468, 267)
Screenshot: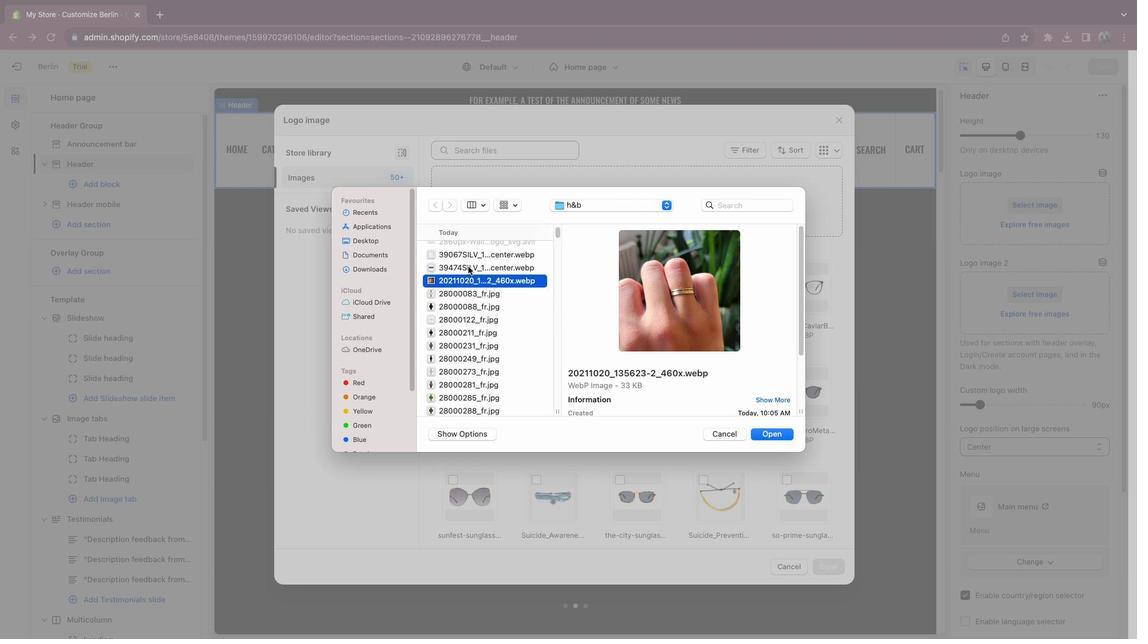 
Action: Mouse moved to (469, 256)
Screenshot: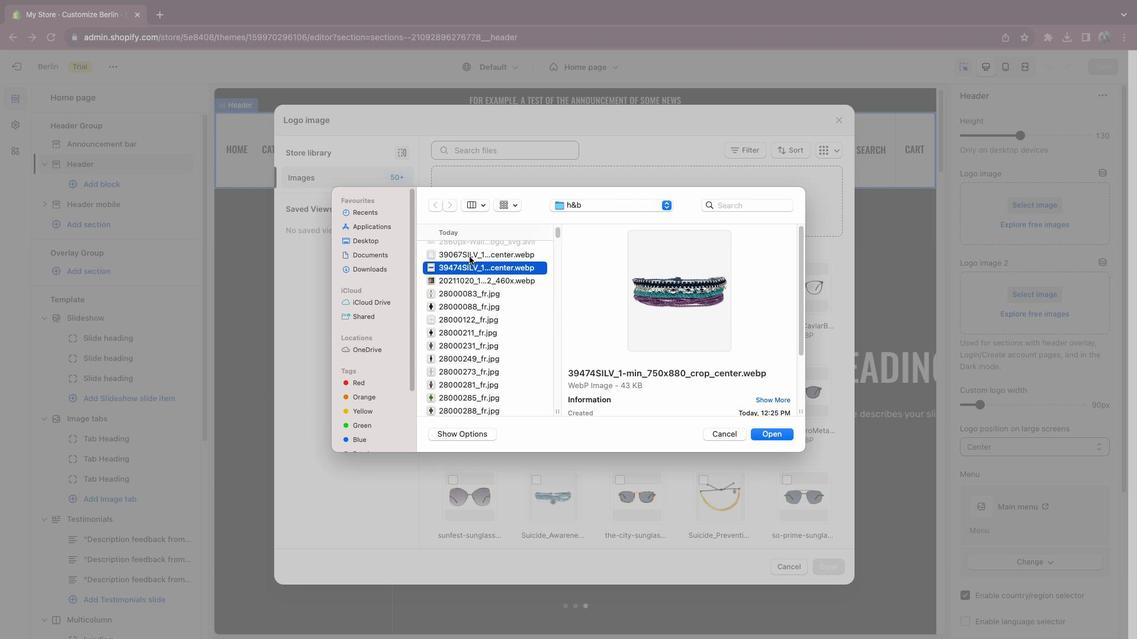 
Action: Mouse pressed left at (469, 256)
Screenshot: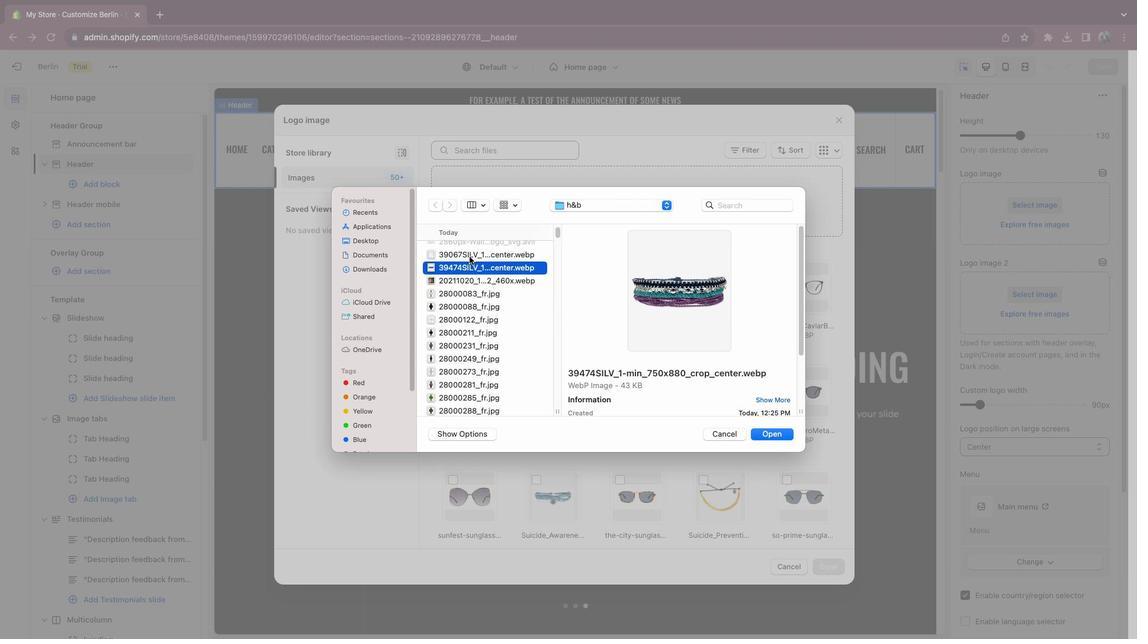 
Action: Mouse moved to (483, 319)
Screenshot: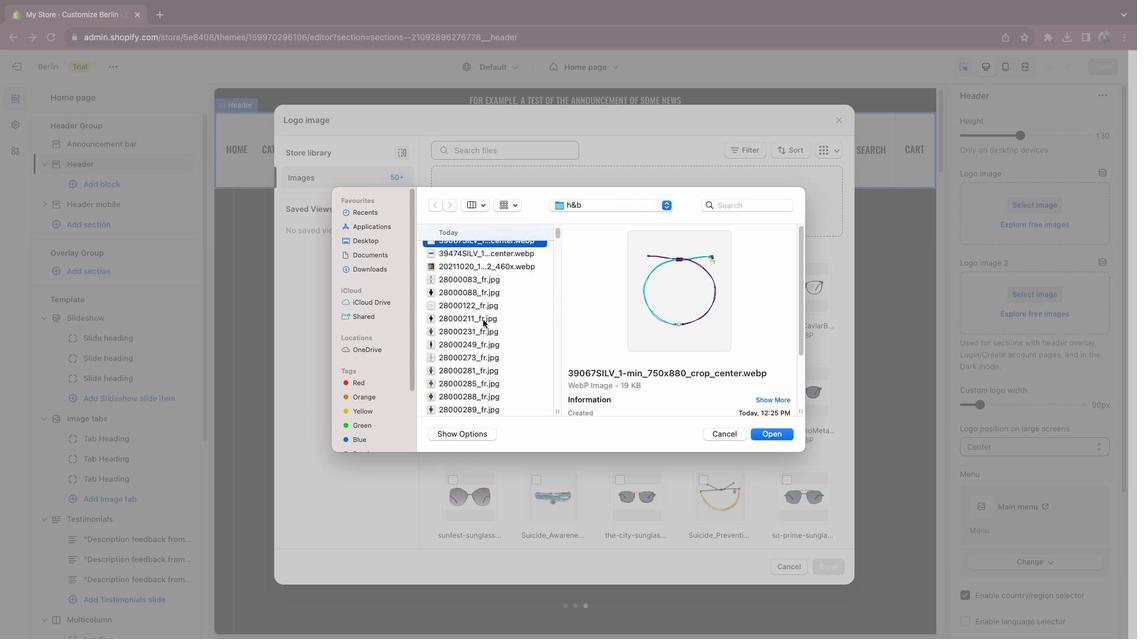 
Action: Mouse scrolled (483, 319) with delta (0, 0)
Screenshot: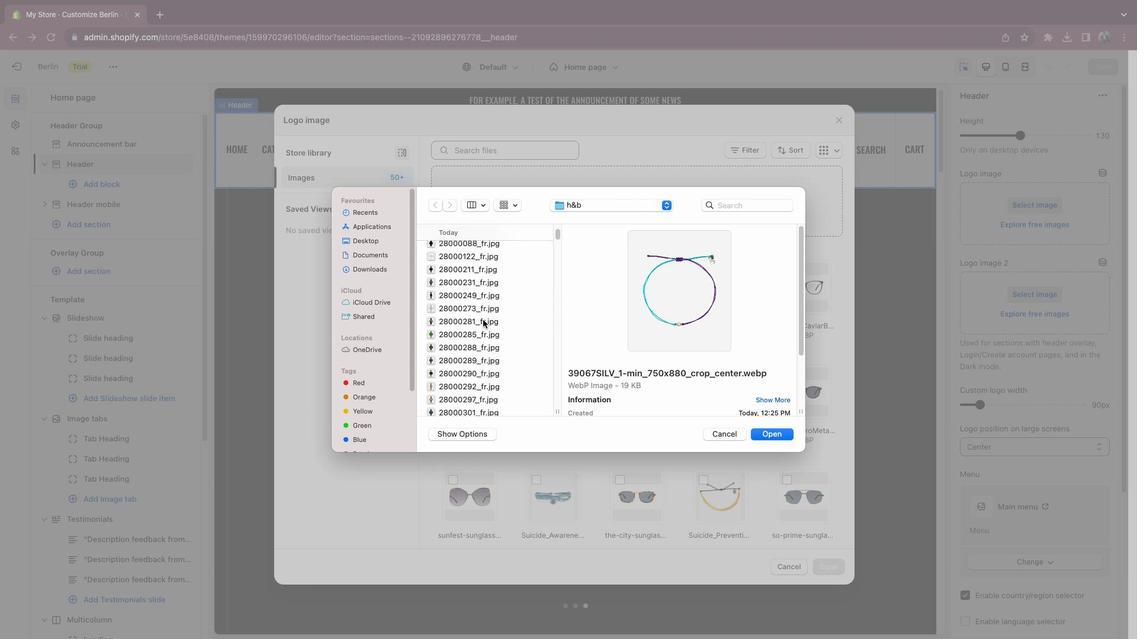 
Action: Mouse scrolled (483, 319) with delta (0, 0)
Screenshot: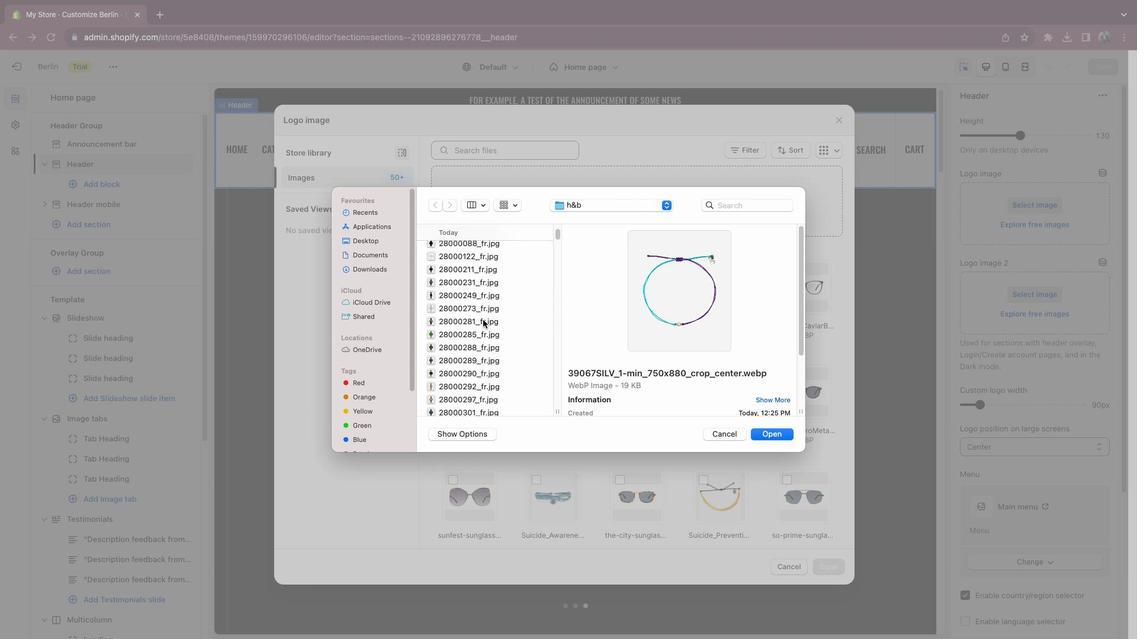 
Action: Mouse scrolled (483, 319) with delta (0, -1)
Screenshot: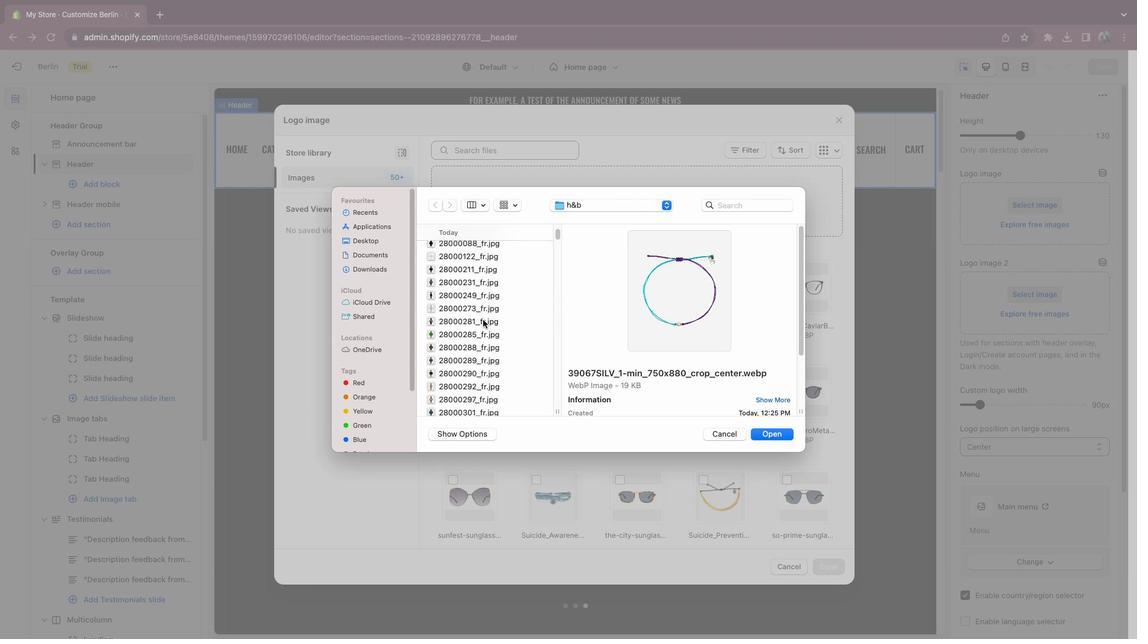 
Action: Mouse pressed left at (483, 319)
Screenshot: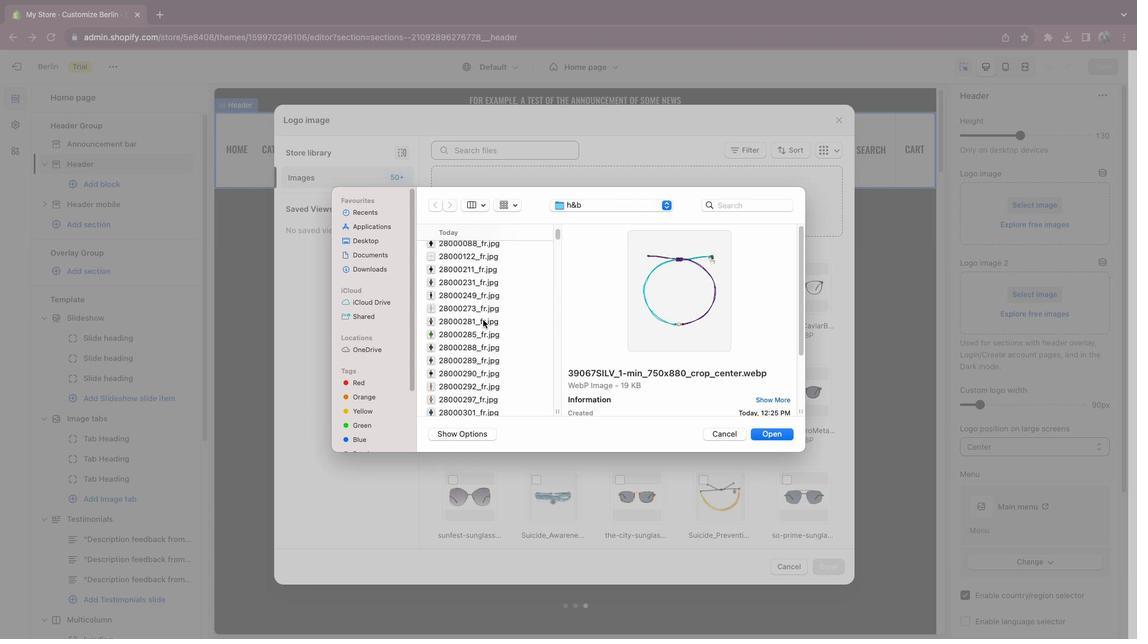 
Action: Mouse scrolled (483, 319) with delta (0, 0)
Screenshot: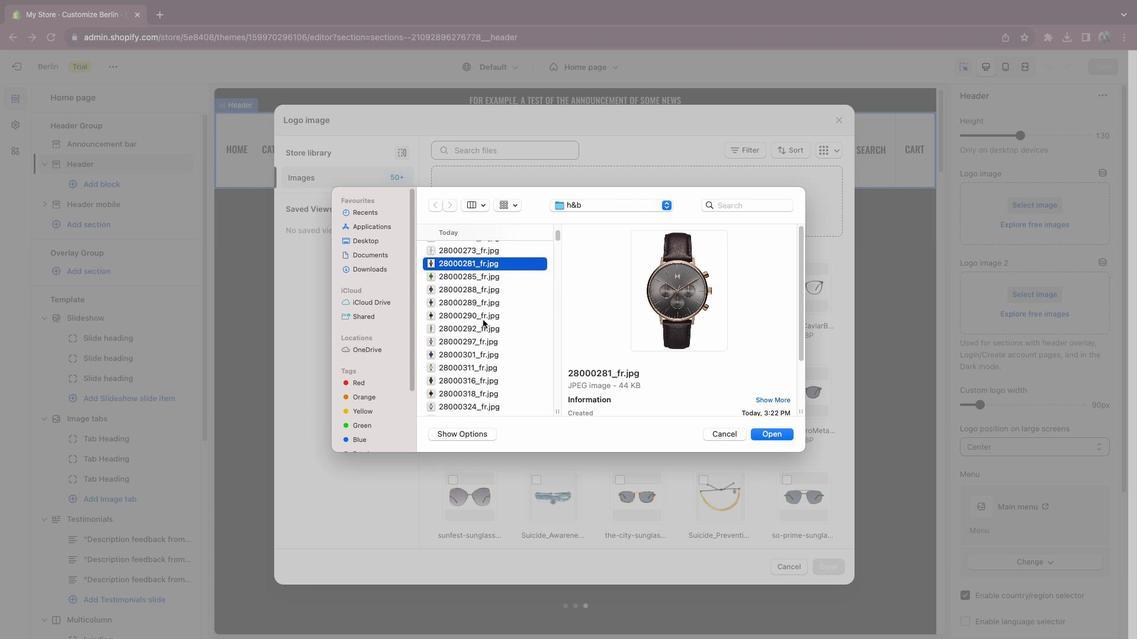 
Action: Mouse scrolled (483, 319) with delta (0, 0)
Screenshot: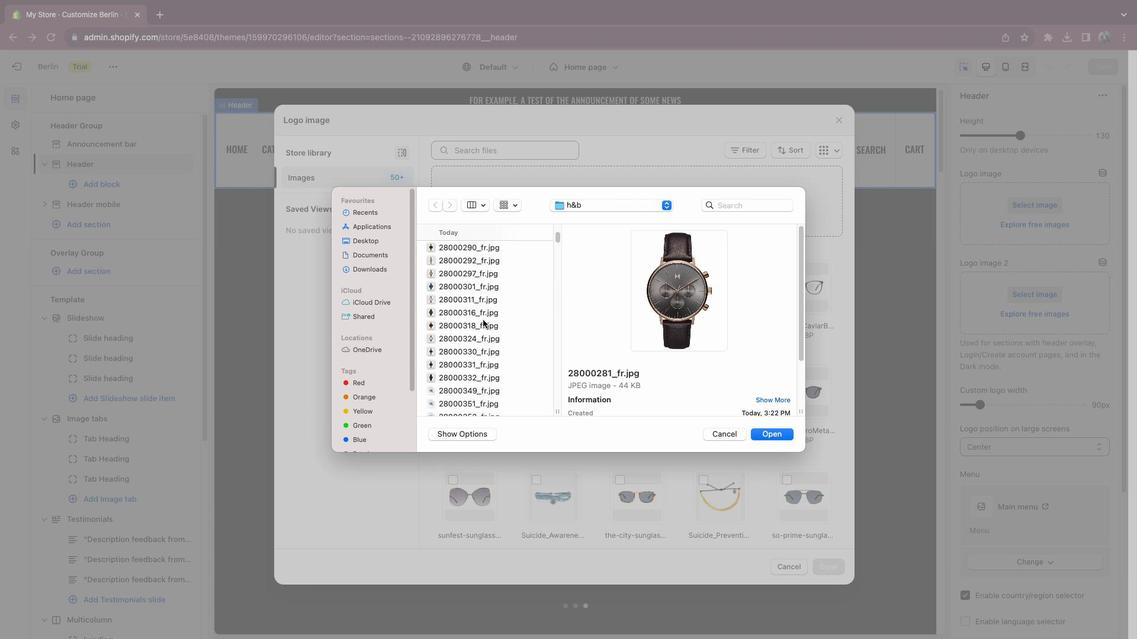 
Action: Mouse scrolled (483, 319) with delta (0, -1)
Screenshot: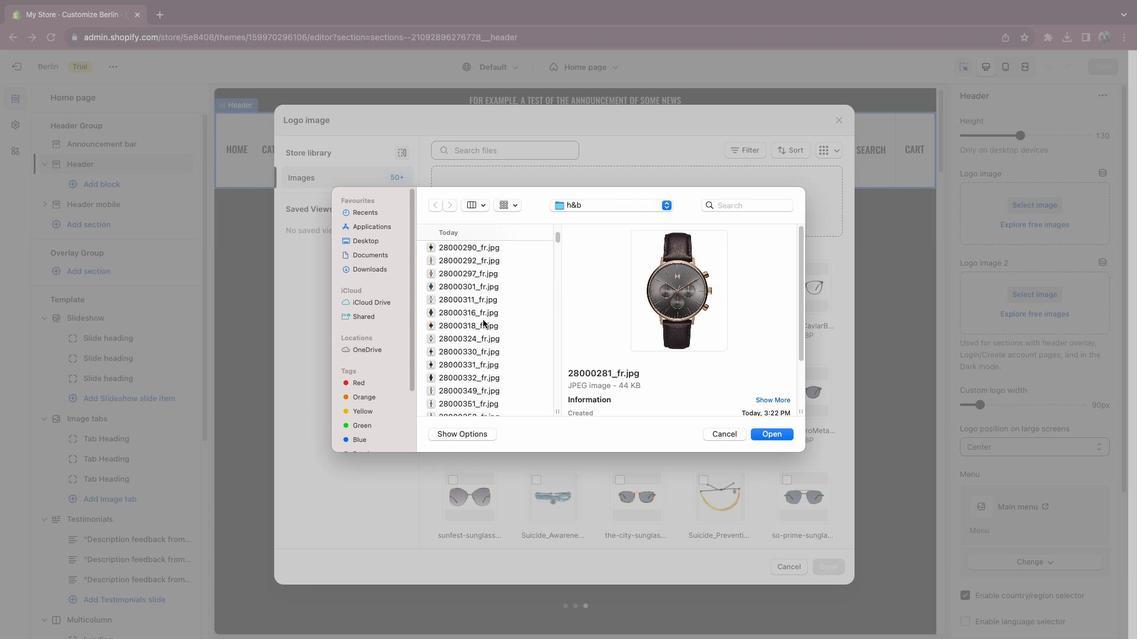 
Action: Mouse scrolled (483, 319) with delta (0, -2)
Screenshot: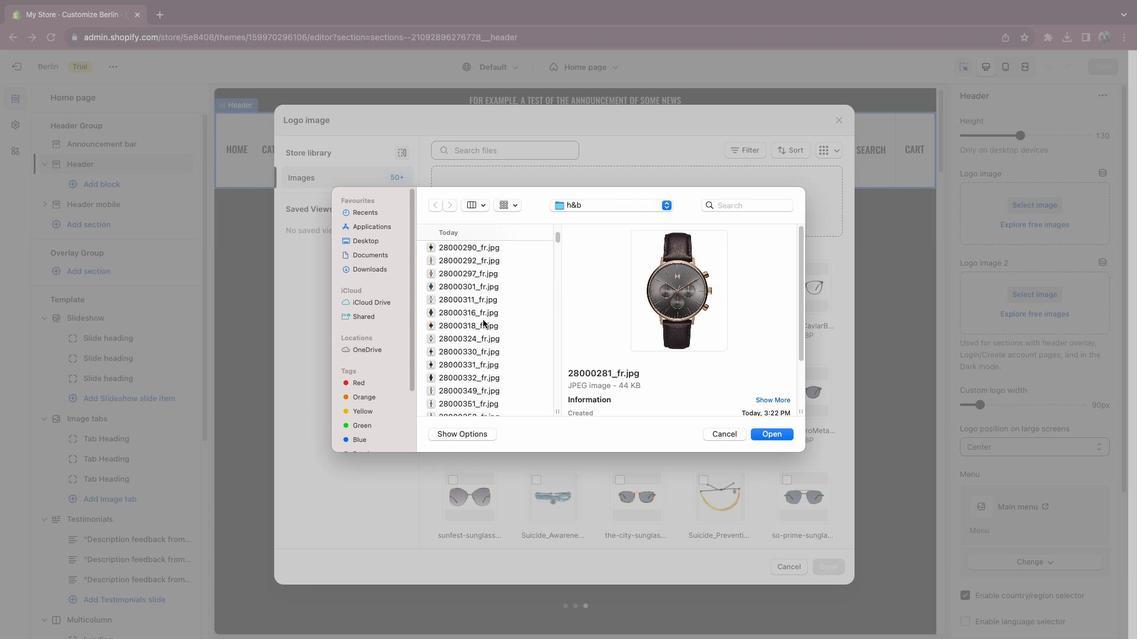 
Action: Mouse scrolled (483, 319) with delta (0, 0)
Screenshot: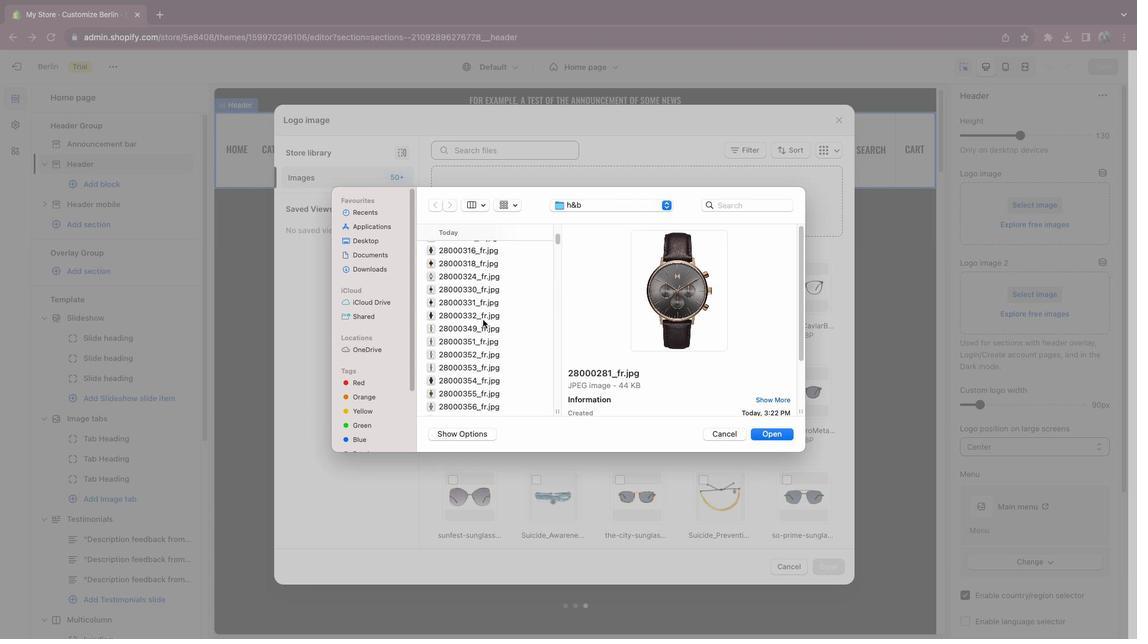 
Action: Mouse scrolled (483, 319) with delta (0, 0)
Screenshot: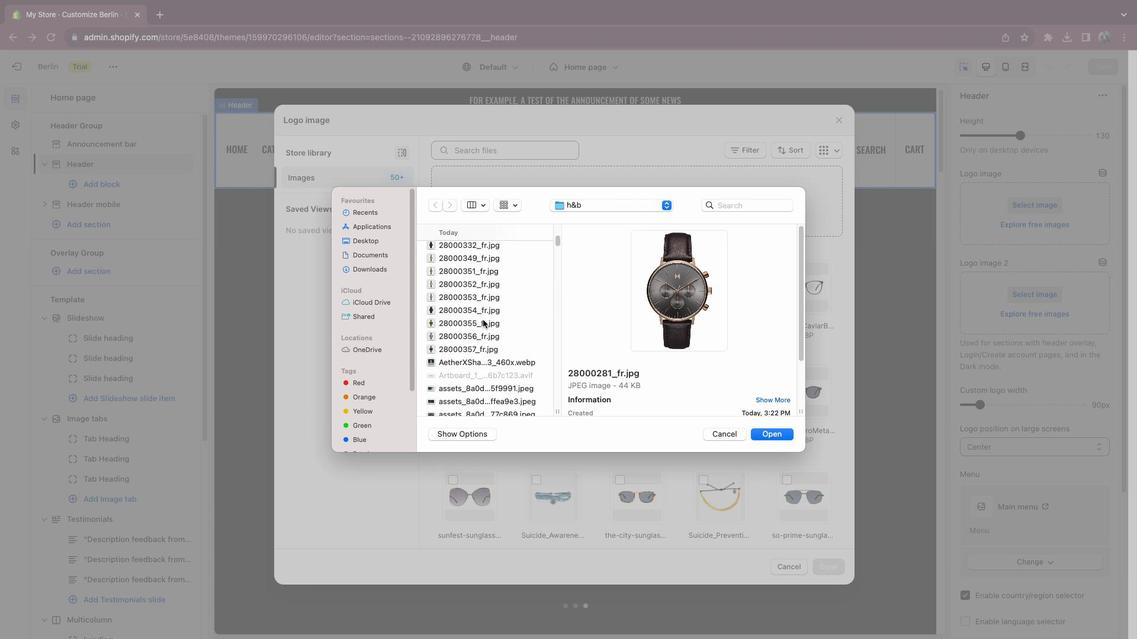 
Action: Mouse scrolled (483, 319) with delta (0, -1)
Screenshot: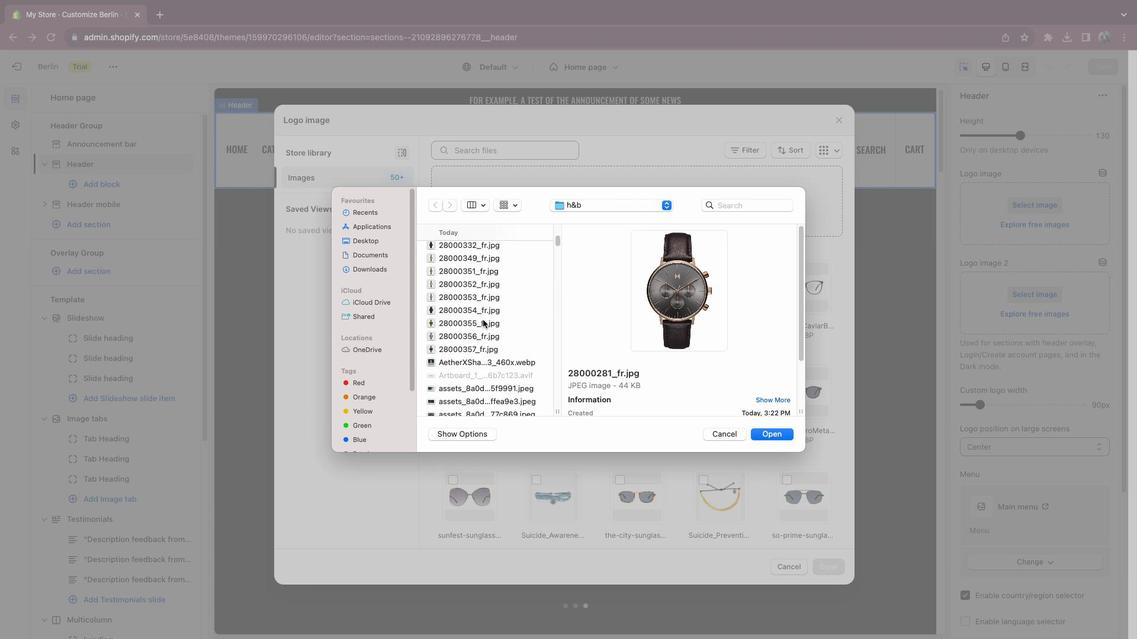 
Action: Mouse scrolled (483, 319) with delta (0, -2)
Screenshot: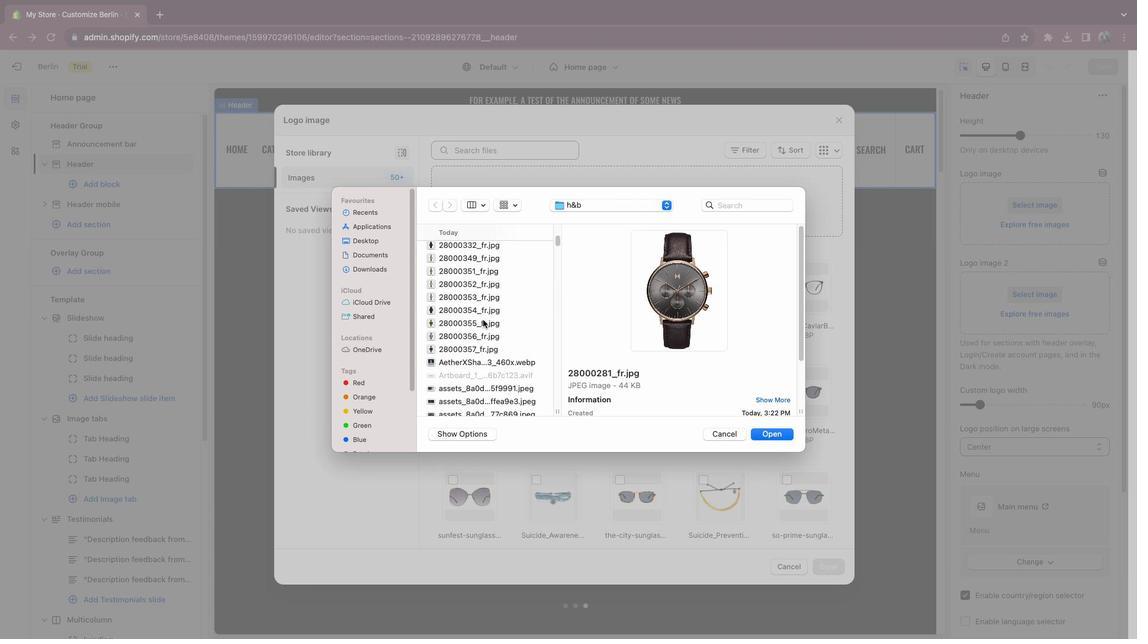 
Action: Mouse scrolled (483, 319) with delta (0, 0)
Screenshot: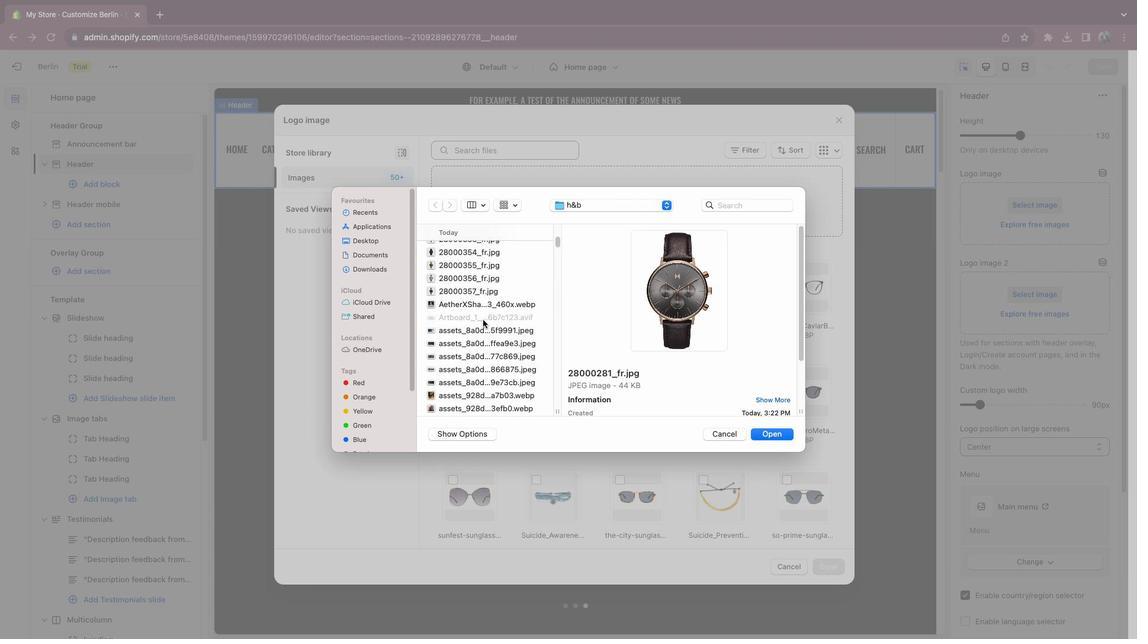 
Action: Mouse scrolled (483, 319) with delta (0, 0)
Screenshot: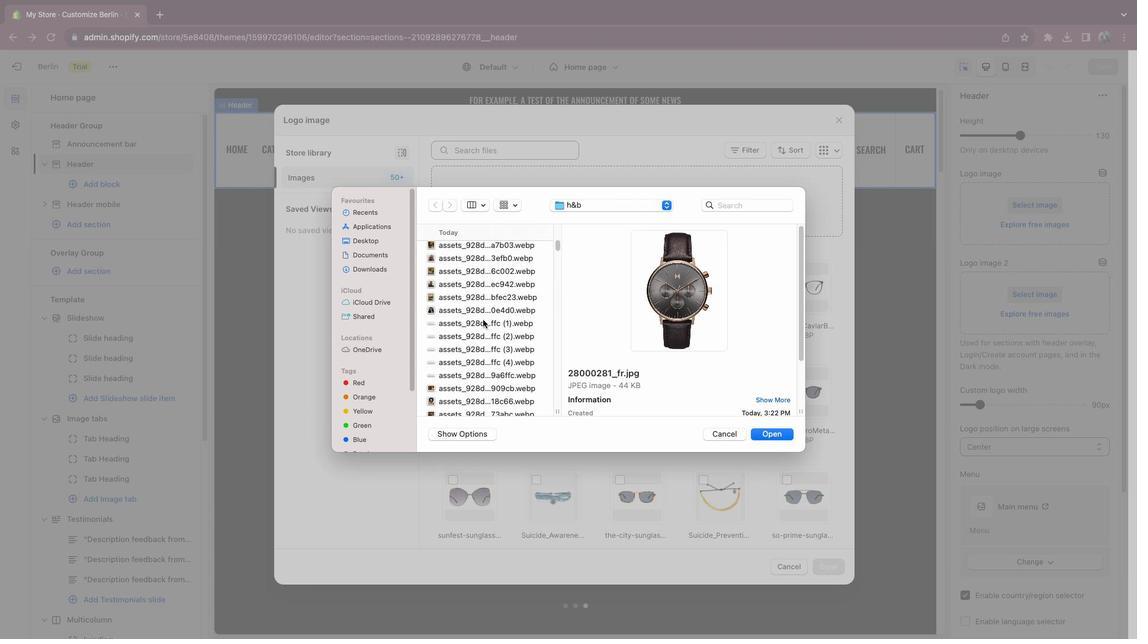 
Action: Mouse scrolled (483, 319) with delta (0, -1)
Screenshot: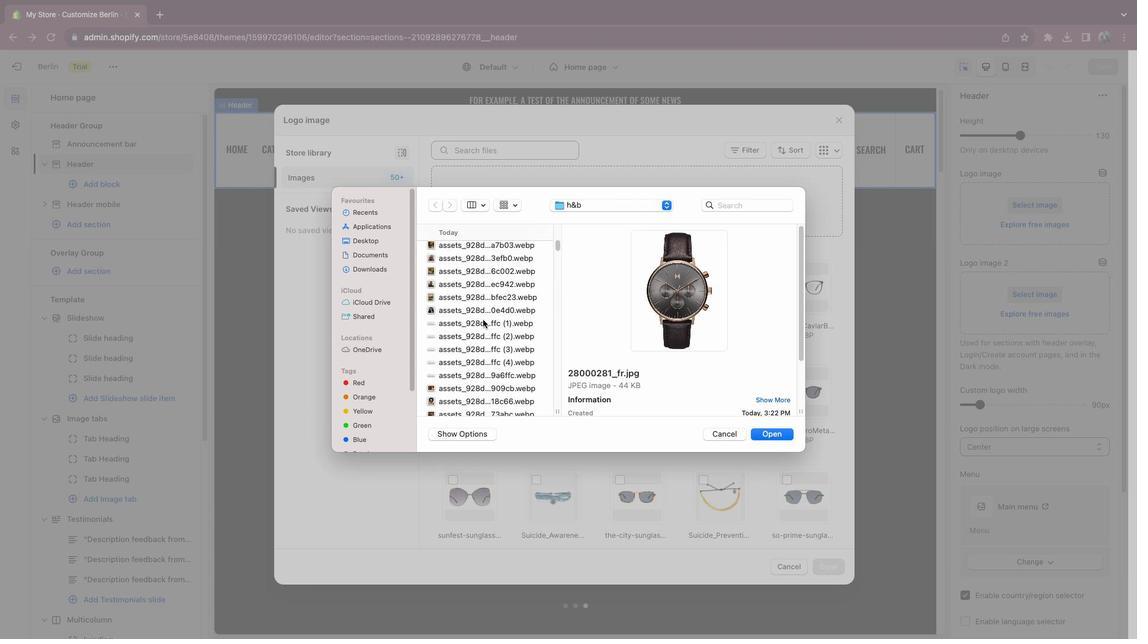 
Action: Mouse scrolled (483, 319) with delta (0, -2)
Screenshot: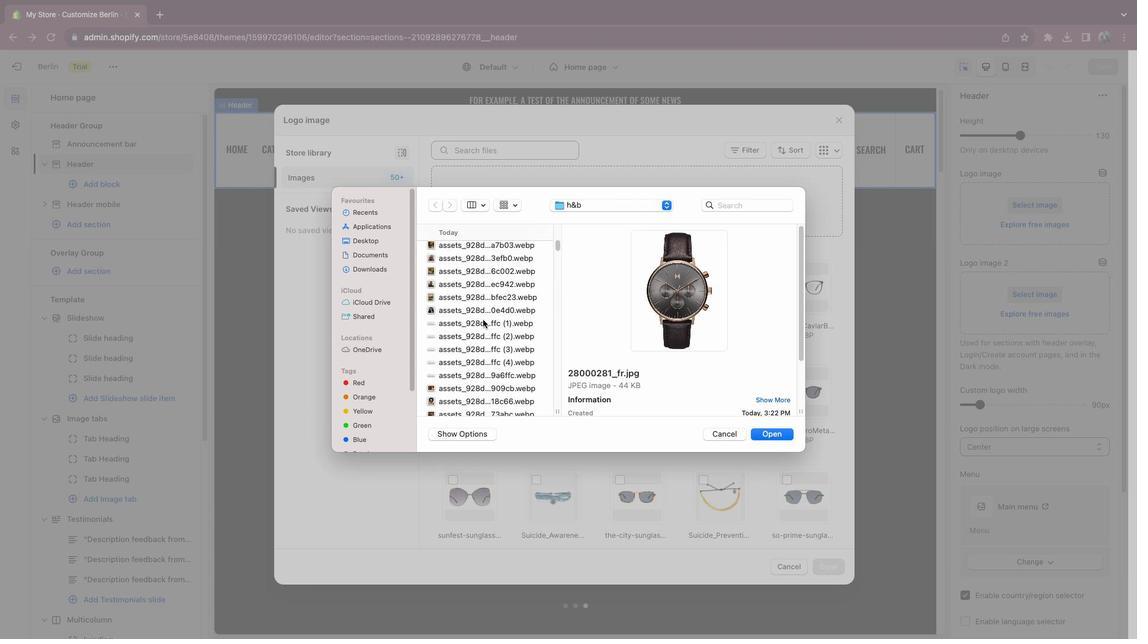 
Action: Mouse scrolled (483, 319) with delta (0, -3)
Screenshot: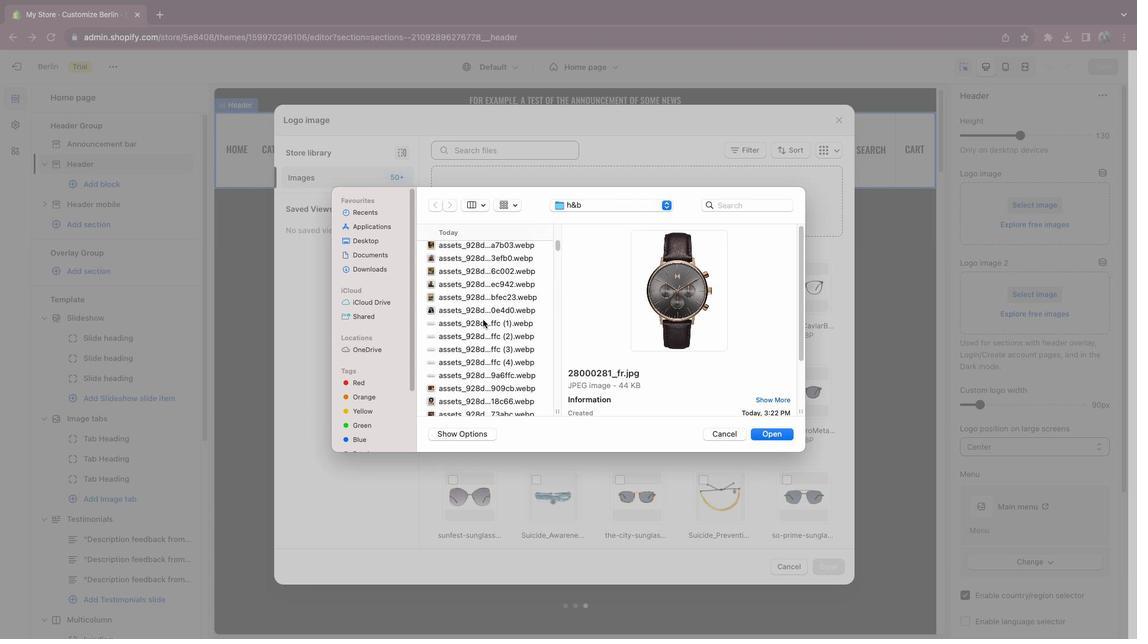 
Action: Mouse scrolled (483, 319) with delta (0, 0)
Screenshot: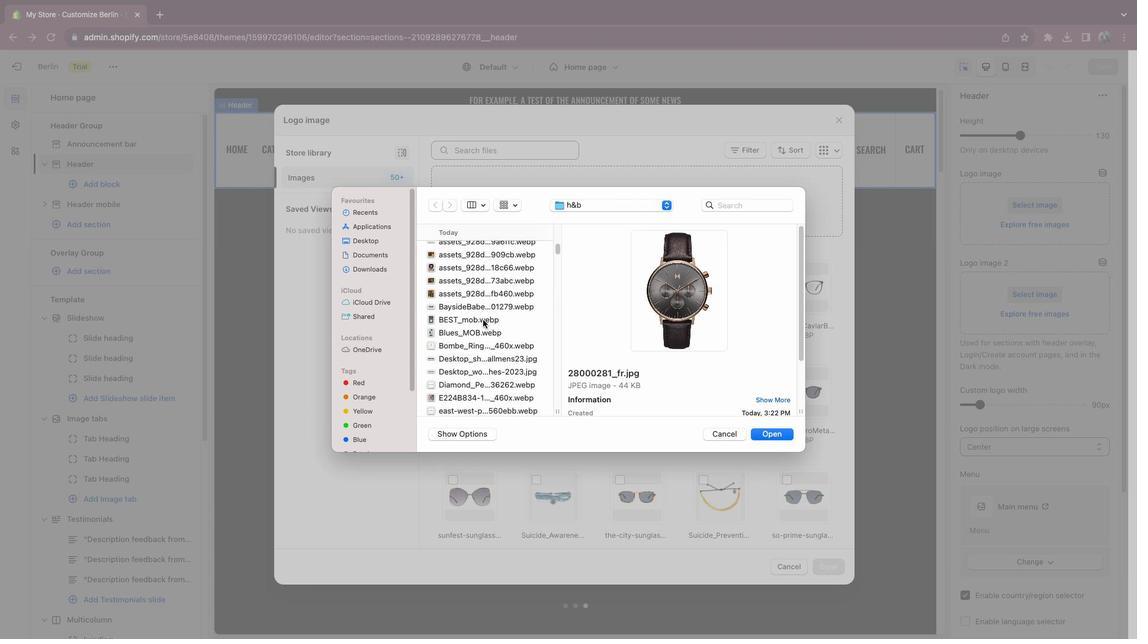 
Action: Mouse scrolled (483, 319) with delta (0, 0)
Screenshot: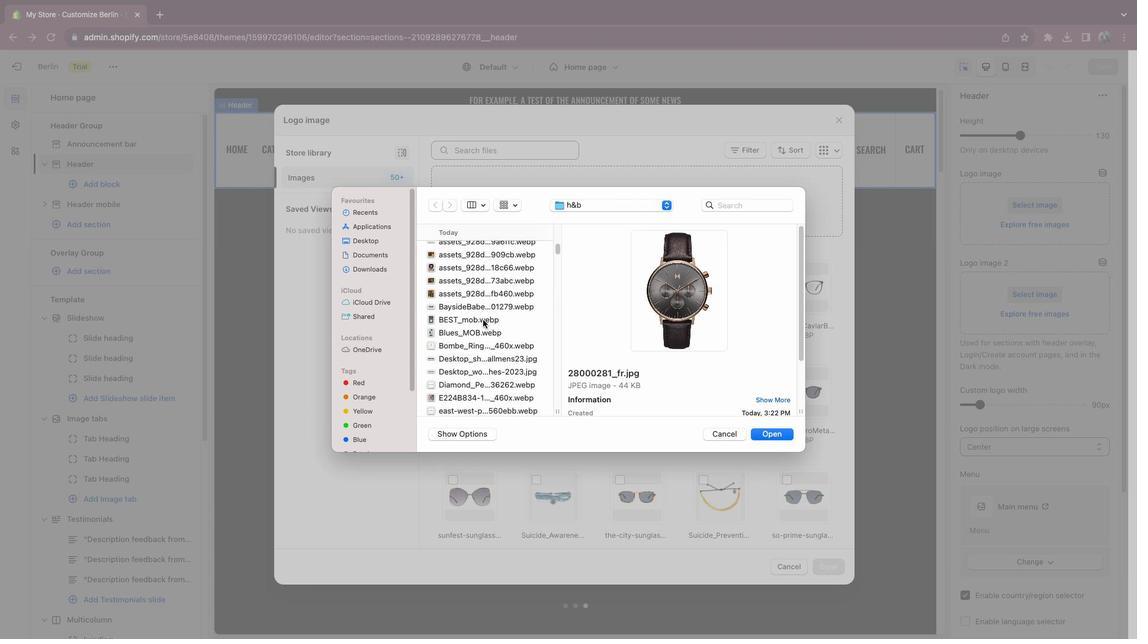 
Action: Mouse scrolled (483, 319) with delta (0, -1)
Screenshot: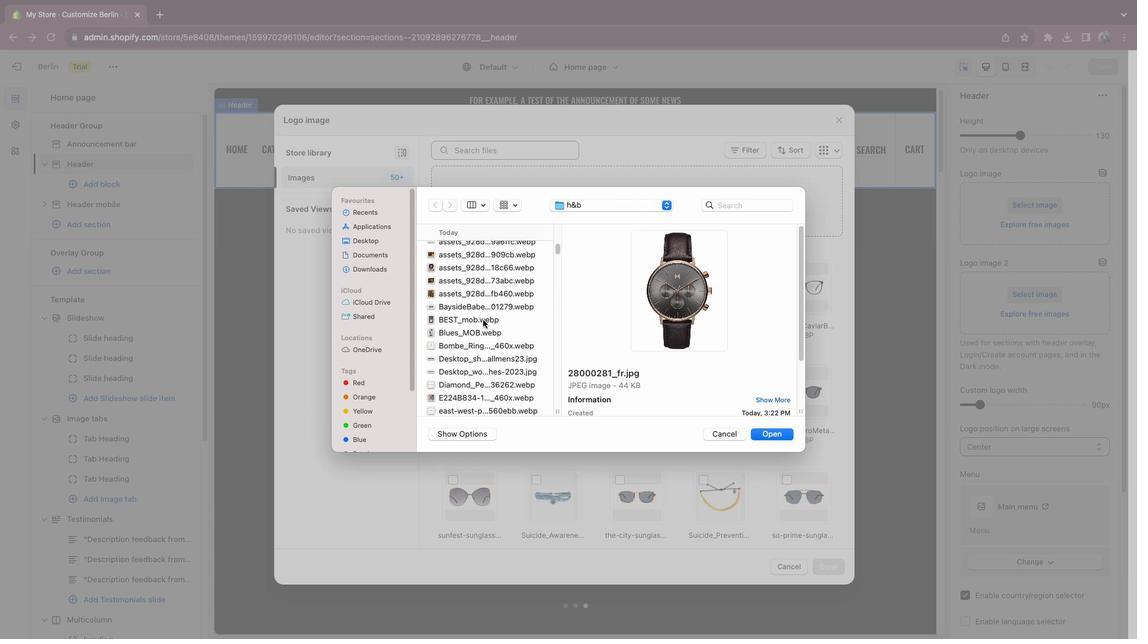 
Action: Mouse scrolled (483, 319) with delta (0, -2)
Screenshot: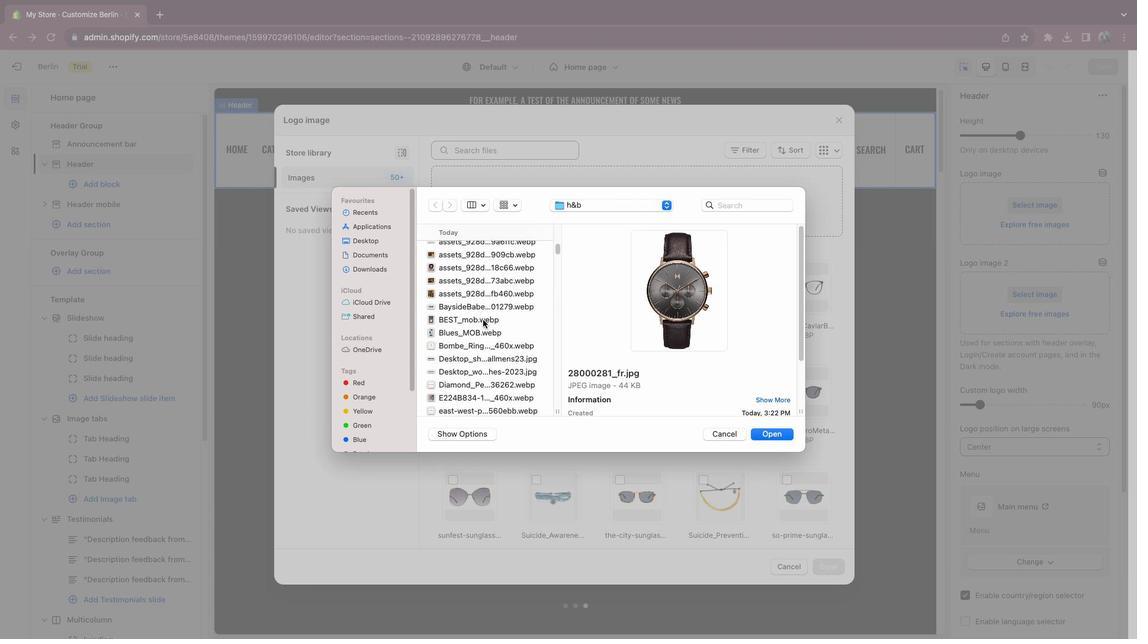 
Action: Mouse pressed left at (483, 319)
Screenshot: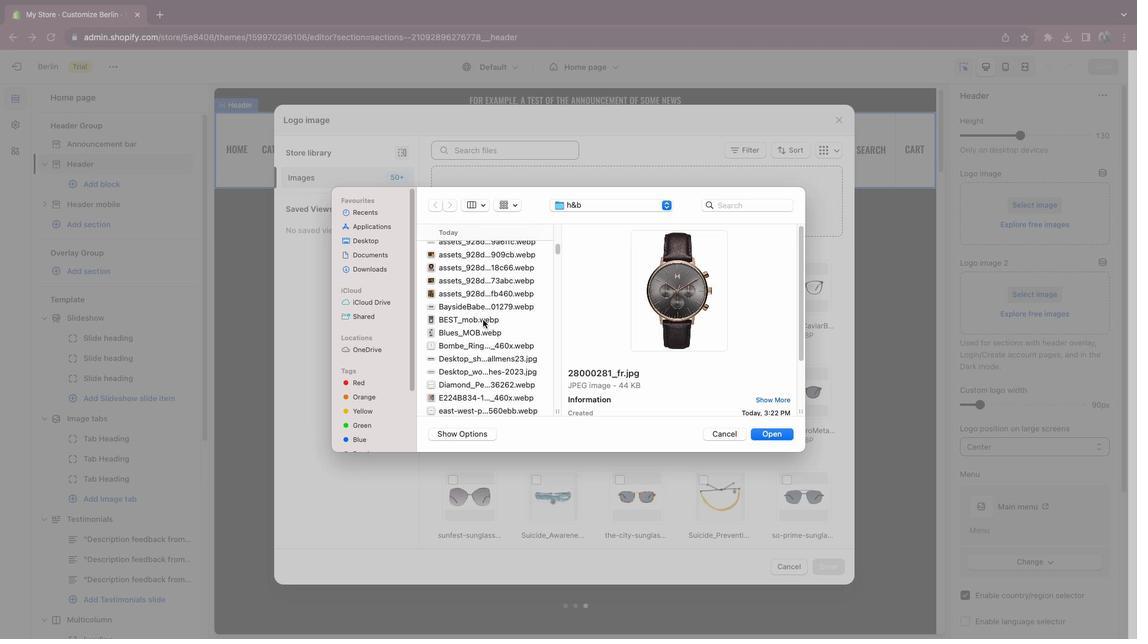 
Action: Mouse moved to (481, 328)
Screenshot: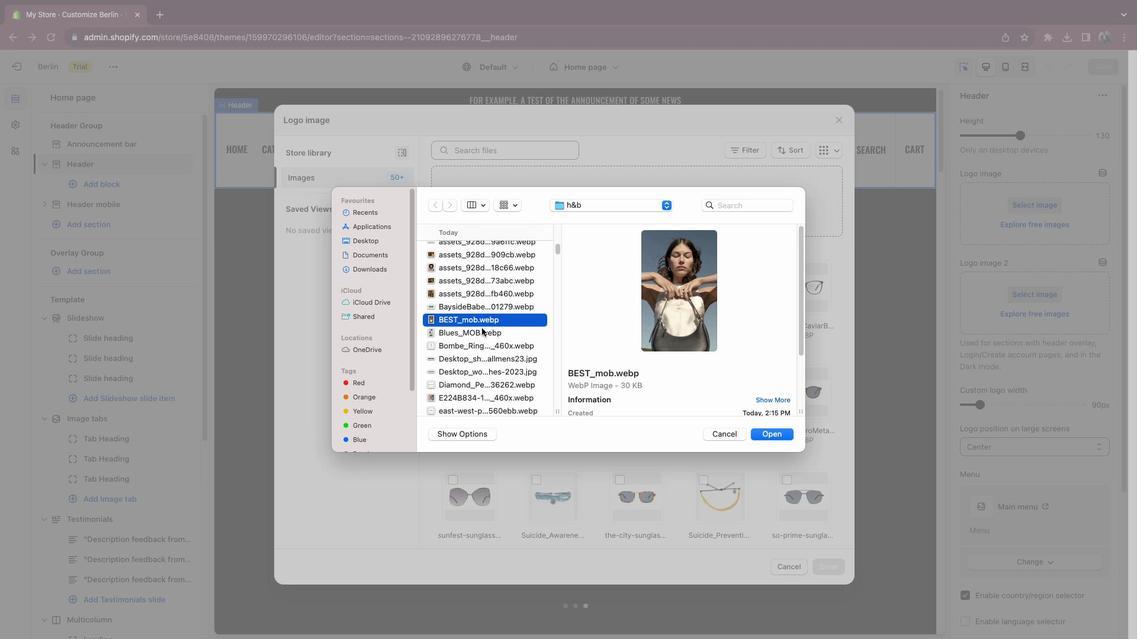 
Action: Mouse pressed left at (481, 328)
Screenshot: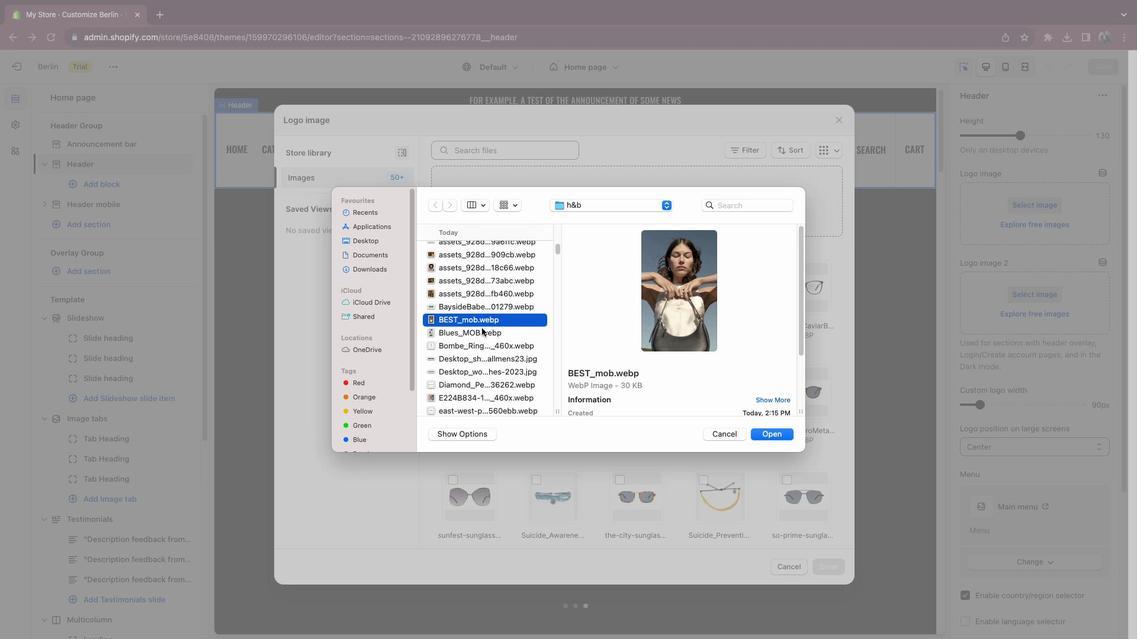
Action: Key pressed Key.downKey.downKey.downKey.downKey.downKey.downKey.downKey.downKey.downKey.downKey.downKey.downKey.downKey.downKey.downKey.downKey.downKey.upKey.up
Screenshot: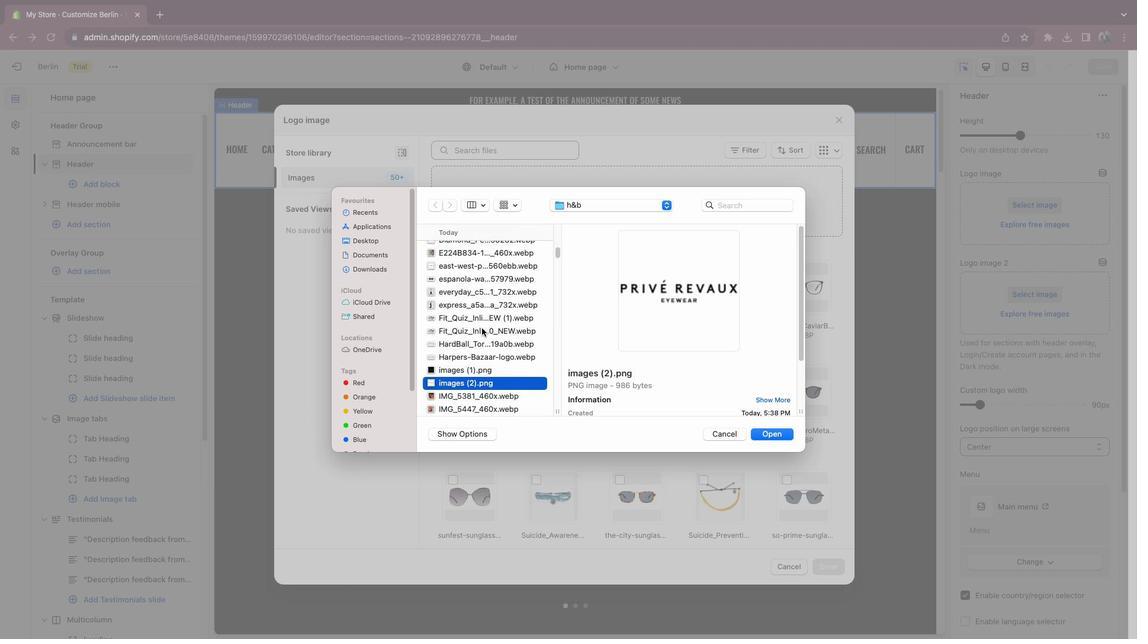 
Action: Mouse moved to (460, 371)
Screenshot: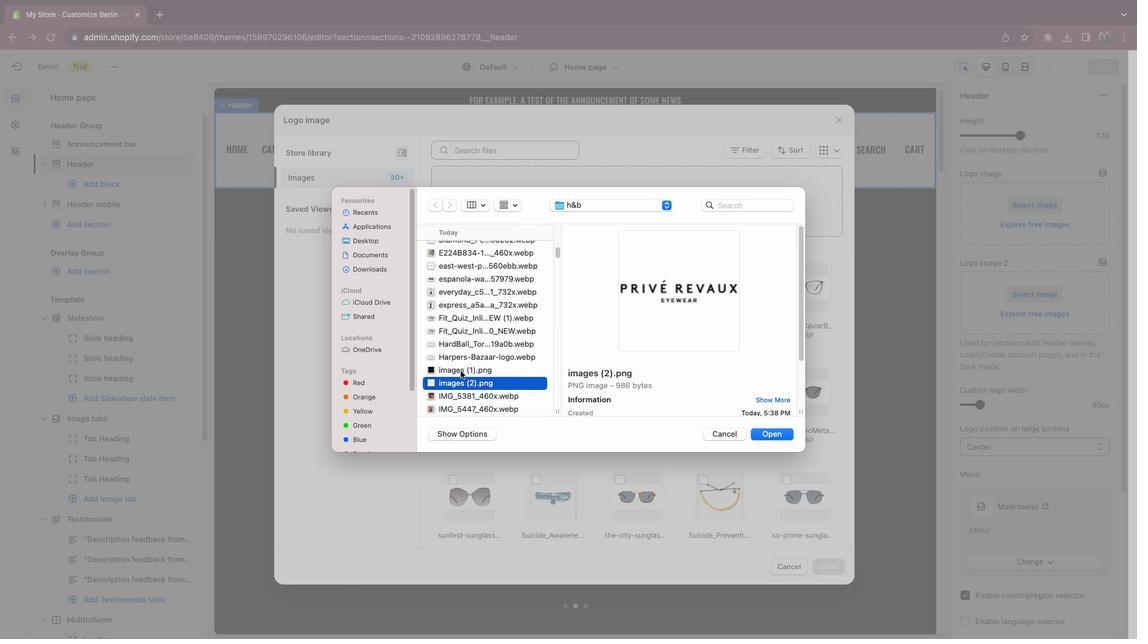 
Action: Mouse pressed left at (460, 371)
Screenshot: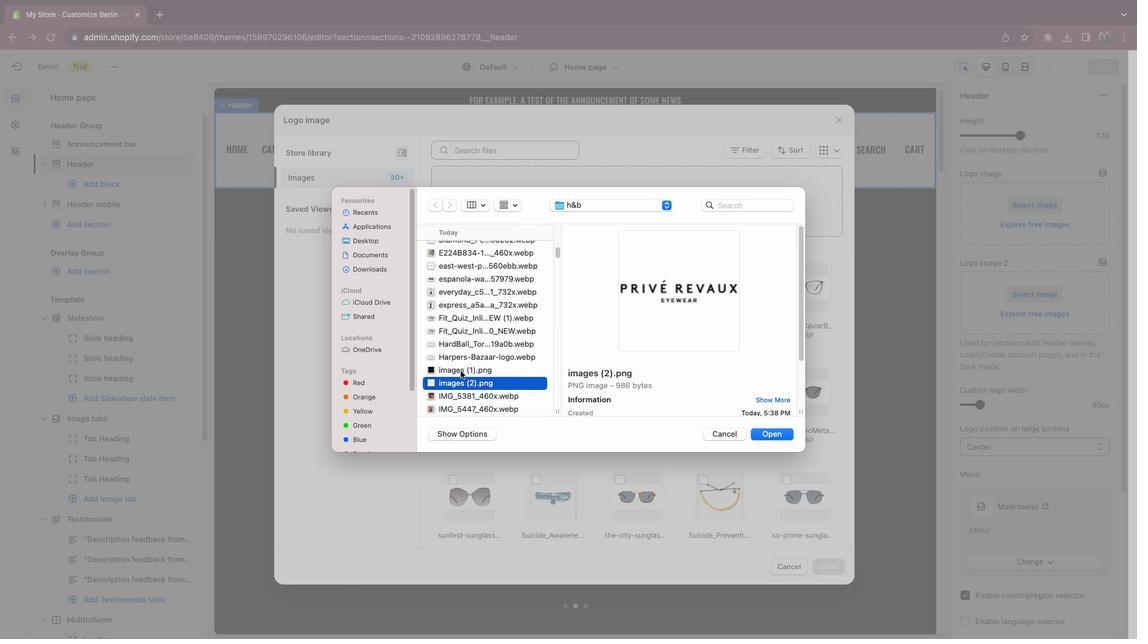 
Action: Mouse moved to (457, 380)
Screenshot: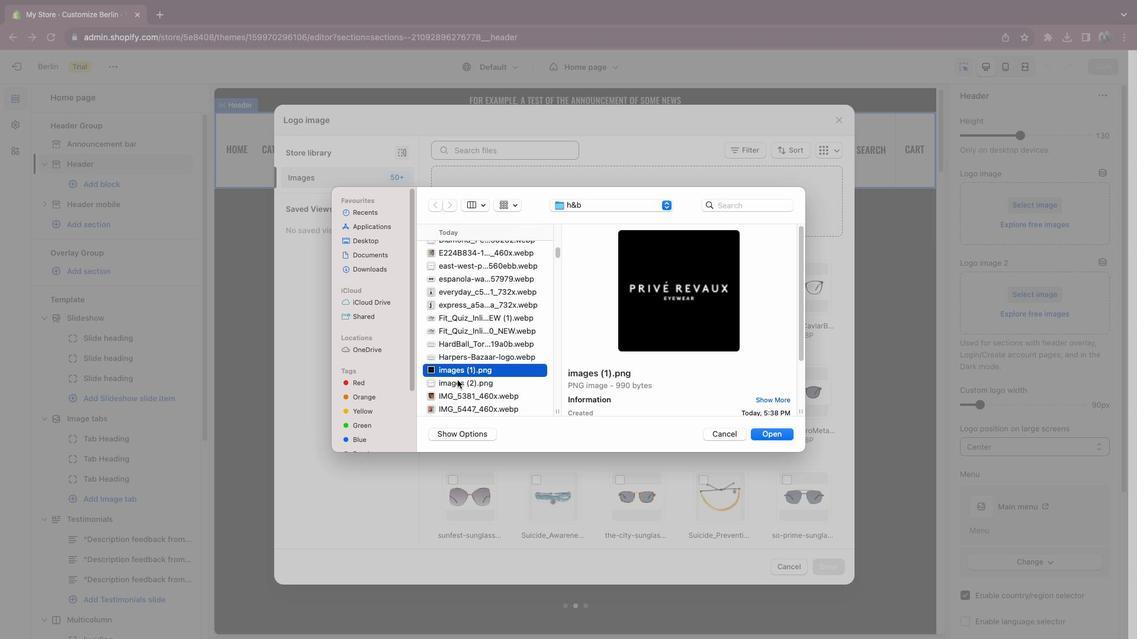 
Action: Mouse pressed left at (457, 380)
Screenshot: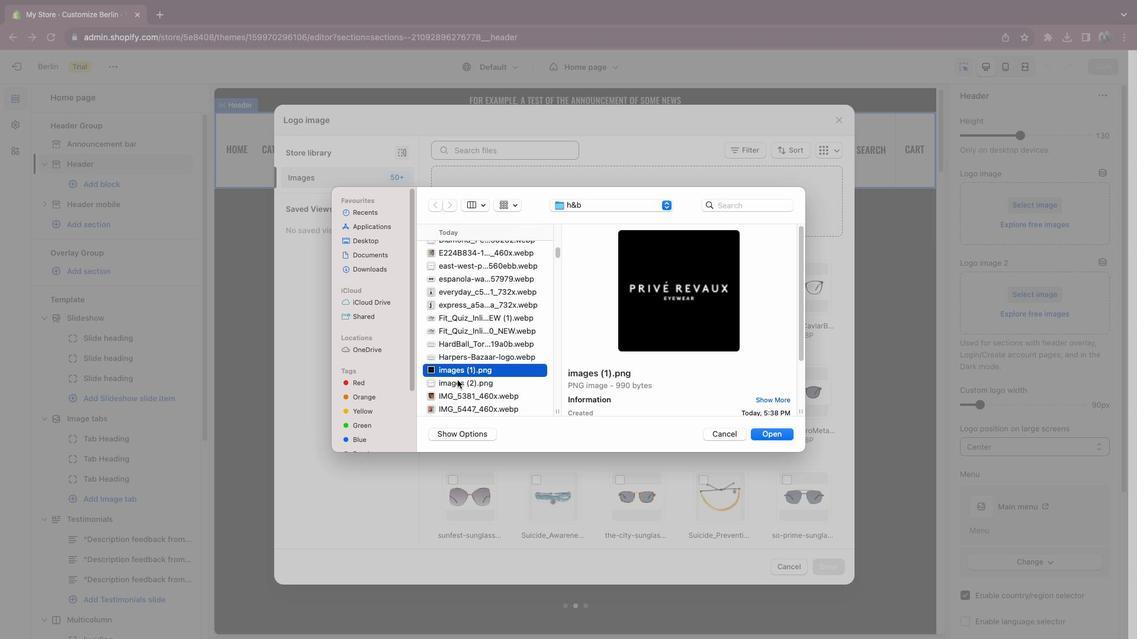 
Action: Mouse moved to (761, 436)
Screenshot: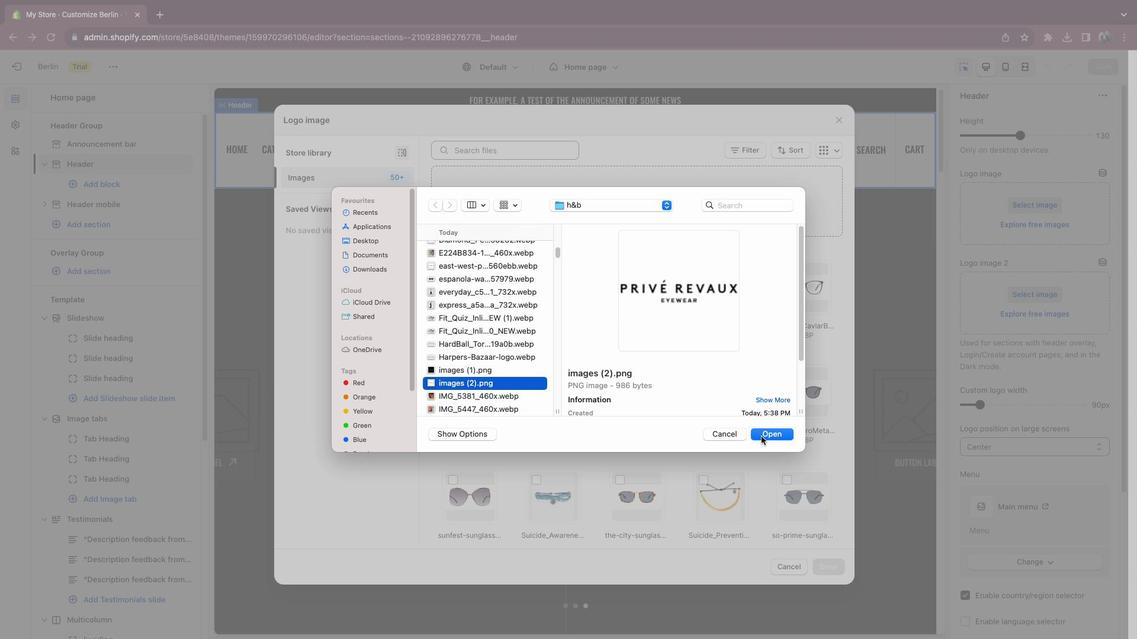
Action: Mouse pressed left at (761, 436)
Screenshot: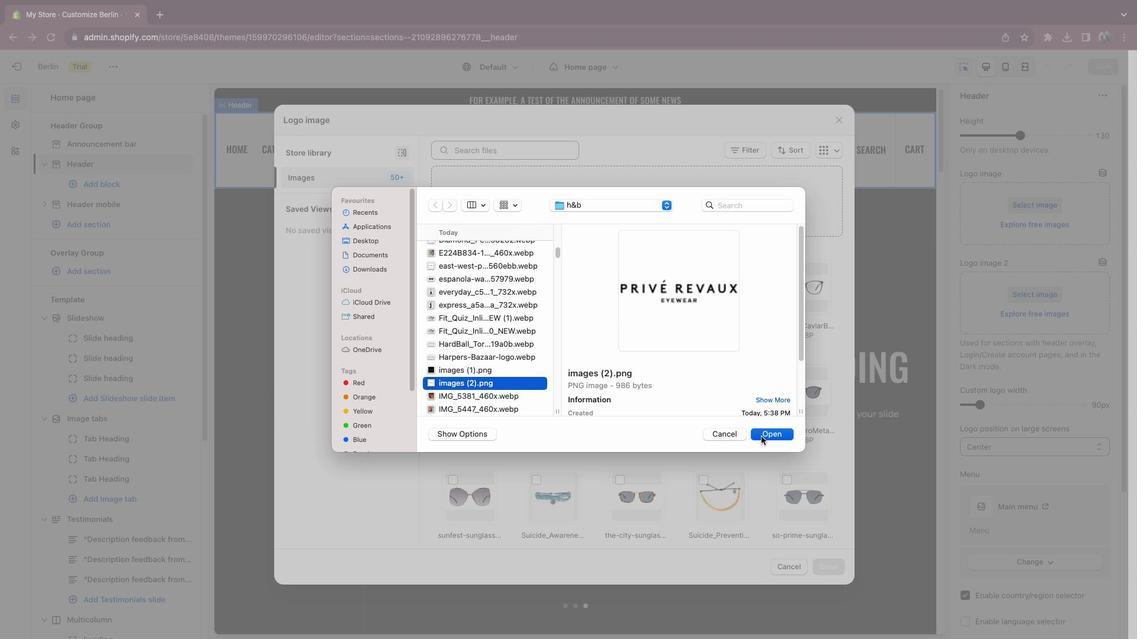 
Action: Mouse moved to (629, 375)
Screenshot: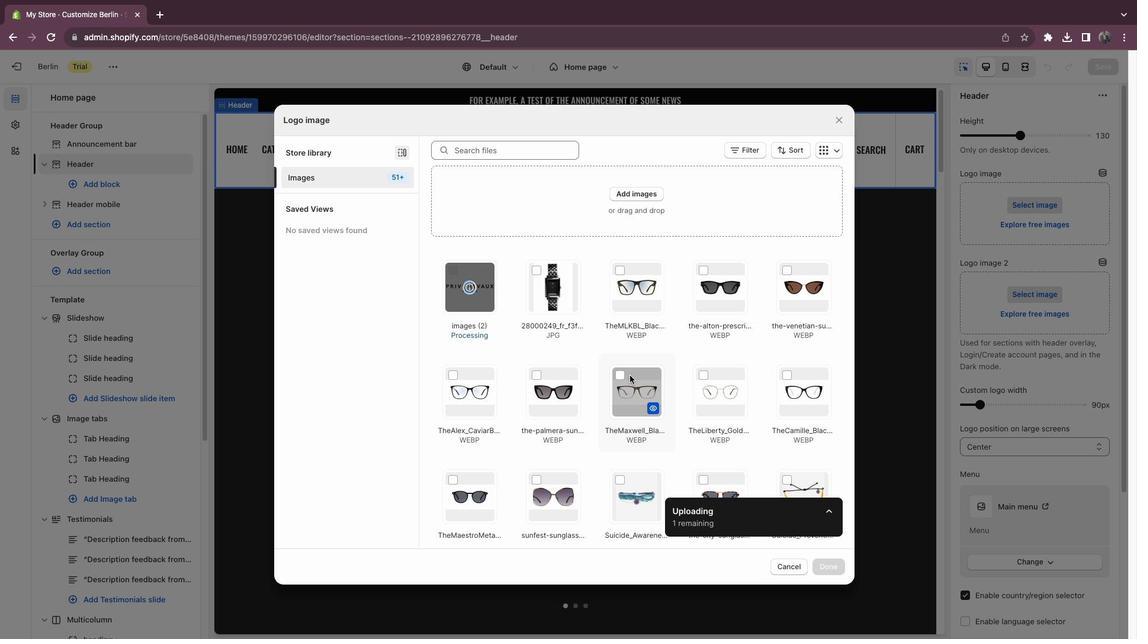 
Action: Mouse scrolled (629, 375) with delta (0, 0)
Screenshot: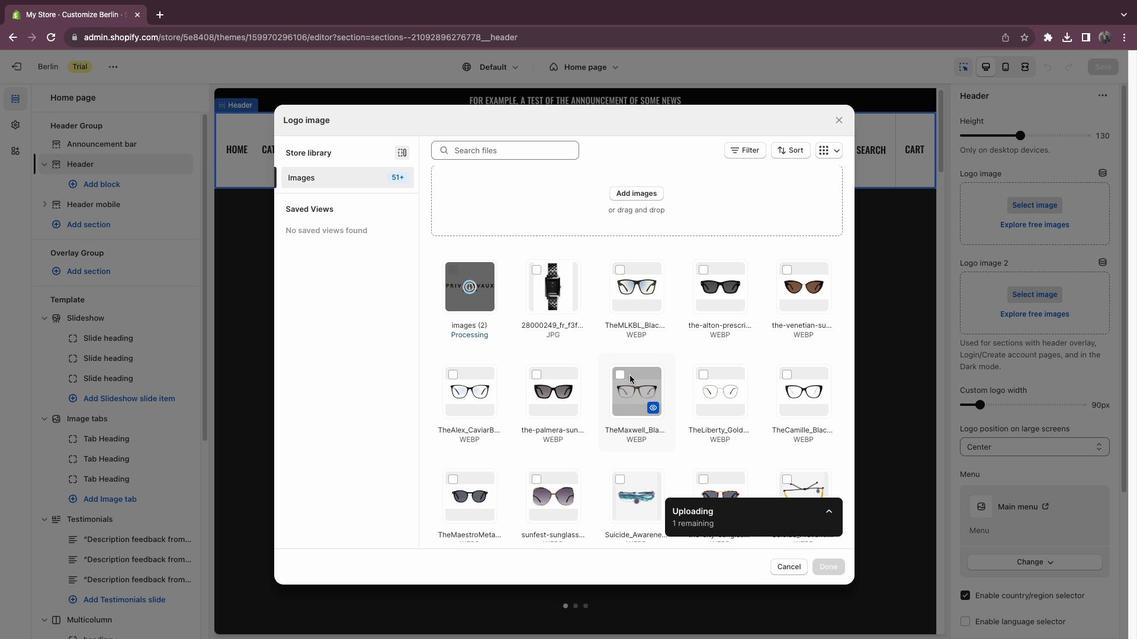 
Action: Mouse scrolled (629, 375) with delta (0, 0)
Screenshot: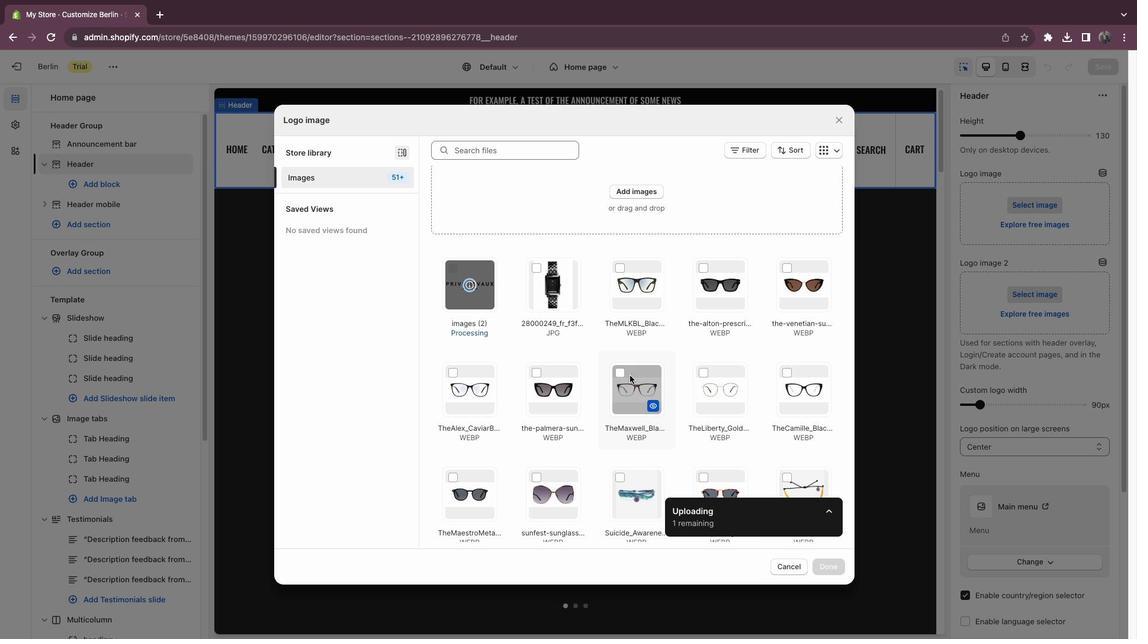 
Action: Mouse scrolled (629, 375) with delta (0, -1)
Screenshot: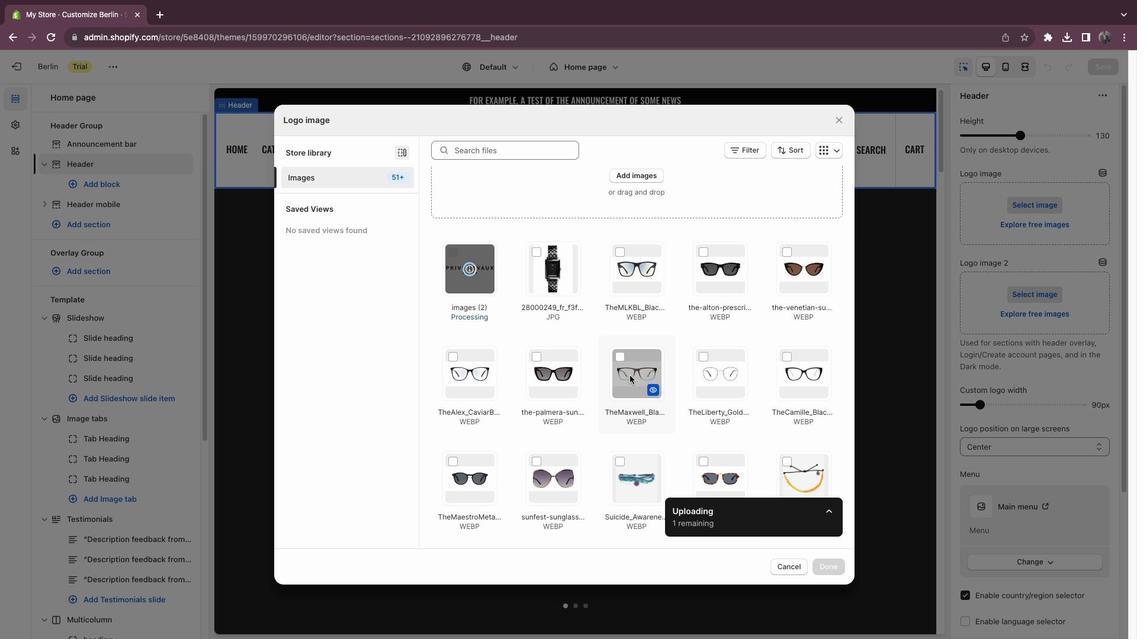 
Action: Mouse scrolled (629, 375) with delta (0, 0)
Screenshot: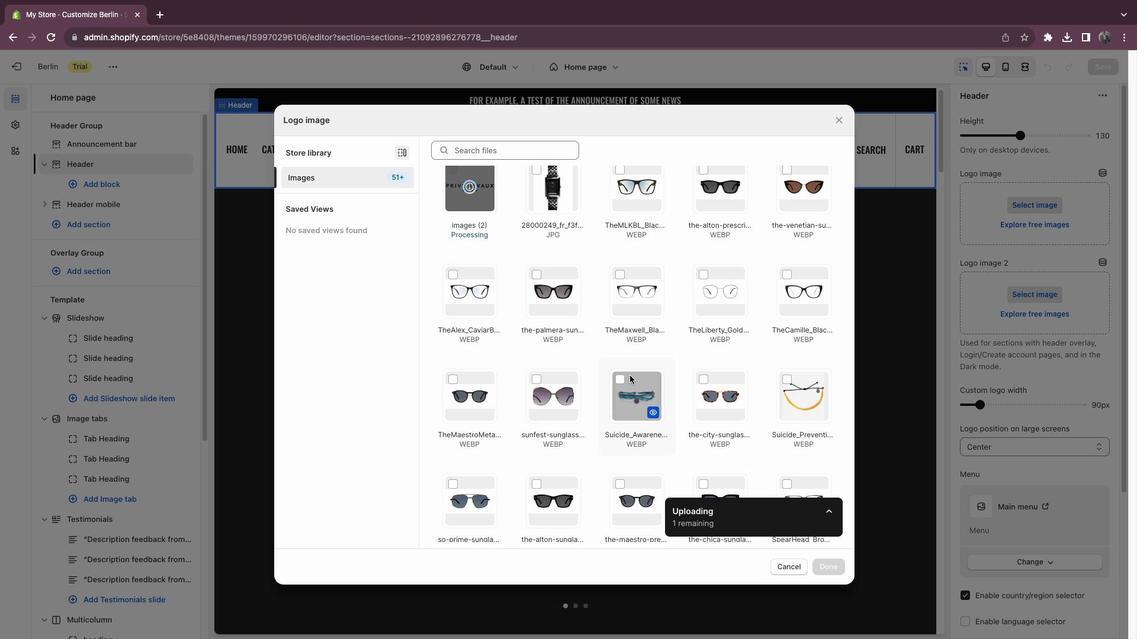 
Action: Mouse scrolled (629, 375) with delta (0, 0)
Screenshot: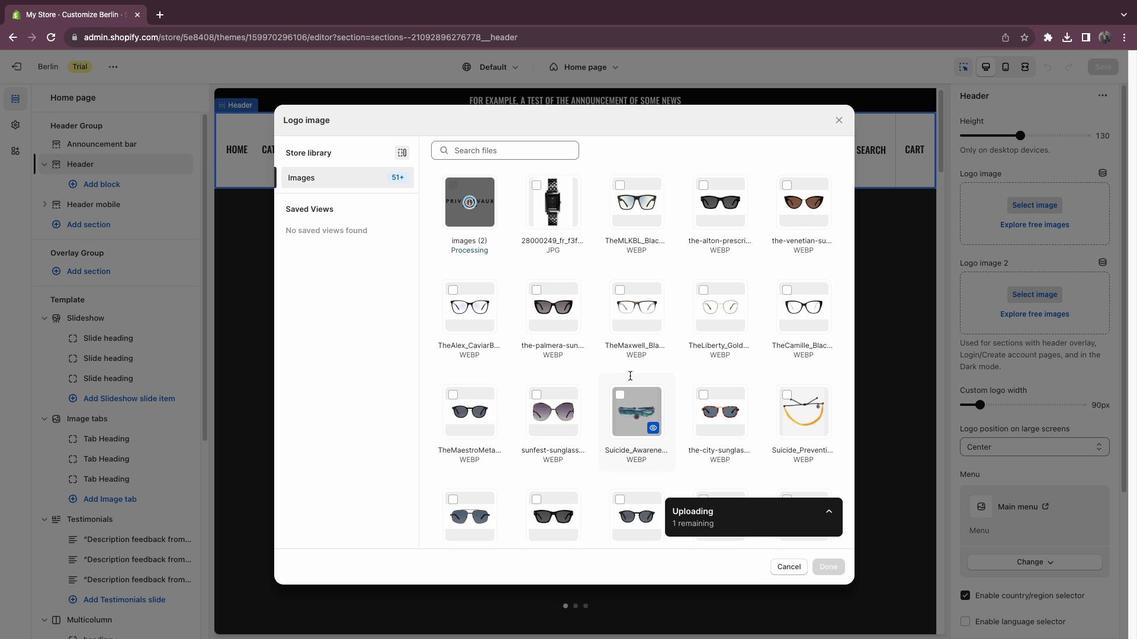 
Action: Mouse scrolled (629, 375) with delta (0, 1)
Screenshot: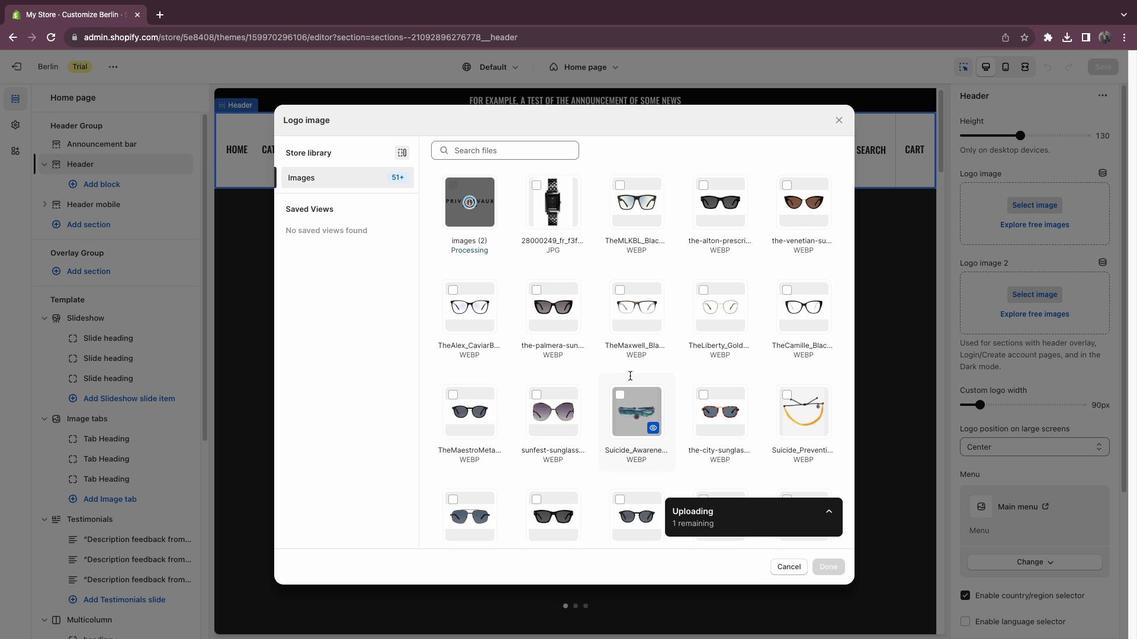 
Action: Mouse scrolled (629, 375) with delta (0, 2)
Screenshot: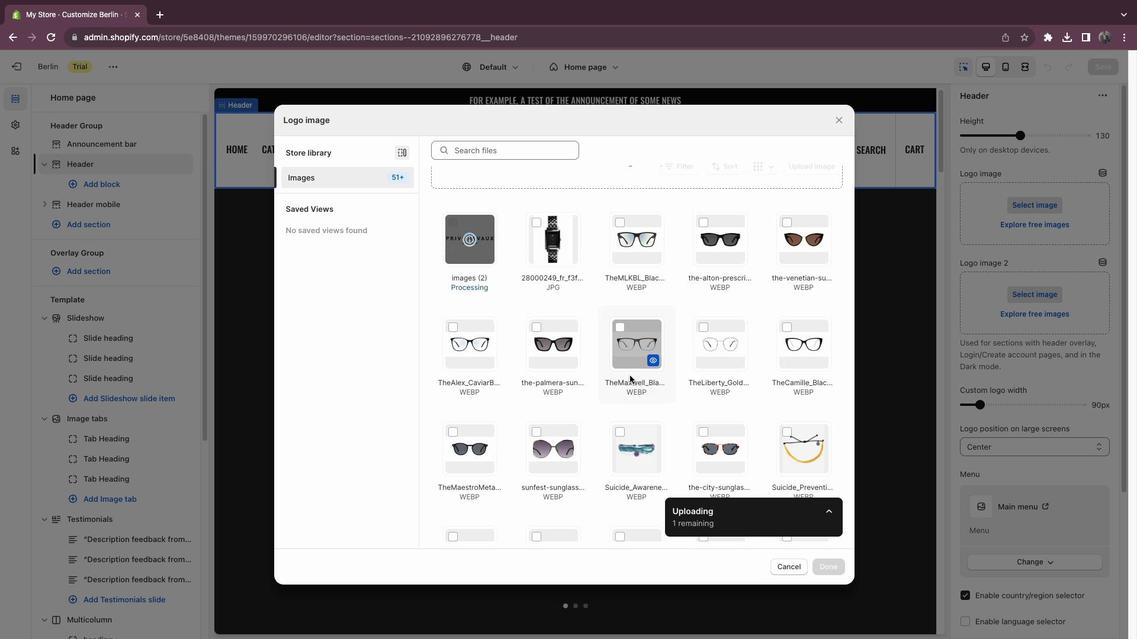 
Action: Mouse moved to (825, 565)
Screenshot: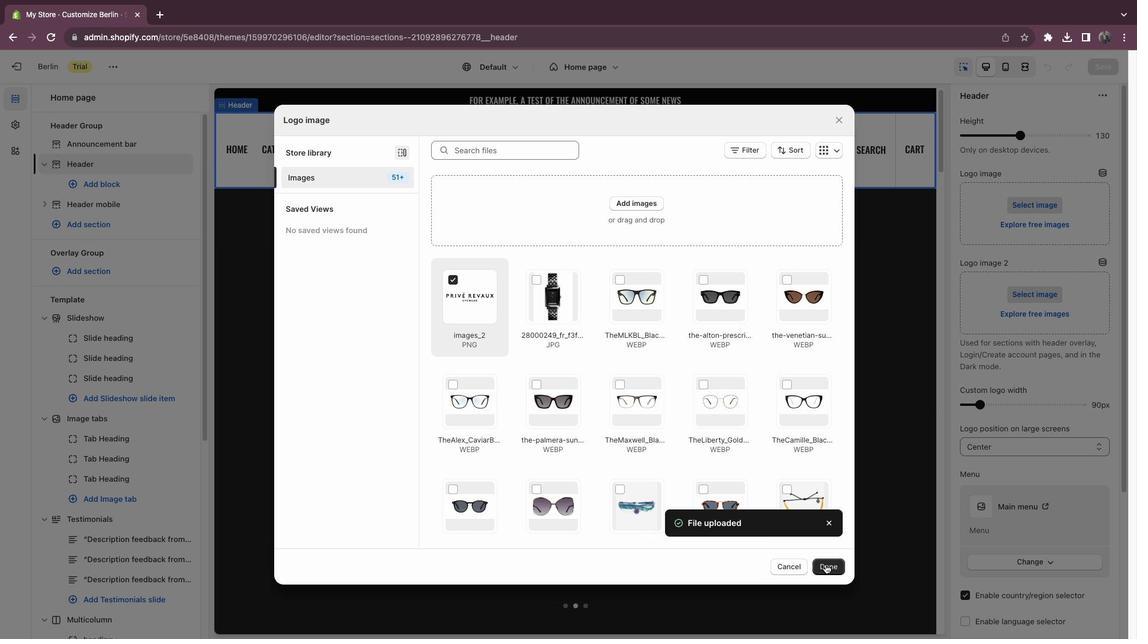 
Action: Mouse pressed left at (825, 565)
Screenshot: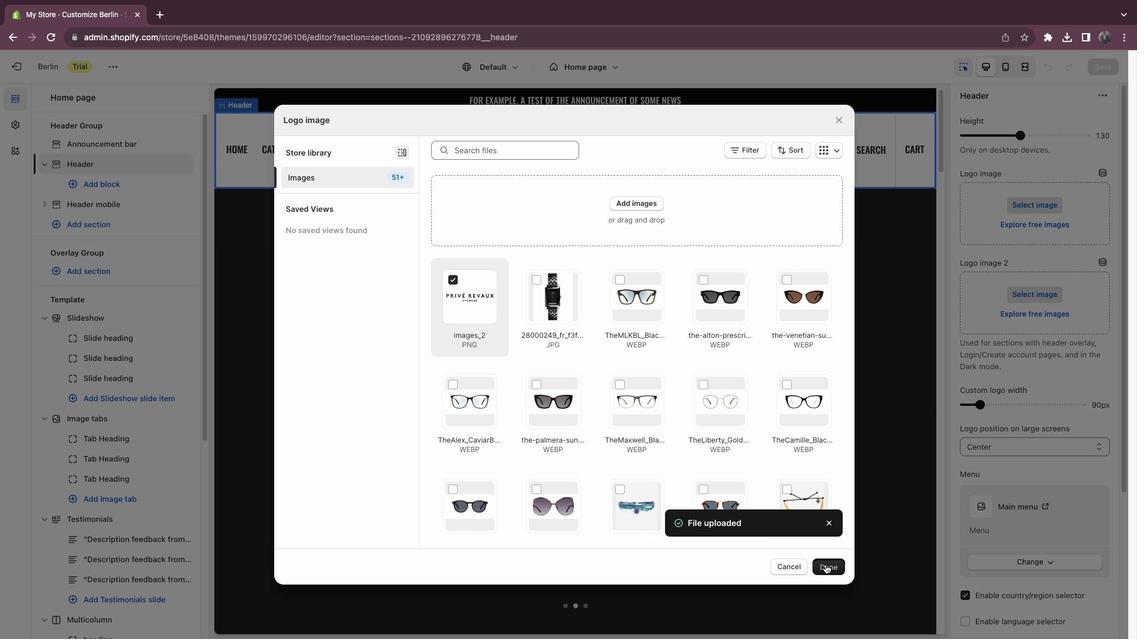 
Action: Mouse moved to (716, 415)
Screenshot: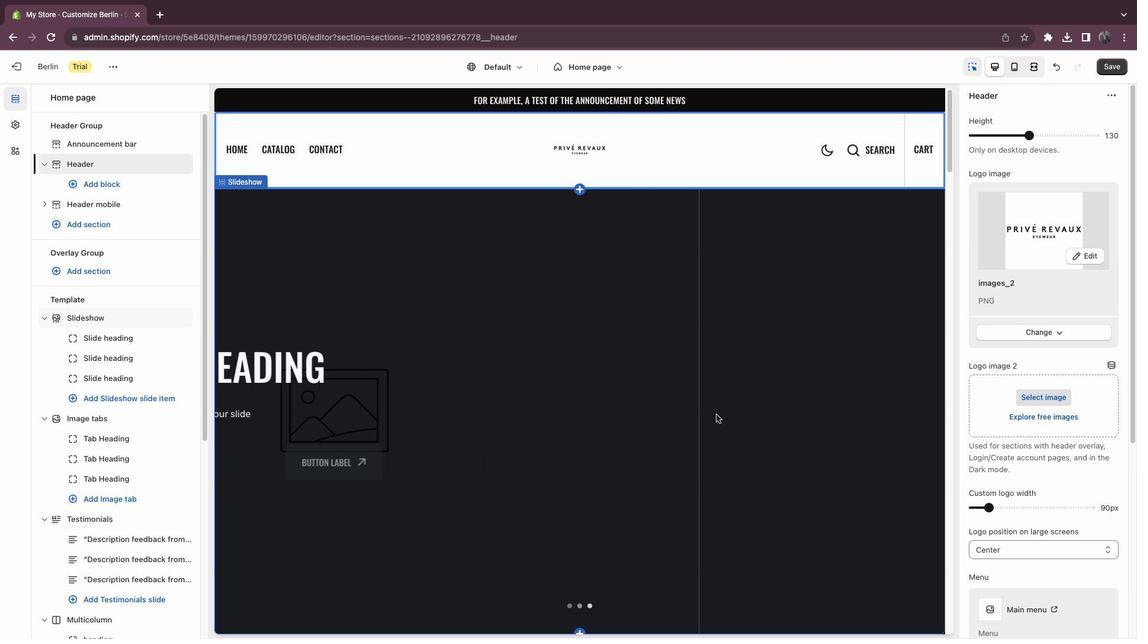 
Action: Mouse scrolled (716, 415) with delta (0, 0)
Screenshot: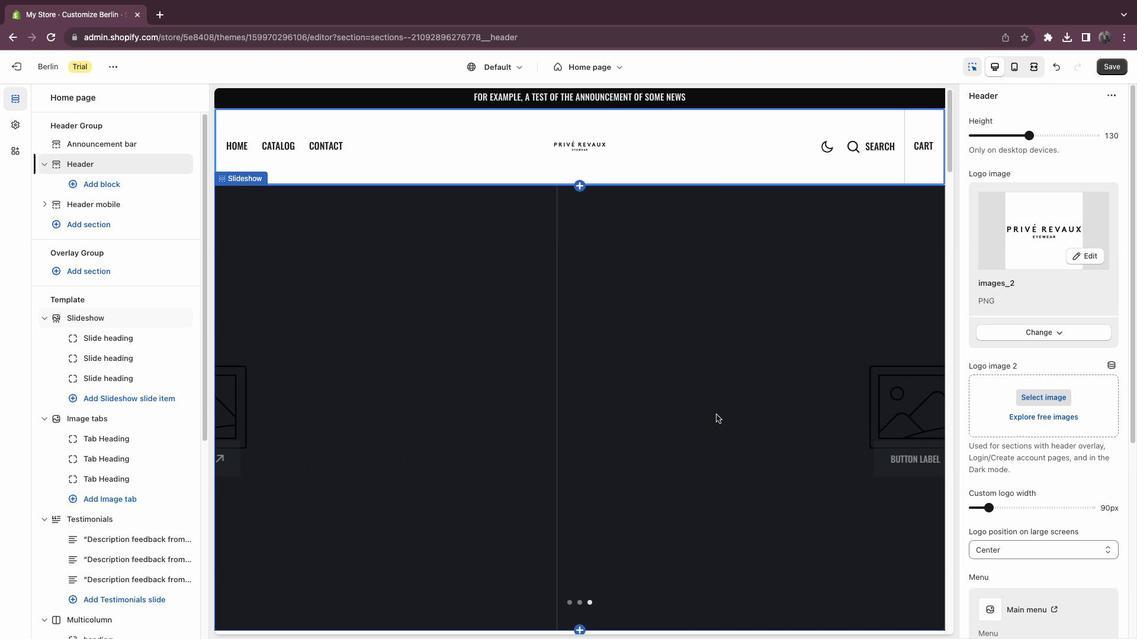 
Action: Mouse scrolled (716, 415) with delta (0, 0)
Screenshot: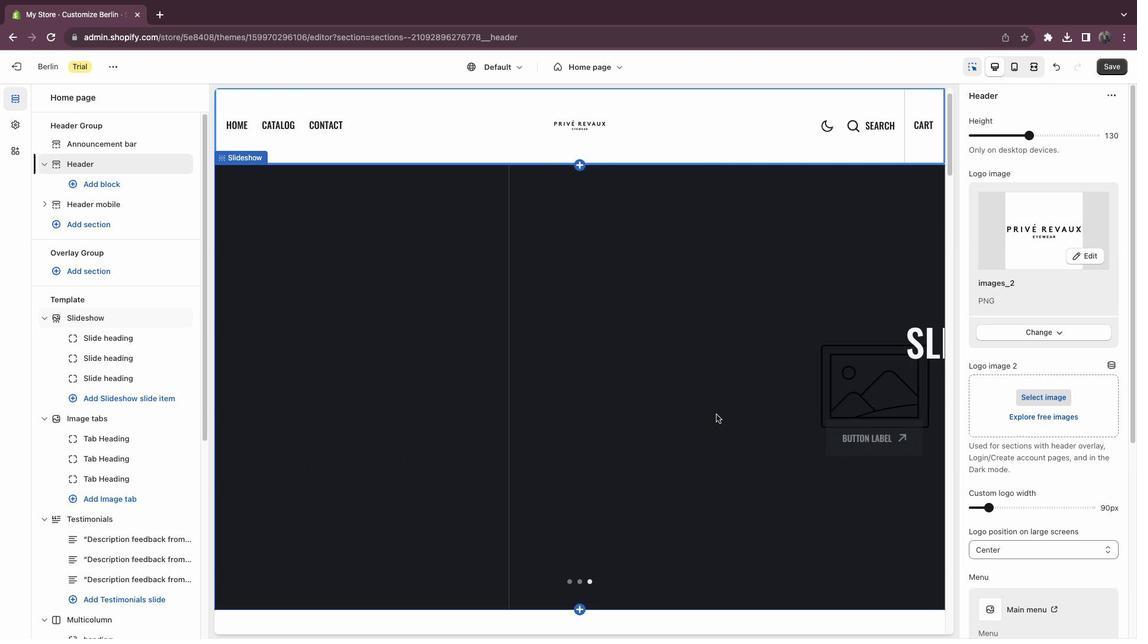
Action: Mouse scrolled (716, 415) with delta (0, -1)
Screenshot: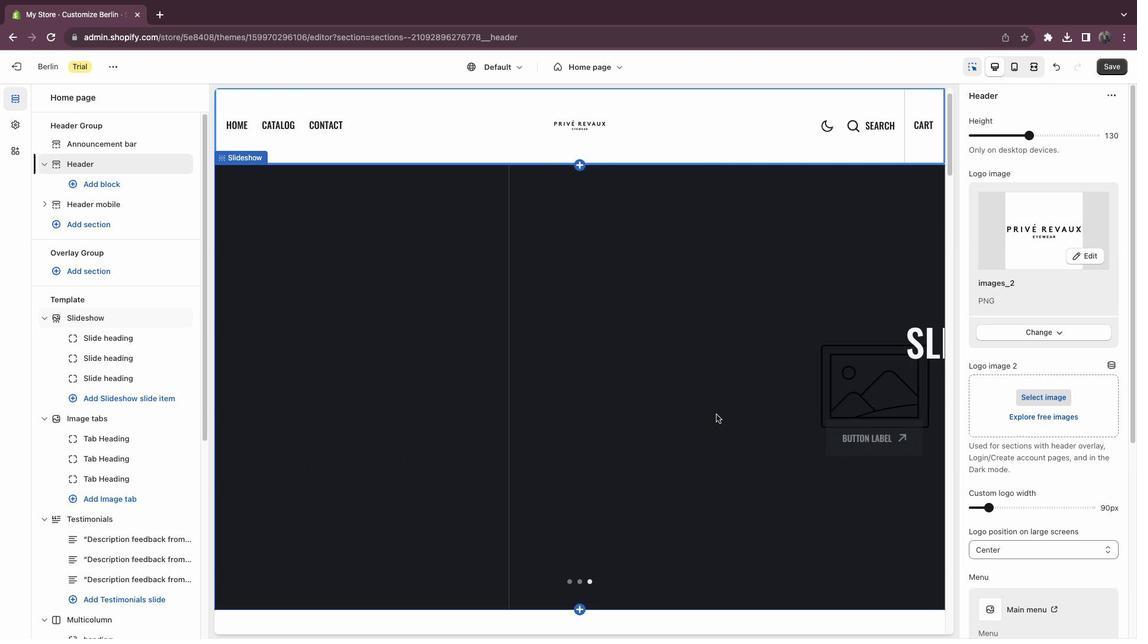 
Action: Mouse scrolled (716, 415) with delta (0, 0)
Screenshot: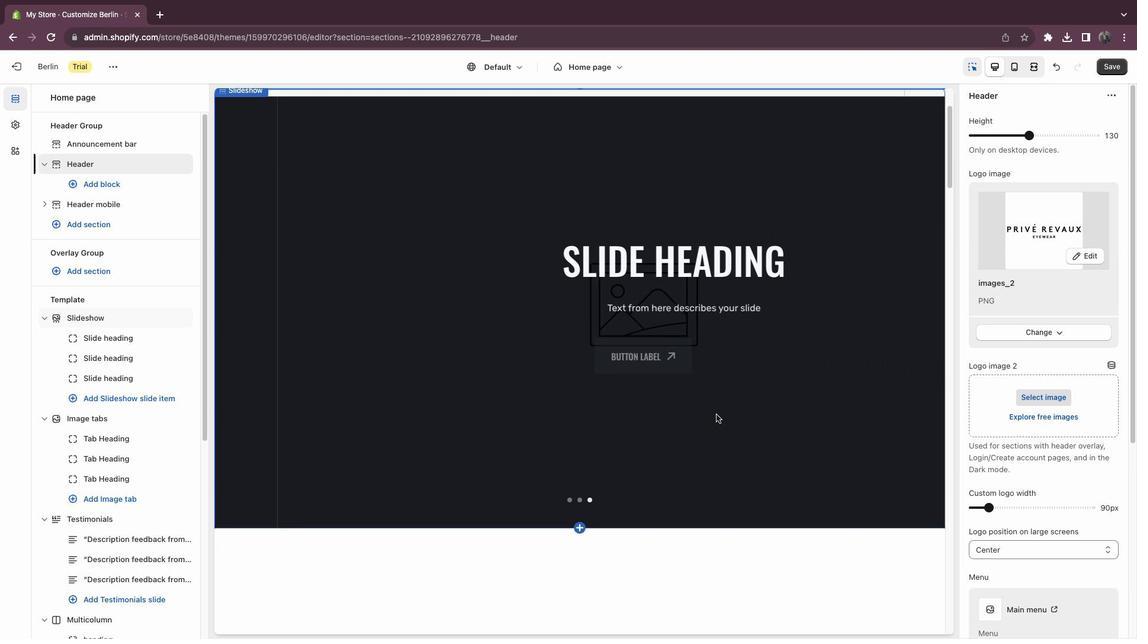 
Action: Mouse scrolled (716, 415) with delta (0, 0)
Screenshot: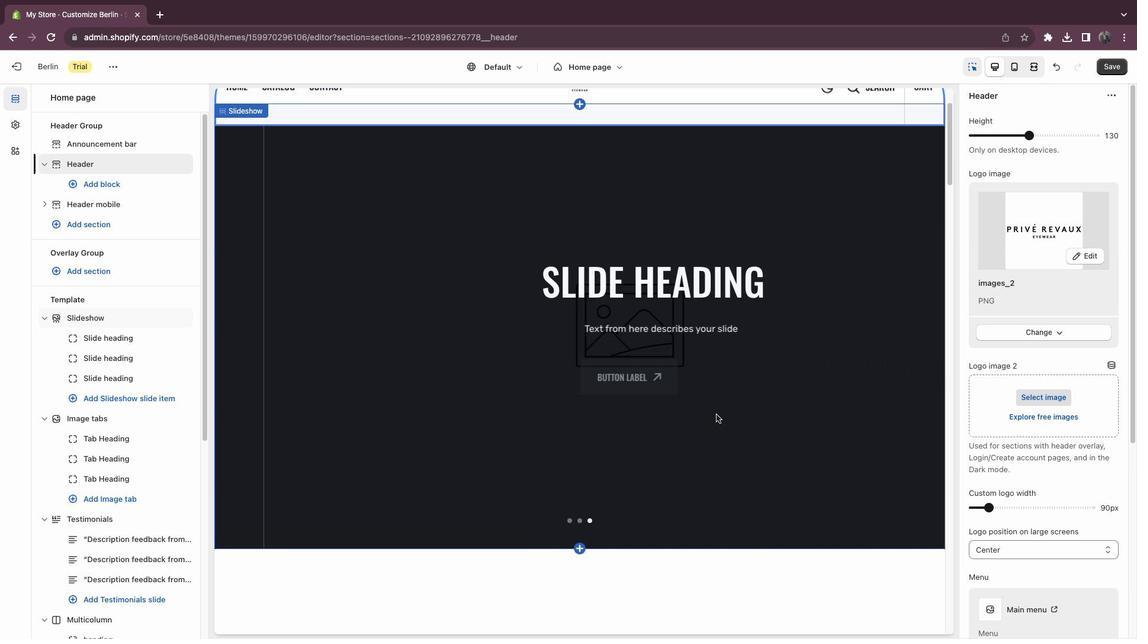
Action: Mouse scrolled (716, 415) with delta (0, 1)
Screenshot: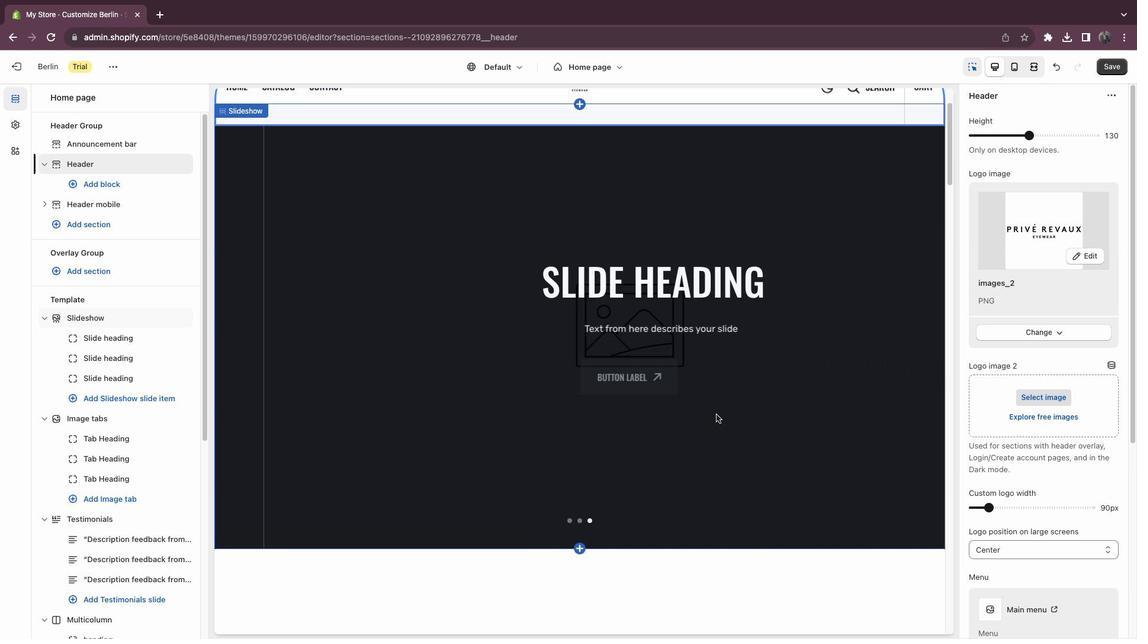 
Action: Mouse moved to (783, 356)
Screenshot: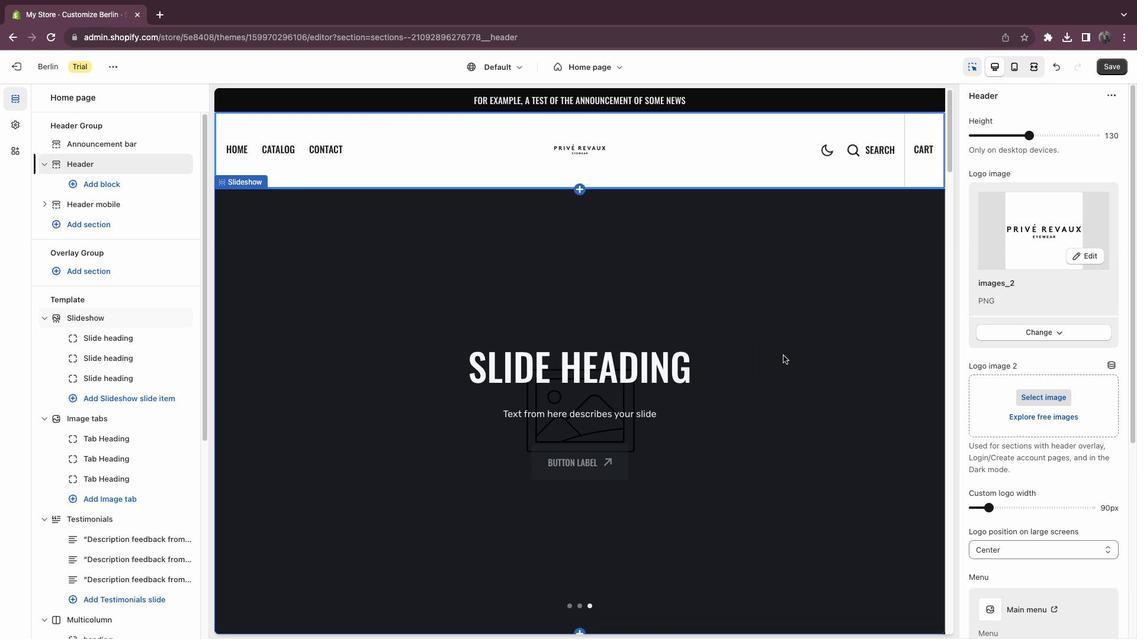 
Action: Mouse pressed left at (783, 356)
